 Task: Time Shift Tool.
Action: Mouse moved to (428, 533)
Screenshot: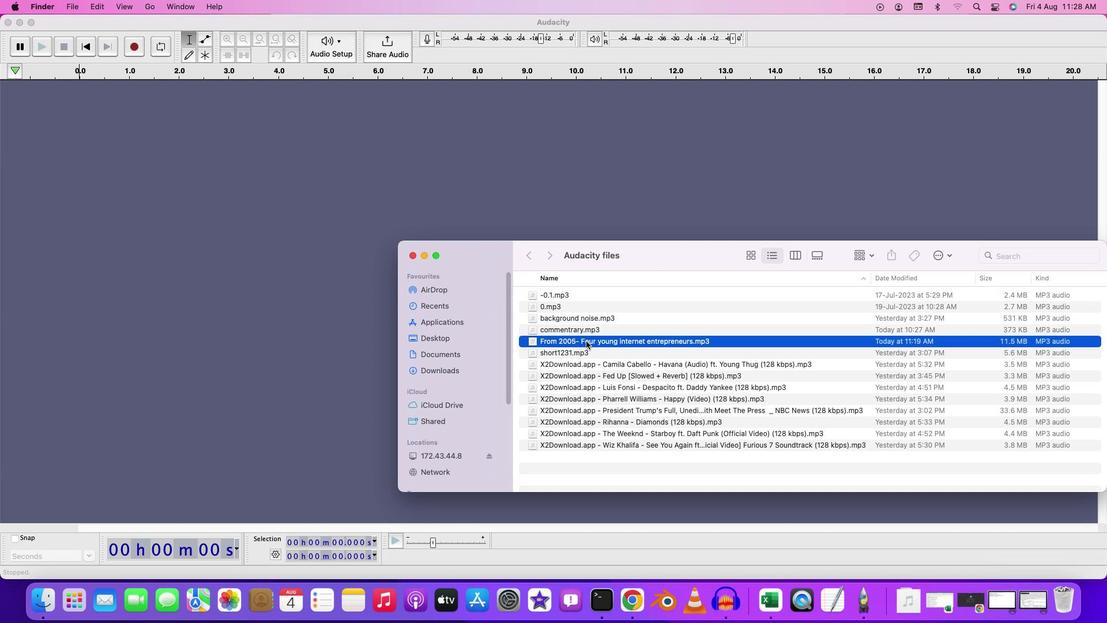 
Action: Mouse pressed left at (428, 533)
Screenshot: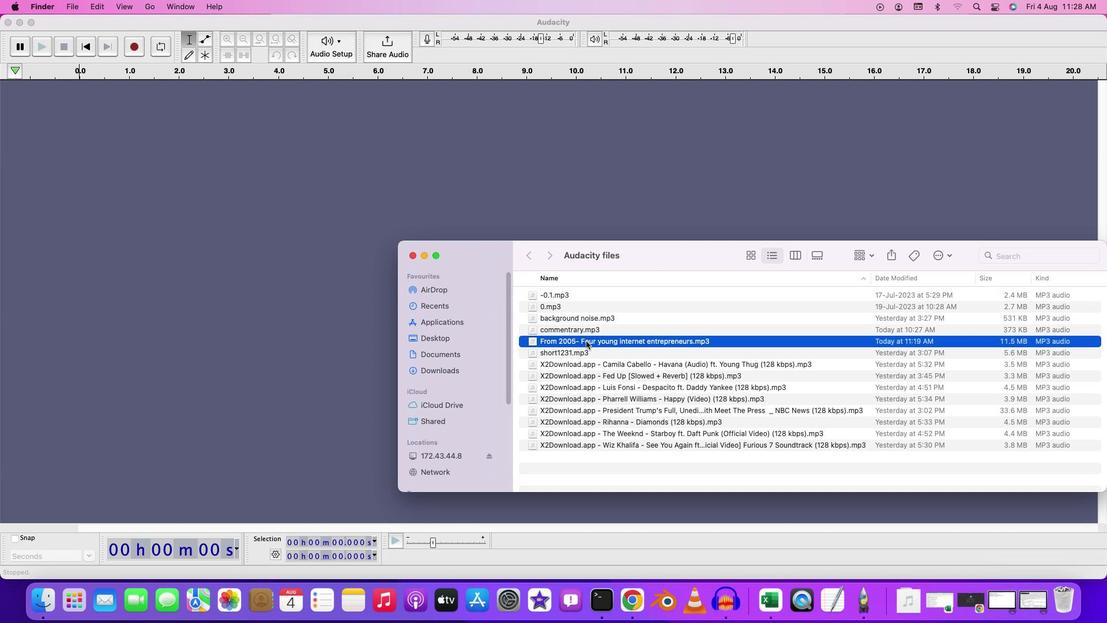 
Action: Mouse moved to (428, 533)
Screenshot: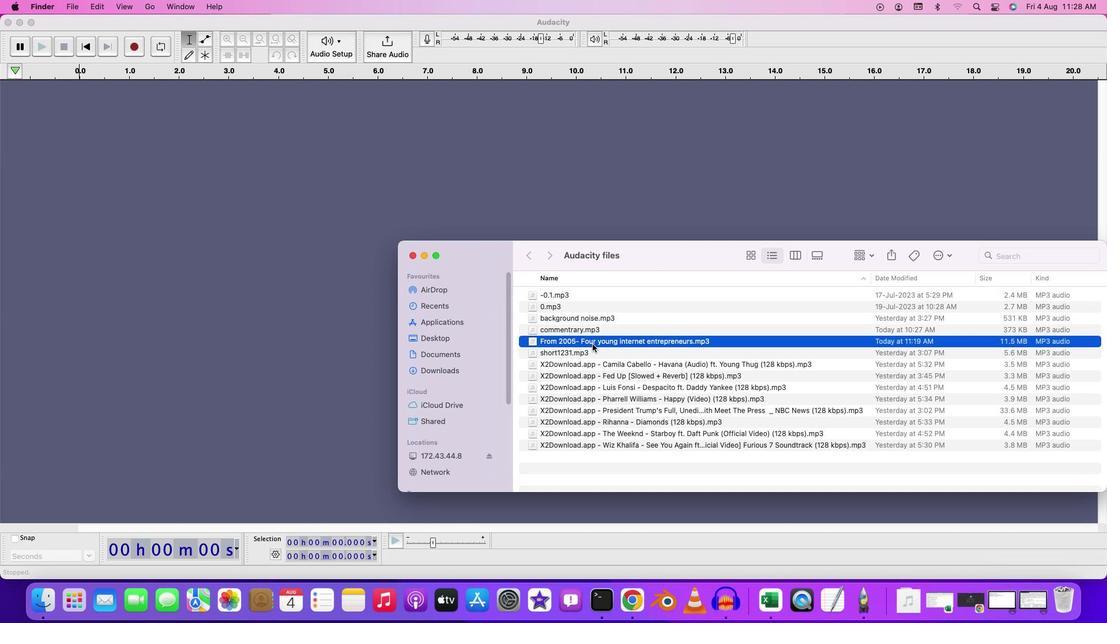 
Action: Mouse pressed left at (428, 533)
Screenshot: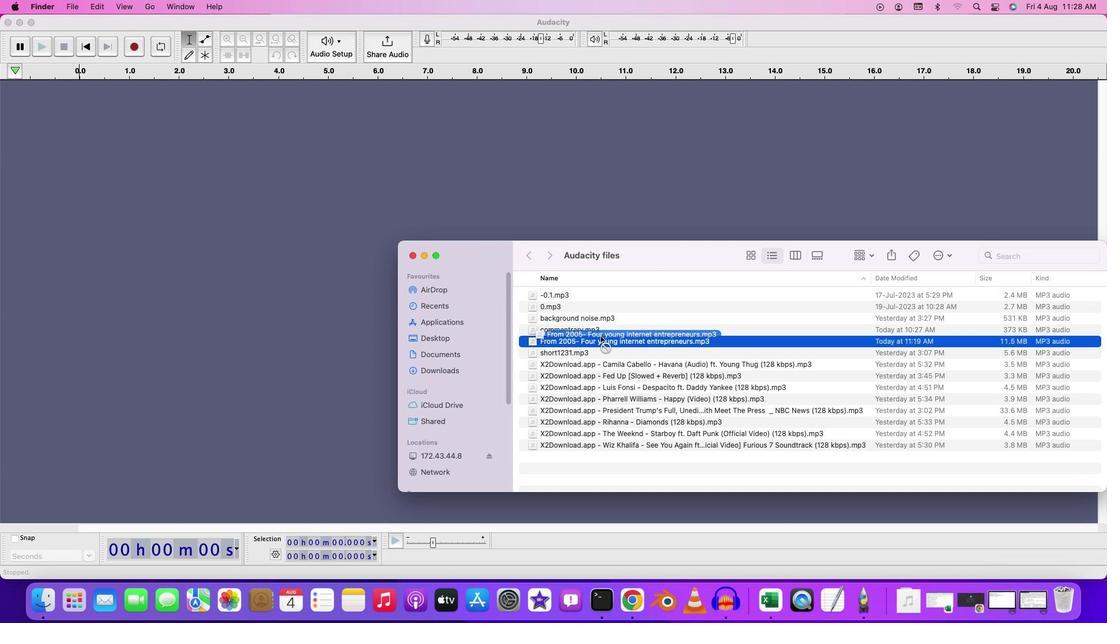 
Action: Mouse moved to (428, 535)
Screenshot: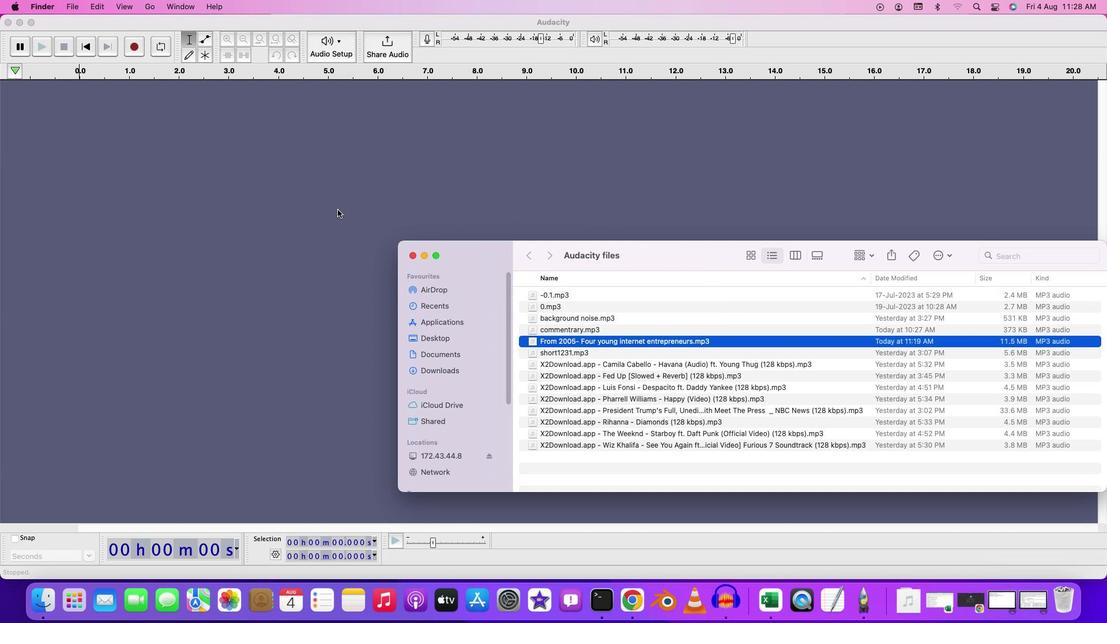 
Action: Mouse pressed left at (428, 535)
Screenshot: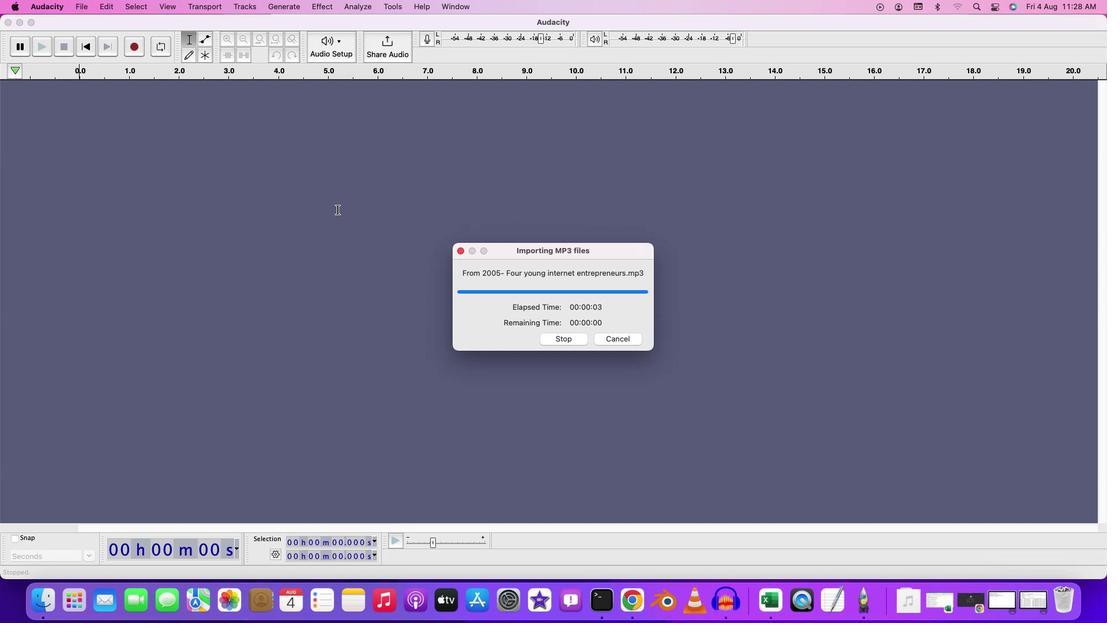 
Action: Mouse moved to (428, 536)
Screenshot: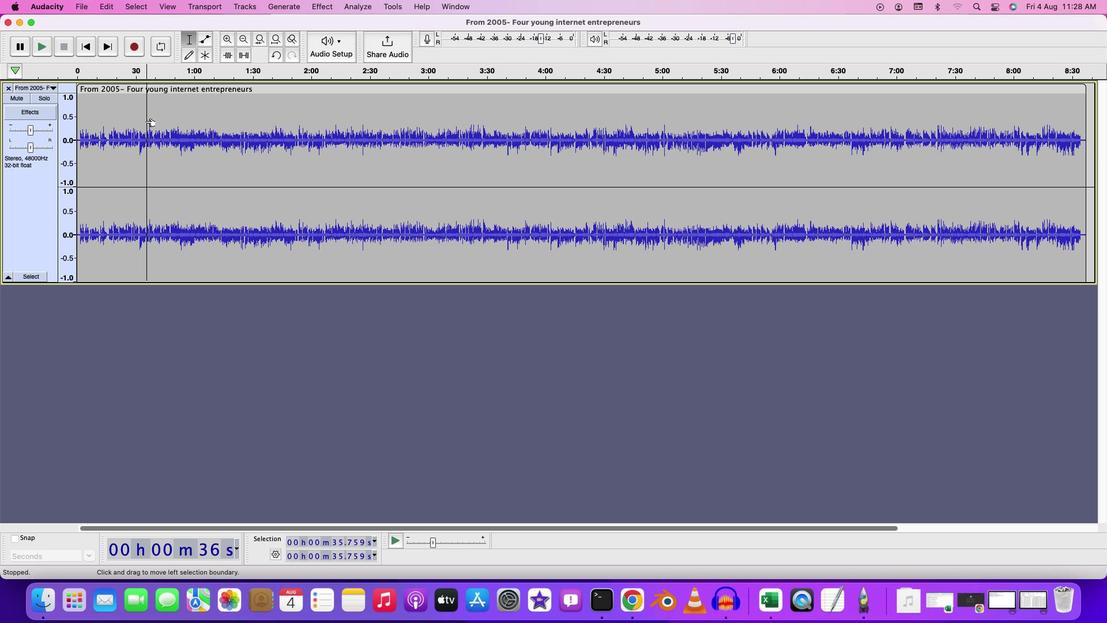 
Action: Mouse pressed left at (428, 536)
Screenshot: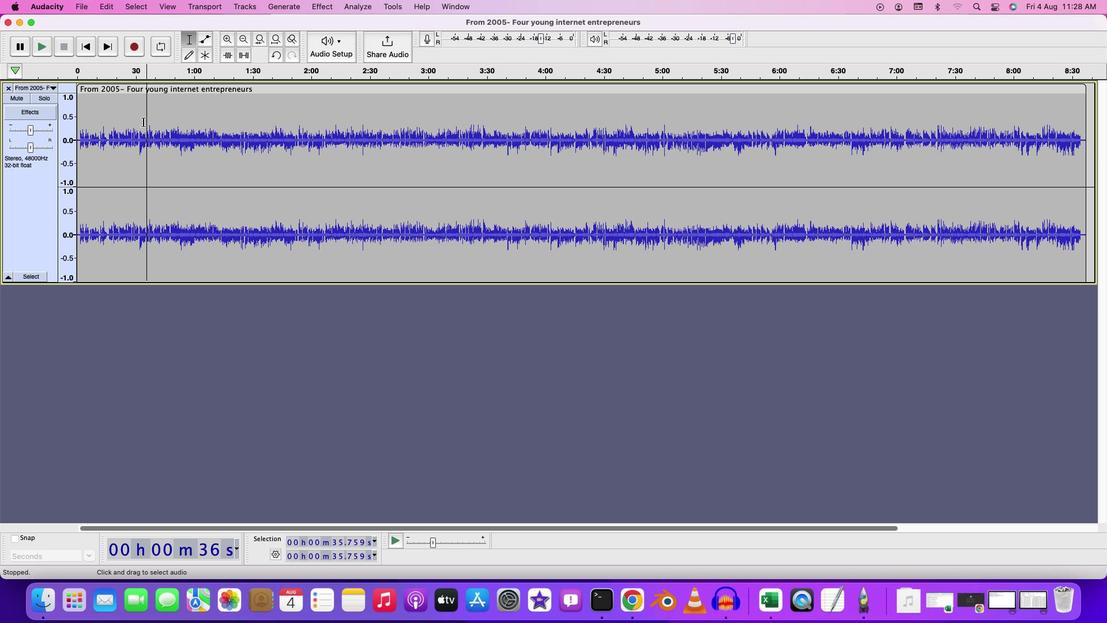
Action: Mouse moved to (428, 536)
Screenshot: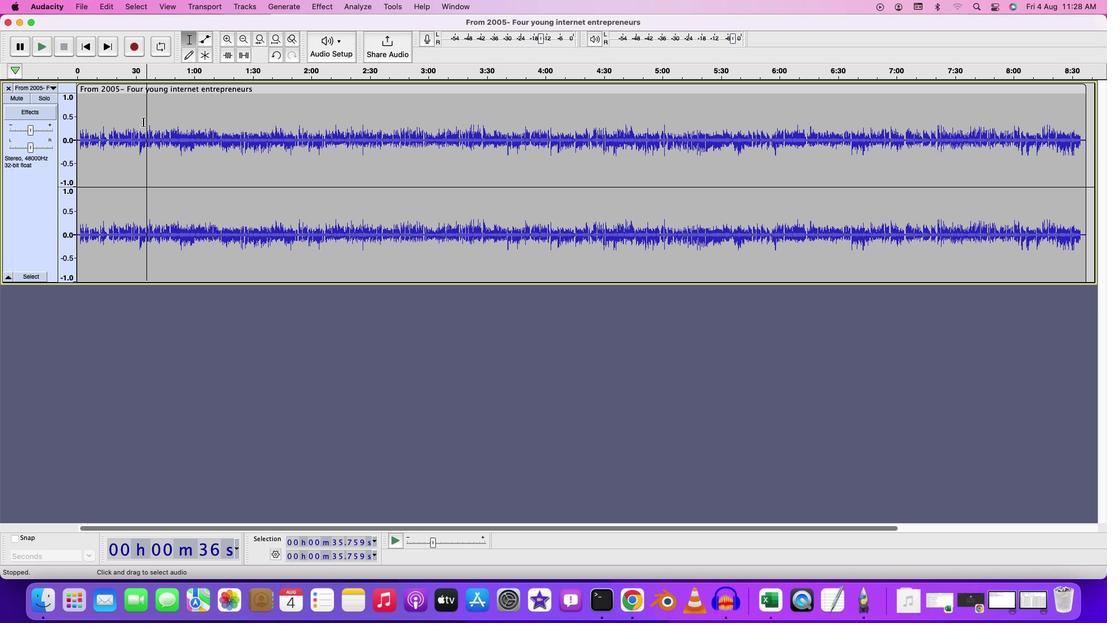 
Action: Key pressed Key.space
Screenshot: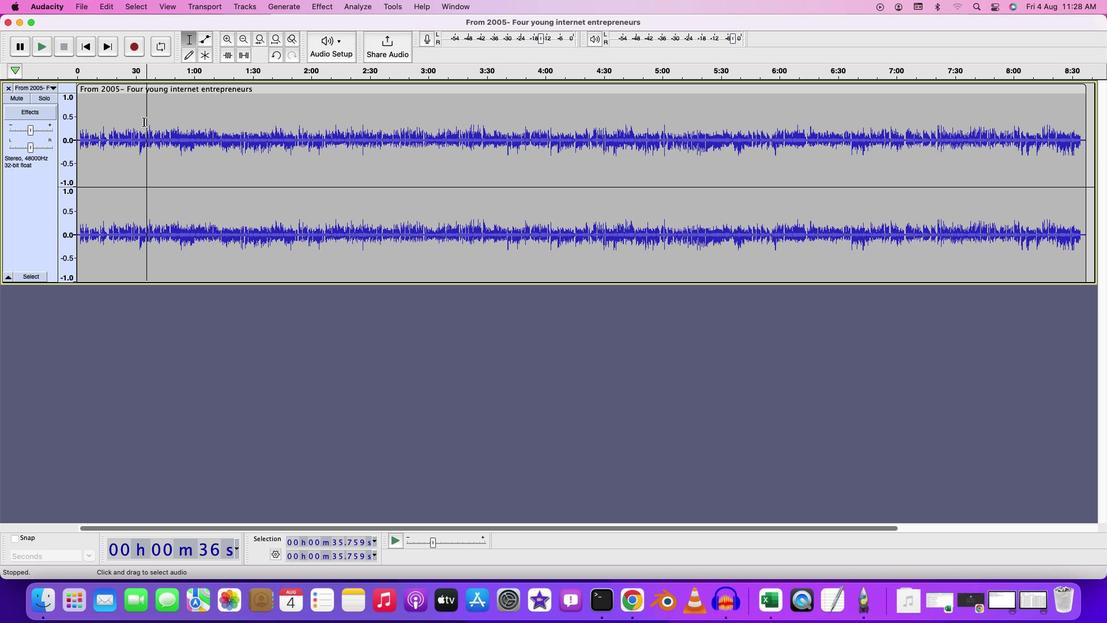 
Action: Mouse moved to (428, 537)
Screenshot: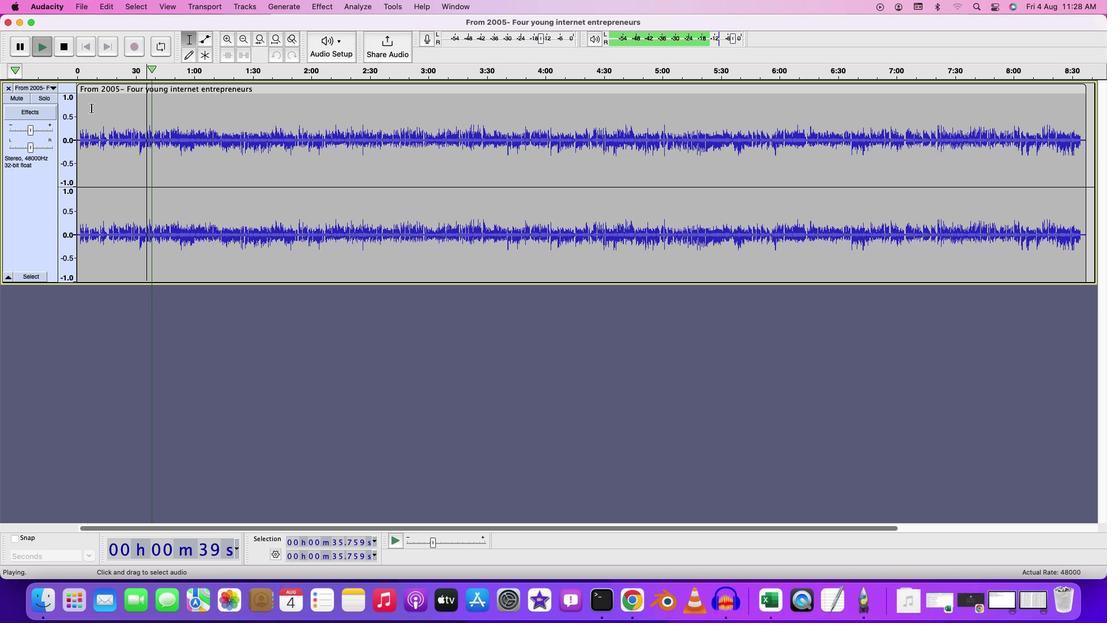 
Action: Mouse pressed left at (428, 537)
Screenshot: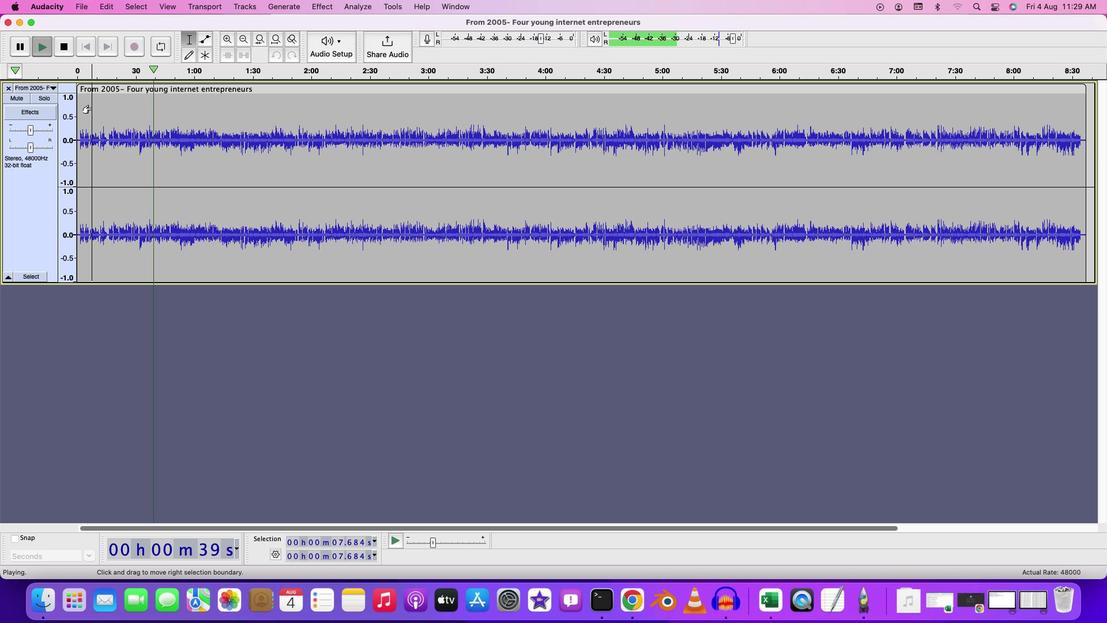 
Action: Mouse moved to (428, 536)
Screenshot: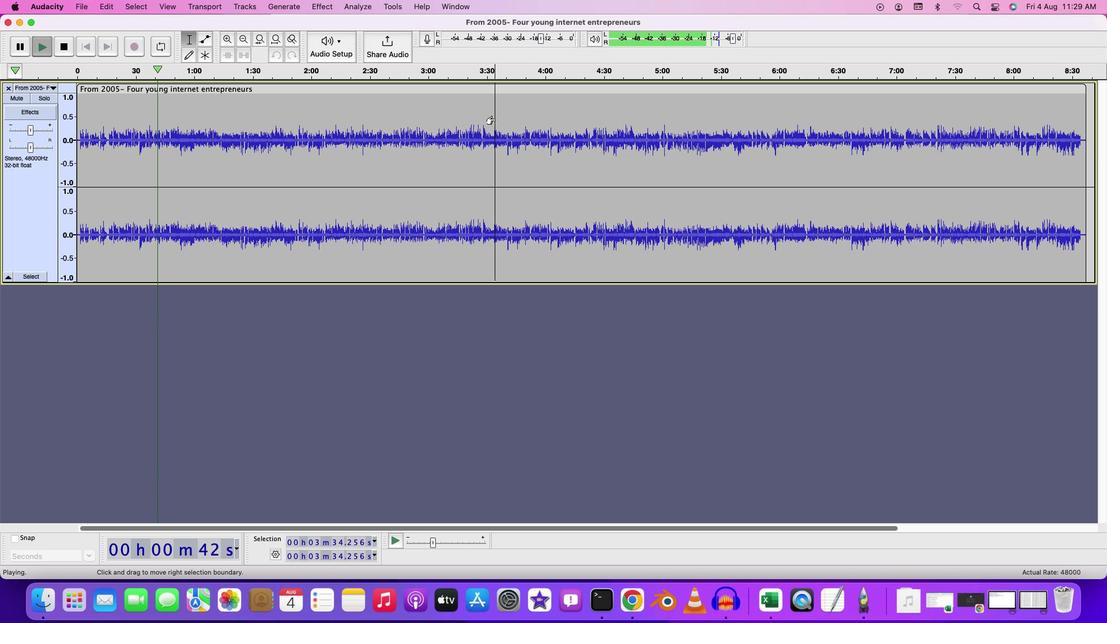 
Action: Mouse pressed left at (428, 536)
Screenshot: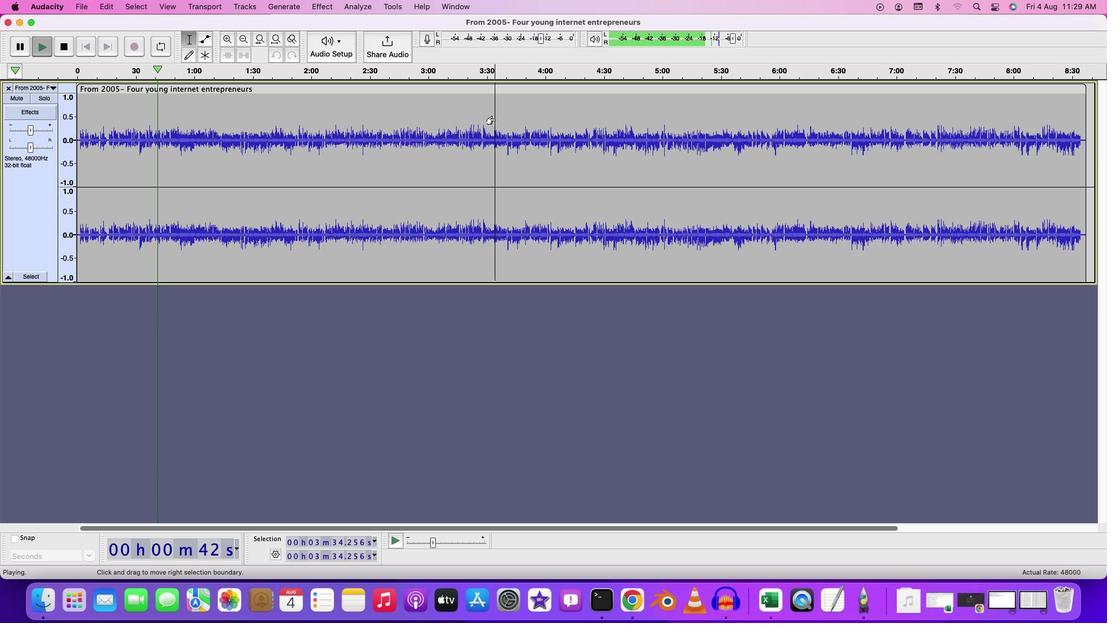 
Action: Key pressed Key.space
Screenshot: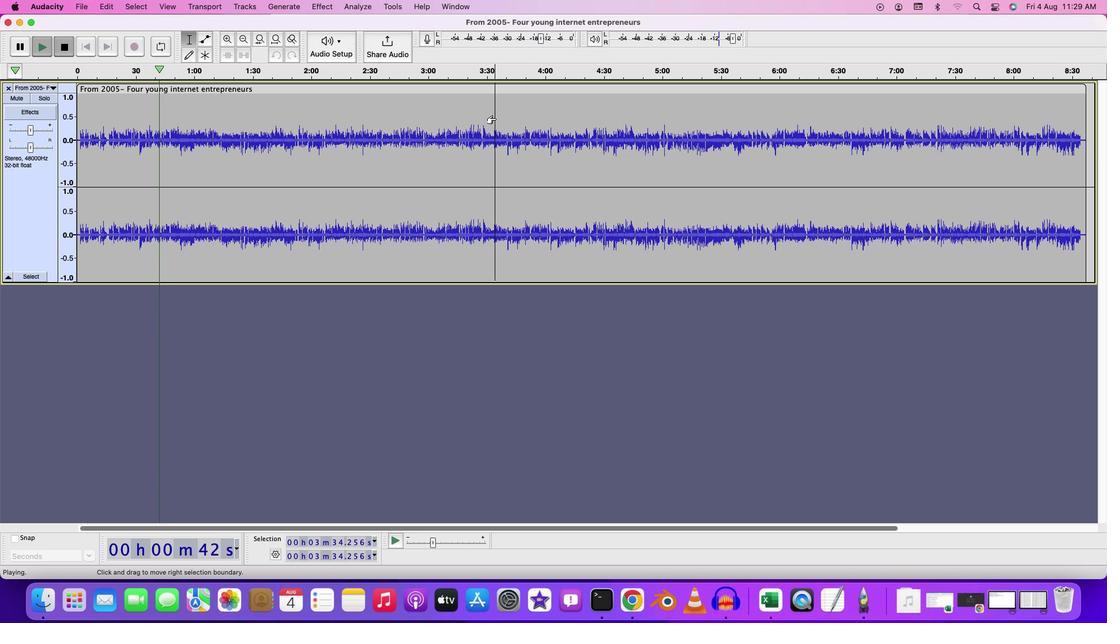 
Action: Mouse moved to (428, 537)
Screenshot: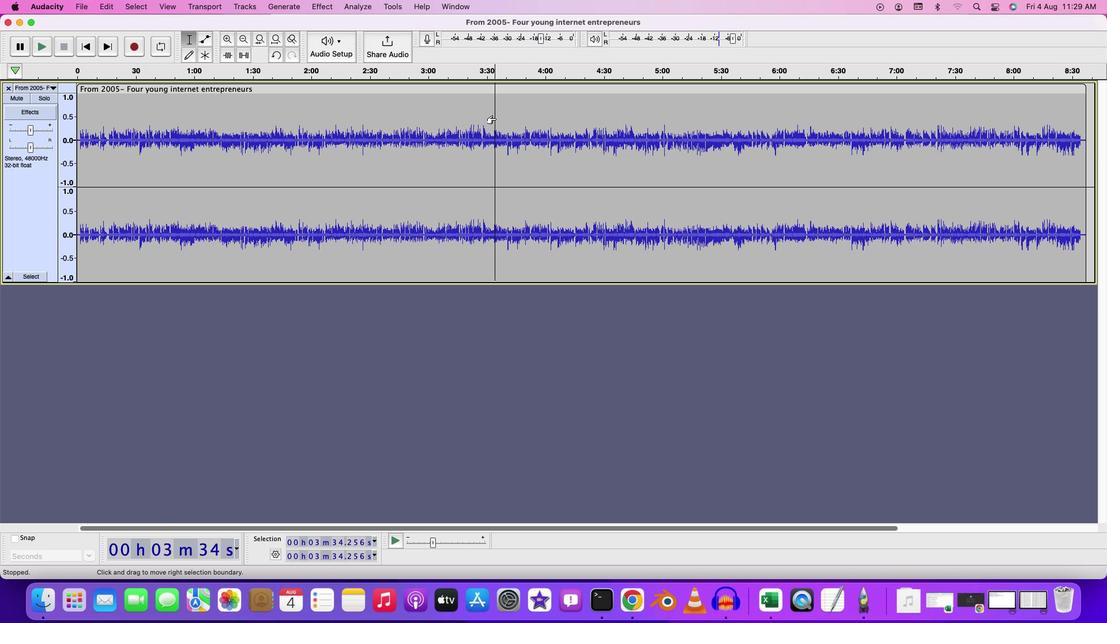 
Action: Key pressed Key.space
Screenshot: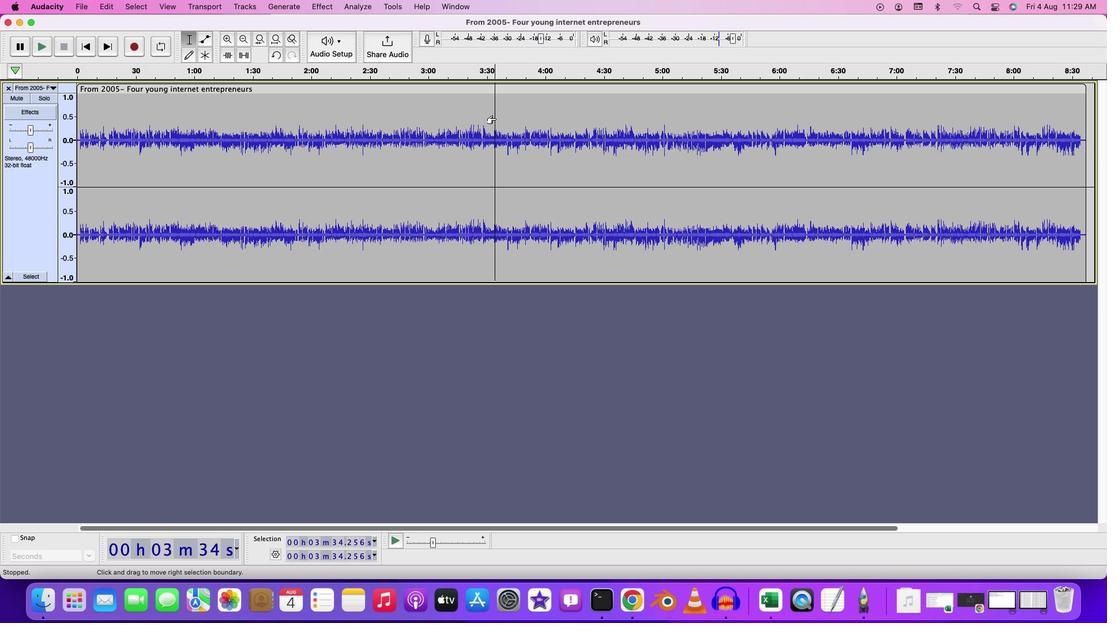 
Action: Mouse moved to (428, 536)
Screenshot: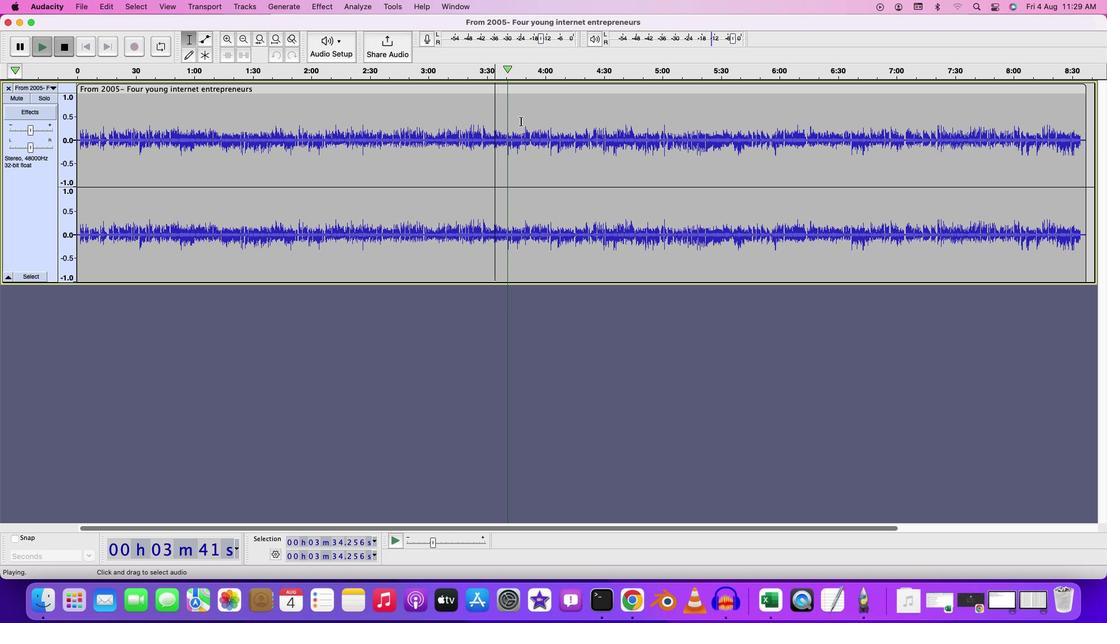 
Action: Key pressed Key.space
Screenshot: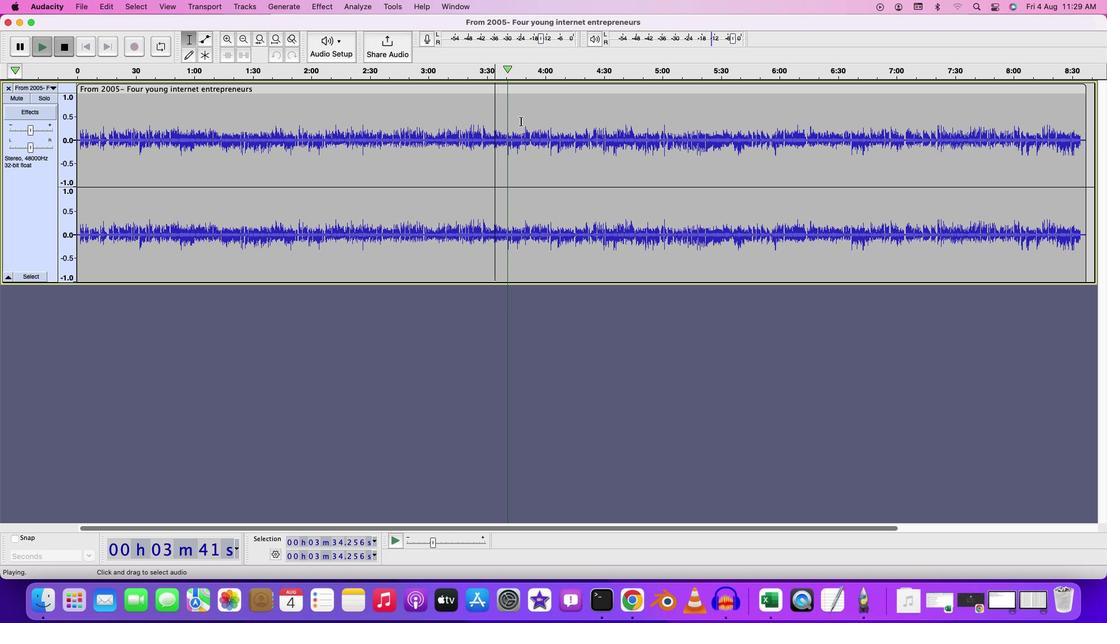 
Action: Mouse moved to (428, 537)
Screenshot: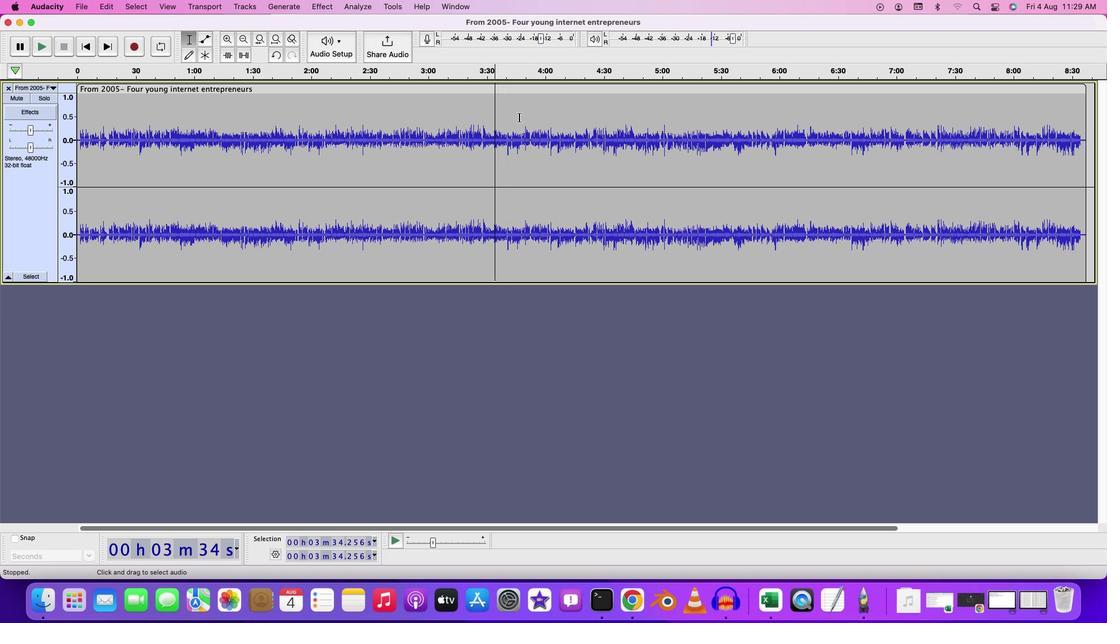 
Action: Key pressed Key.space
Screenshot: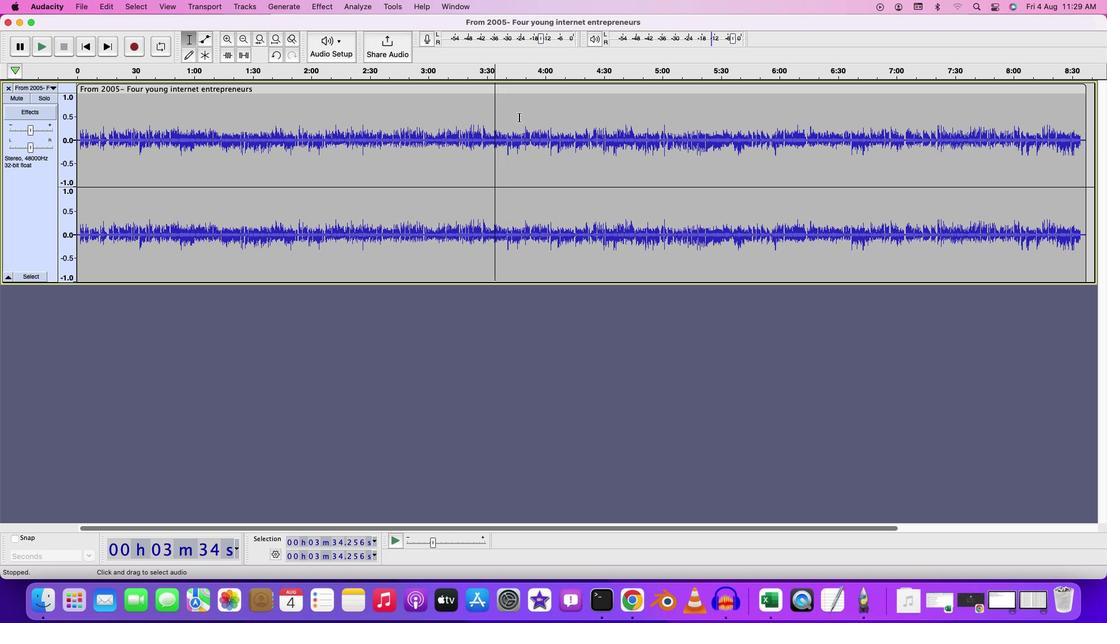 
Action: Mouse moved to (428, 537)
Screenshot: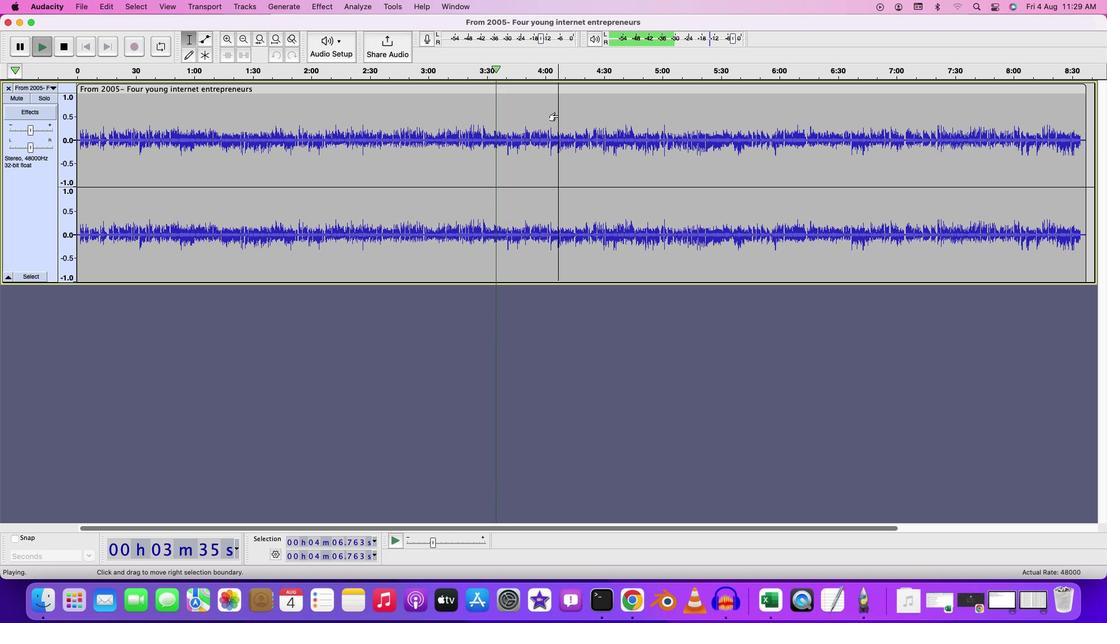 
Action: Mouse pressed left at (428, 537)
Screenshot: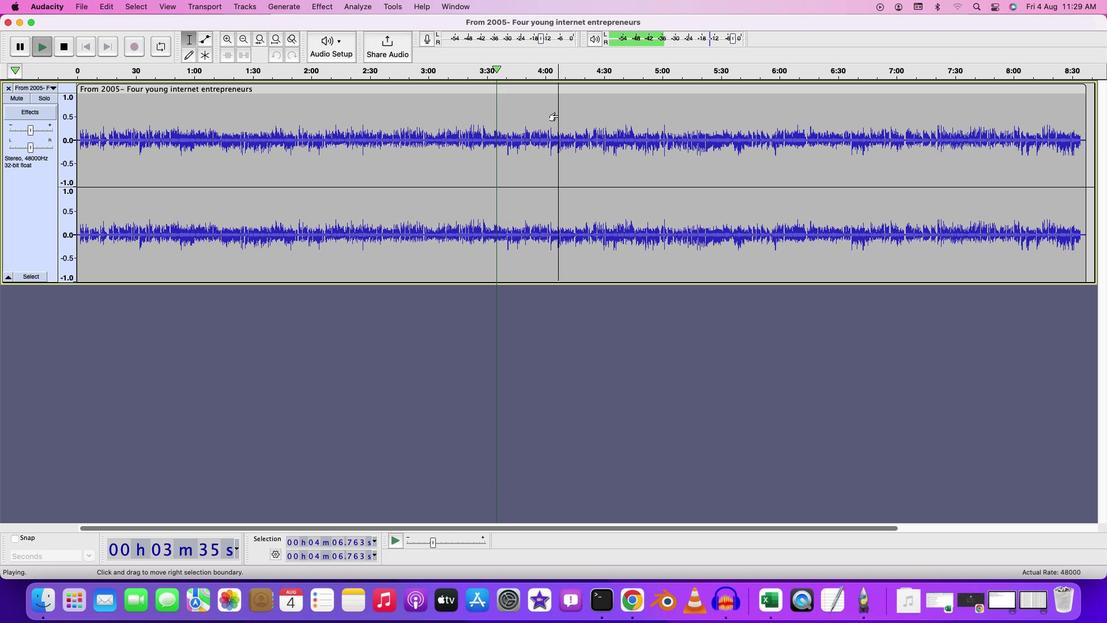
Action: Key pressed Key.space
Screenshot: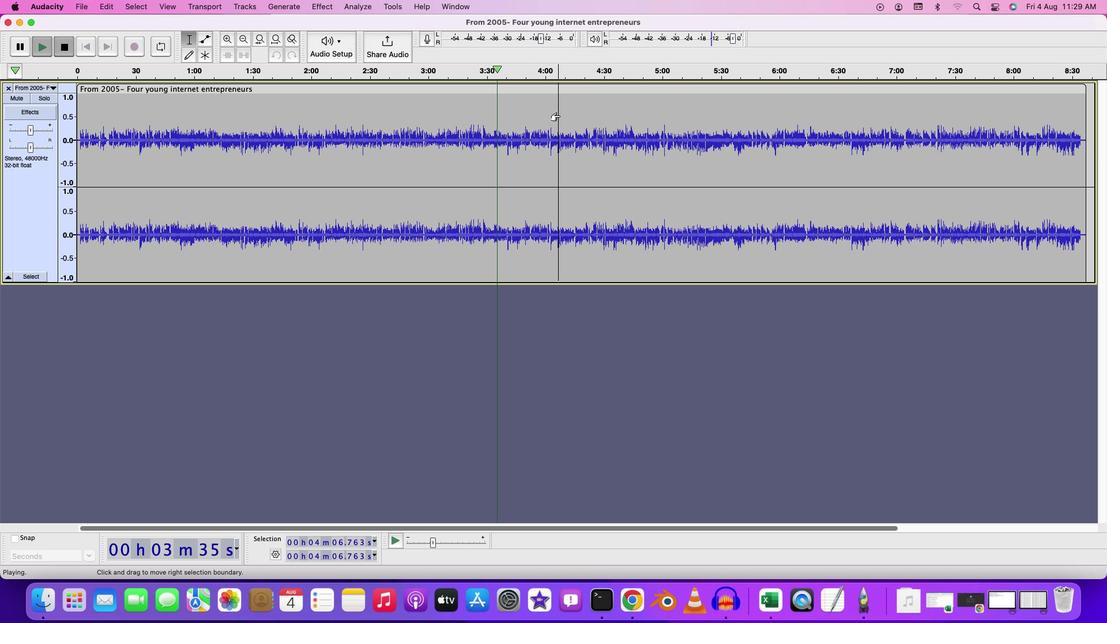 
Action: Mouse moved to (428, 536)
Screenshot: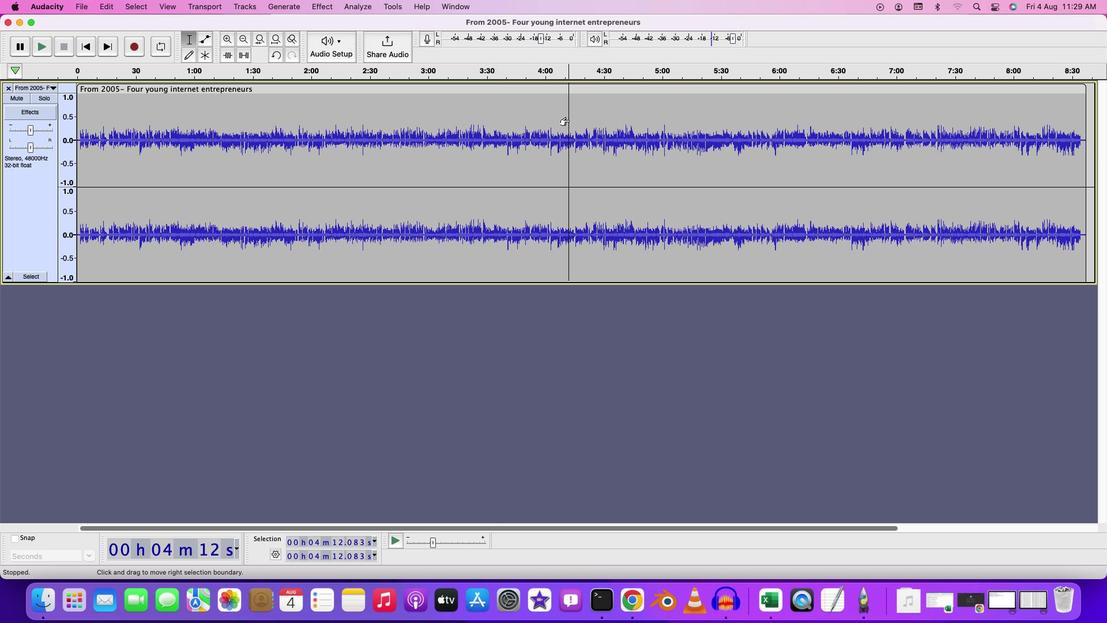 
Action: Mouse pressed left at (428, 536)
Screenshot: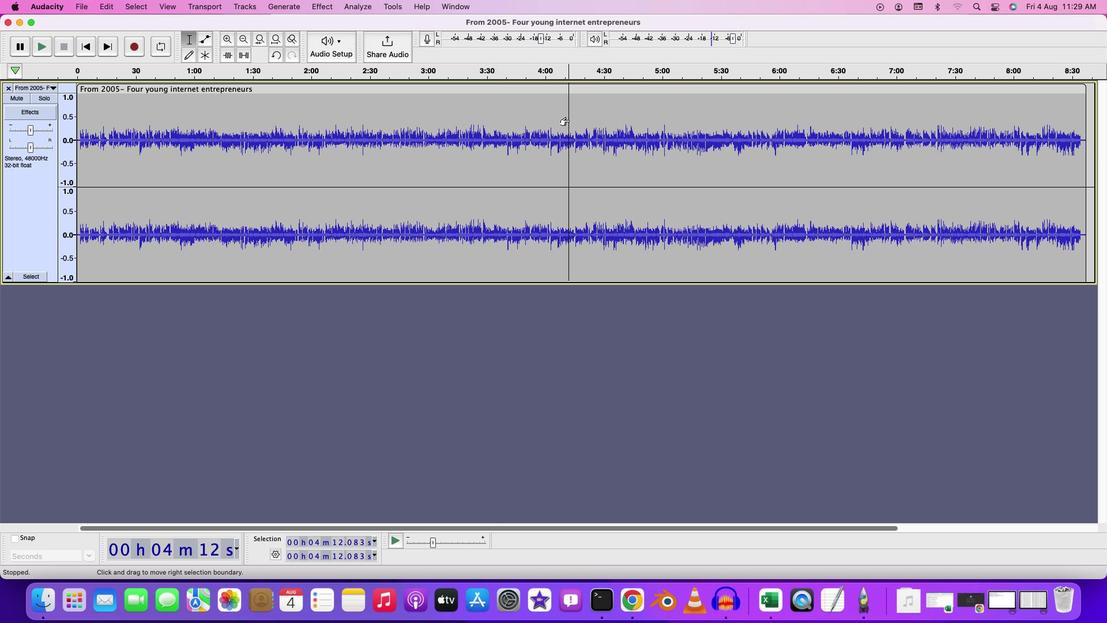 
Action: Key pressed Key.space
Screenshot: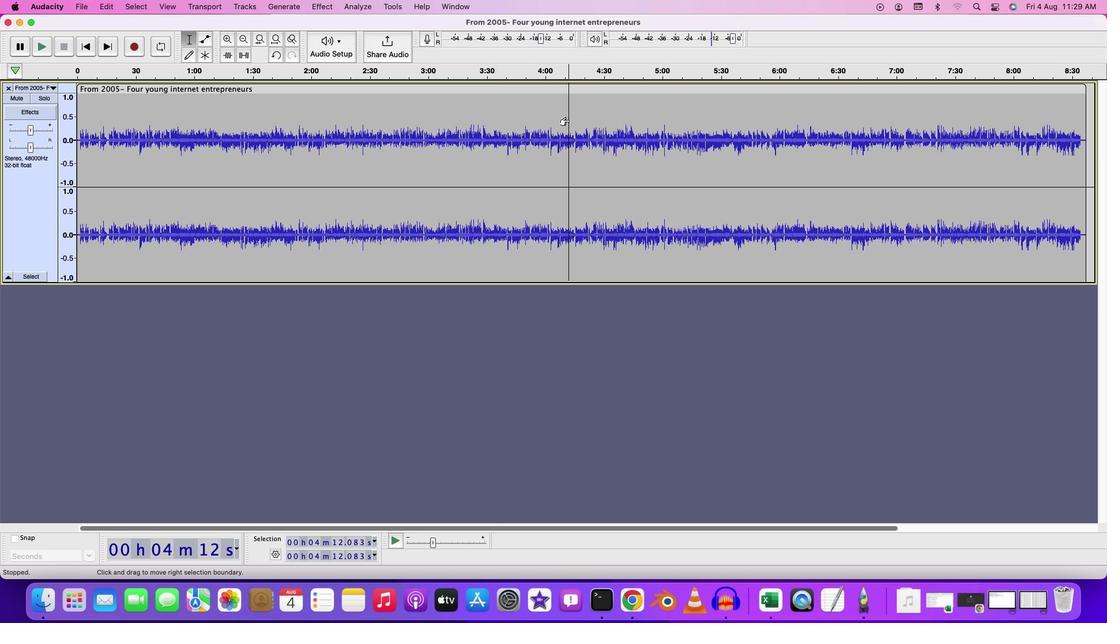 
Action: Mouse moved to (428, 536)
Screenshot: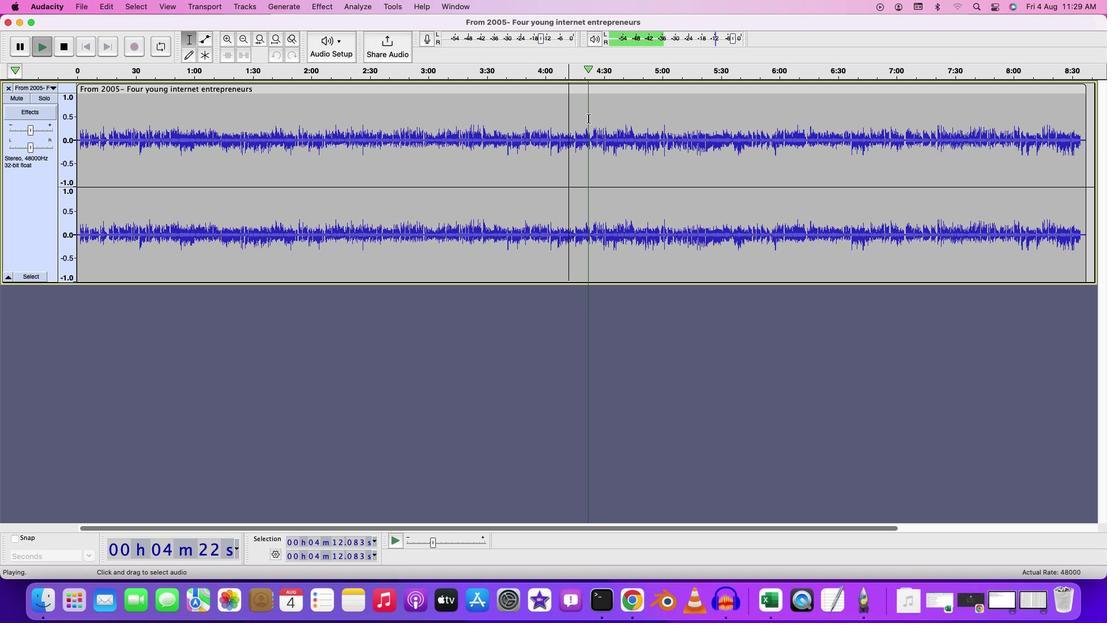 
Action: Mouse pressed left at (428, 536)
Screenshot: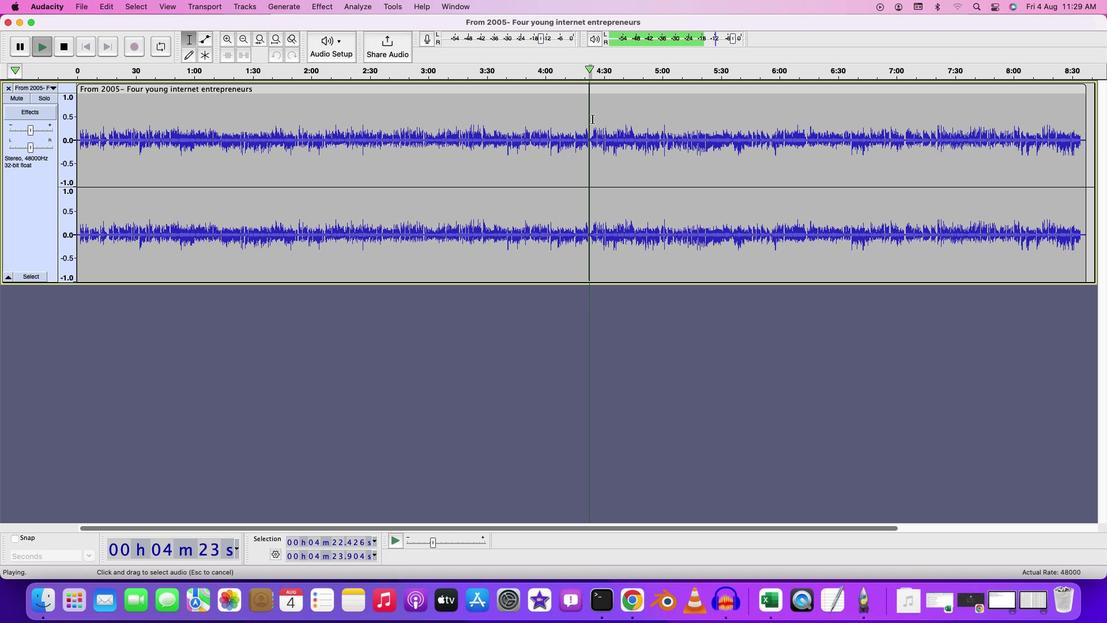
Action: Mouse moved to (428, 536)
Screenshot: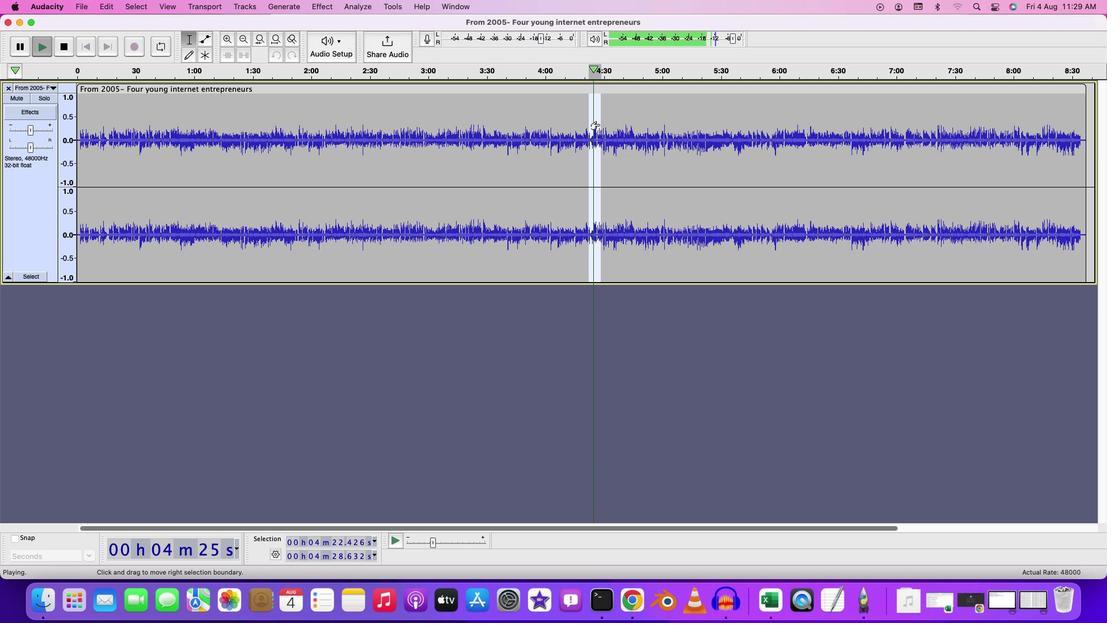 
Action: Key pressed Key.spaceKey.cmd'x'
Screenshot: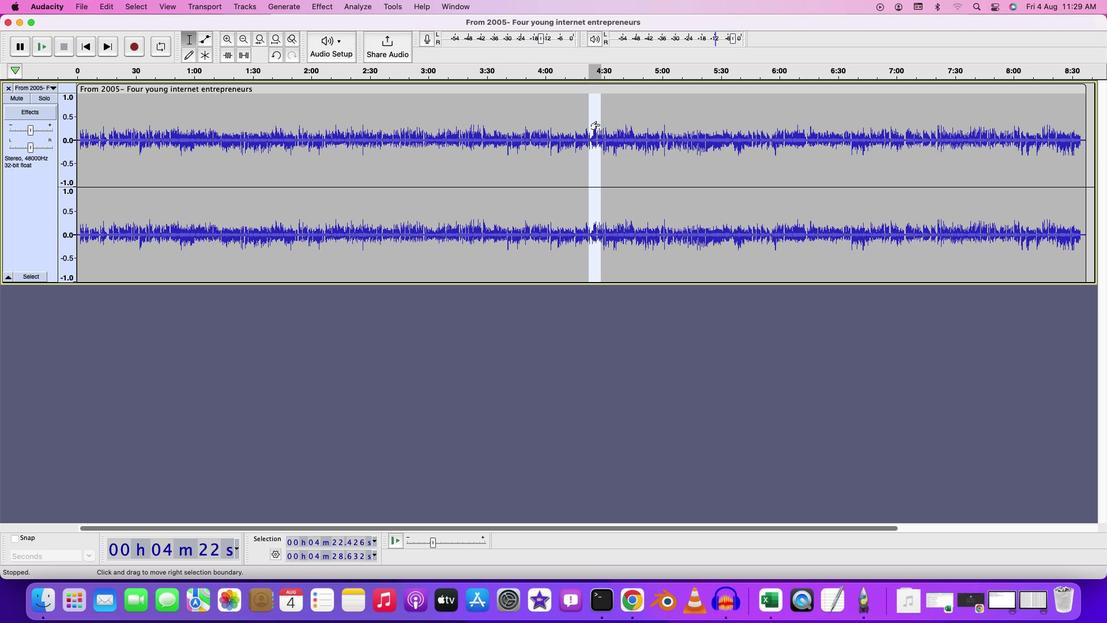 
Action: Mouse moved to (428, 537)
Screenshot: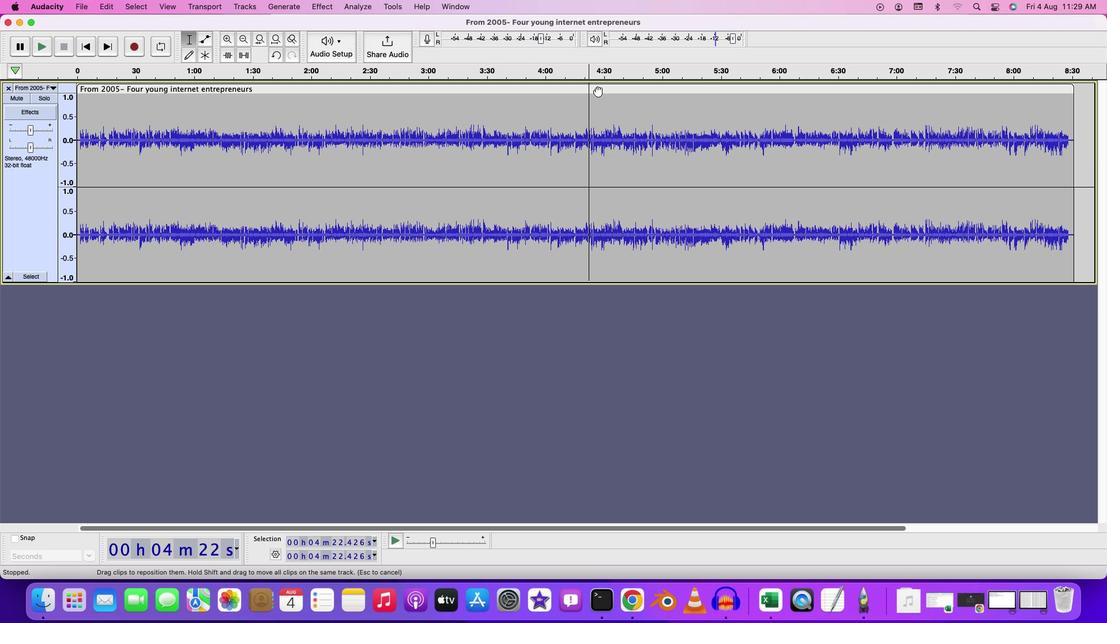 
Action: Mouse pressed left at (428, 537)
Screenshot: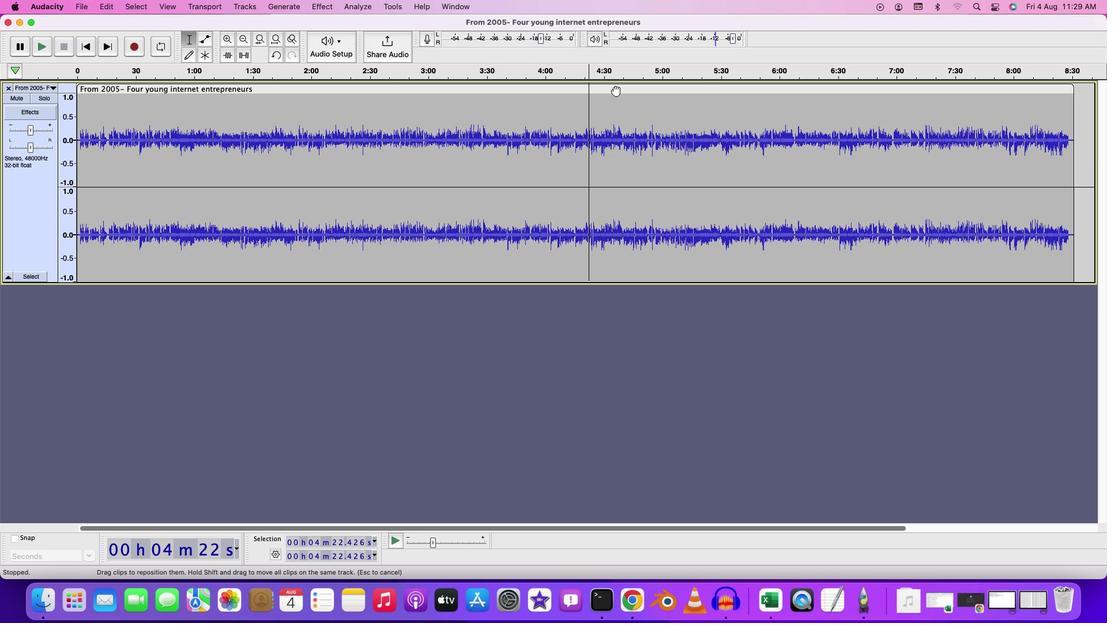
Action: Mouse moved to (429, 537)
Screenshot: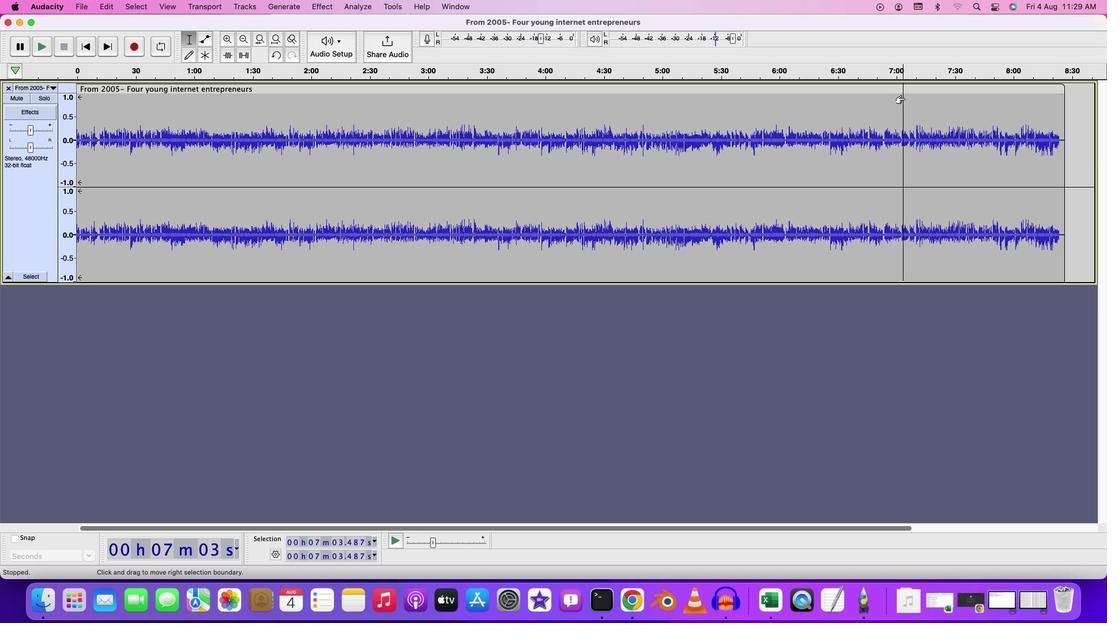 
Action: Mouse pressed left at (429, 537)
Screenshot: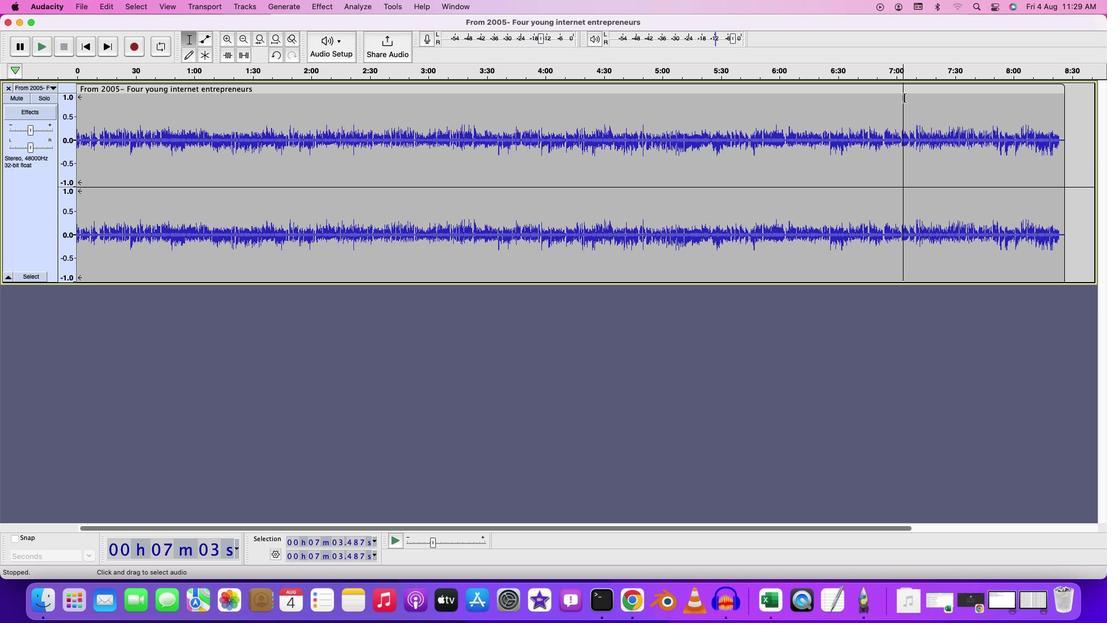 
Action: Mouse moved to (429, 537)
Screenshot: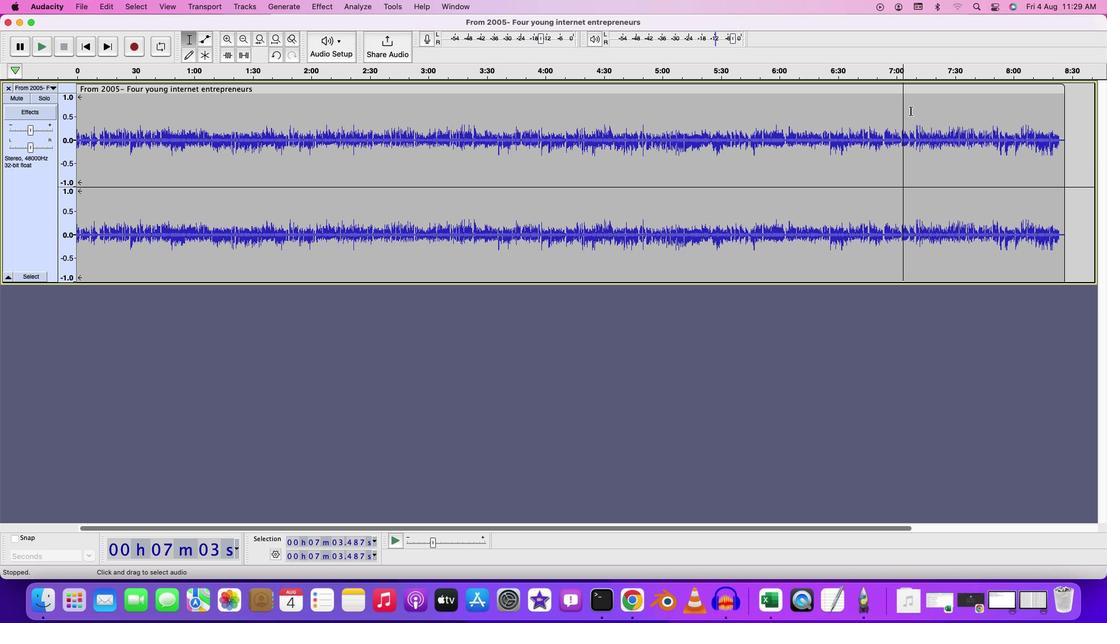 
Action: Key pressed 'x'
Screenshot: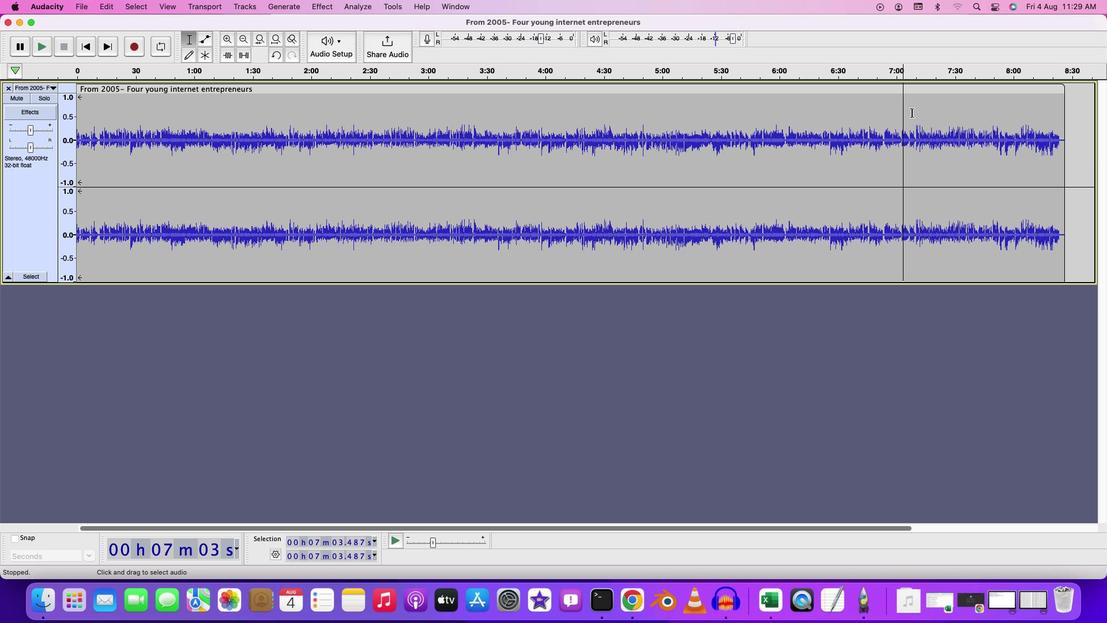 
Action: Mouse moved to (429, 537)
Screenshot: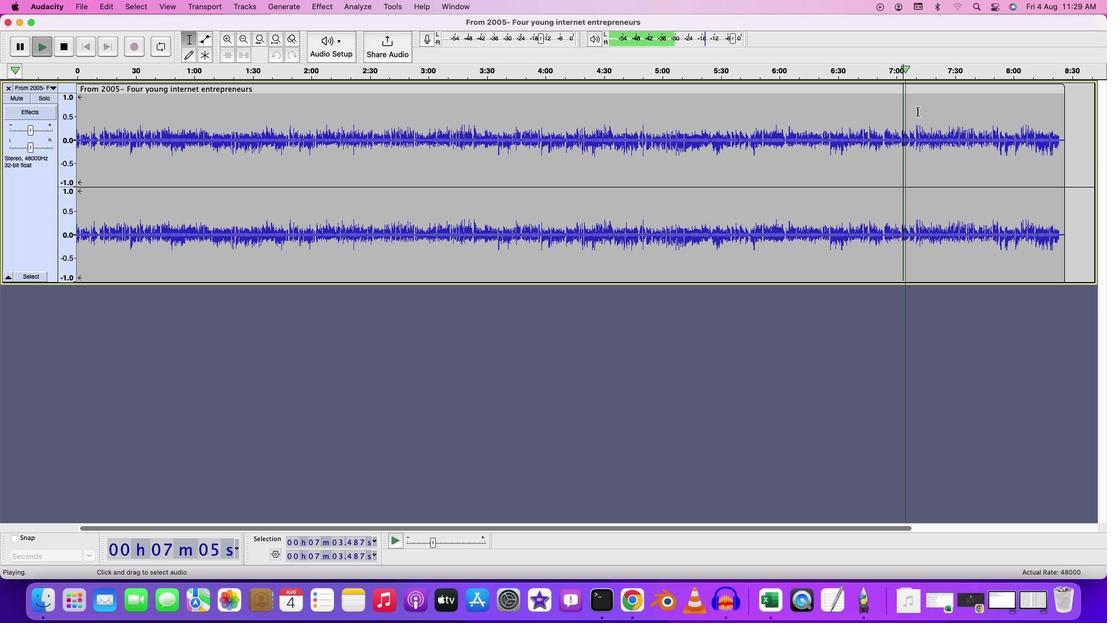 
Action: Key pressed 'x'
Screenshot: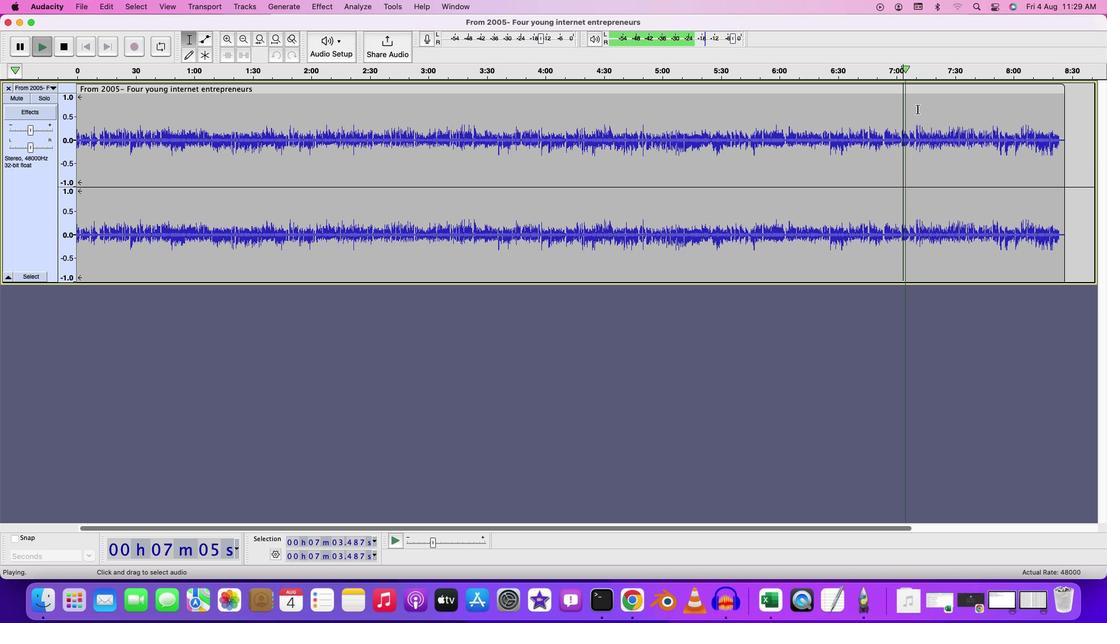 
Action: Mouse moved to (428, 537)
Screenshot: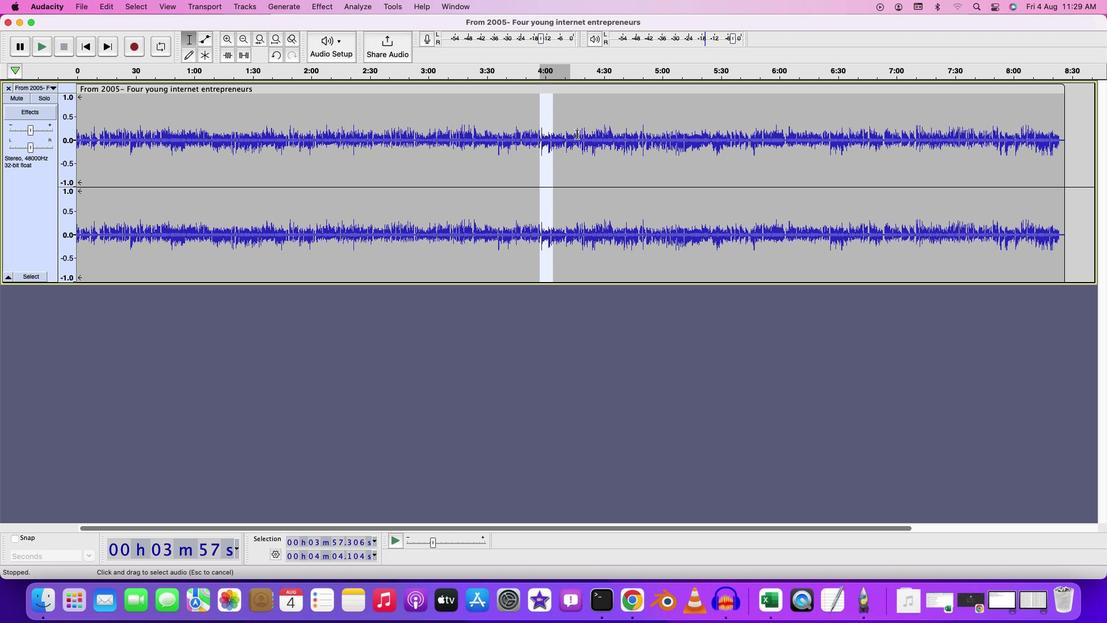 
Action: Mouse pressed left at (428, 537)
Screenshot: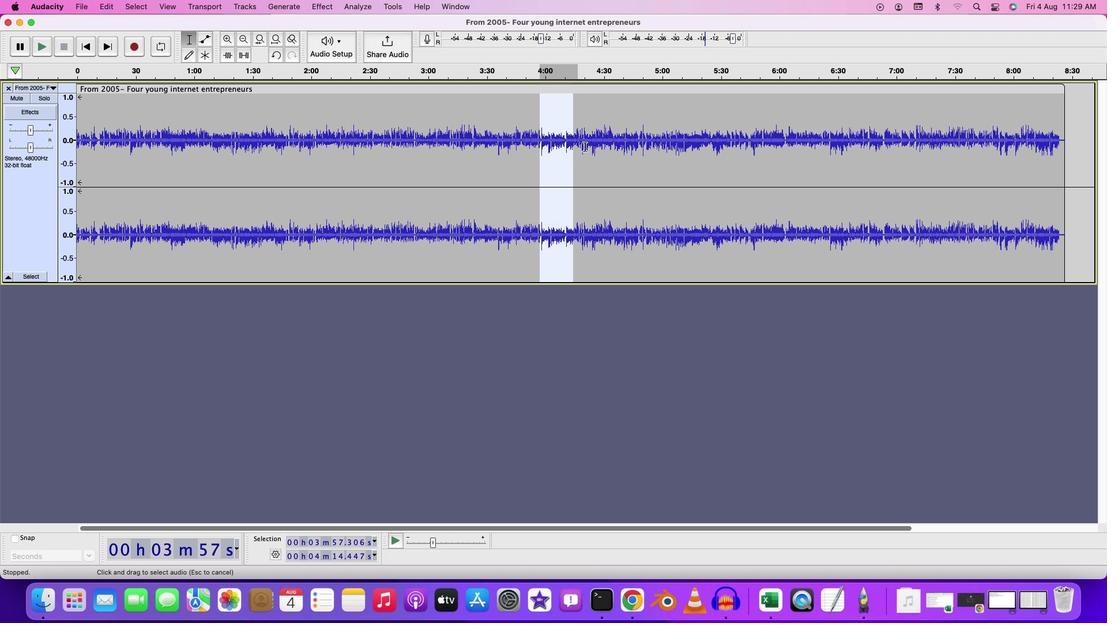 
Action: Mouse moved to (428, 535)
Screenshot: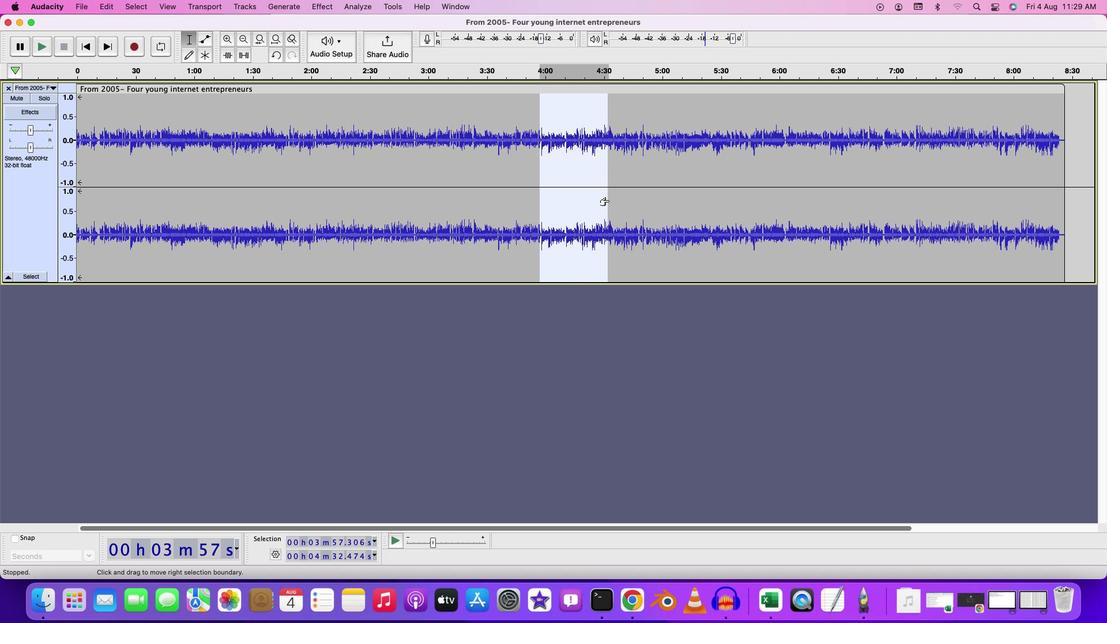 
Action: Key pressed Key.cmd'c'
Screenshot: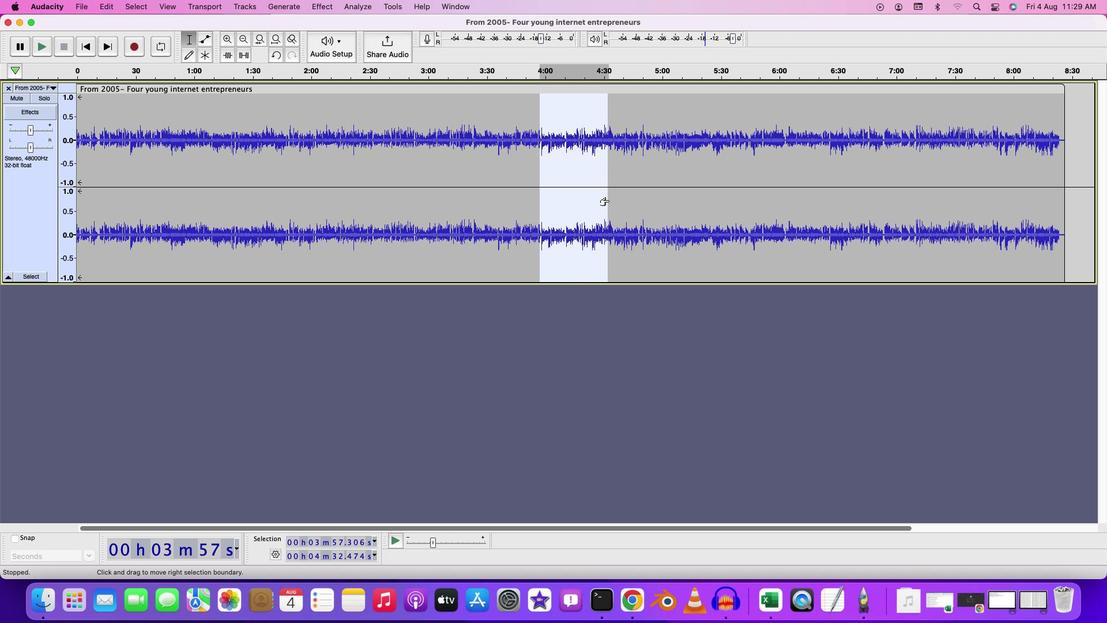 
Action: Mouse moved to (429, 536)
Screenshot: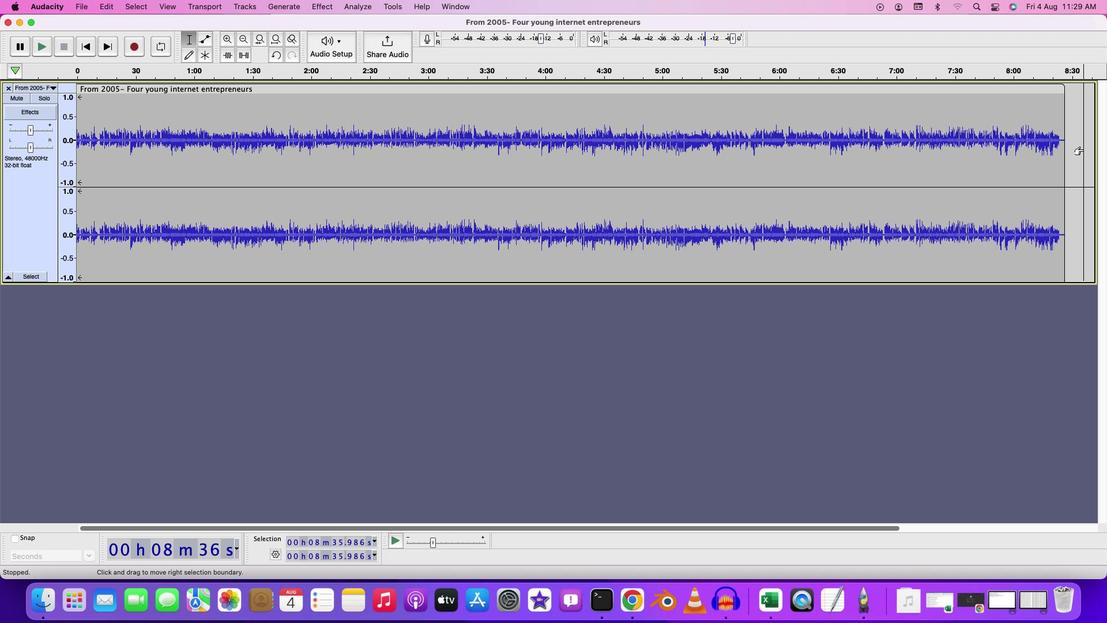 
Action: Mouse pressed left at (429, 536)
Screenshot: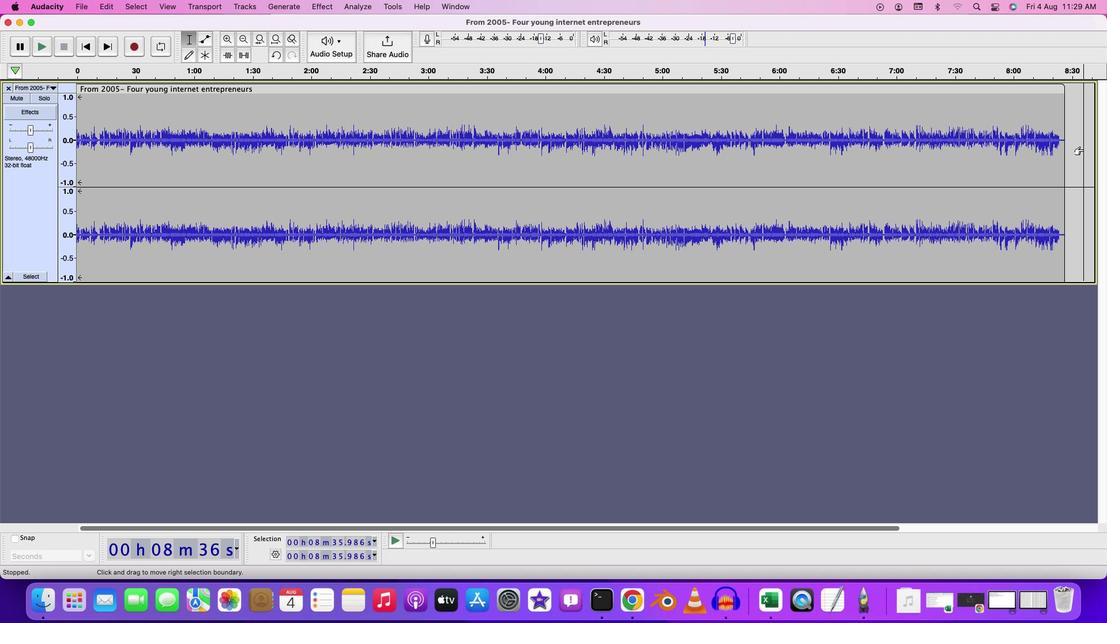 
Action: Key pressed Key.cmd'v'
Screenshot: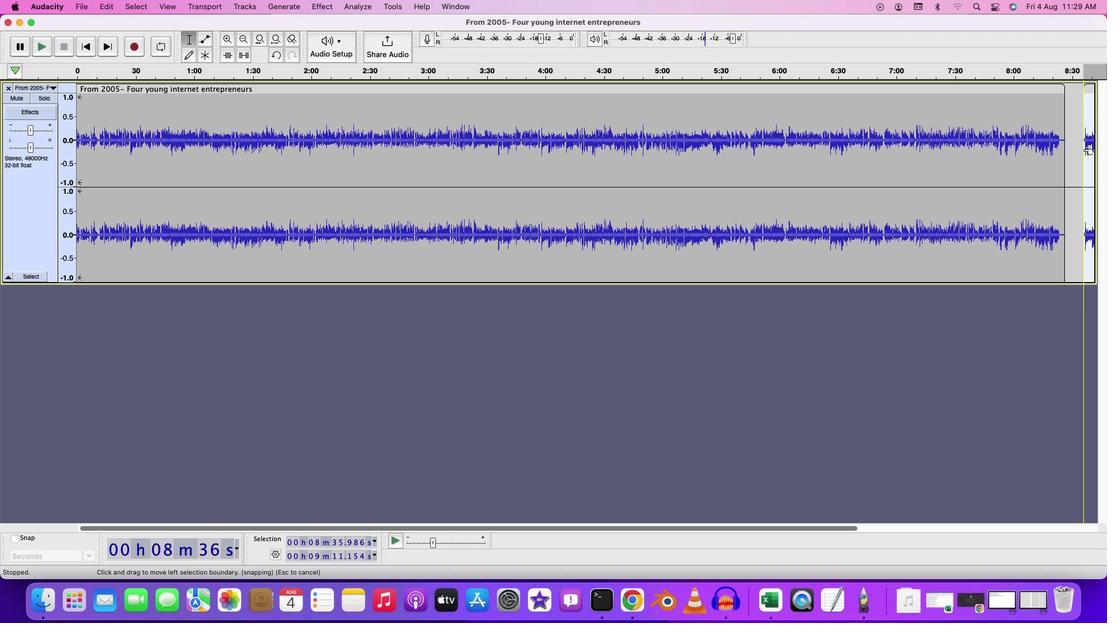 
Action: Mouse moved to (428, 530)
Screenshot: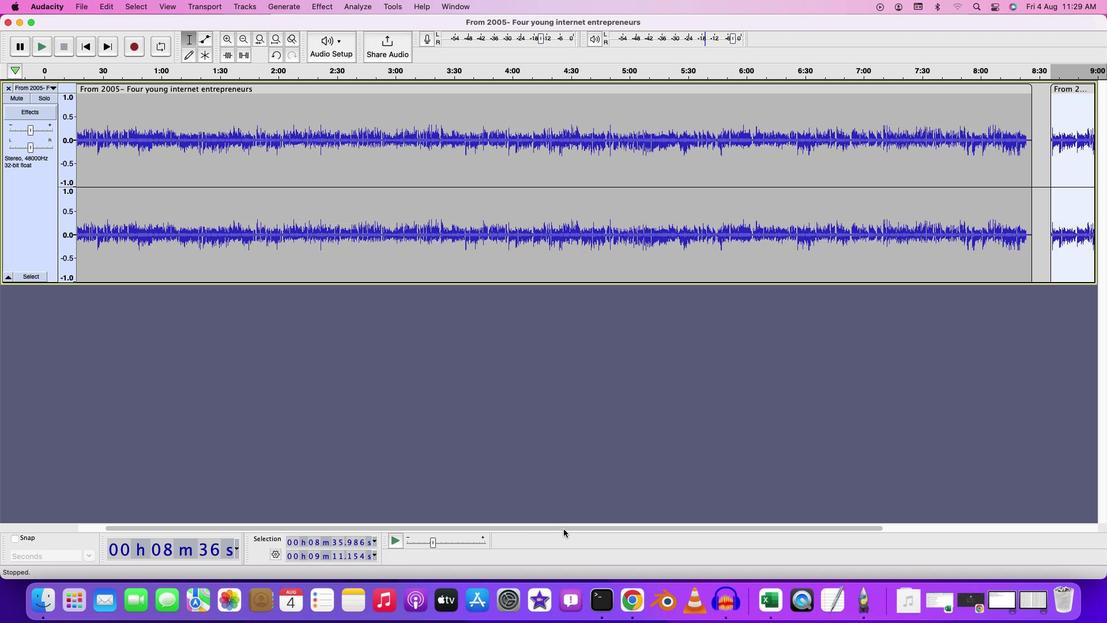 
Action: Mouse pressed left at (428, 530)
Screenshot: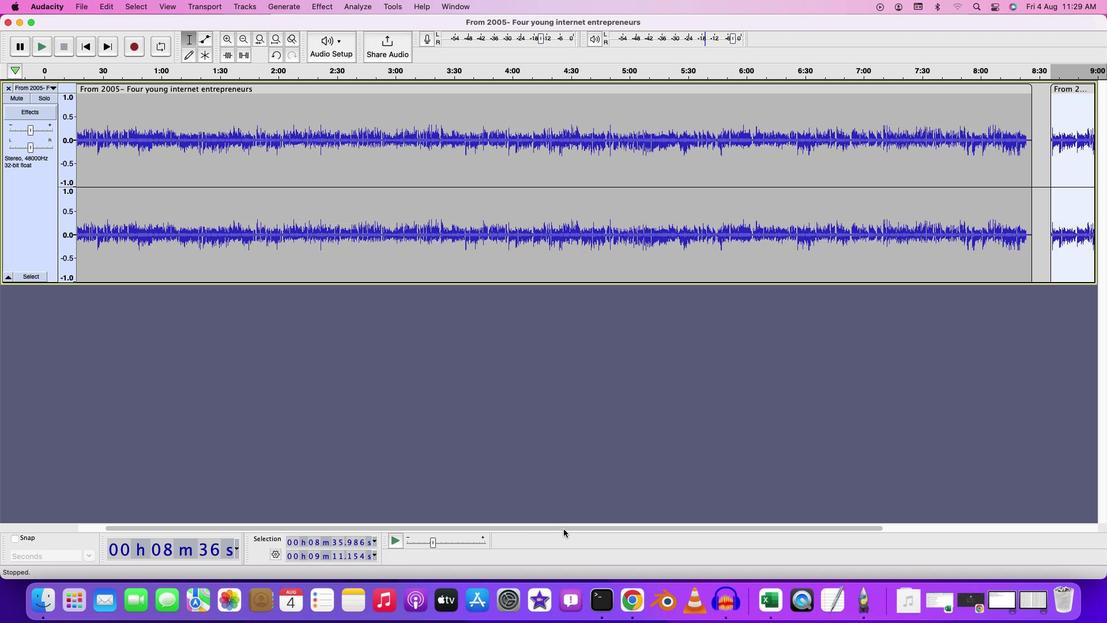 
Action: Mouse moved to (428, 537)
Screenshot: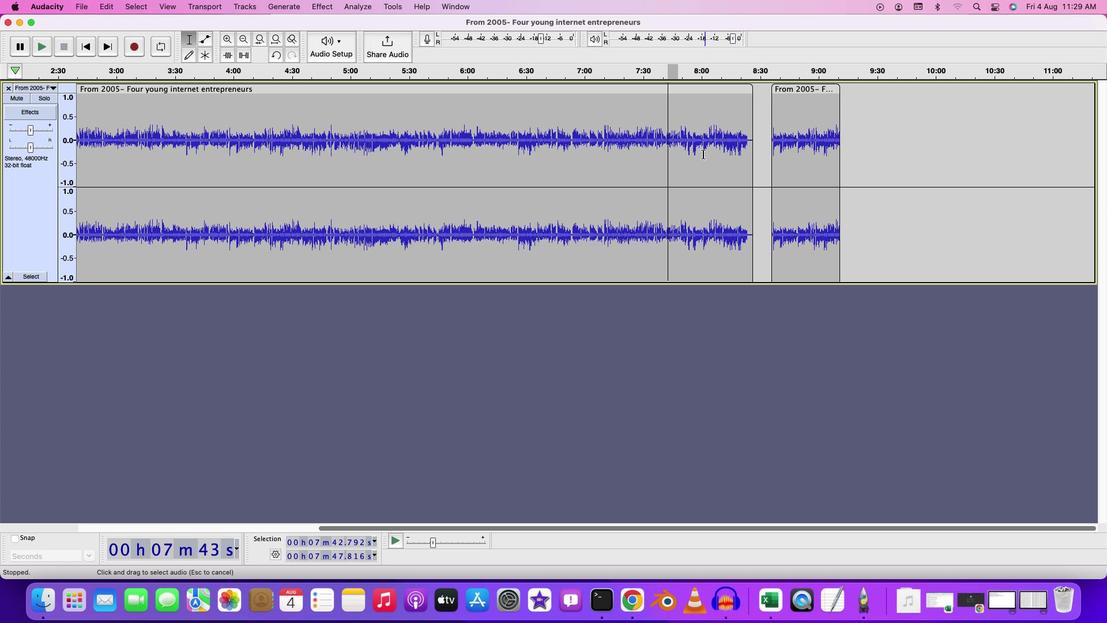 
Action: Mouse pressed left at (428, 537)
Screenshot: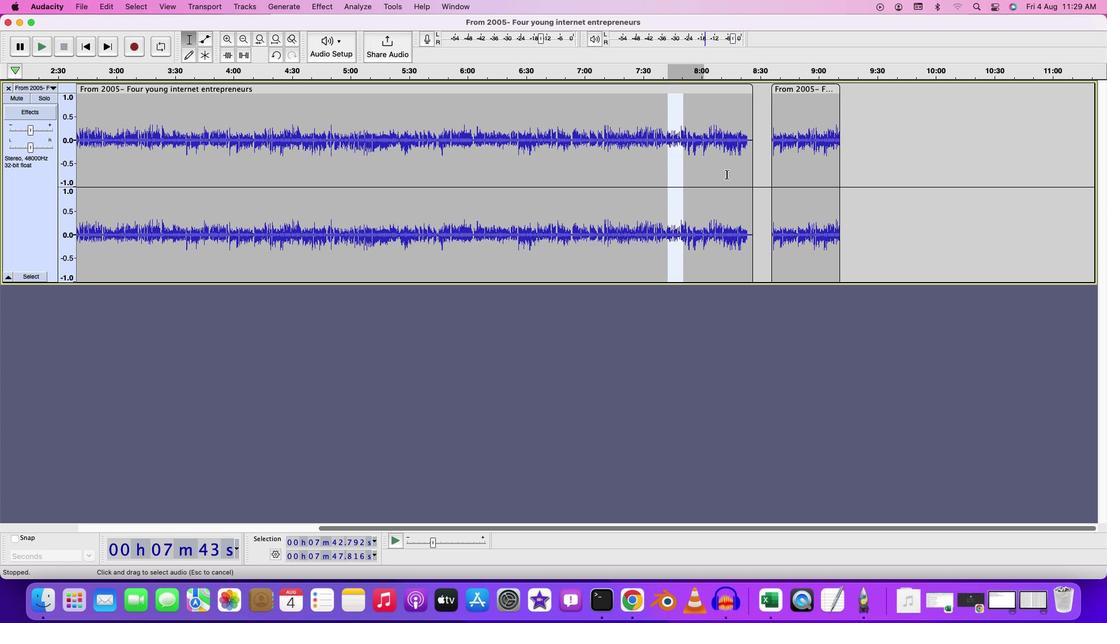 
Action: Mouse moved to (428, 536)
Screenshot: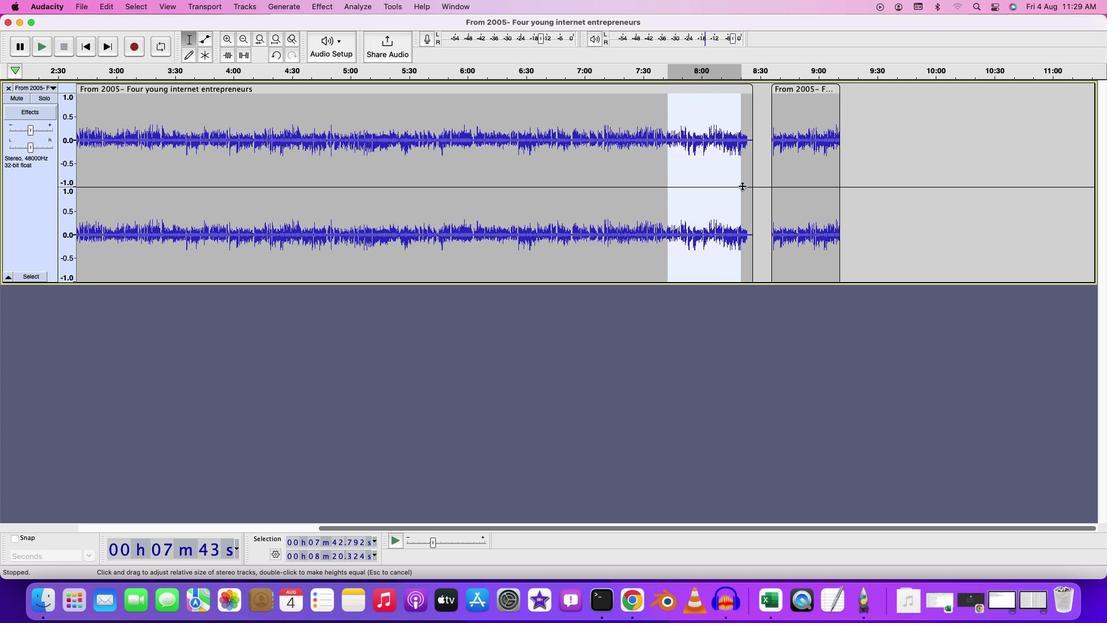 
Action: Key pressed Key.cmd'c'
Screenshot: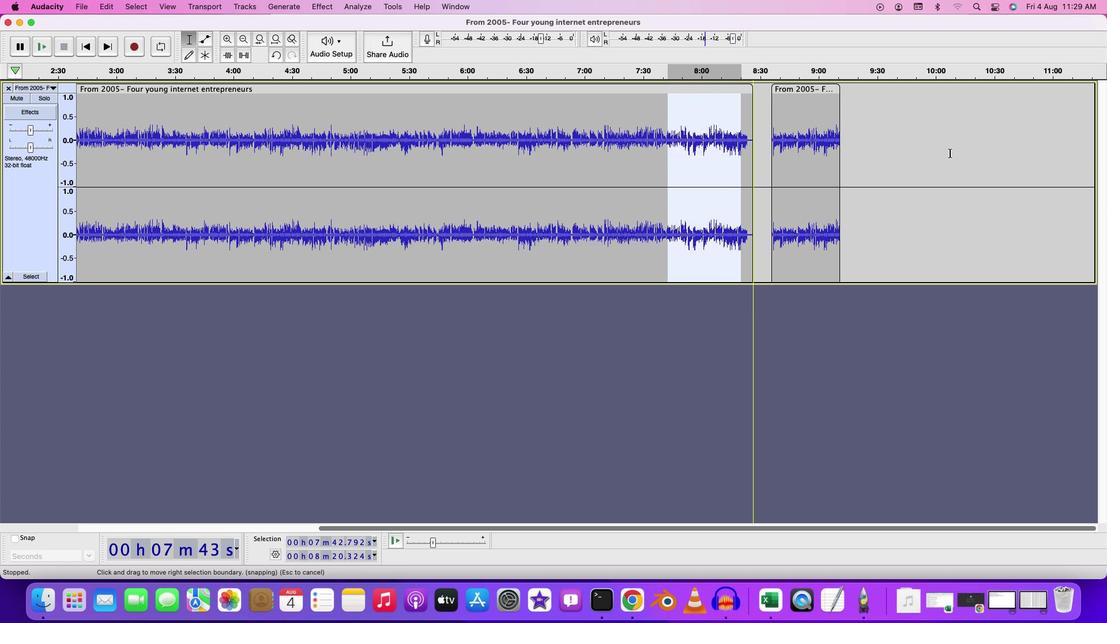 
Action: Mouse moved to (429, 537)
Screenshot: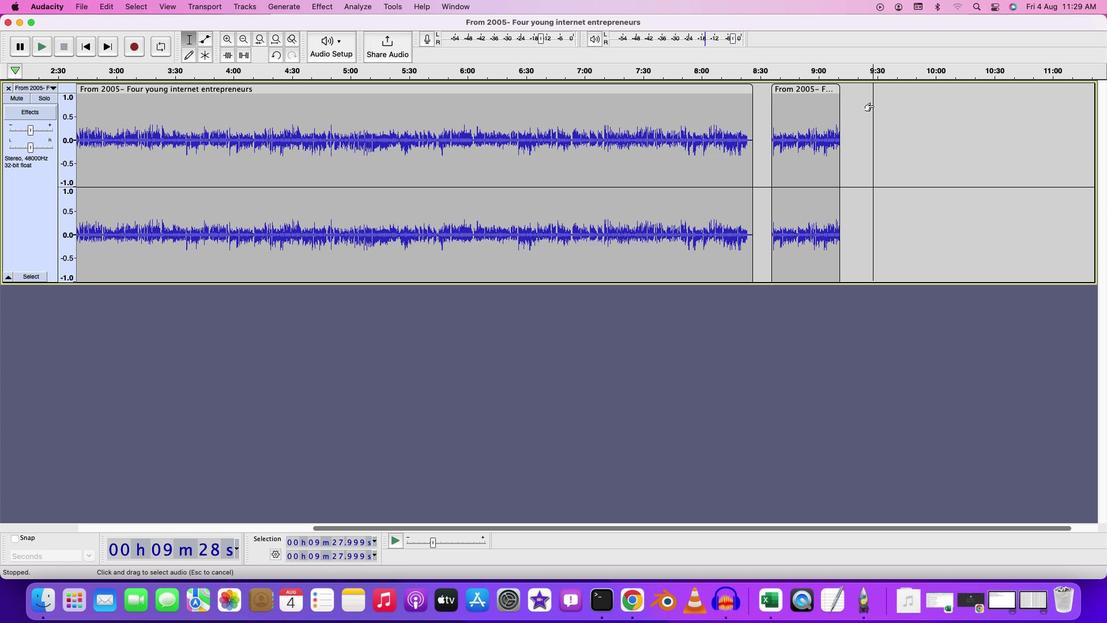 
Action: Mouse pressed left at (429, 537)
Screenshot: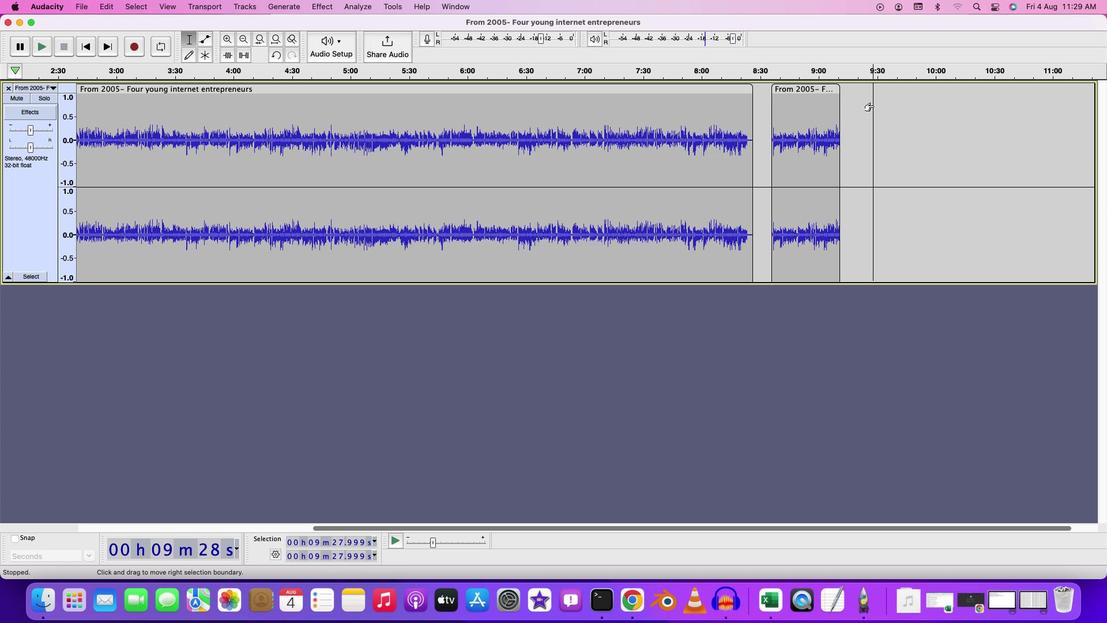 
Action: Key pressed Key.cmd'v'
Screenshot: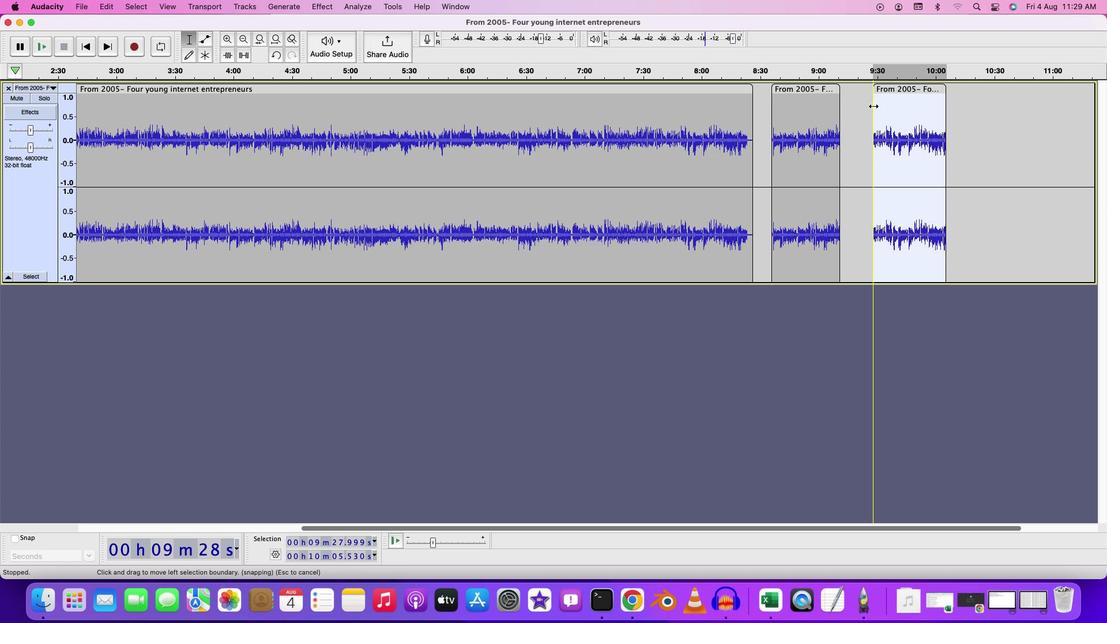 
Action: Mouse moved to (428, 530)
Screenshot: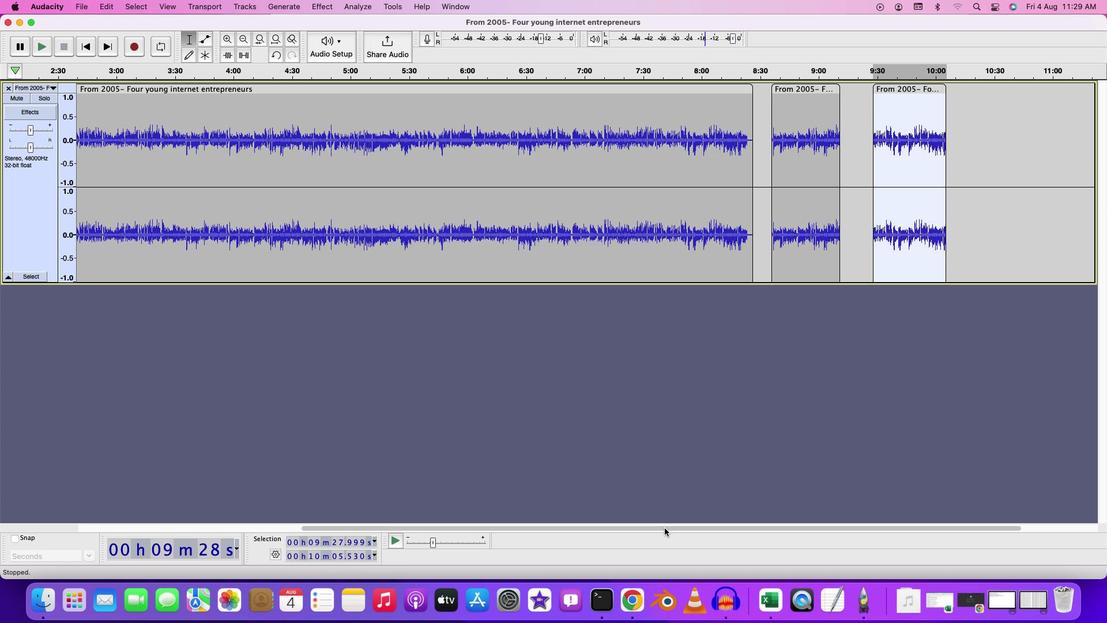 
Action: Mouse pressed left at (428, 530)
Screenshot: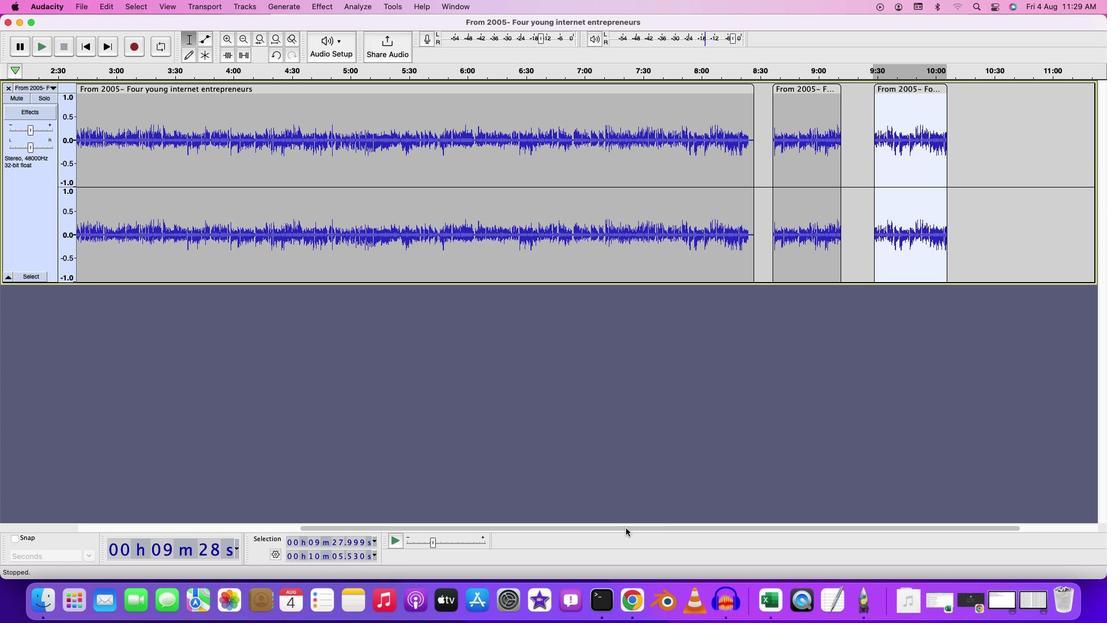 
Action: Mouse moved to (428, 537)
Screenshot: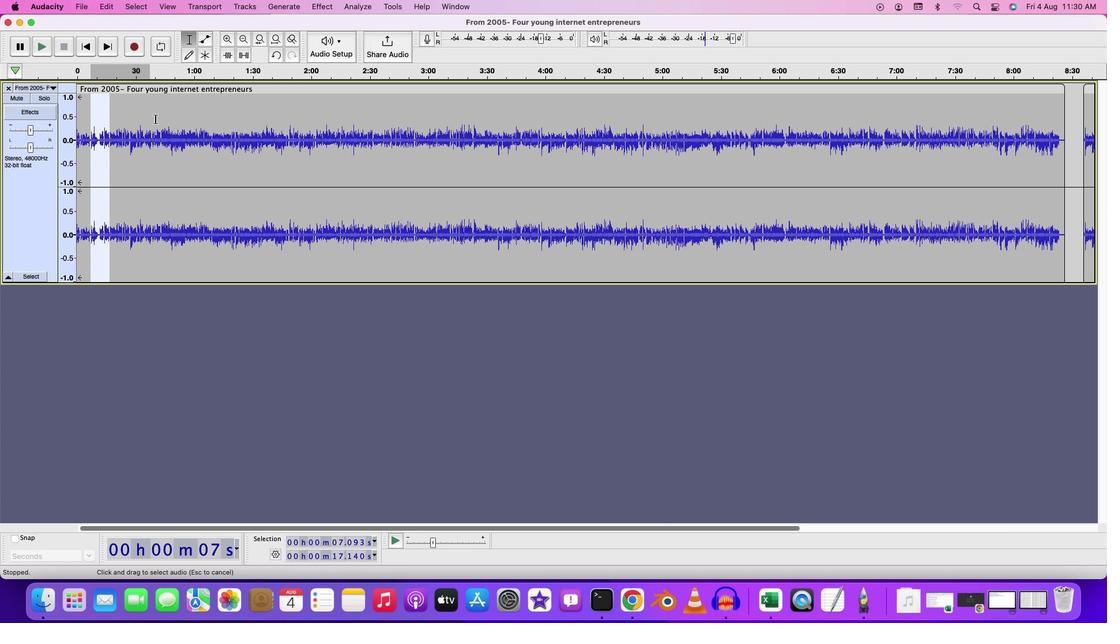 
Action: Mouse pressed left at (428, 537)
Screenshot: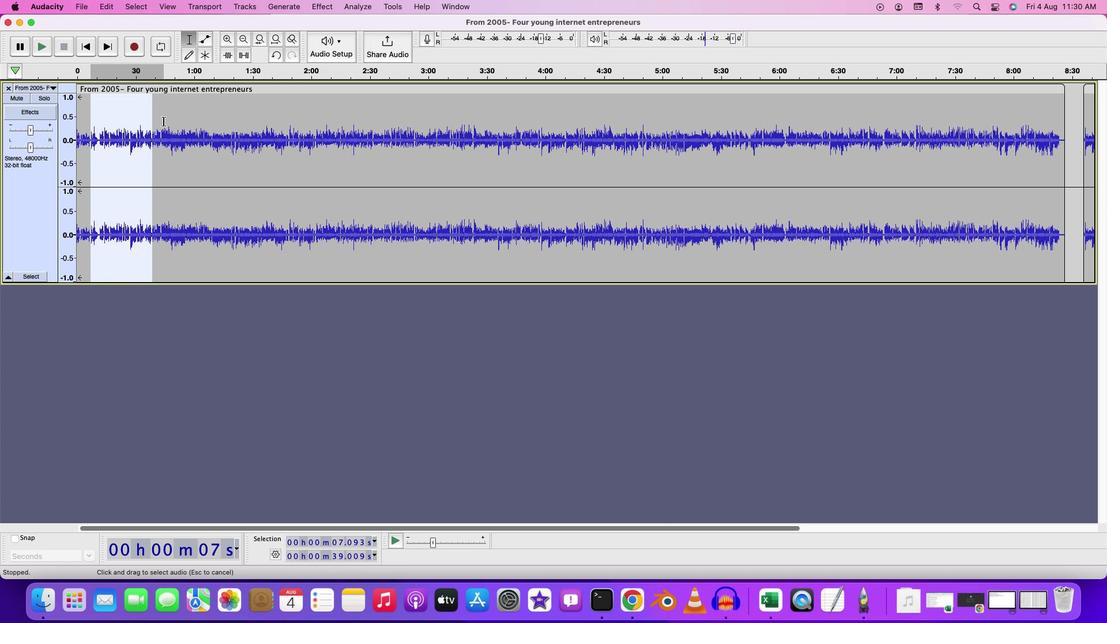 
Action: Mouse moved to (428, 536)
Screenshot: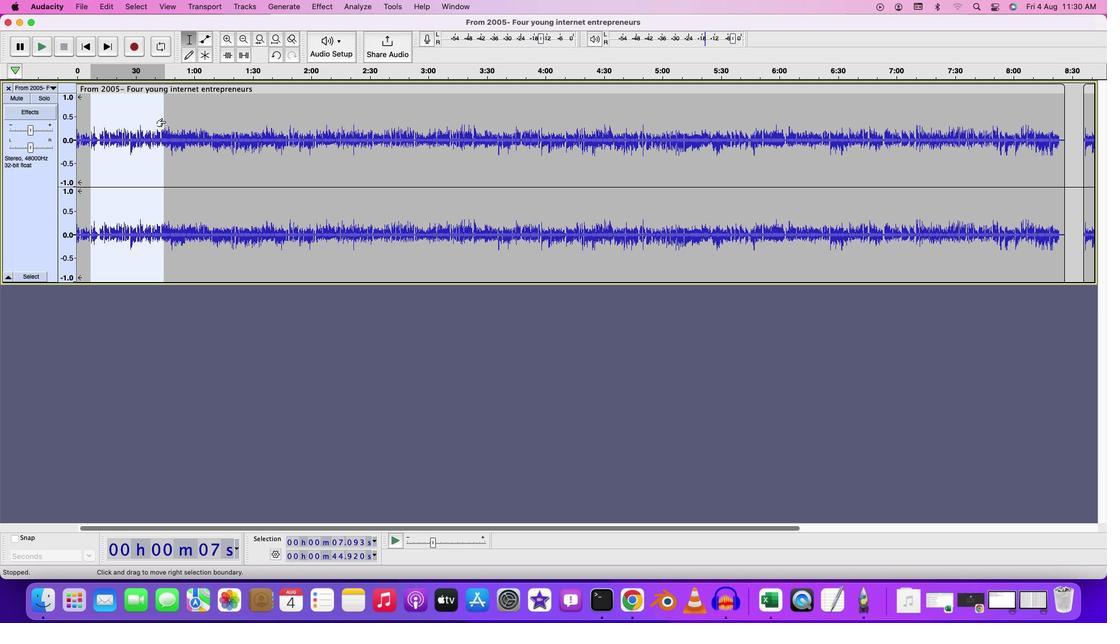 
Action: Key pressed Key.cmd
Screenshot: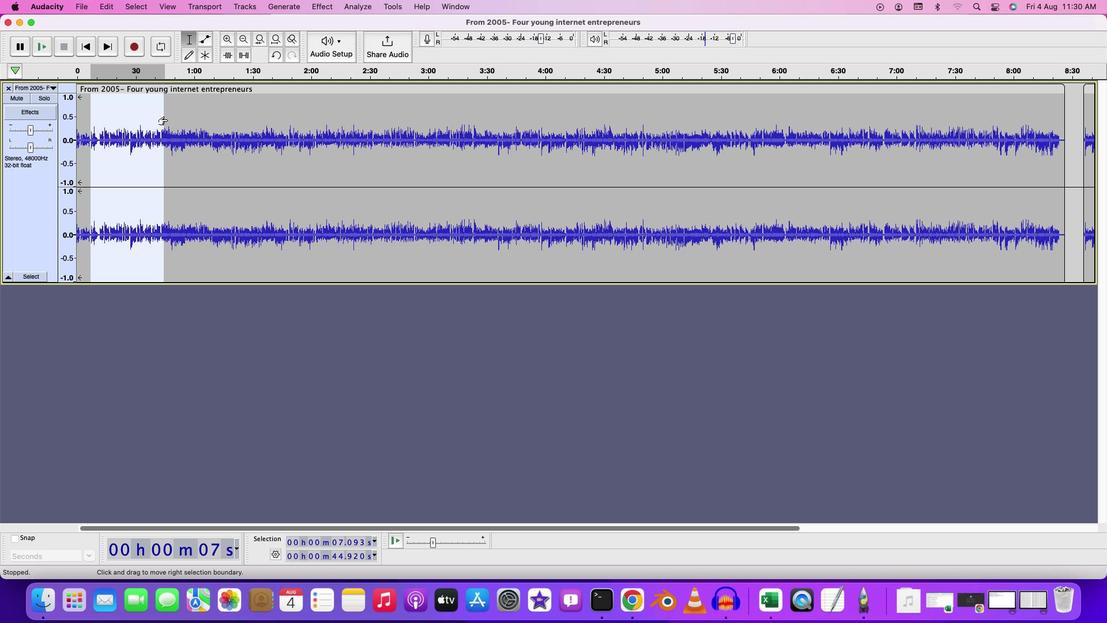 
Action: Mouse moved to (428, 536)
Screenshot: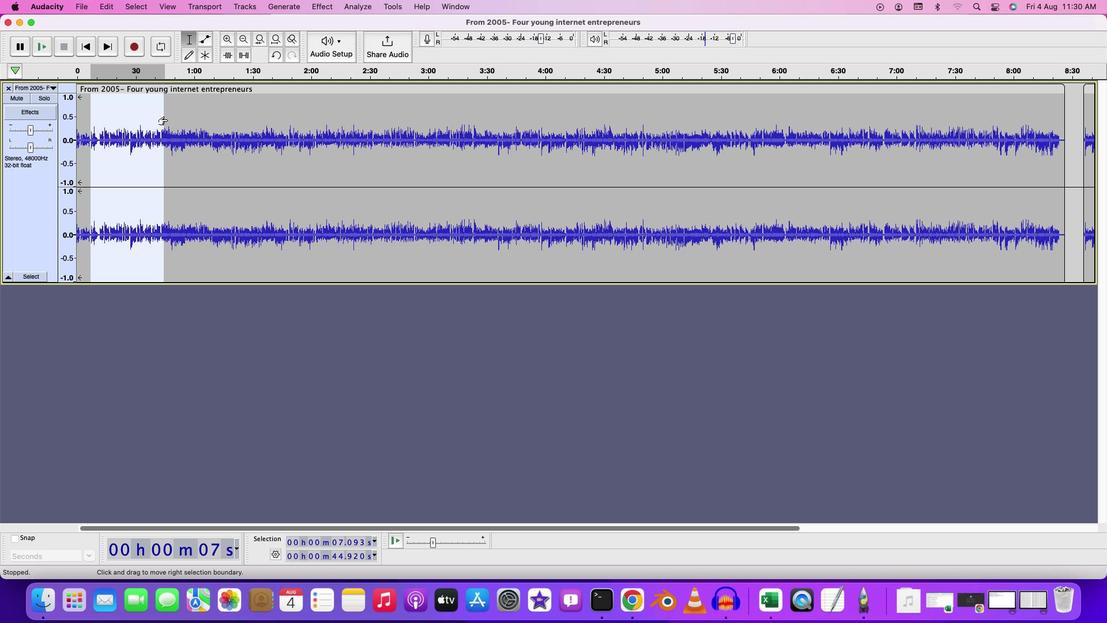 
Action: Key pressed 'c'
Screenshot: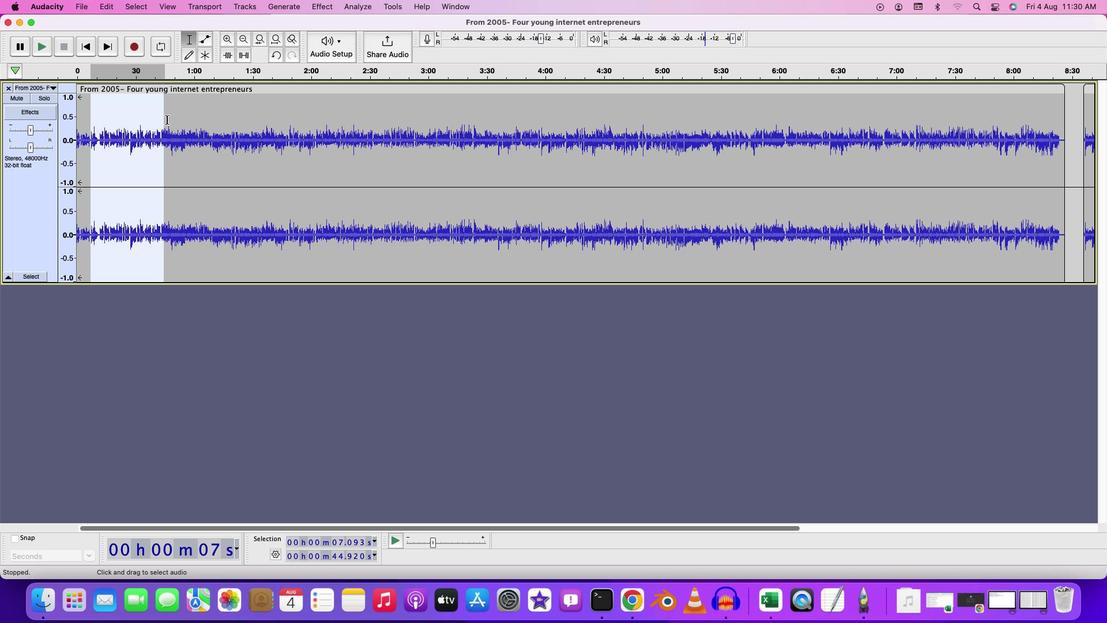 
Action: Mouse moved to (428, 530)
Screenshot: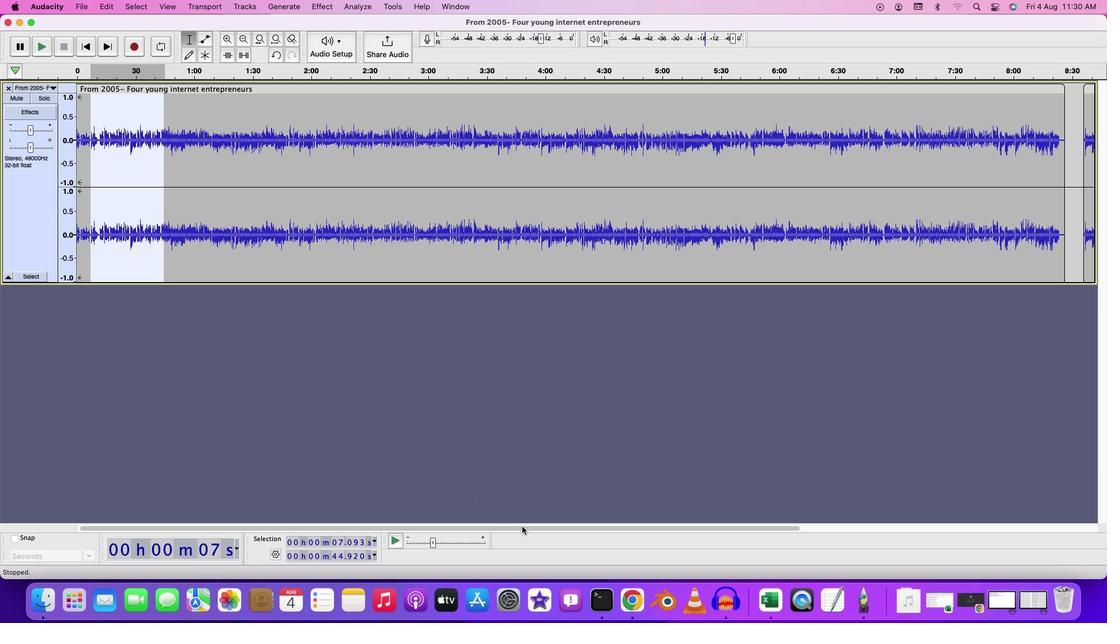 
Action: Mouse pressed left at (428, 530)
Screenshot: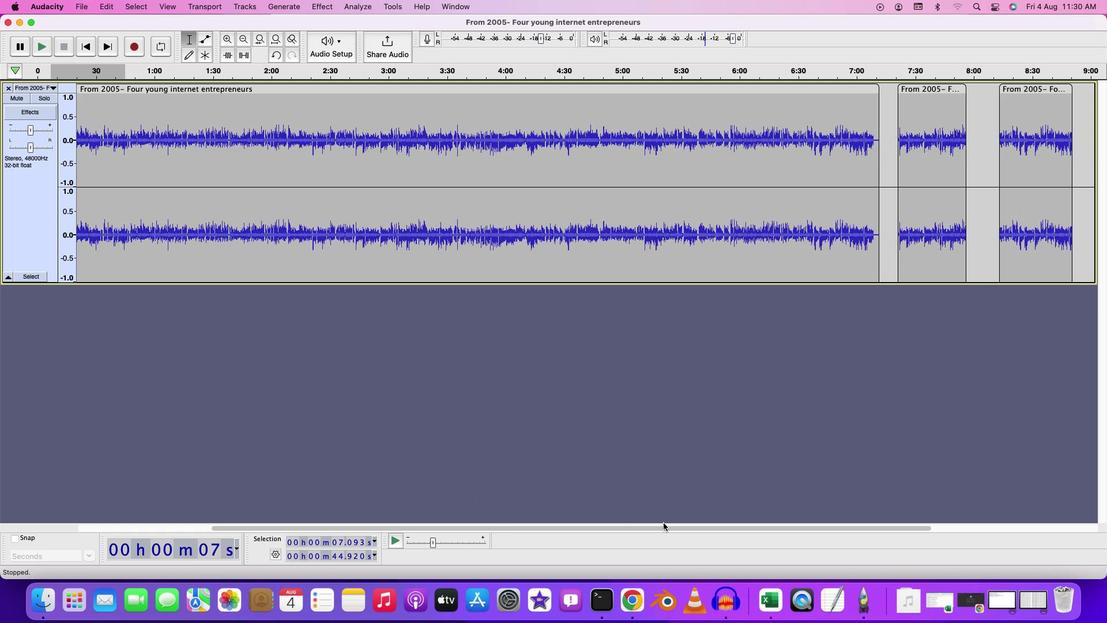 
Action: Mouse moved to (429, 537)
Screenshot: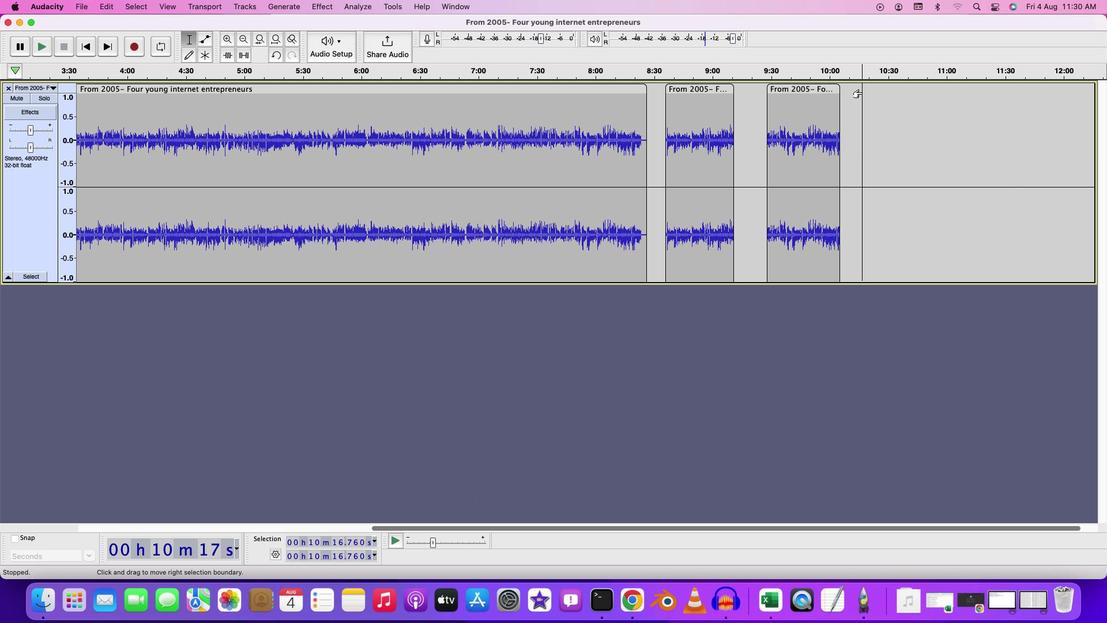 
Action: Mouse pressed left at (429, 537)
Screenshot: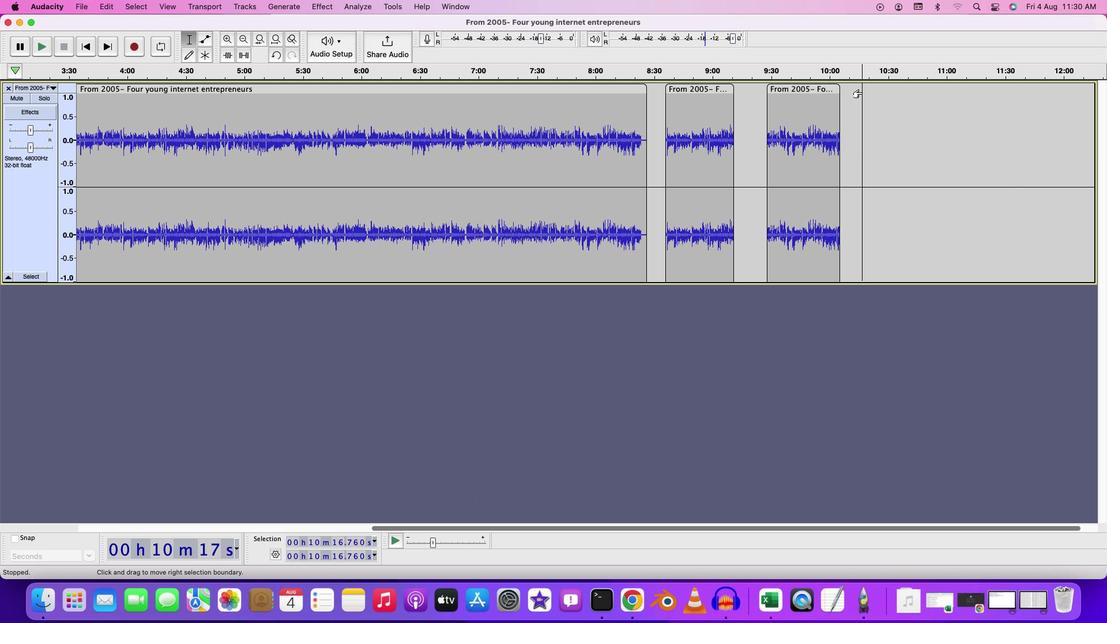 
Action: Key pressed Key.cmd'v'
Screenshot: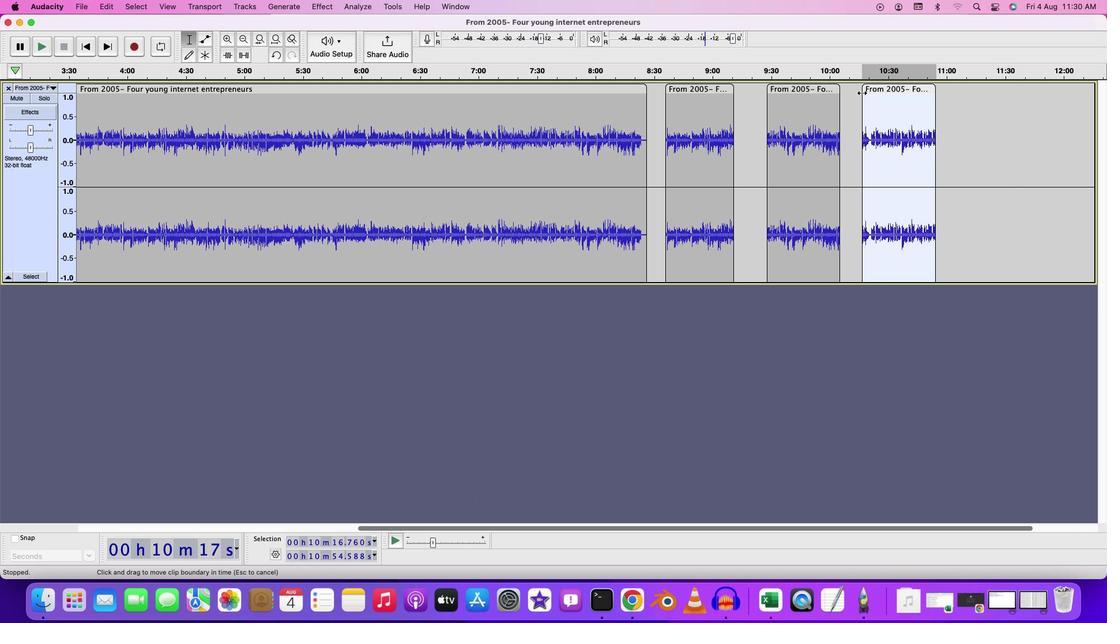
Action: Mouse moved to (428, 537)
Screenshot: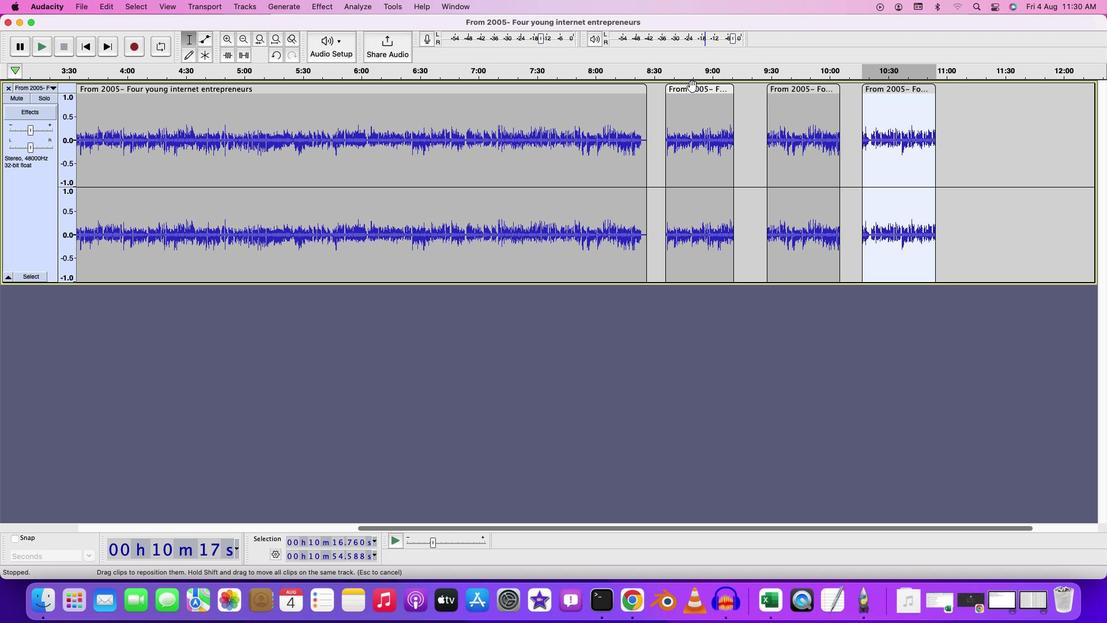 
Action: Mouse pressed left at (428, 537)
Screenshot: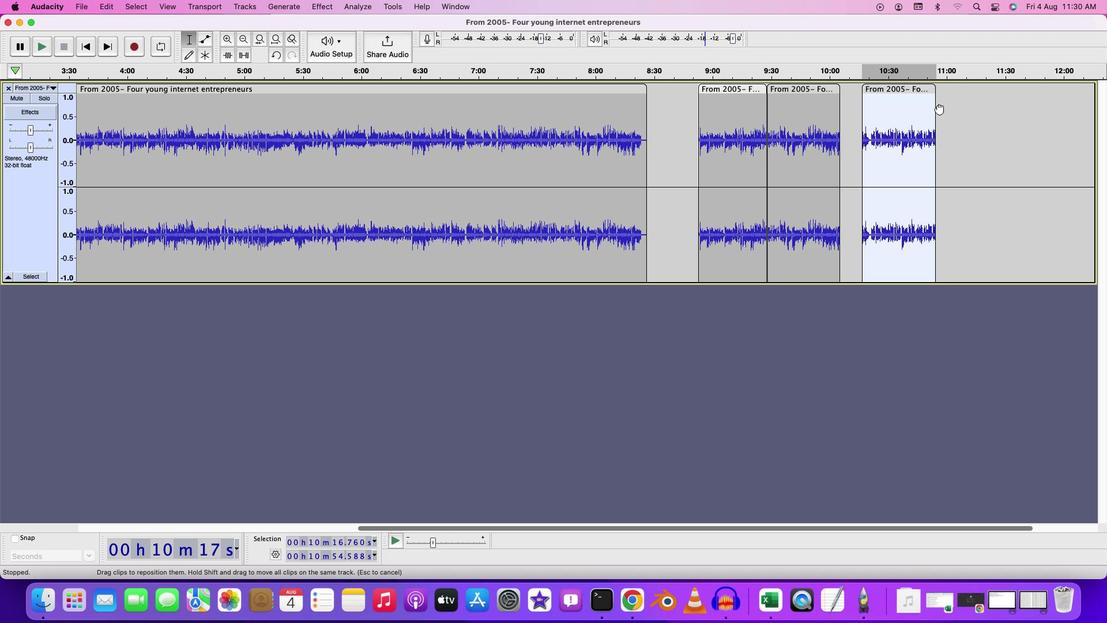
Action: Mouse moved to (428, 537)
Screenshot: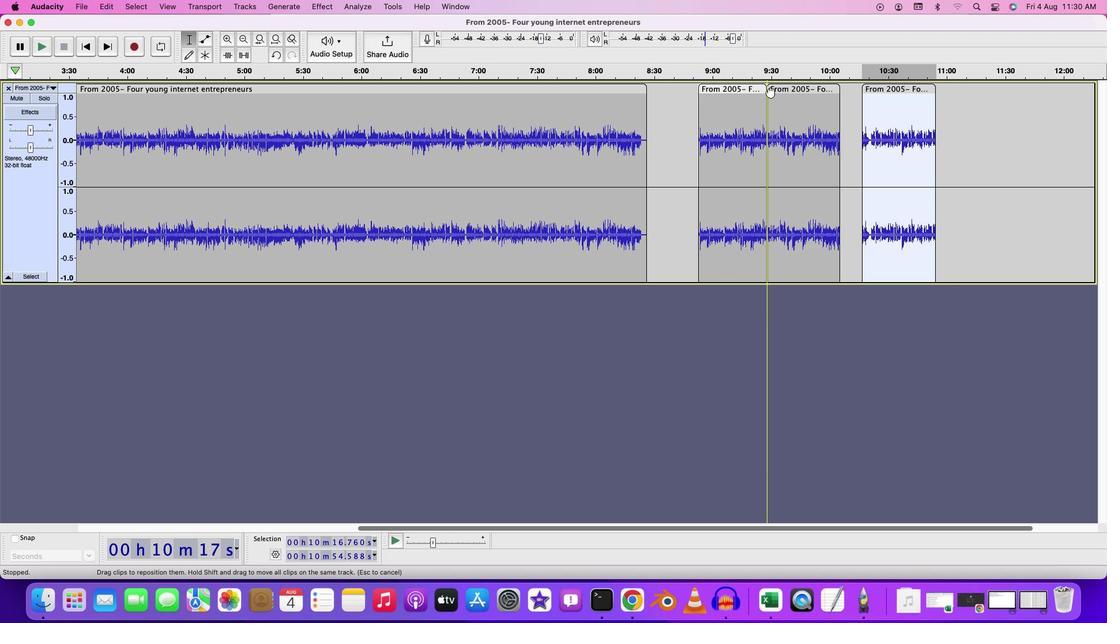 
Action: Mouse pressed left at (428, 537)
Screenshot: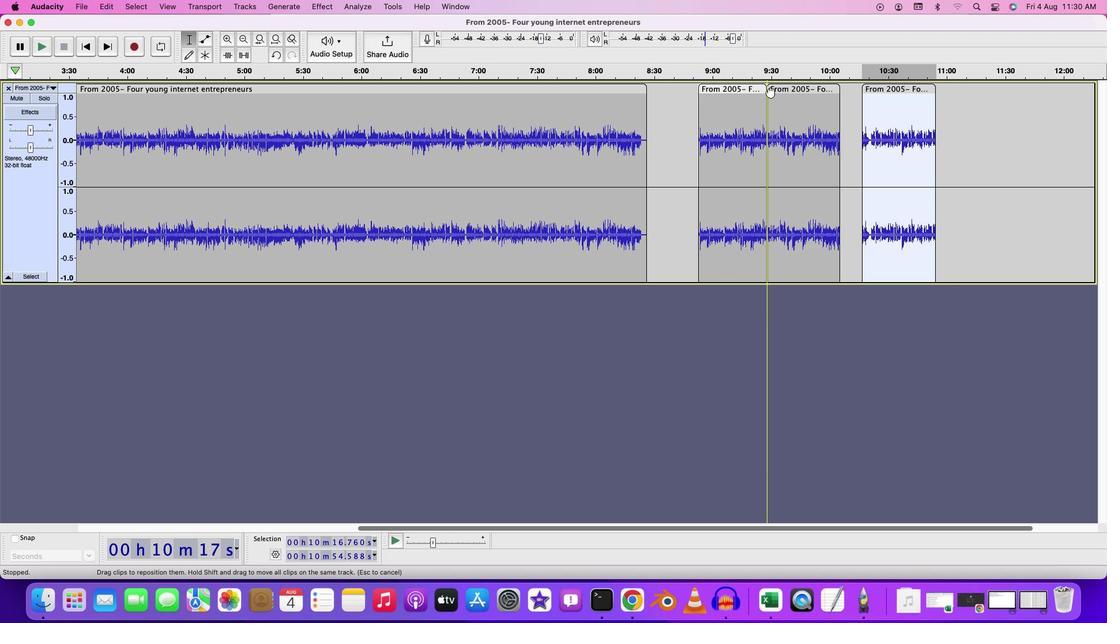 
Action: Mouse moved to (429, 537)
Screenshot: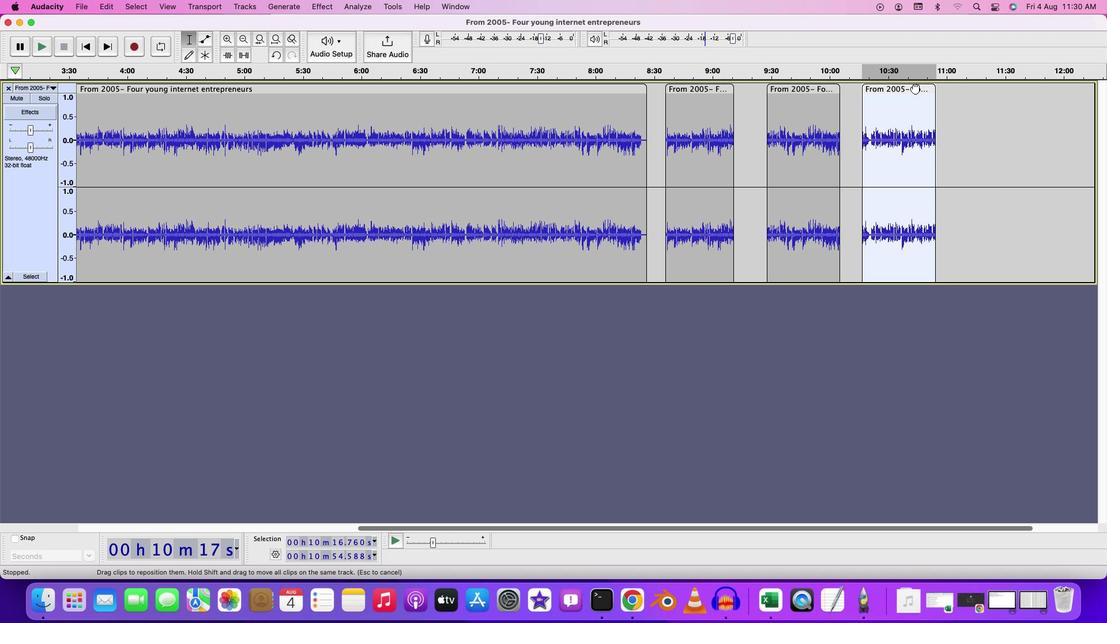 
Action: Mouse pressed left at (429, 537)
Screenshot: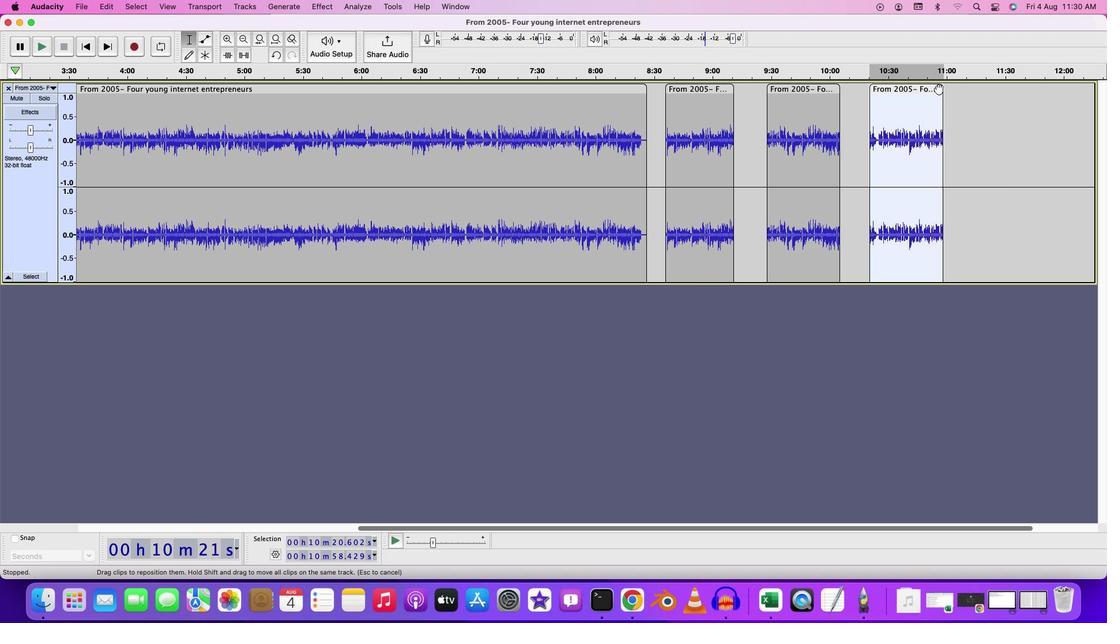 
Action: Mouse moved to (429, 537)
Screenshot: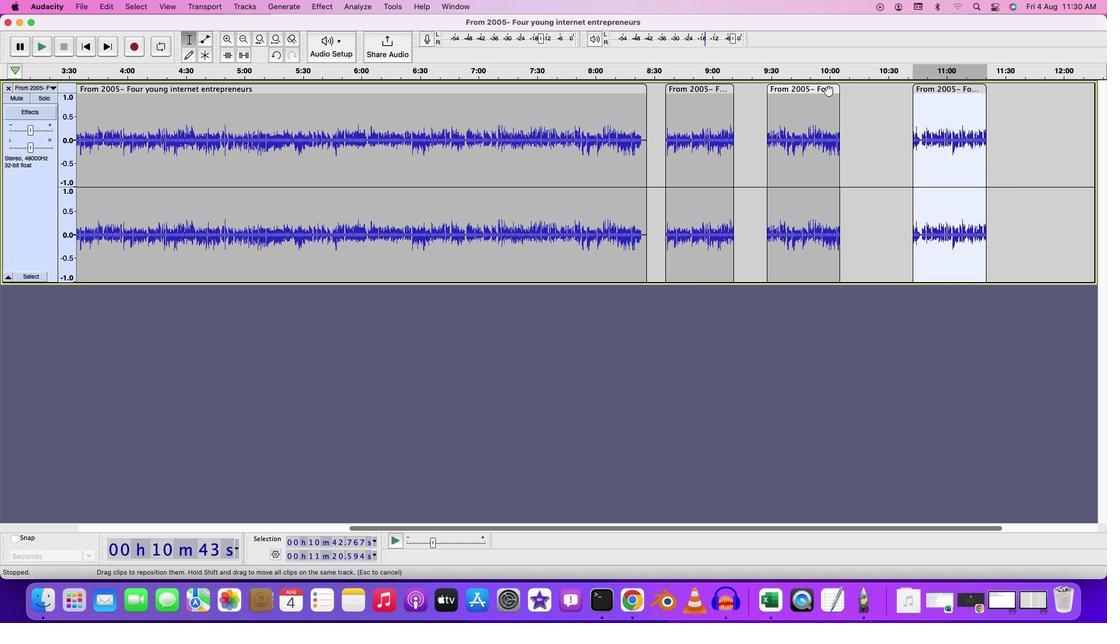 
Action: Mouse pressed left at (429, 537)
Screenshot: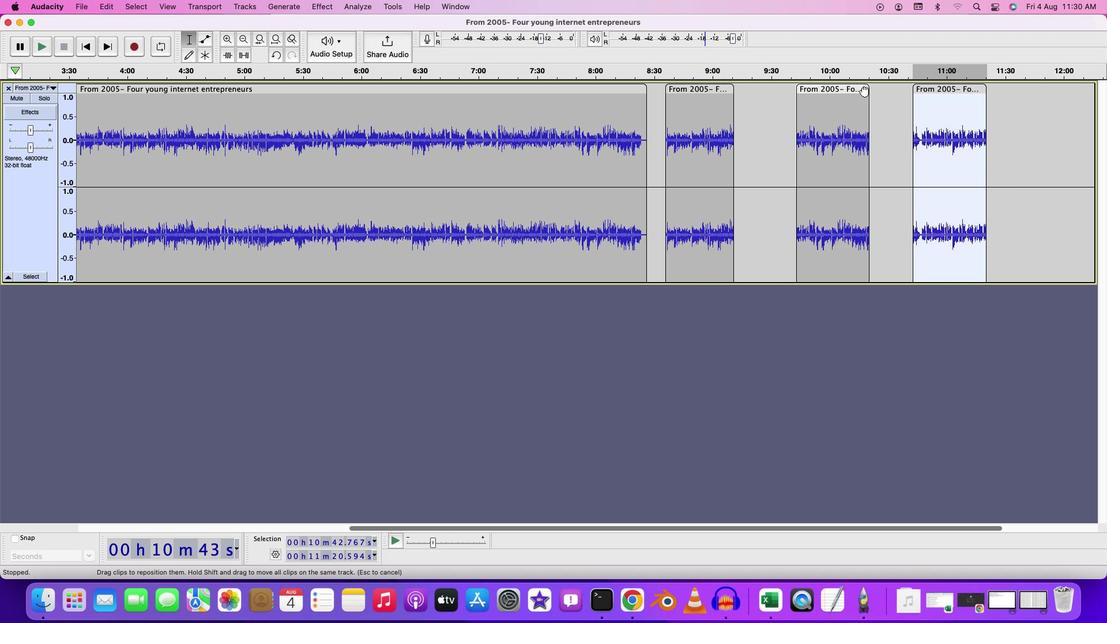 
Action: Mouse moved to (428, 537)
Screenshot: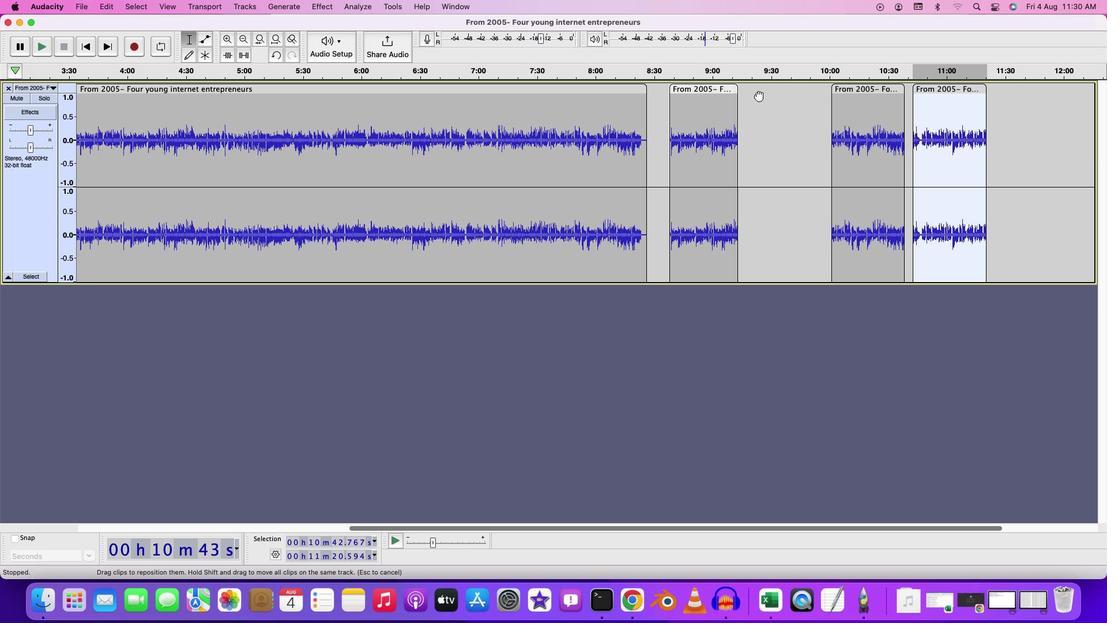
Action: Mouse pressed left at (428, 537)
Screenshot: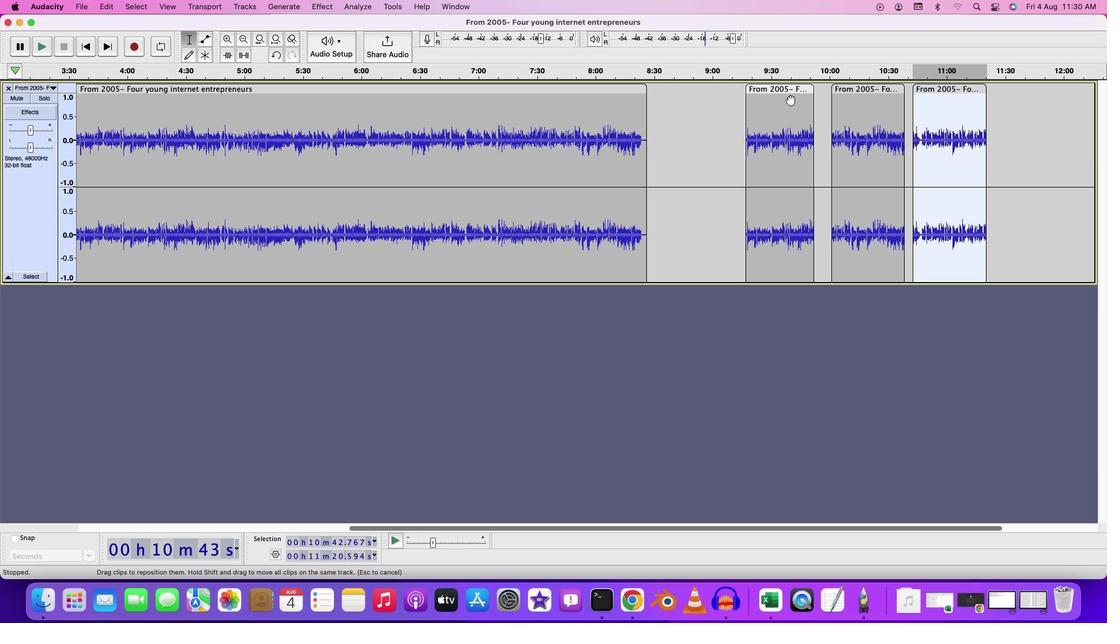 
Action: Mouse moved to (429, 537)
Screenshot: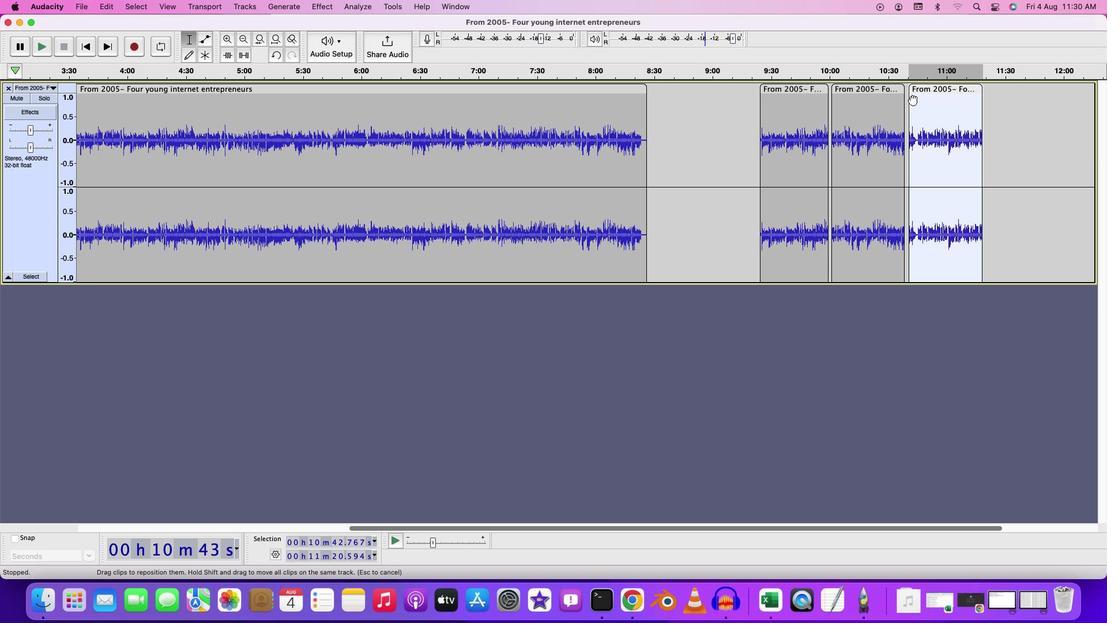 
Action: Mouse pressed left at (429, 537)
Screenshot: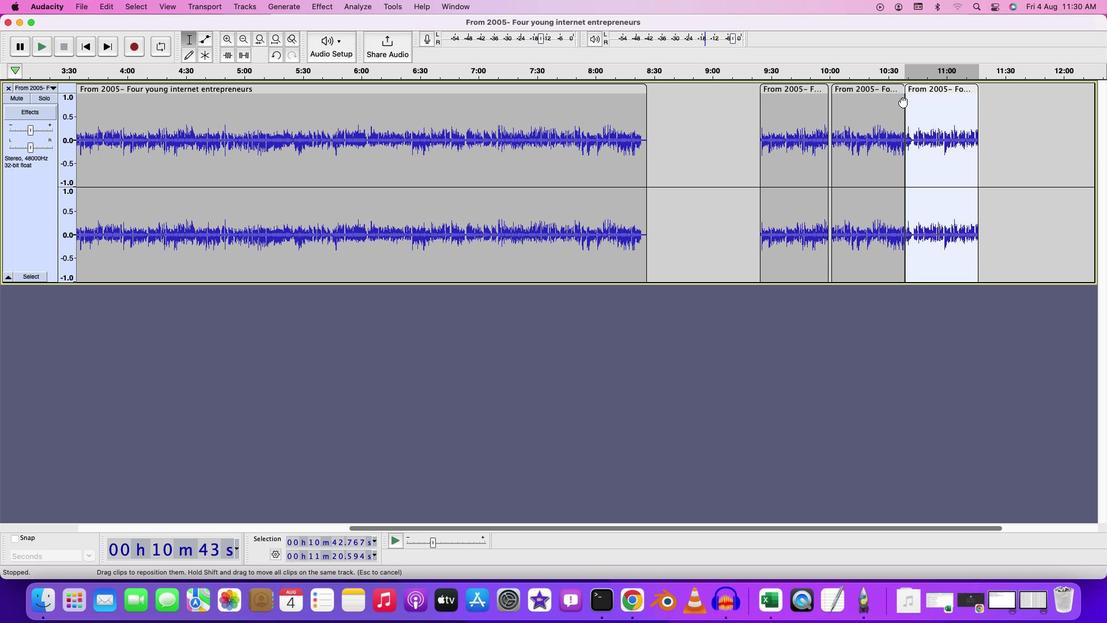 
Action: Mouse moved to (428, 537)
Screenshot: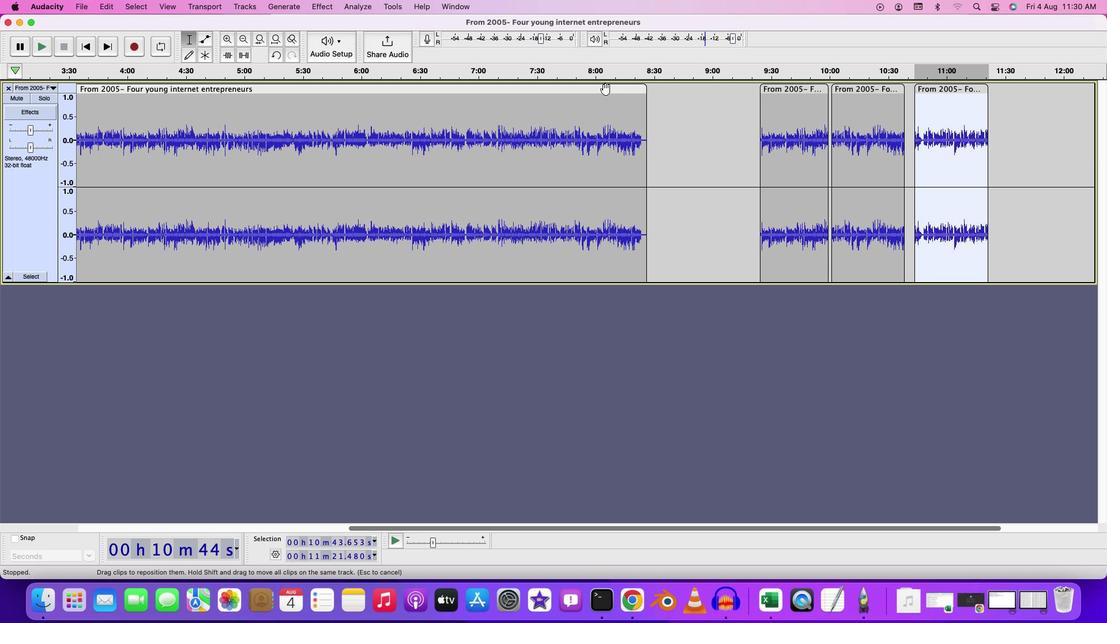 
Action: Mouse pressed left at (428, 537)
Screenshot: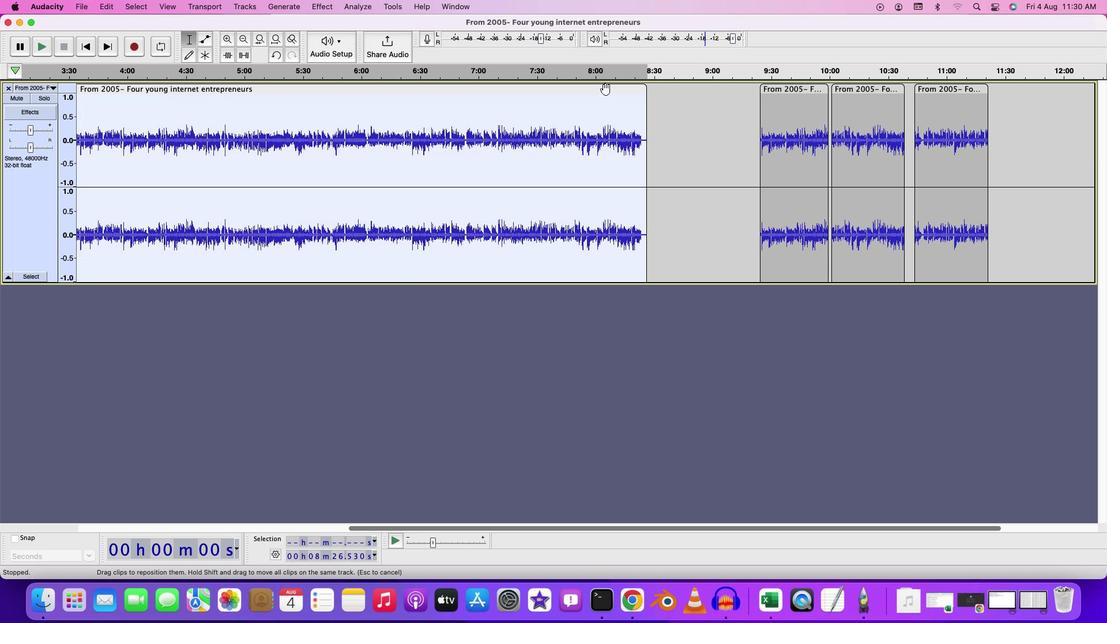 
Action: Mouse moved to (428, 535)
Screenshot: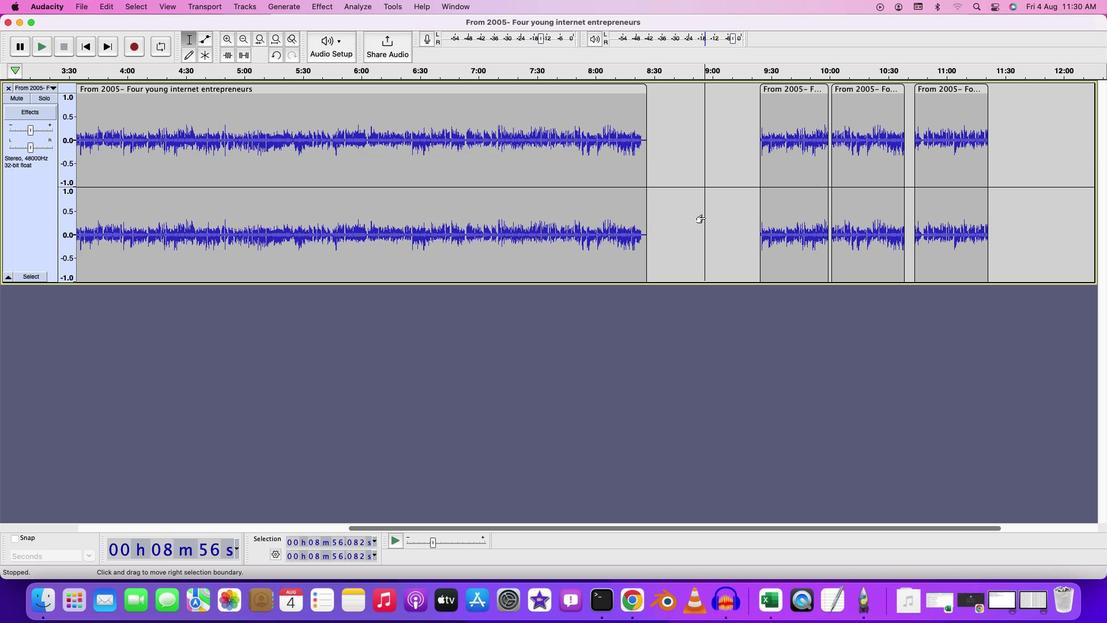 
Action: Mouse pressed left at (428, 535)
Screenshot: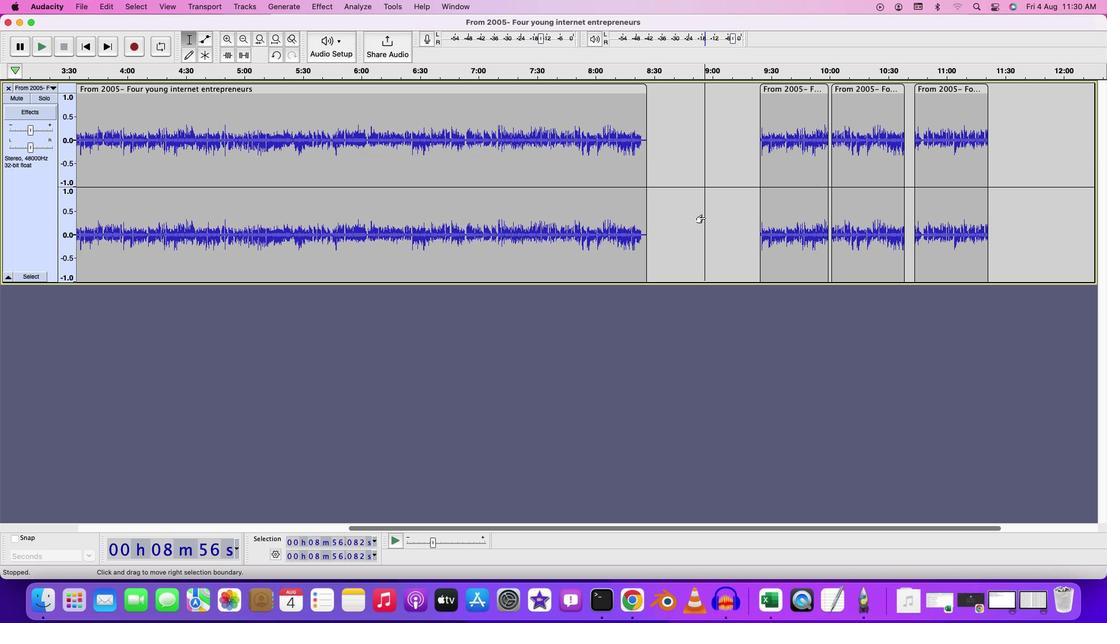 
Action: Mouse moved to (428, 532)
Screenshot: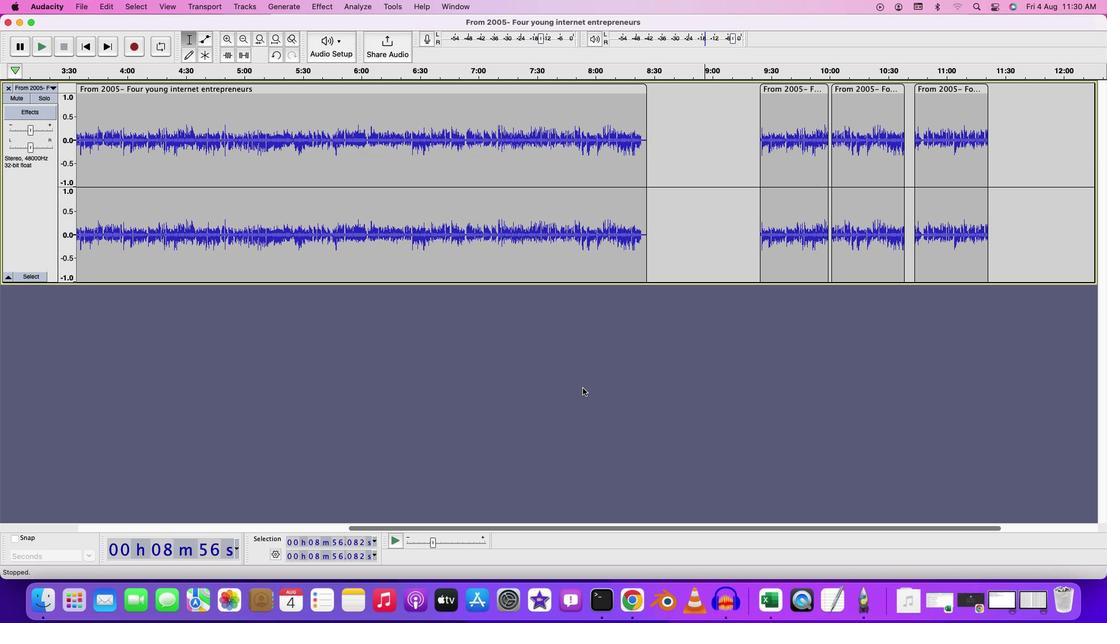 
Action: Mouse pressed left at (428, 532)
Screenshot: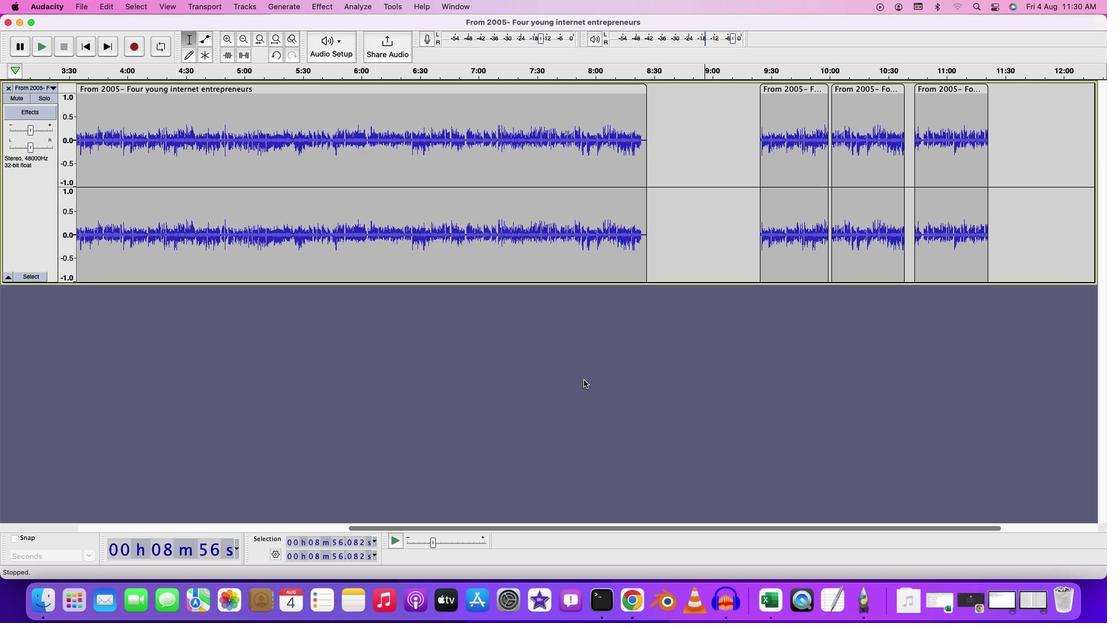 
Action: Mouse moved to (429, 537)
Screenshot: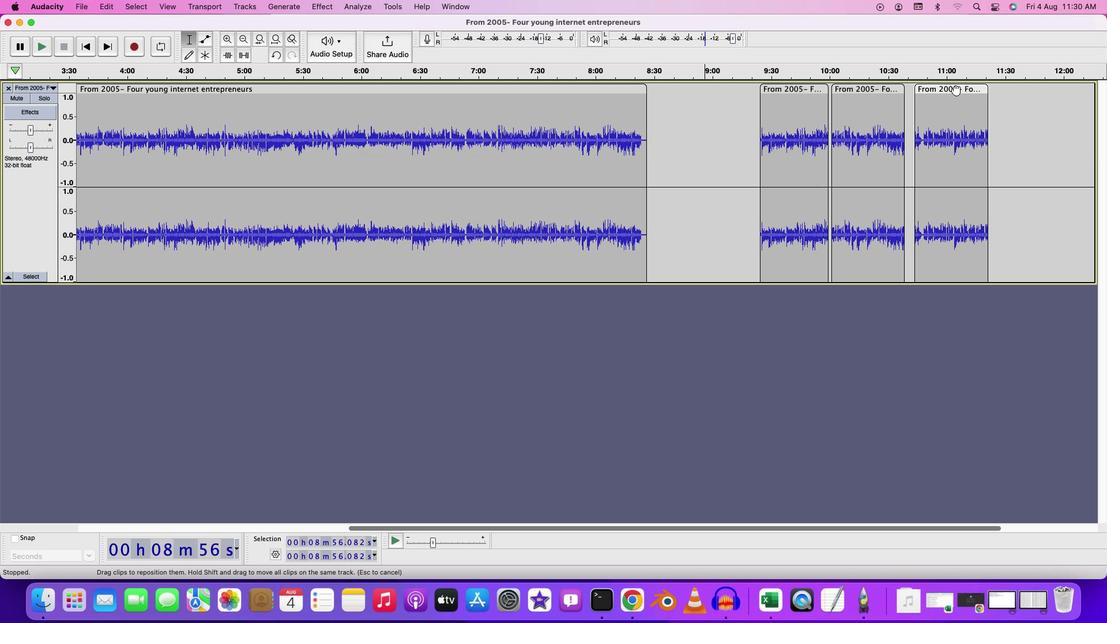 
Action: Mouse pressed left at (429, 537)
Screenshot: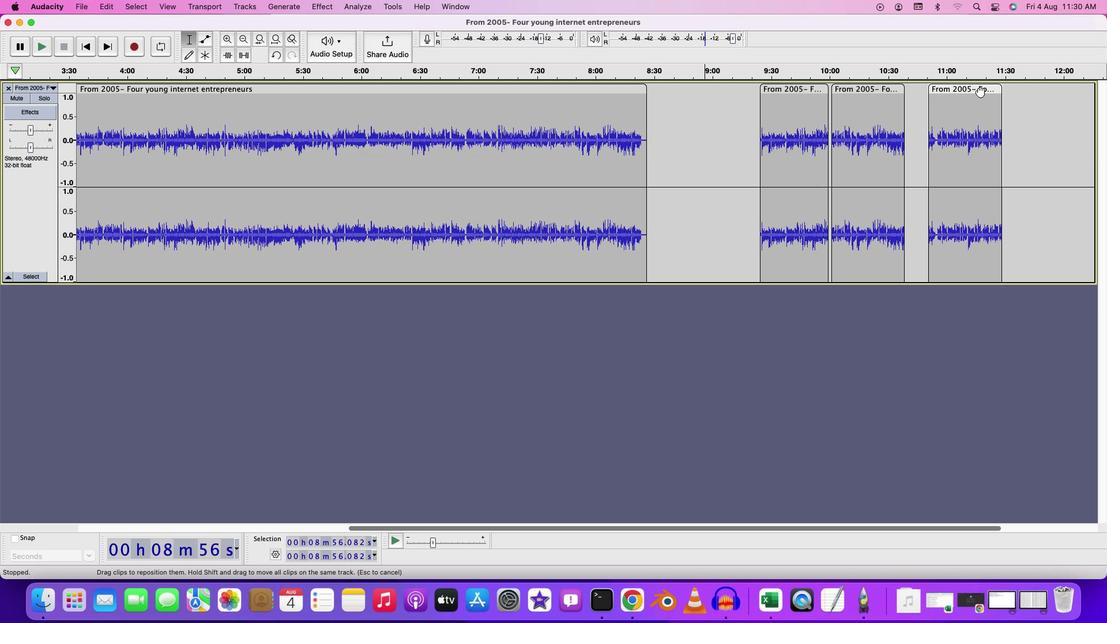 
Action: Mouse moved to (429, 537)
Screenshot: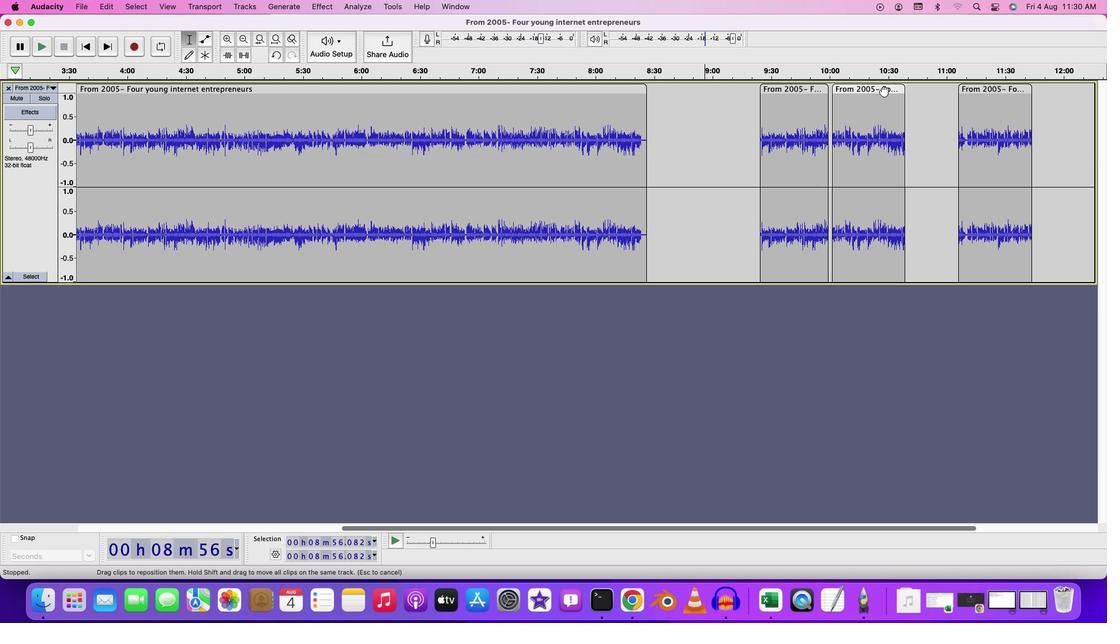 
Action: Mouse pressed left at (429, 537)
Screenshot: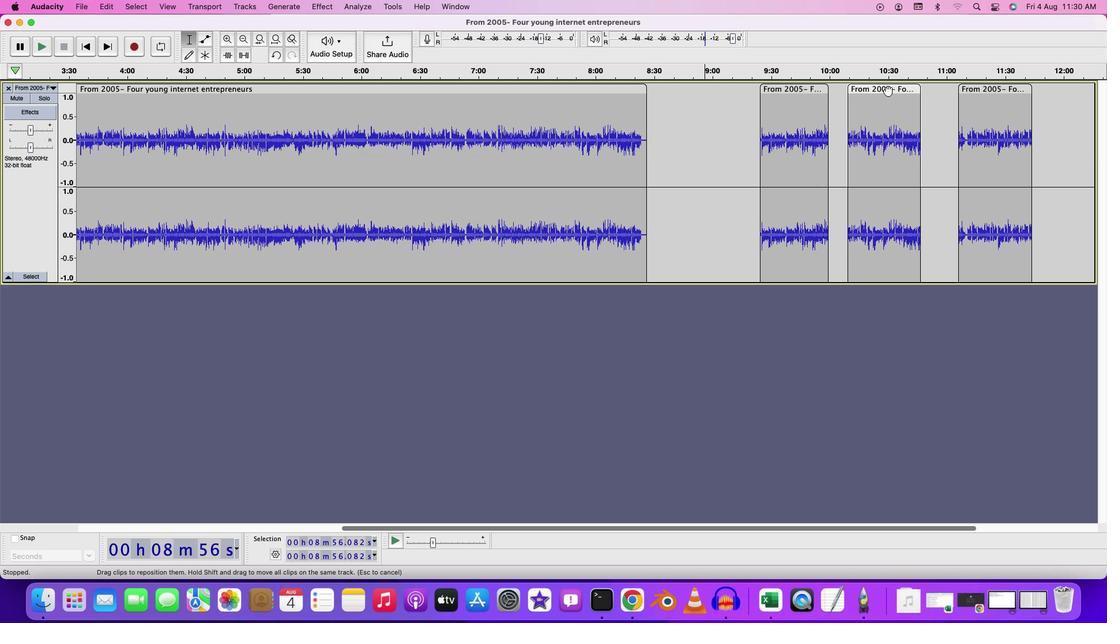 
Action: Mouse moved to (428, 537)
Screenshot: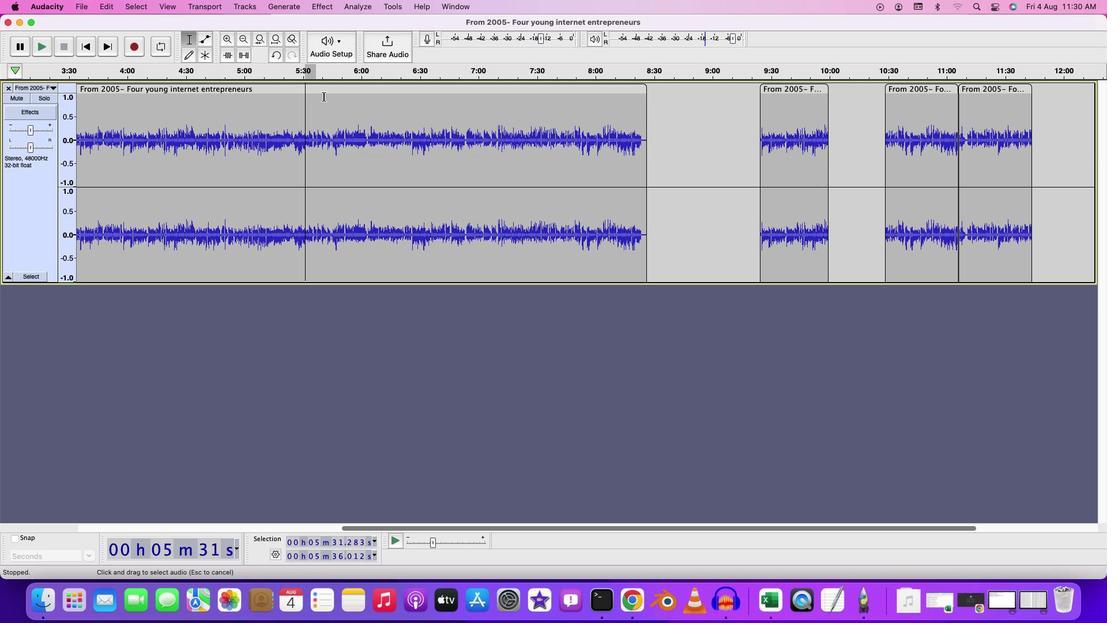 
Action: Mouse pressed left at (428, 537)
Screenshot: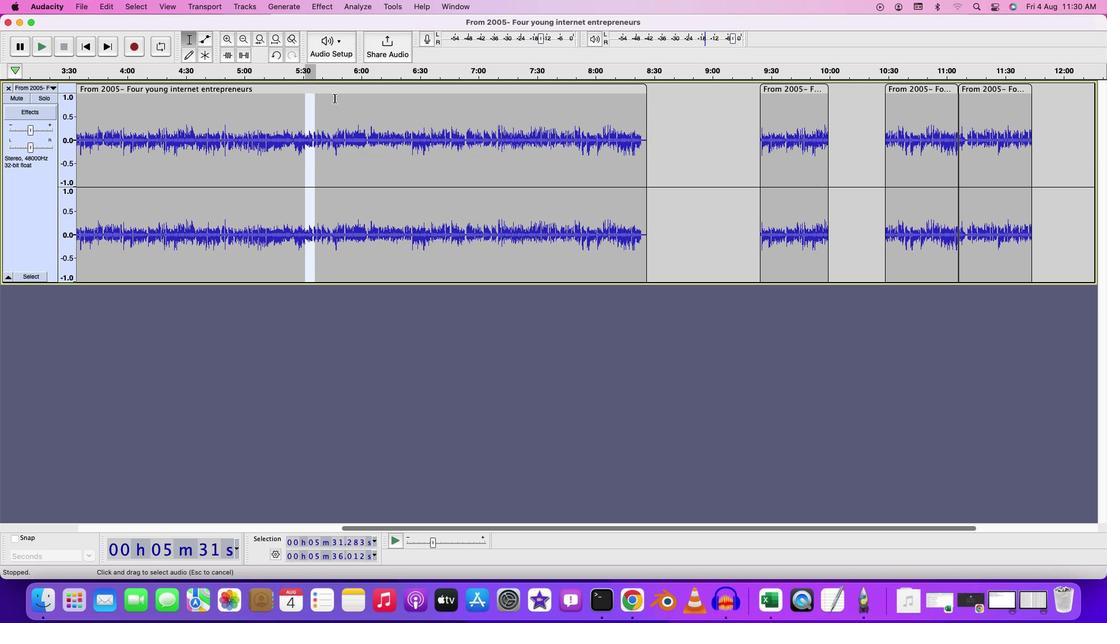 
Action: Mouse moved to (428, 537)
Screenshot: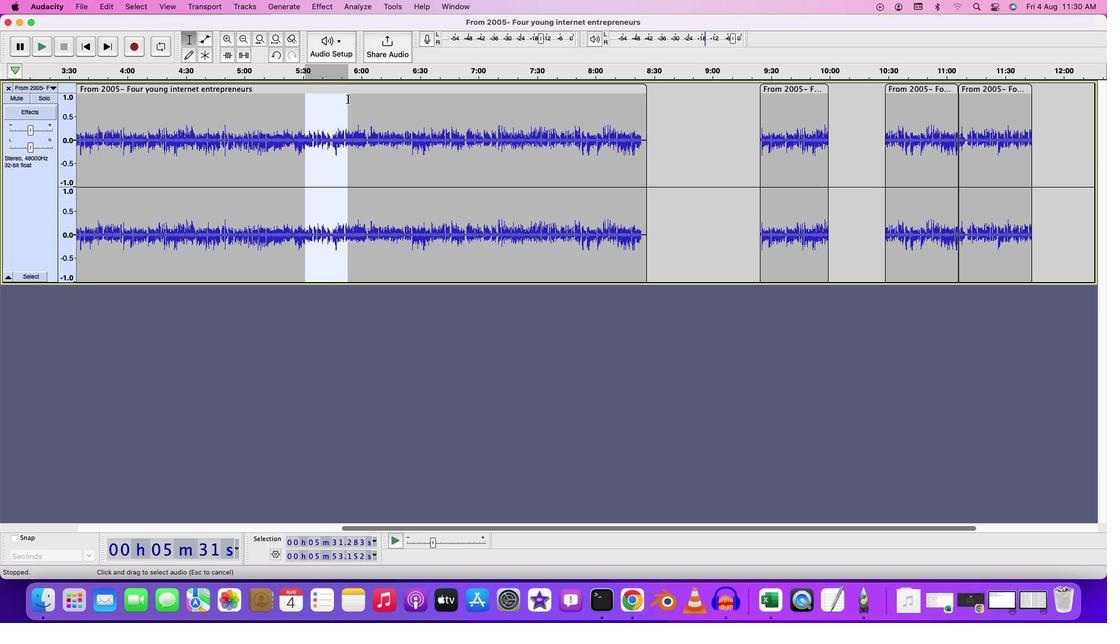 
Action: Key pressed Key.cmd'c'
Screenshot: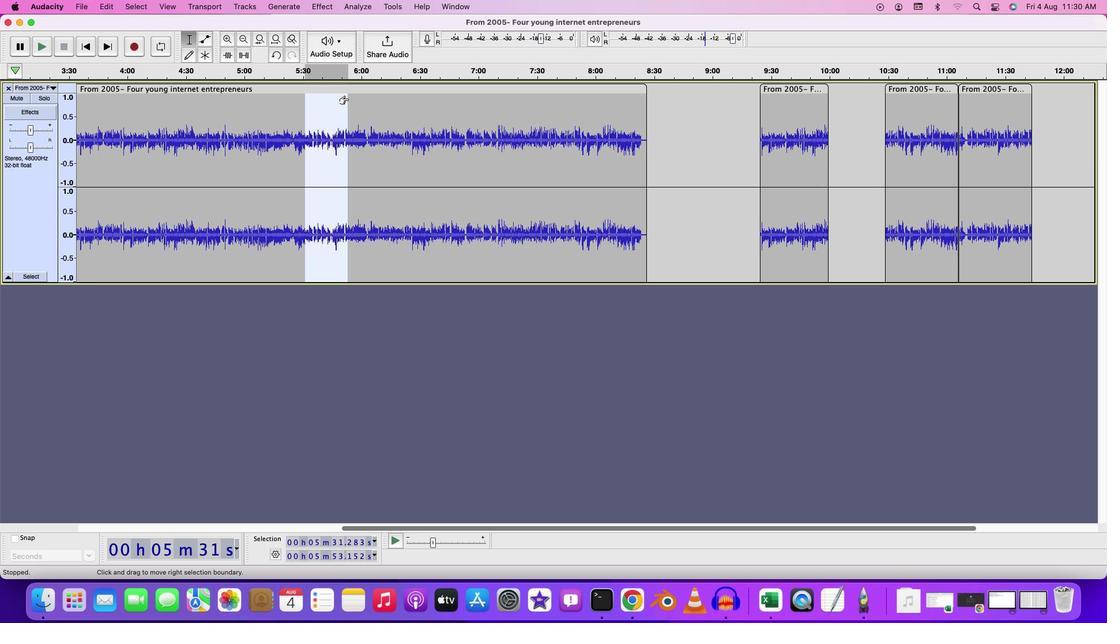 
Action: Mouse moved to (428, 536)
Screenshot: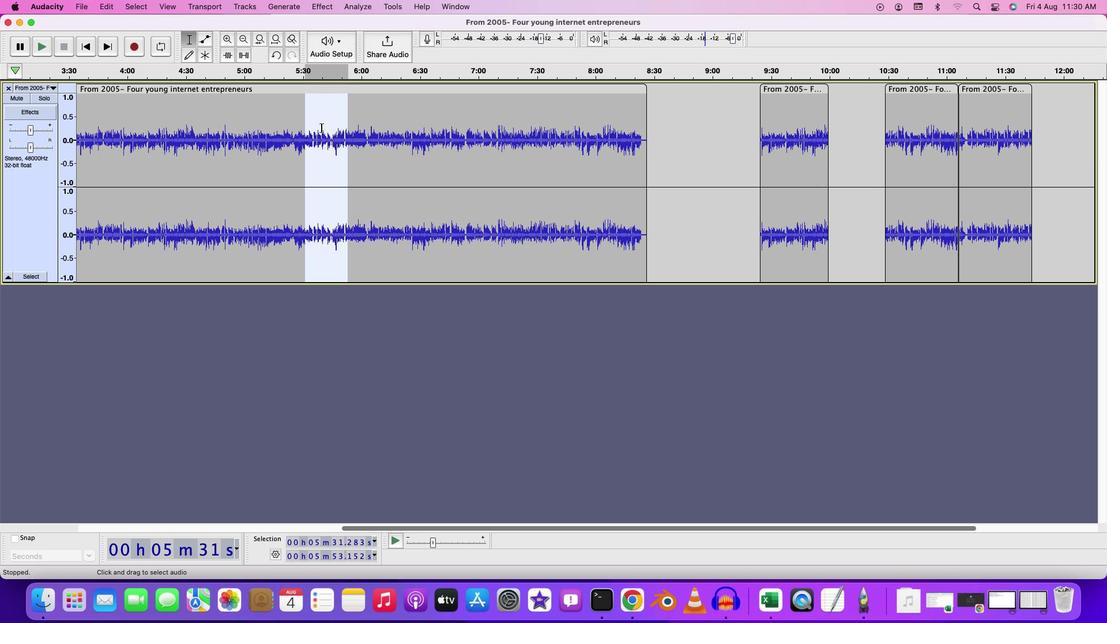 
Action: Key pressed Key.cmd'x'
Screenshot: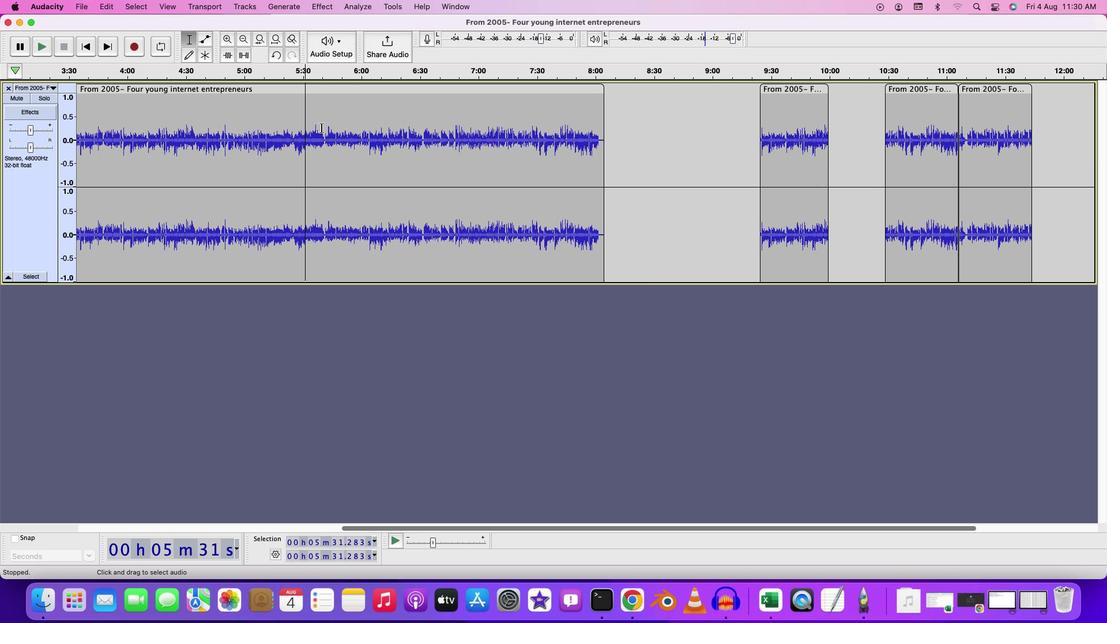 
Action: Mouse moved to (428, 537)
Screenshot: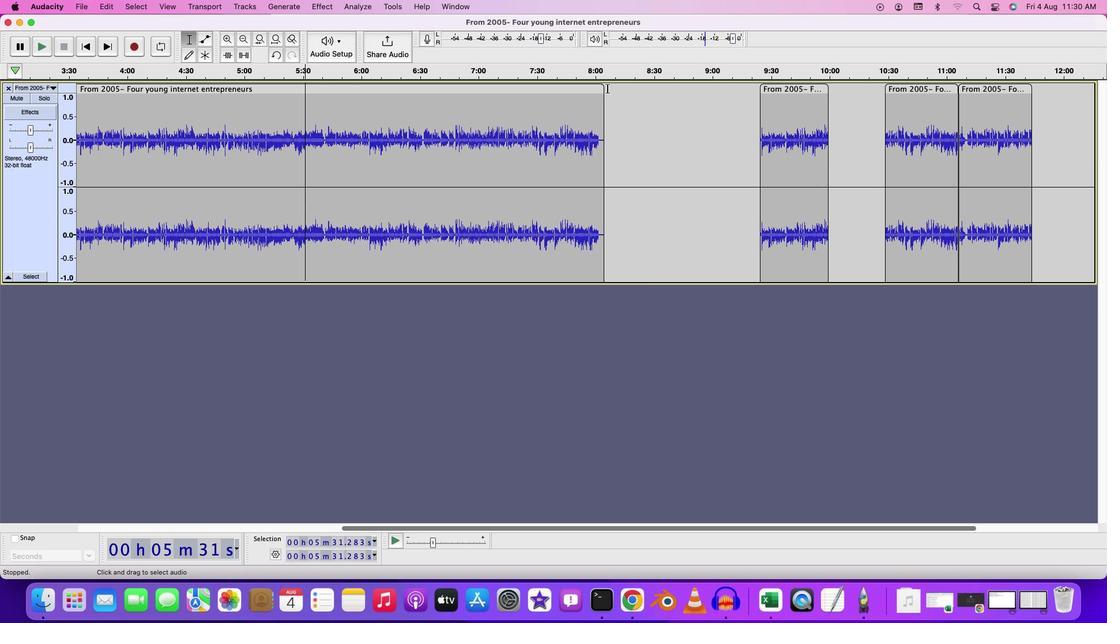 
Action: Mouse pressed left at (428, 537)
Screenshot: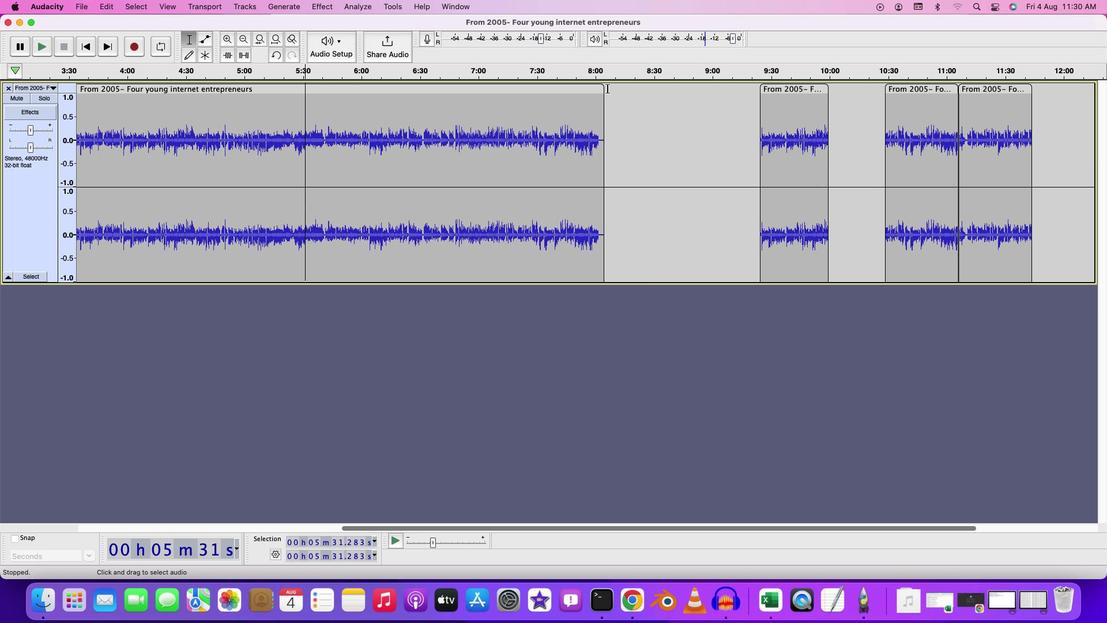 
Action: Mouse moved to (428, 537)
Screenshot: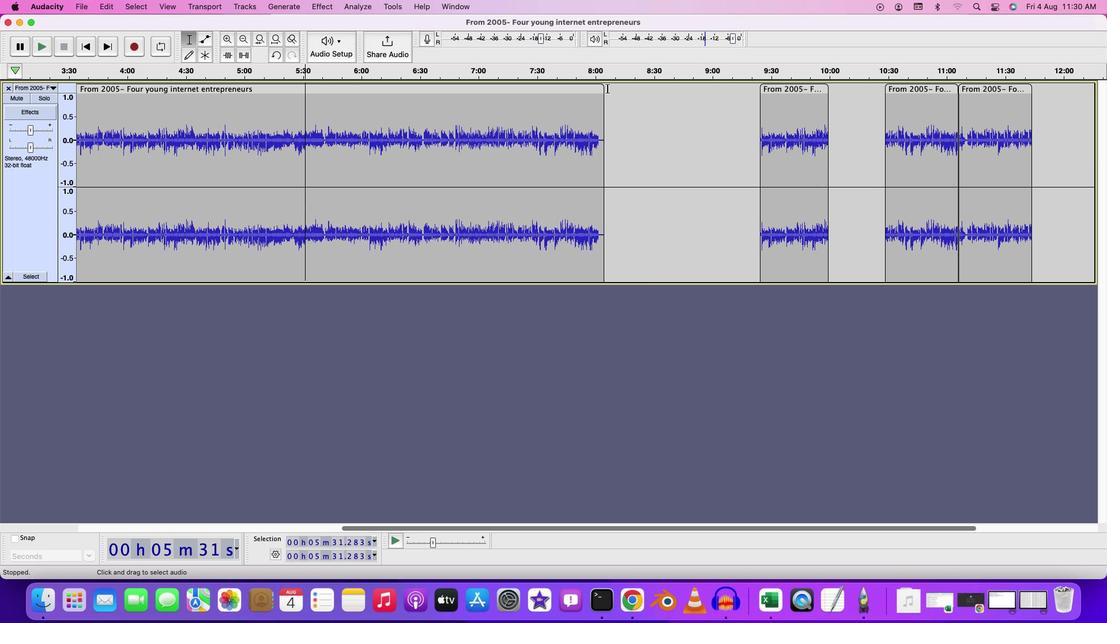 
Action: Mouse pressed left at (428, 537)
Screenshot: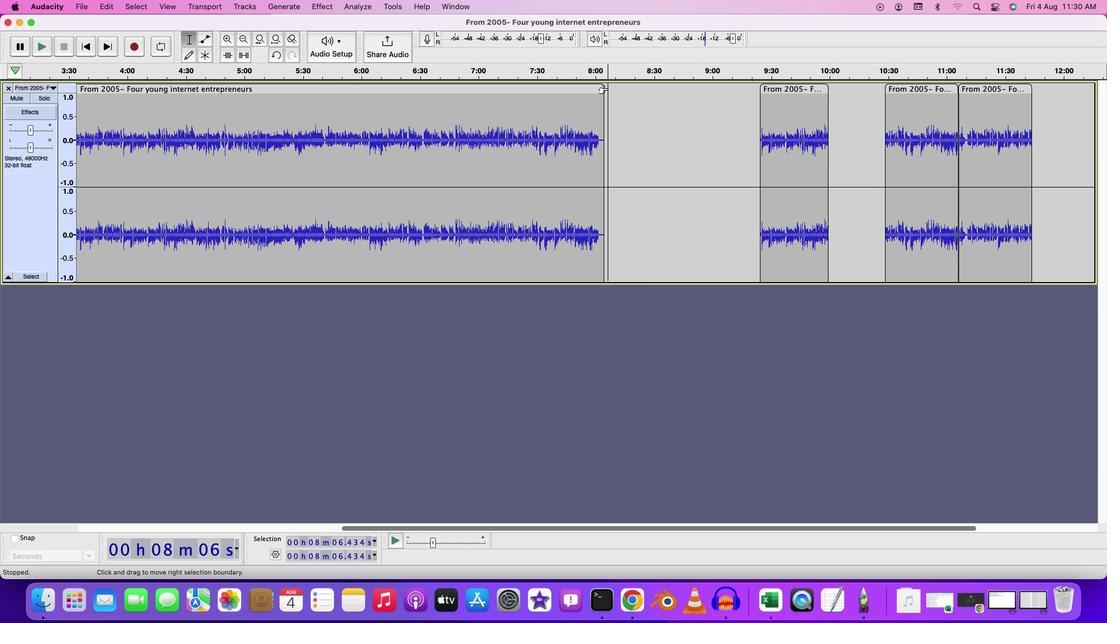 
Action: Mouse moved to (428, 537)
Screenshot: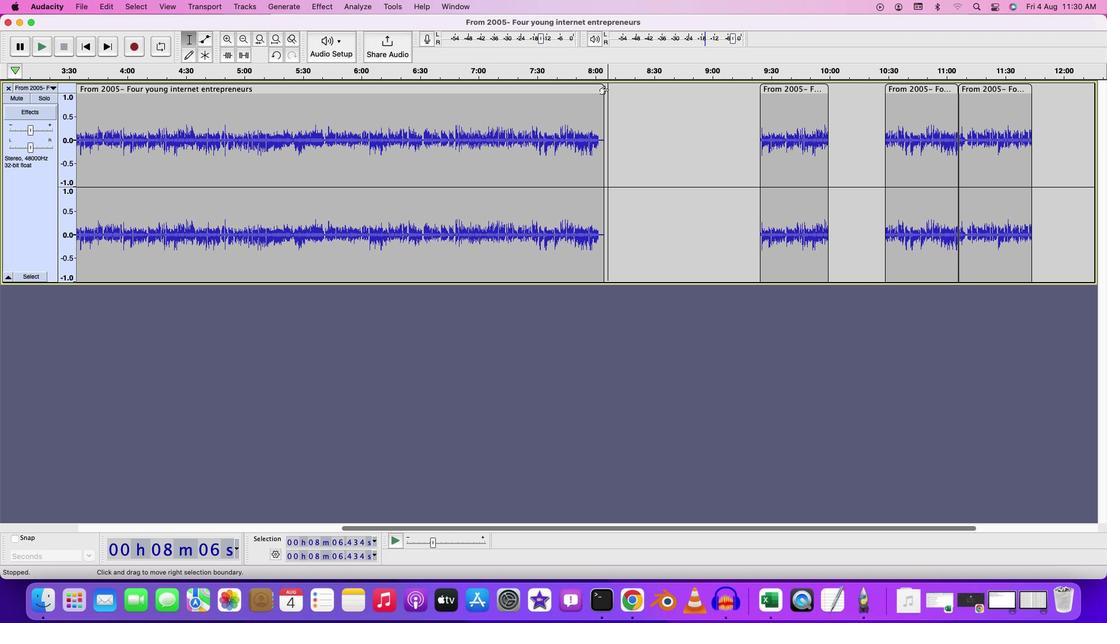 
Action: Key pressed Key.cmd'v'
Screenshot: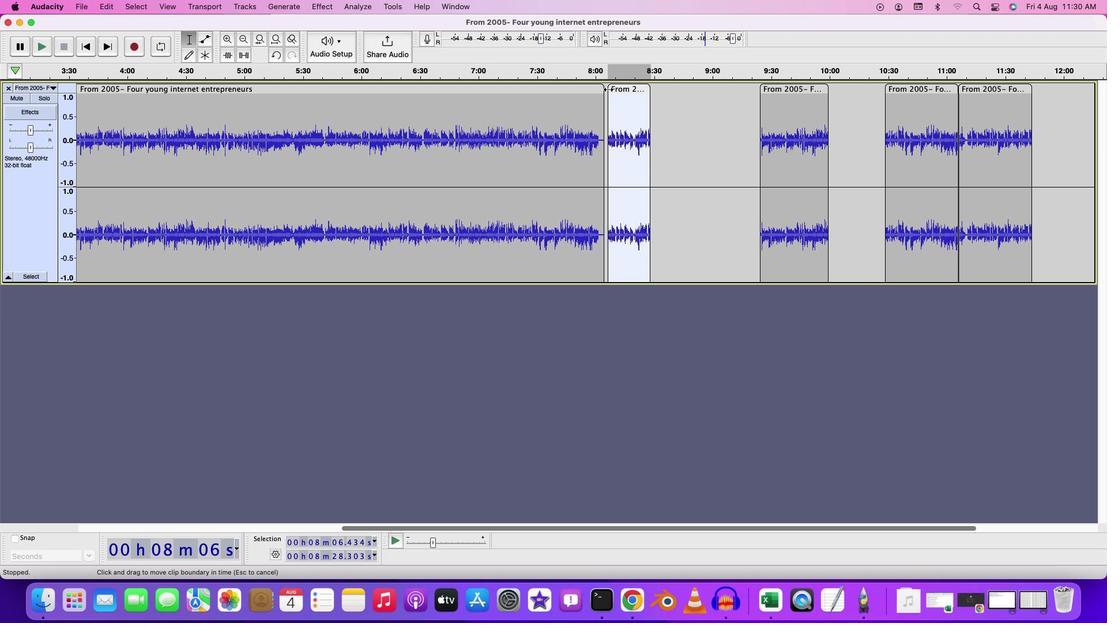 
Action: Mouse moved to (428, 537)
Screenshot: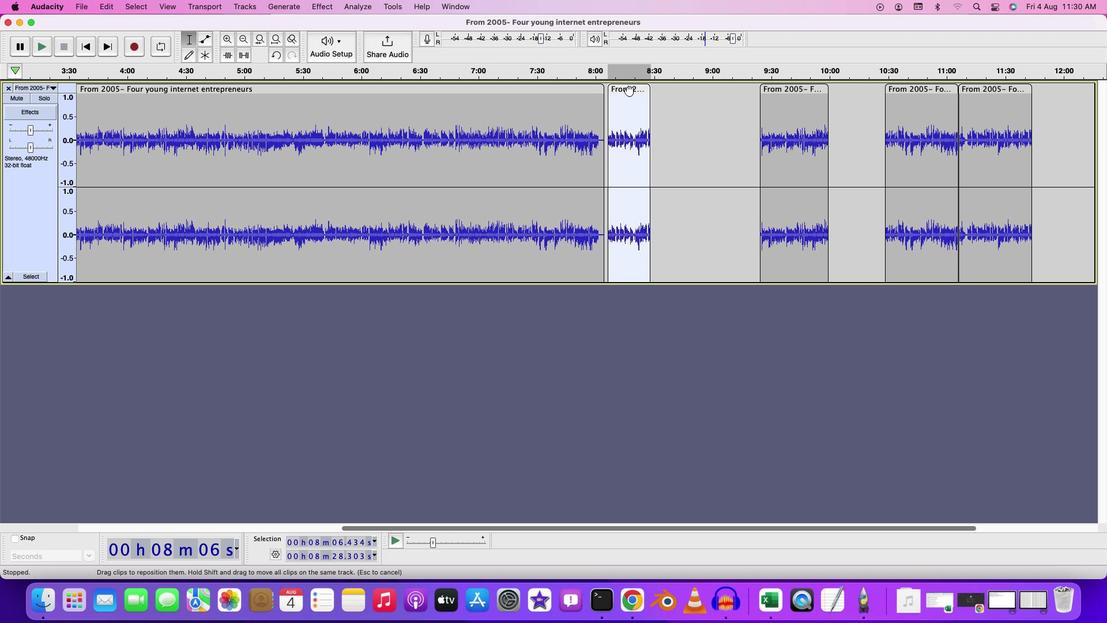 
Action: Mouse pressed left at (428, 537)
Screenshot: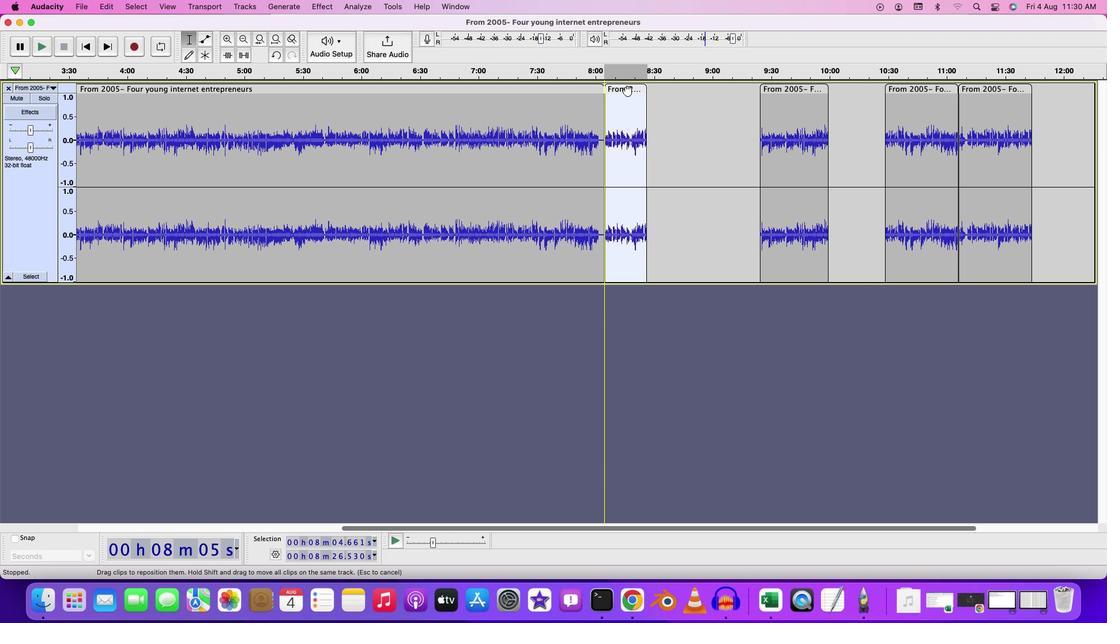 
Action: Mouse moved to (429, 537)
Screenshot: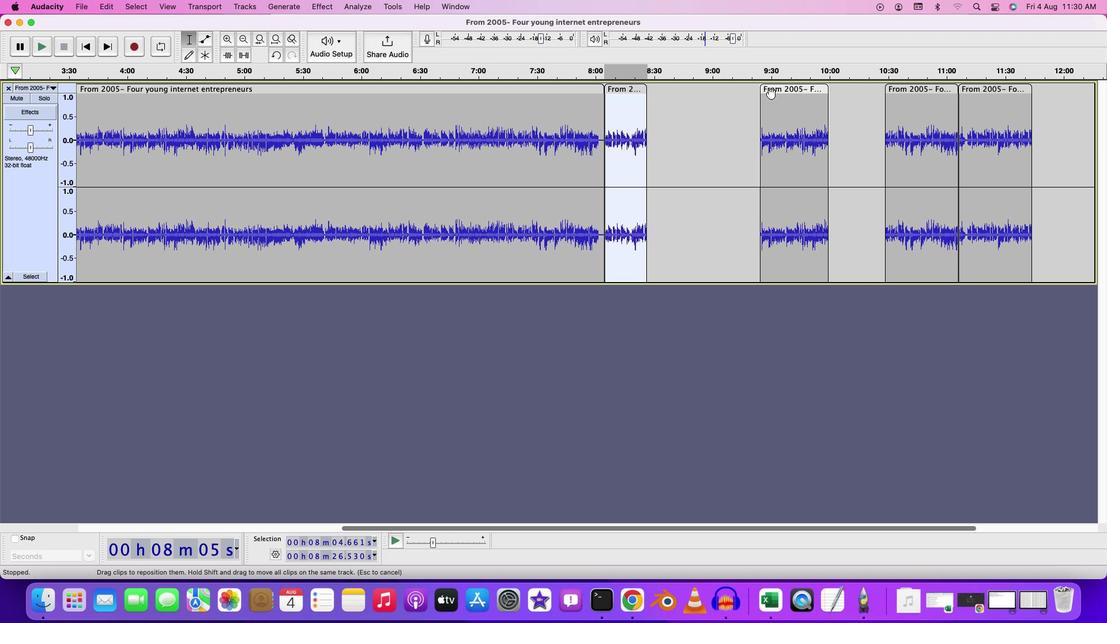 
Action: Mouse pressed left at (429, 537)
Screenshot: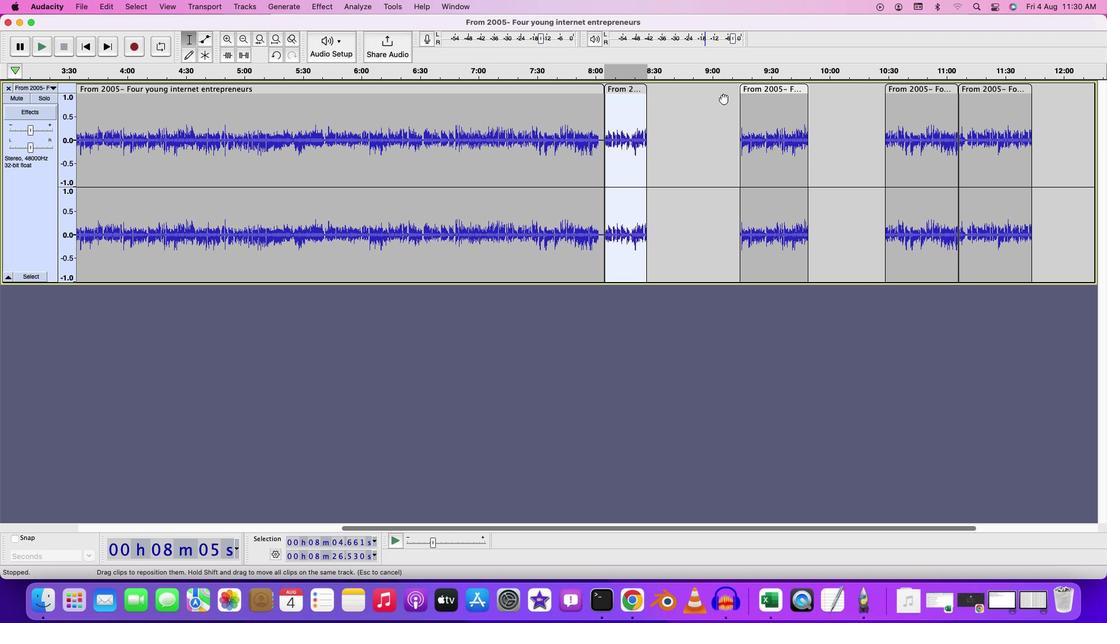
Action: Mouse moved to (429, 537)
Screenshot: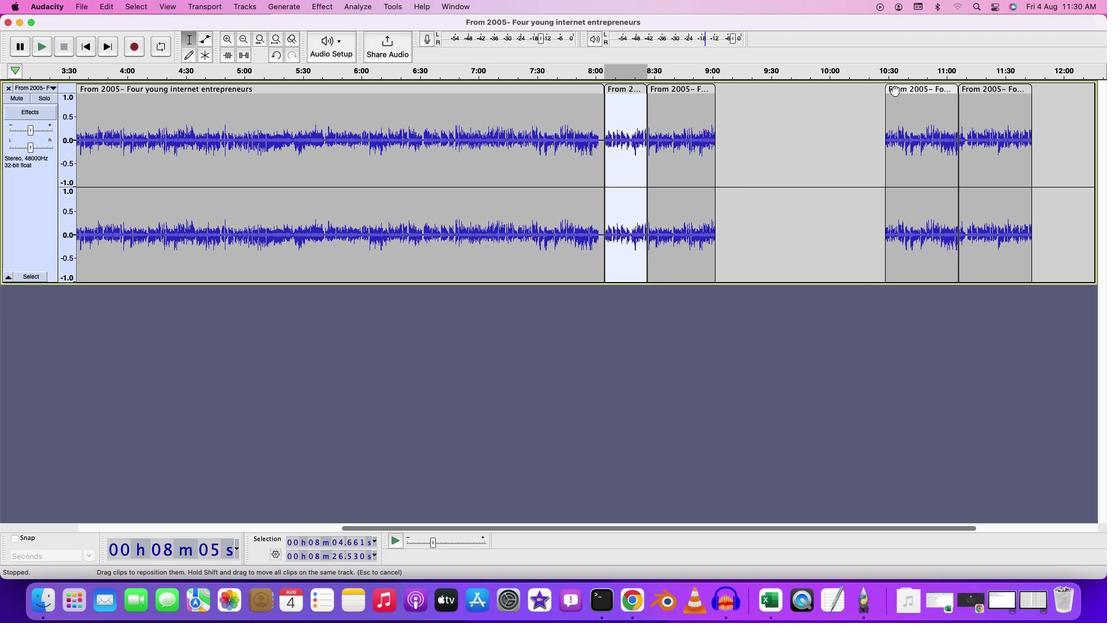 
Action: Mouse pressed left at (429, 537)
Screenshot: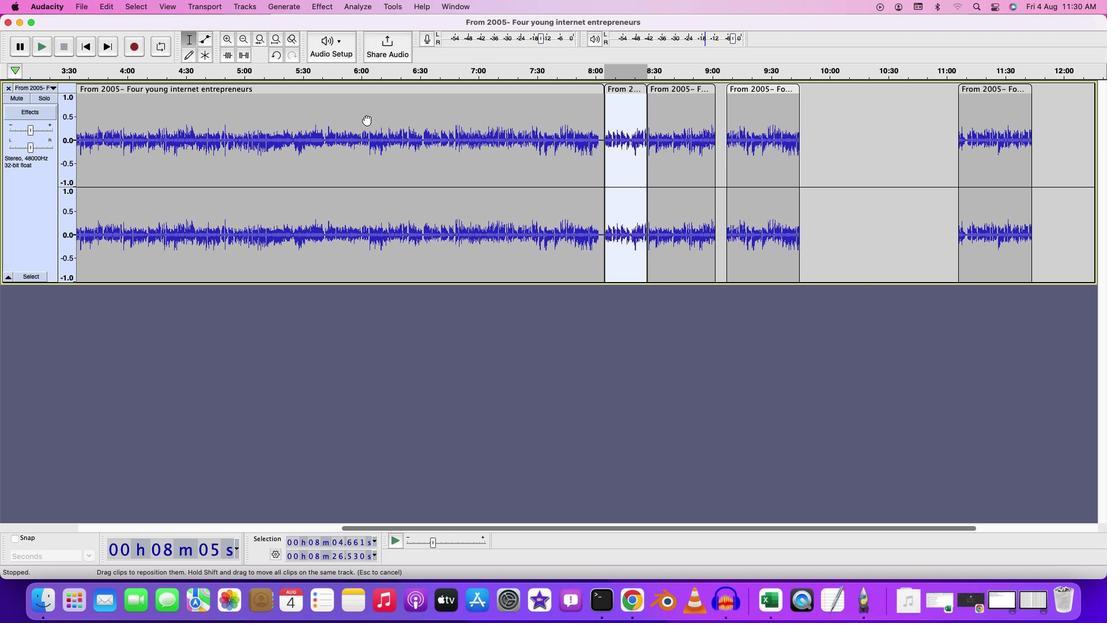 
Action: Mouse moved to (429, 537)
Screenshot: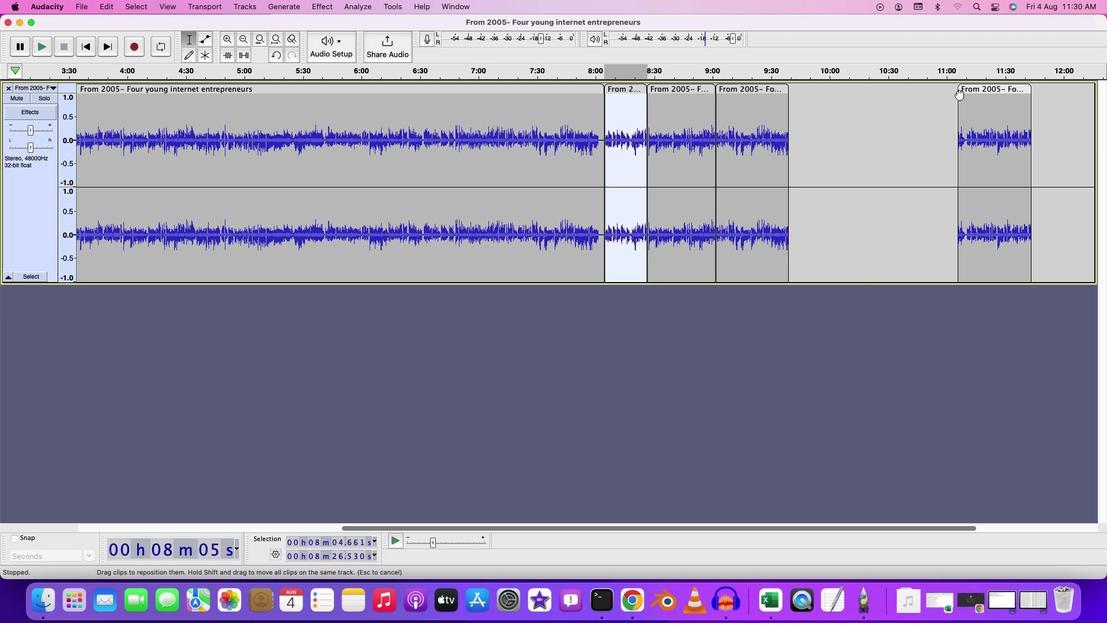 
Action: Mouse pressed left at (429, 537)
Screenshot: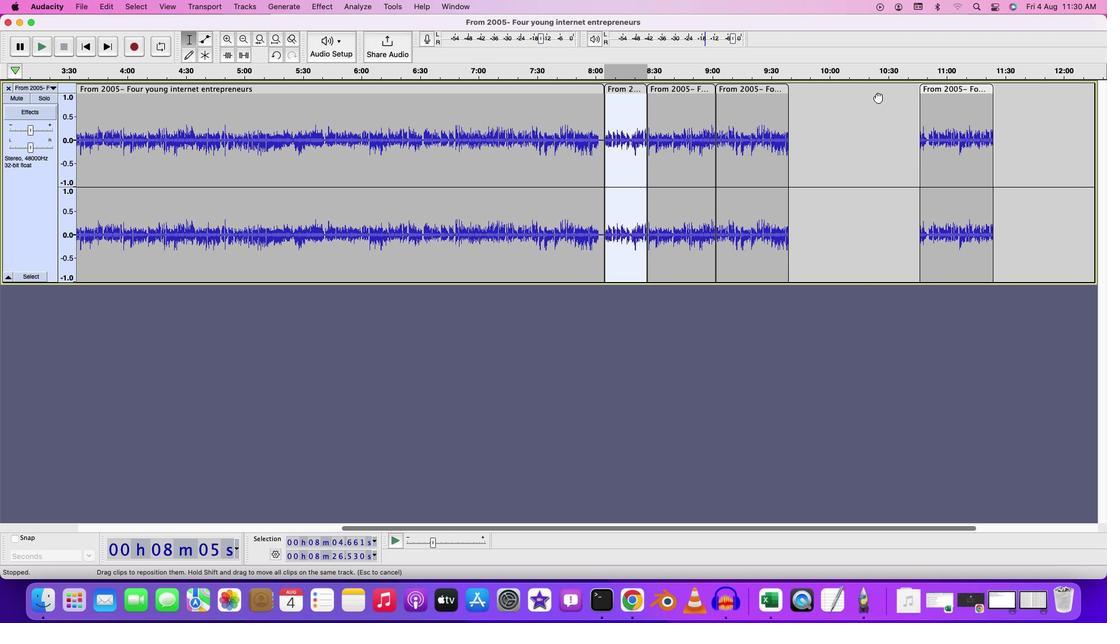 
Action: Mouse moved to (428, 530)
Screenshot: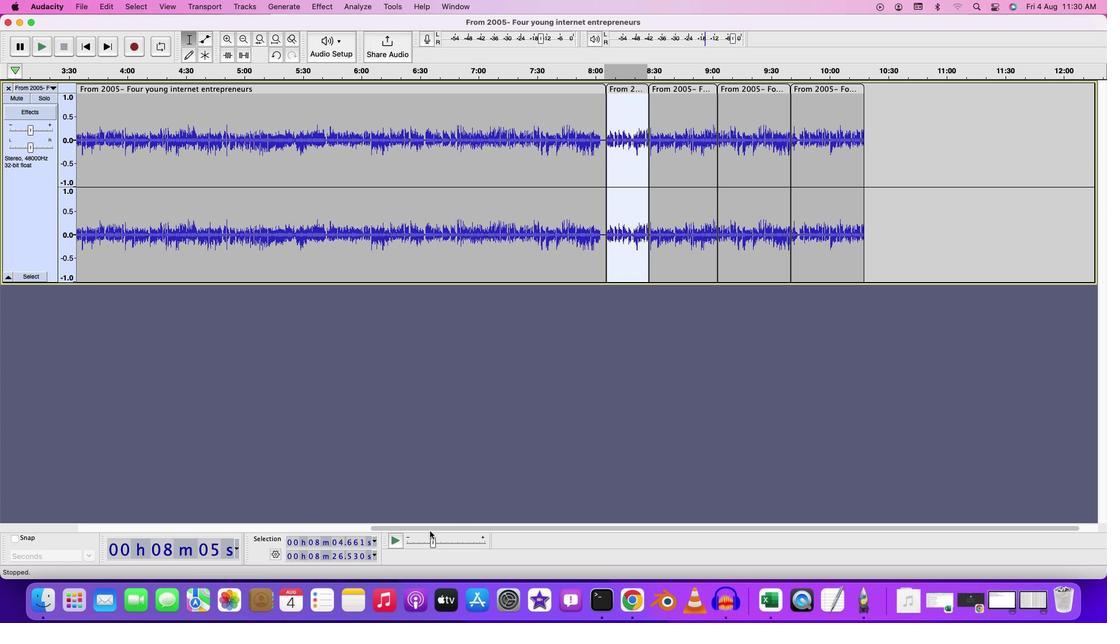 
Action: Mouse pressed left at (428, 530)
Screenshot: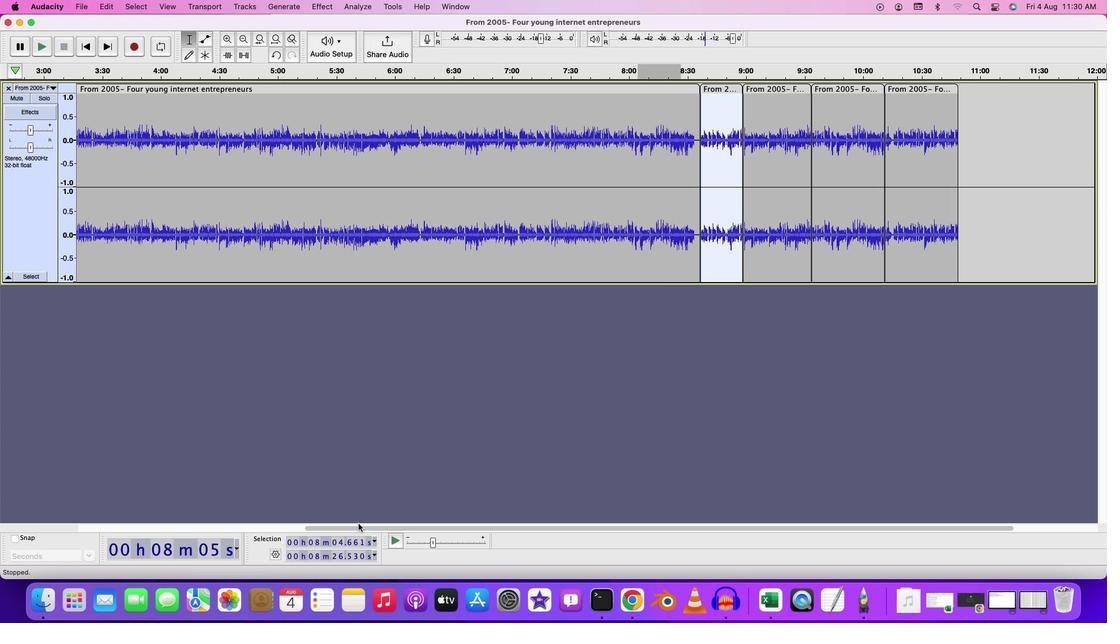 
Action: Mouse moved to (428, 537)
Screenshot: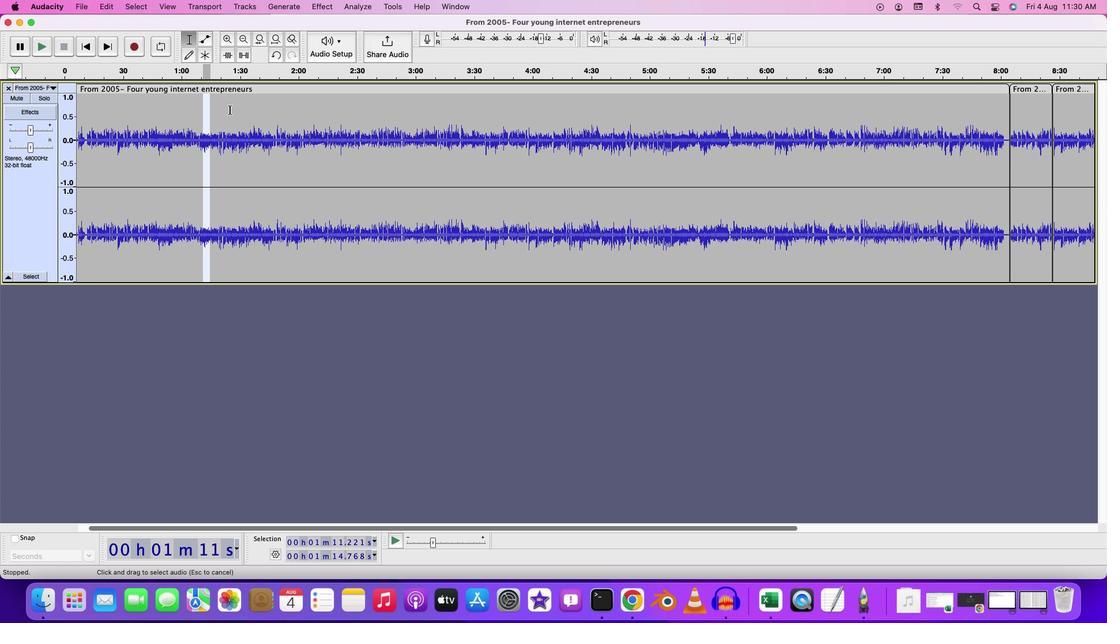 
Action: Mouse pressed left at (428, 537)
Screenshot: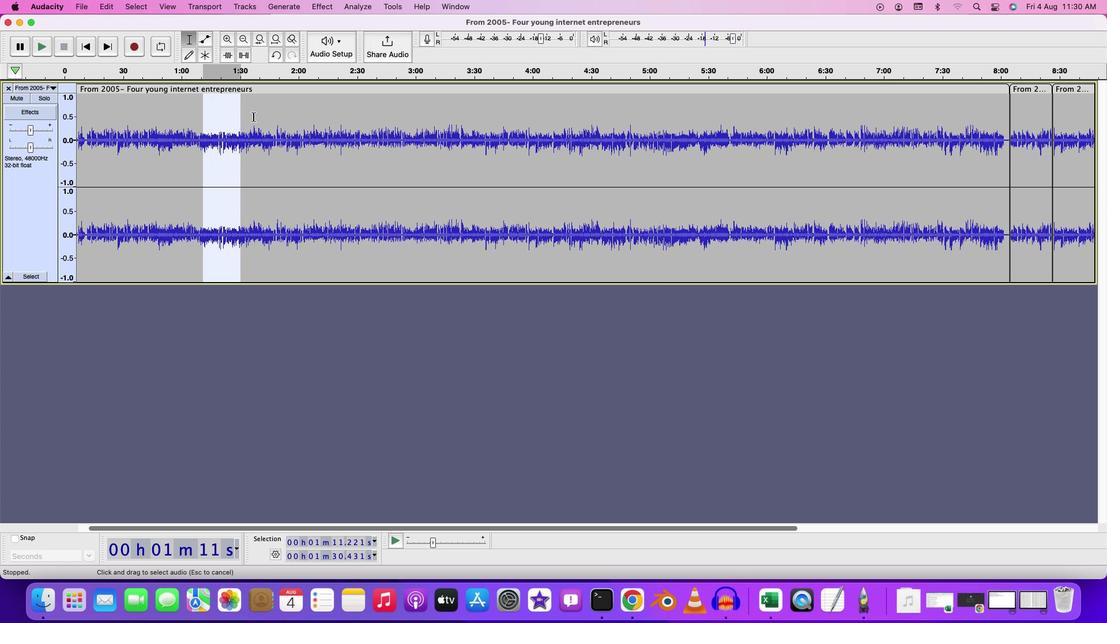 
Action: Mouse moved to (428, 536)
Screenshot: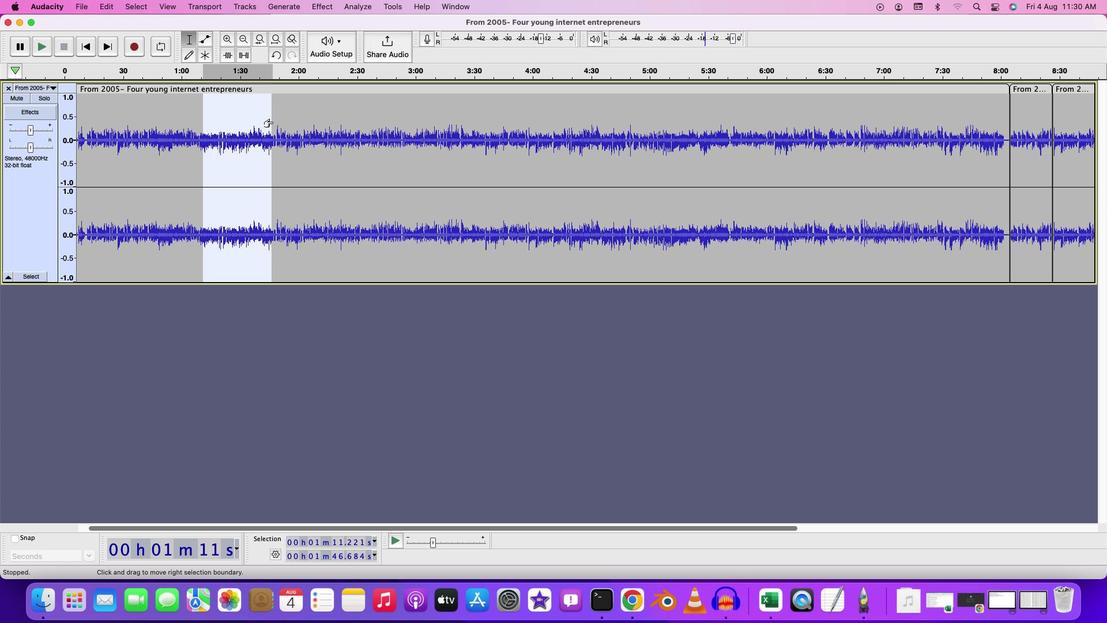 
Action: Key pressed Key.cmd'x'
Screenshot: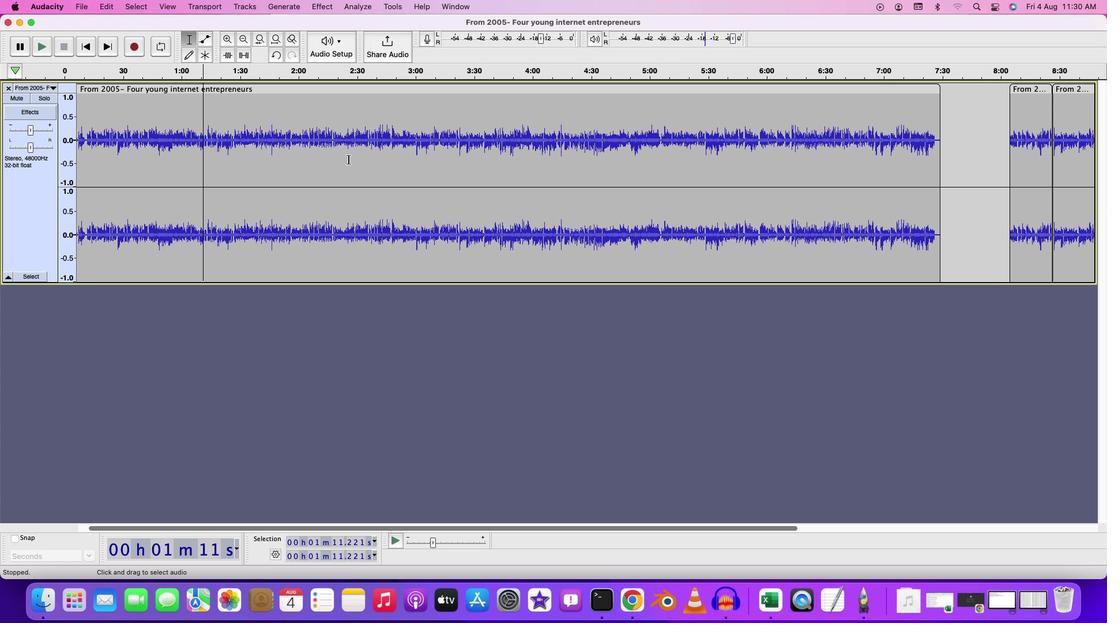 
Action: Mouse moved to (428, 530)
Screenshot: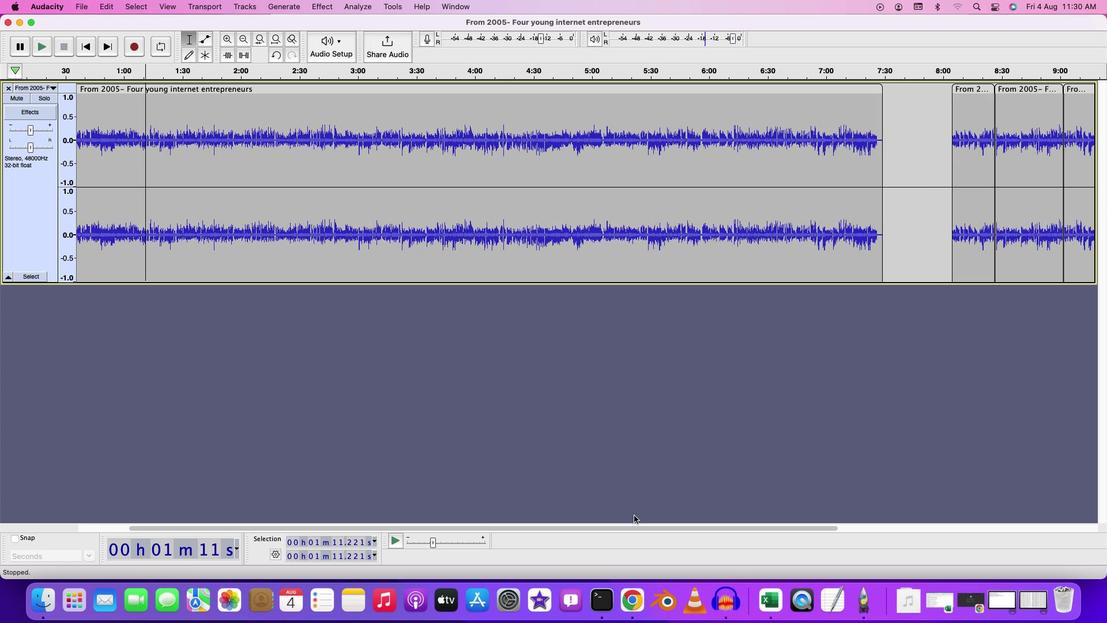 
Action: Mouse pressed left at (428, 530)
Screenshot: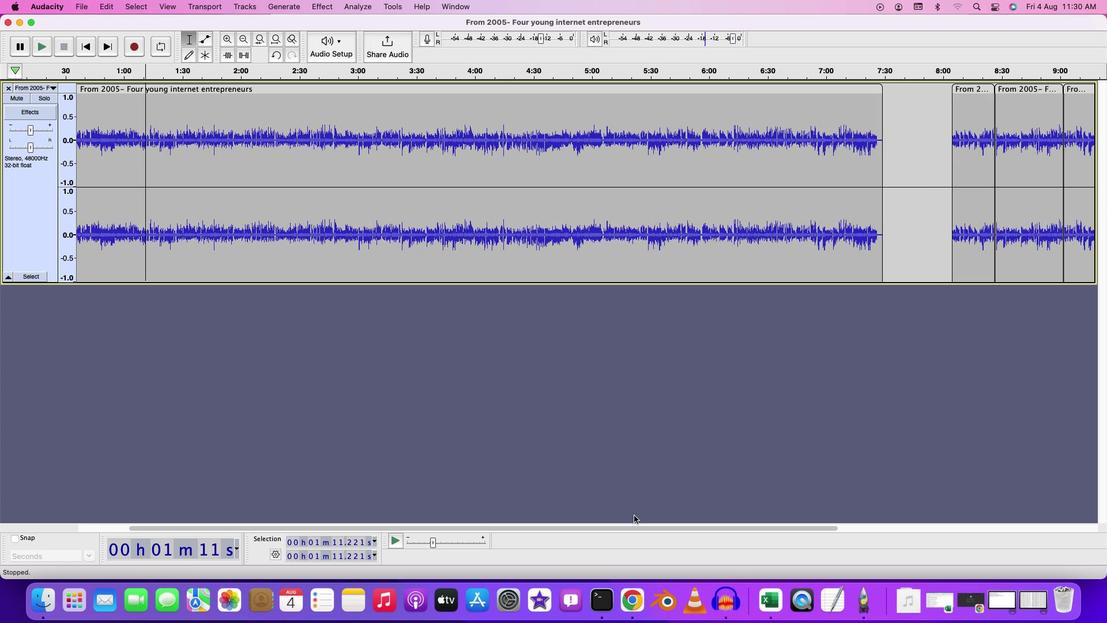 
Action: Mouse moved to (428, 537)
Screenshot: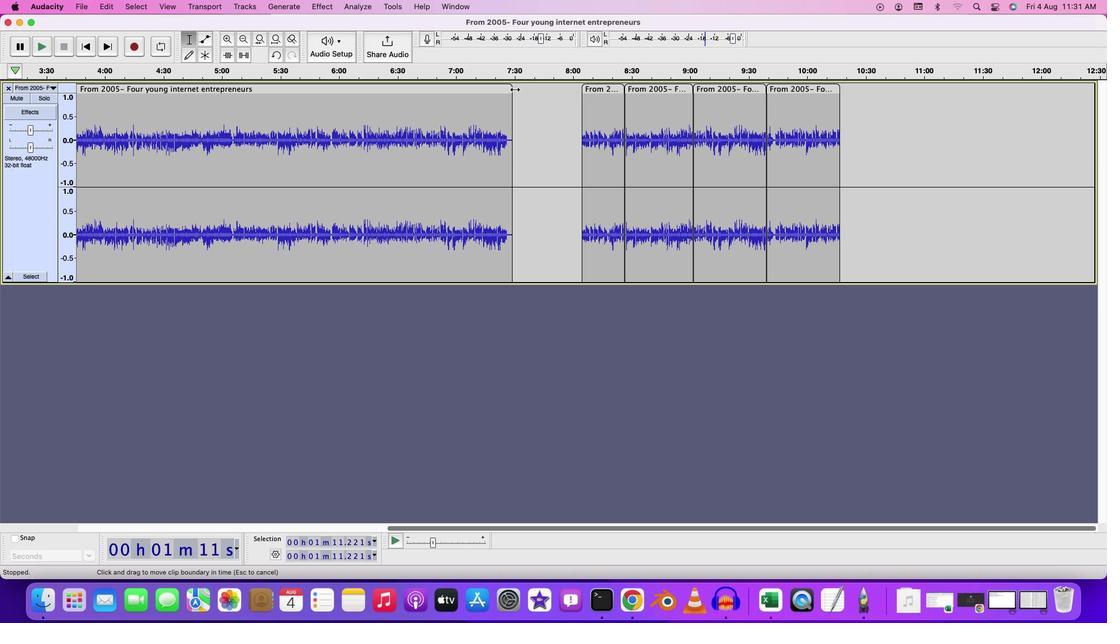 
Action: Mouse pressed left at (428, 537)
Screenshot: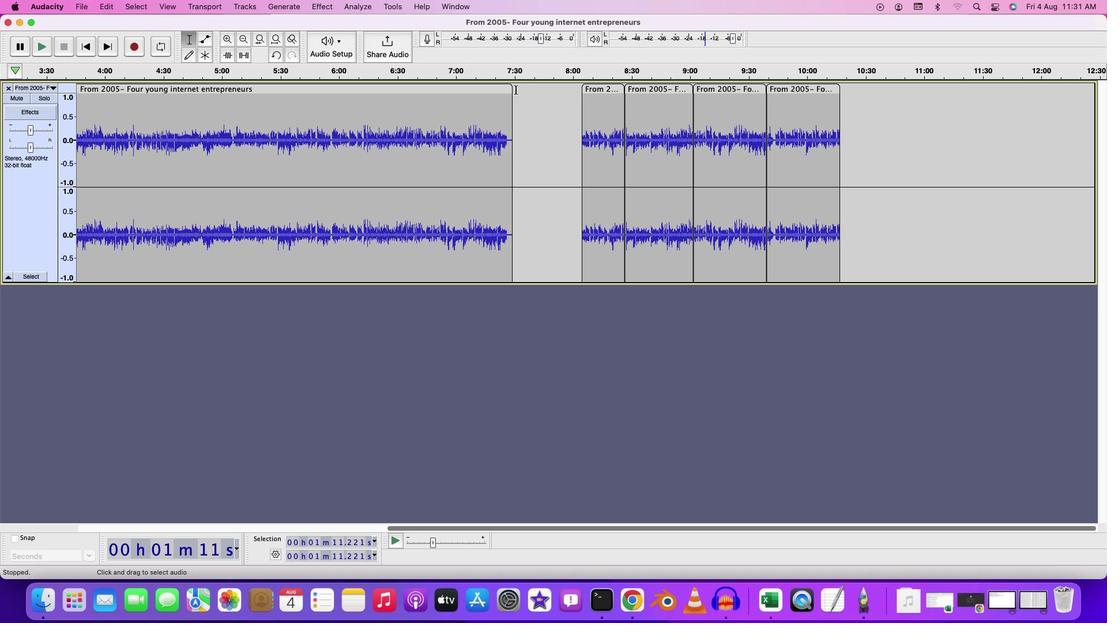 
Action: Mouse moved to (428, 537)
Screenshot: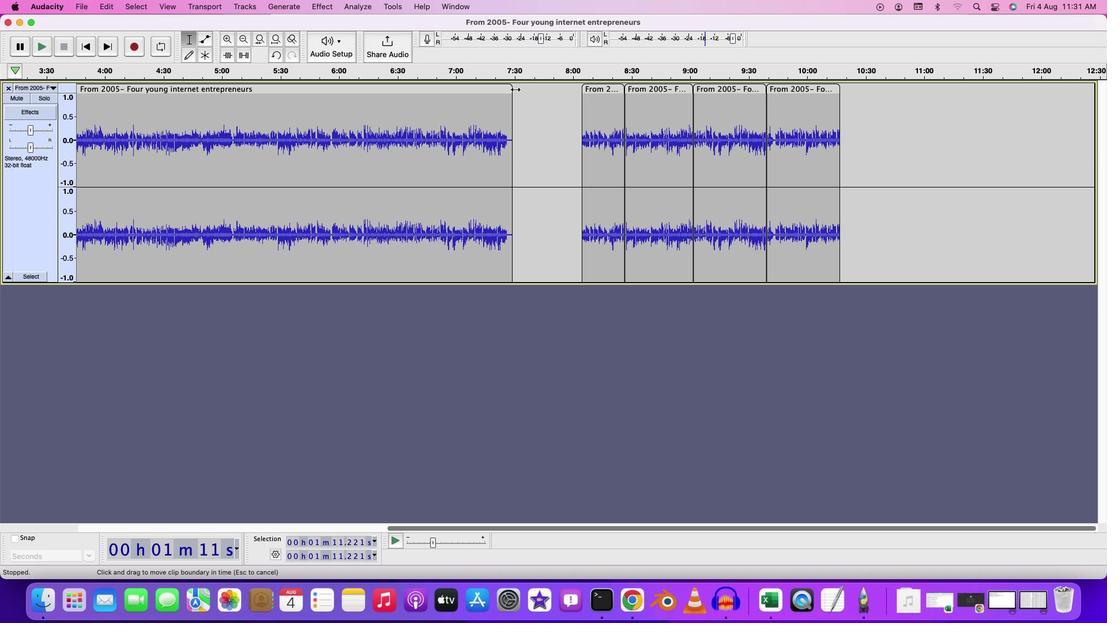 
Action: Mouse pressed left at (428, 537)
Screenshot: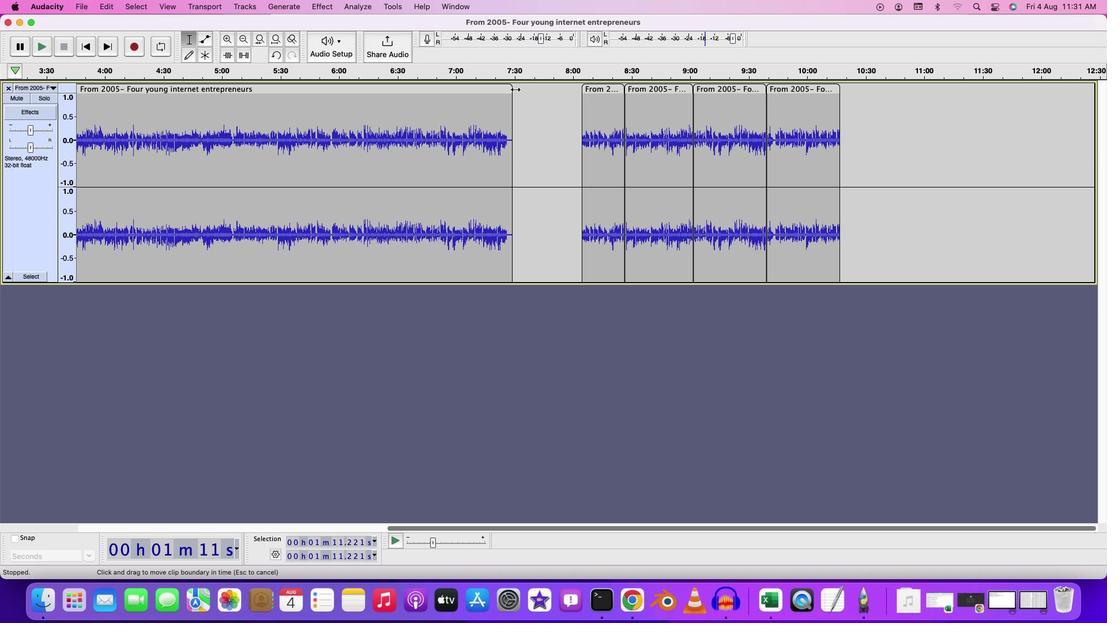 
Action: Mouse moved to (428, 537)
Screenshot: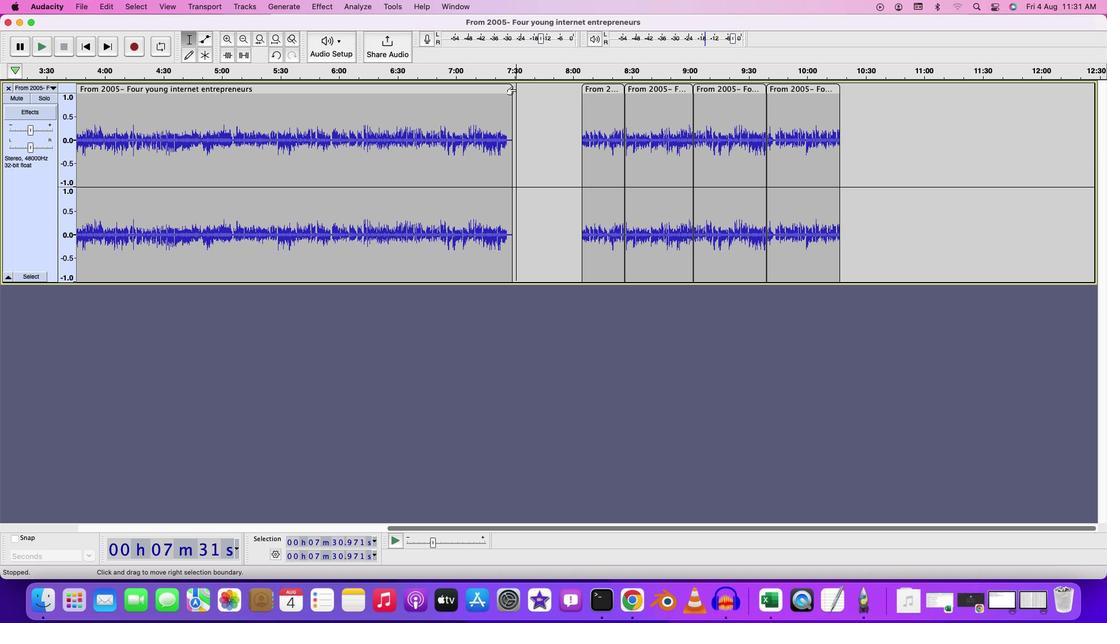 
Action: Mouse pressed left at (428, 537)
Screenshot: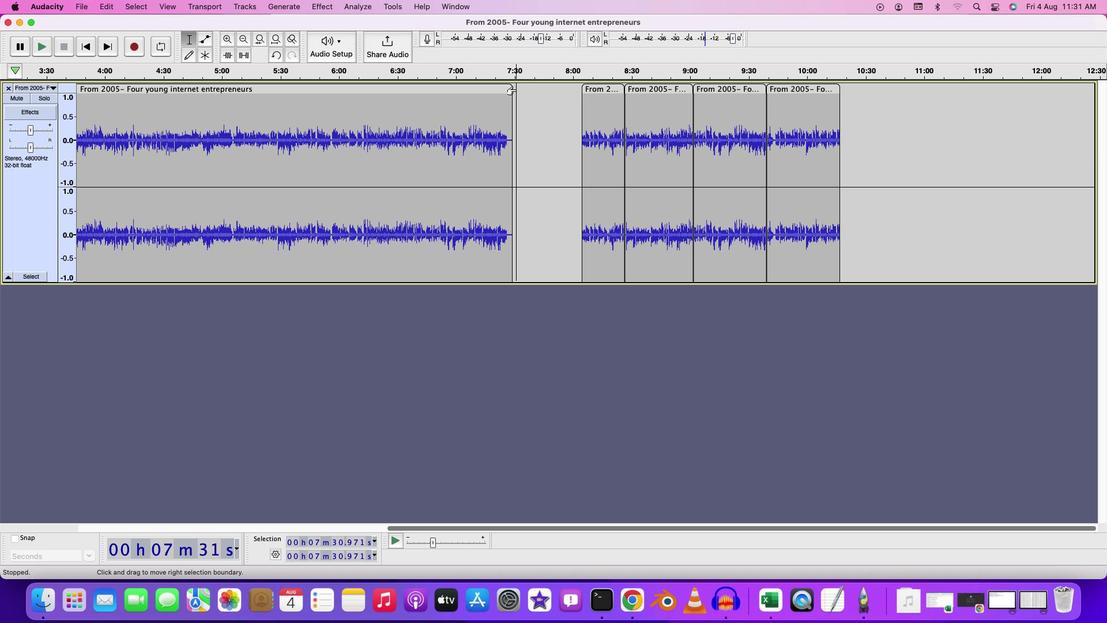 
Action: Mouse moved to (428, 537)
Screenshot: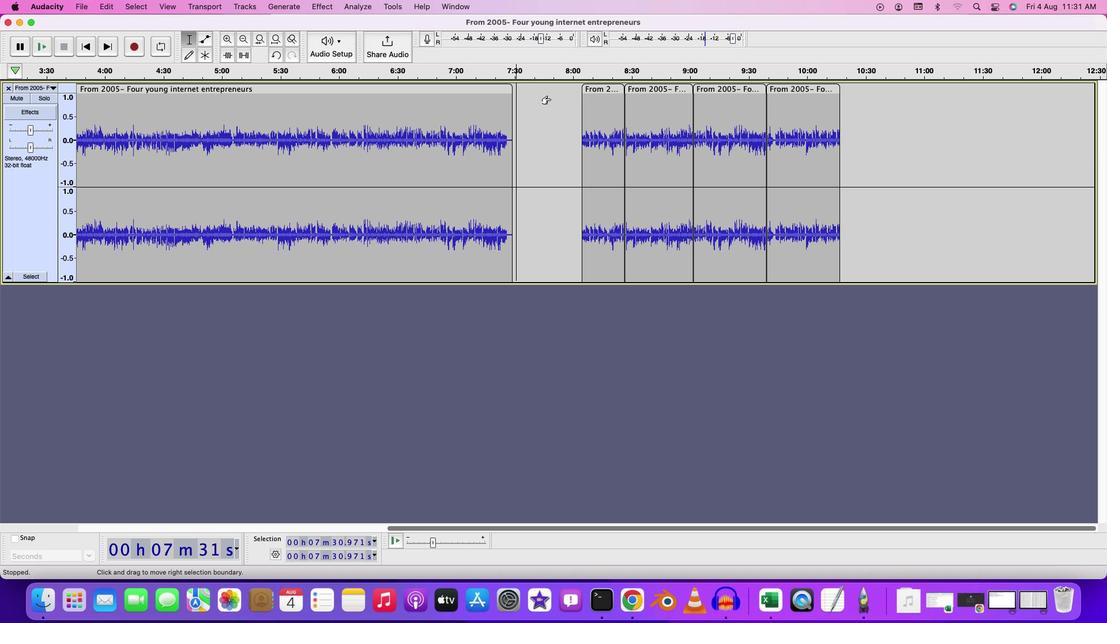 
Action: Key pressed Key.cmd'v'
Screenshot: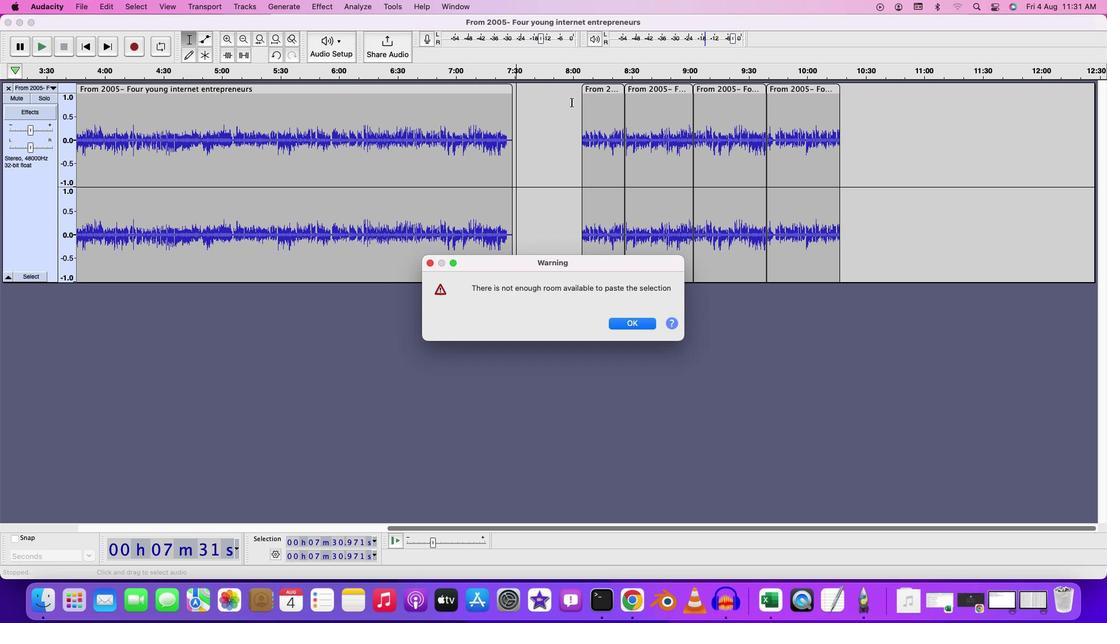 
Action: Mouse moved to (428, 533)
Screenshot: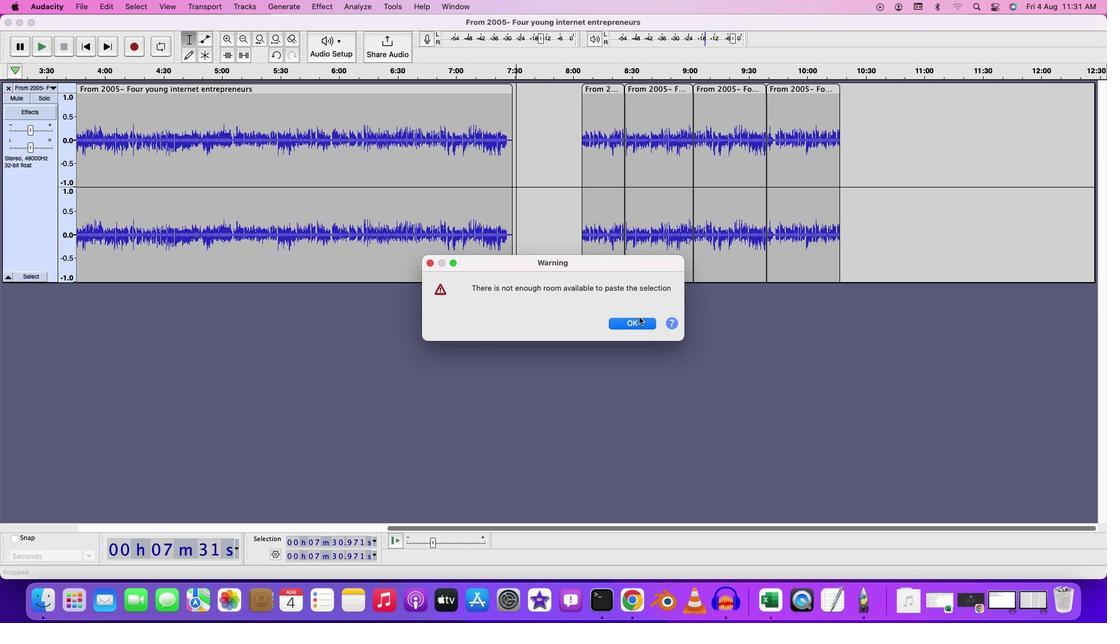 
Action: Mouse pressed left at (428, 533)
Screenshot: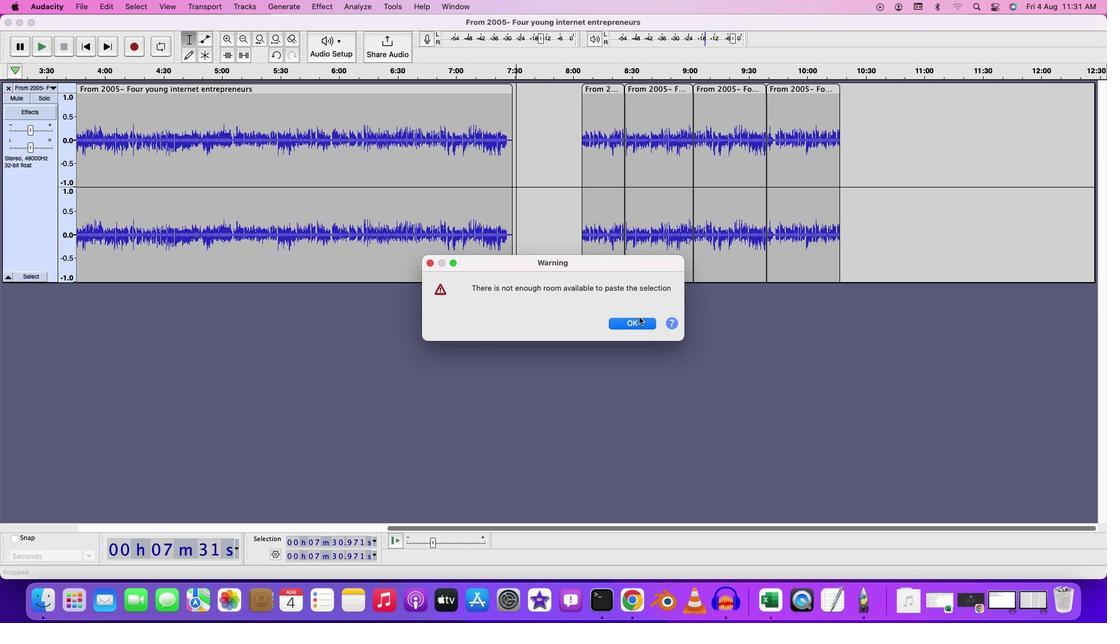 
Action: Mouse moved to (428, 533)
Screenshot: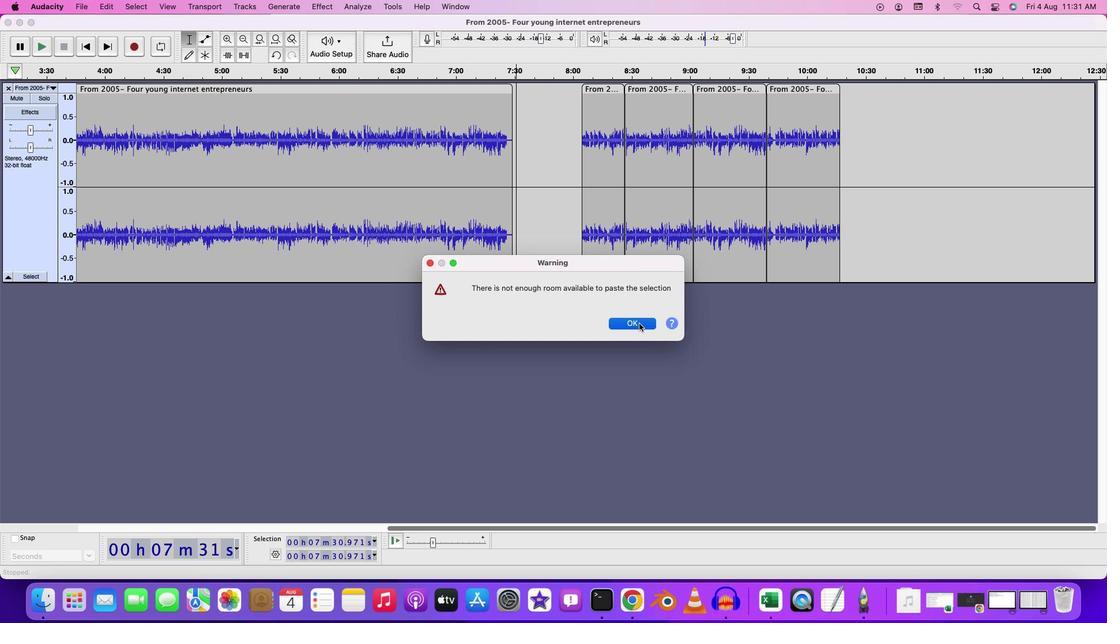 
Action: Mouse pressed left at (428, 533)
Screenshot: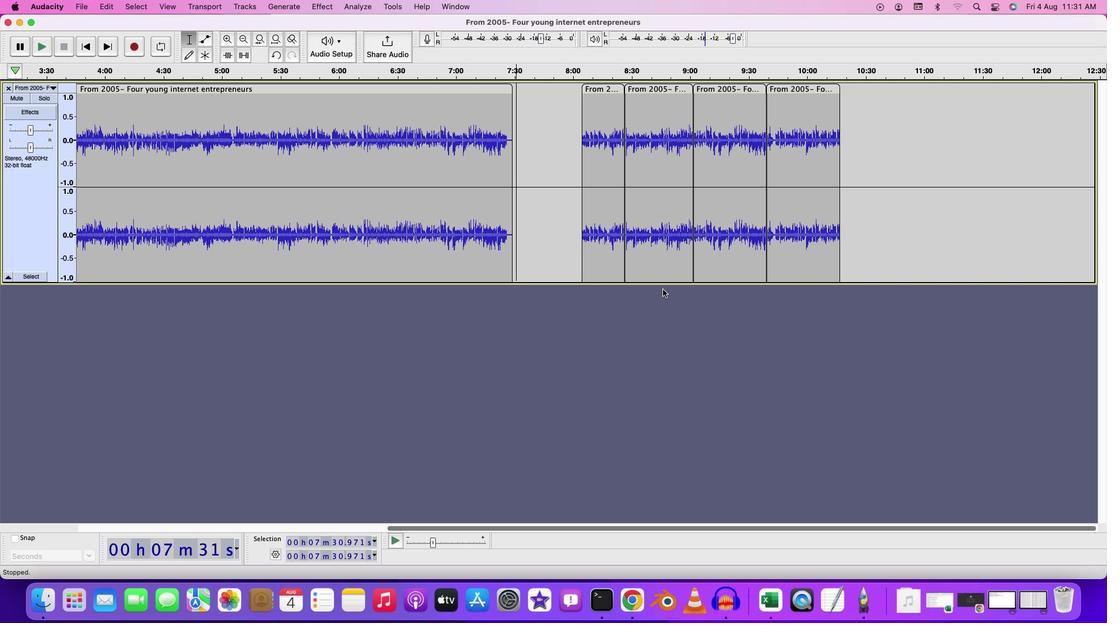 
Action: Mouse moved to (428, 537)
Screenshot: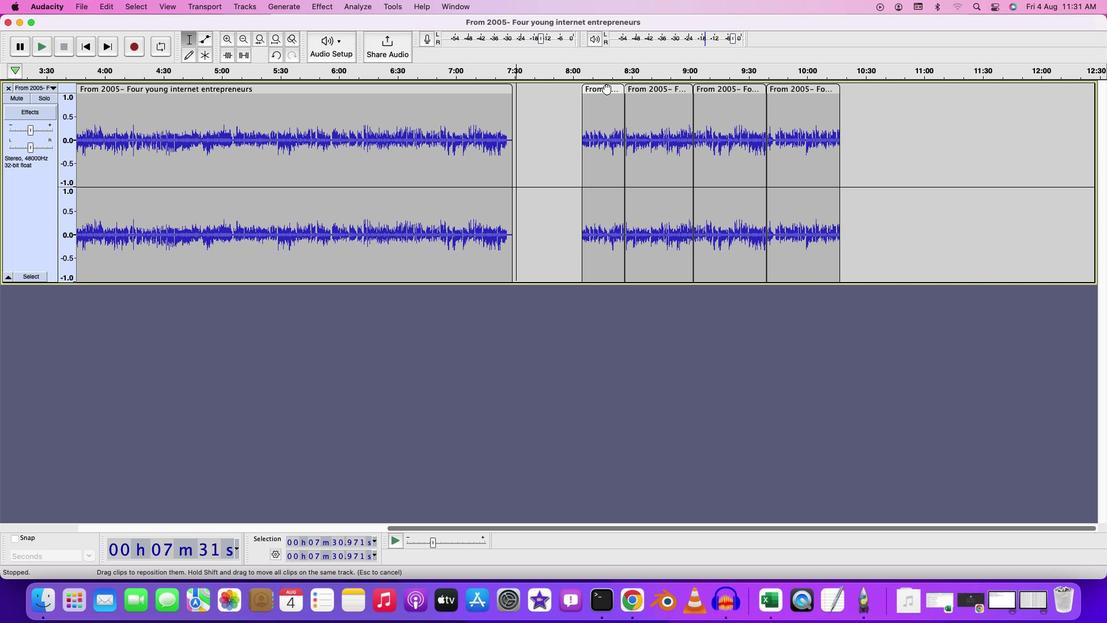 
Action: Mouse pressed left at (428, 537)
Screenshot: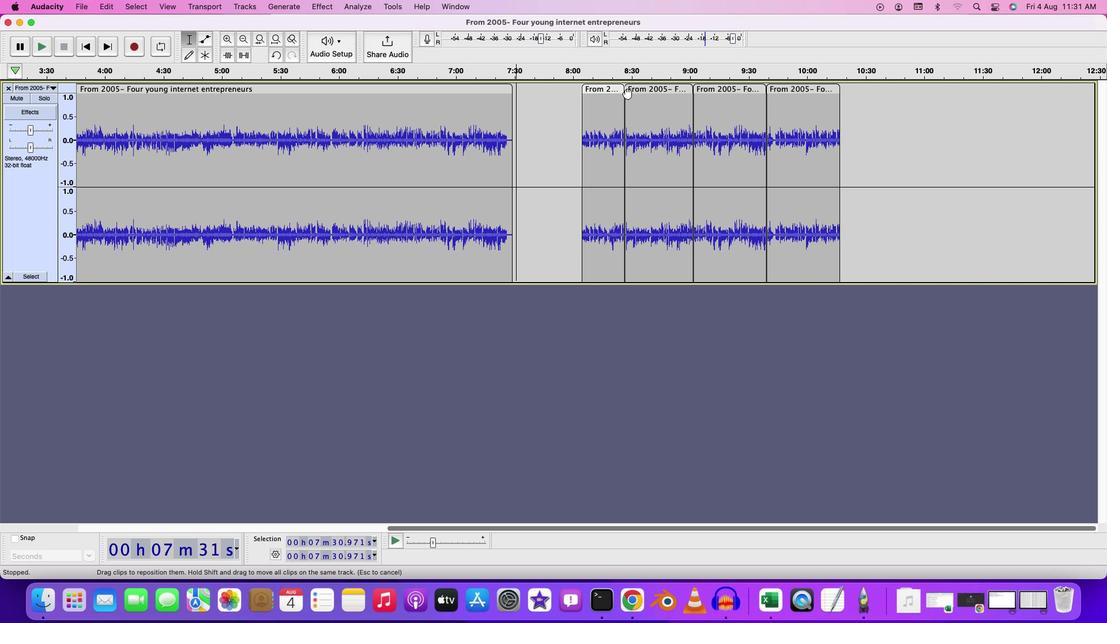 
Action: Mouse moved to (429, 537)
Screenshot: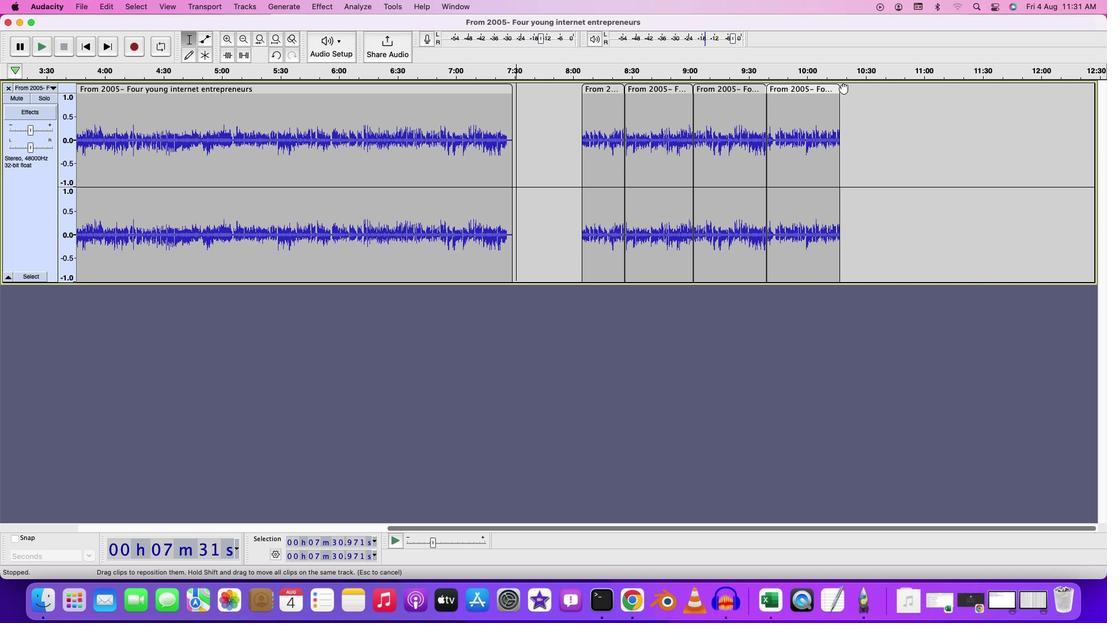 
Action: Mouse pressed left at (429, 537)
Screenshot: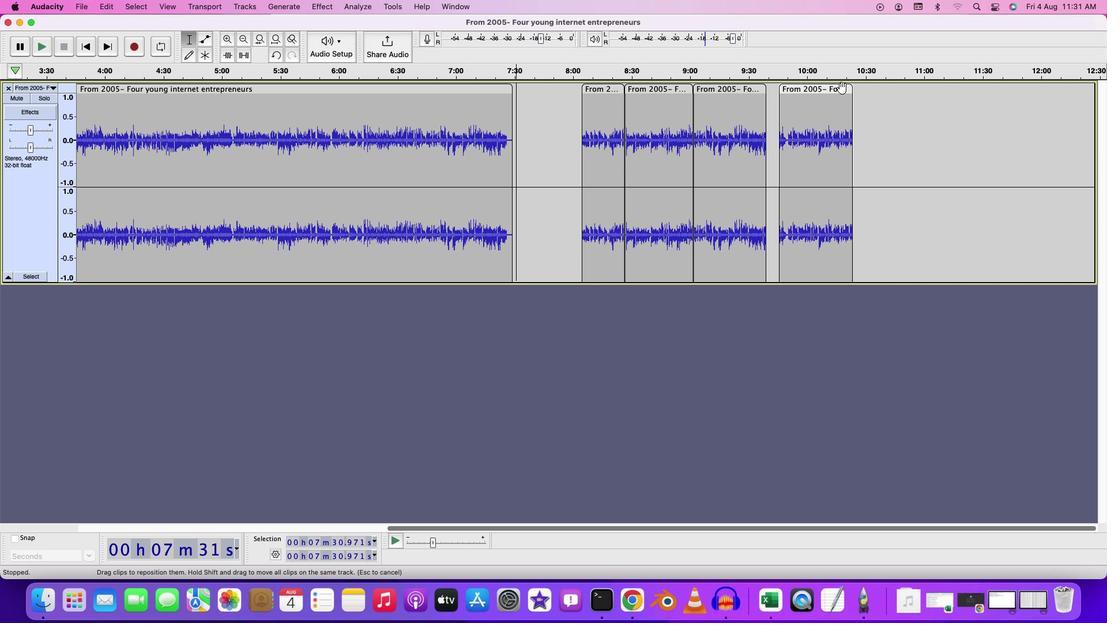 
Action: Mouse moved to (428, 537)
Screenshot: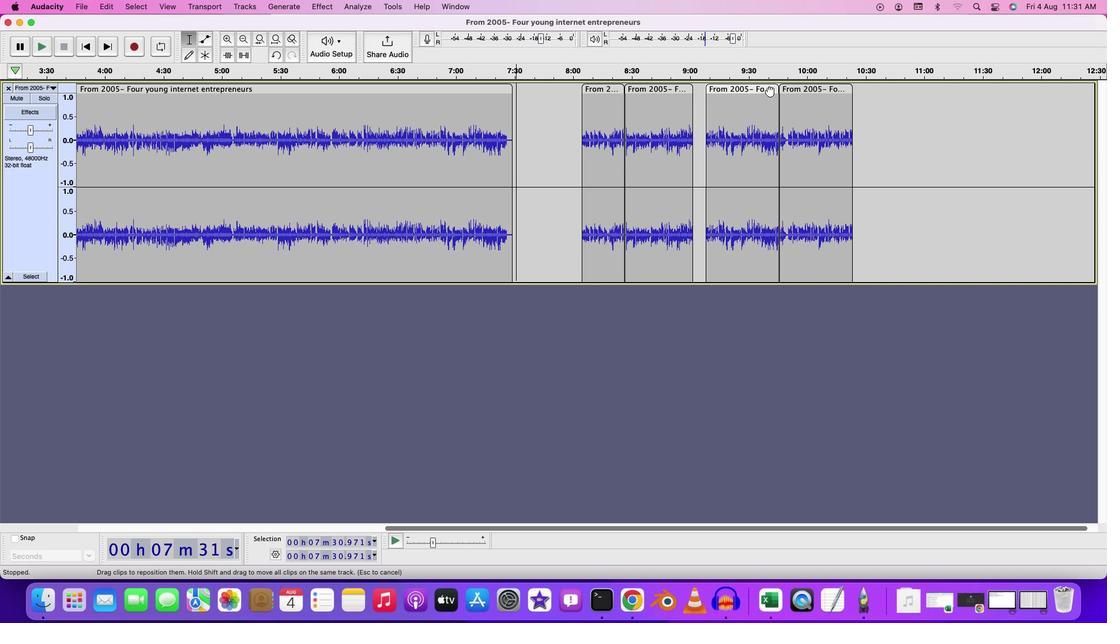 
Action: Mouse pressed left at (428, 537)
Screenshot: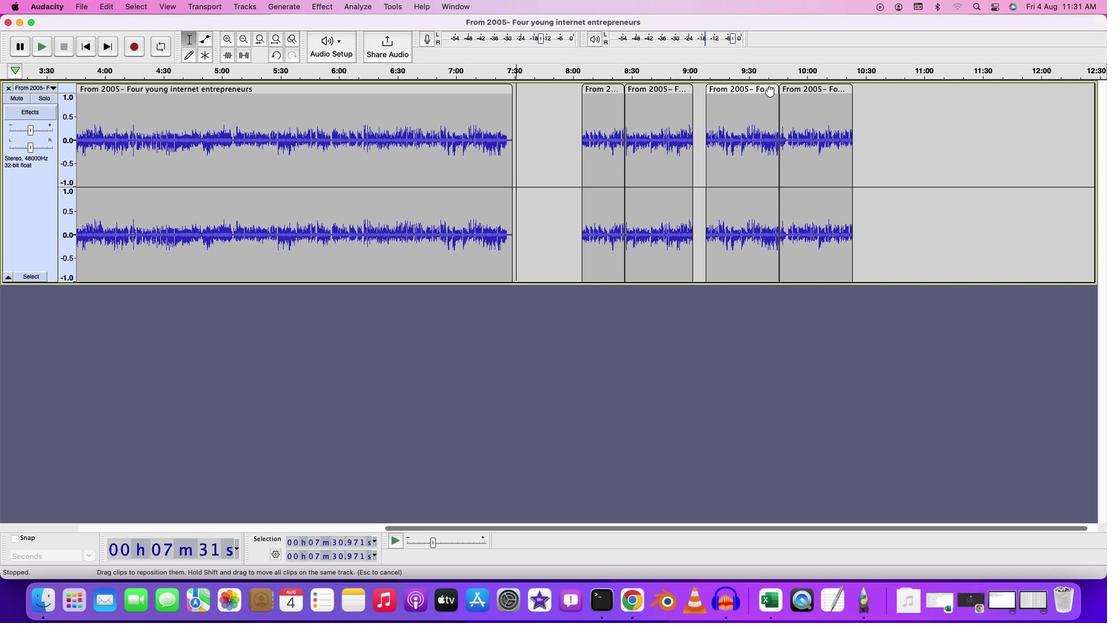 
Action: Mouse moved to (428, 537)
Screenshot: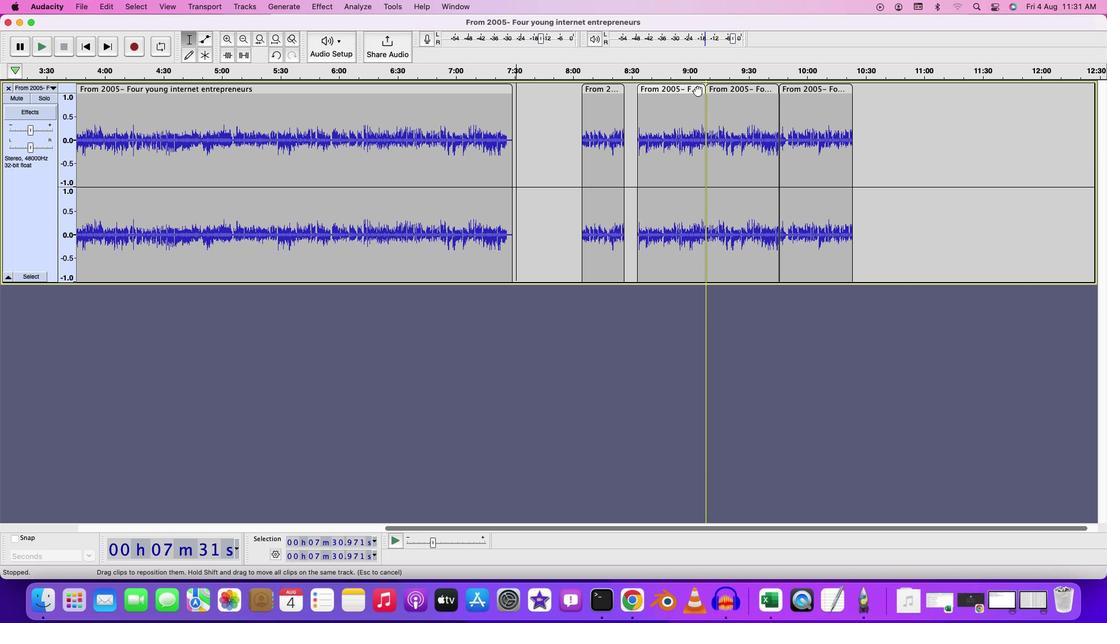 
Action: Mouse pressed left at (428, 537)
Screenshot: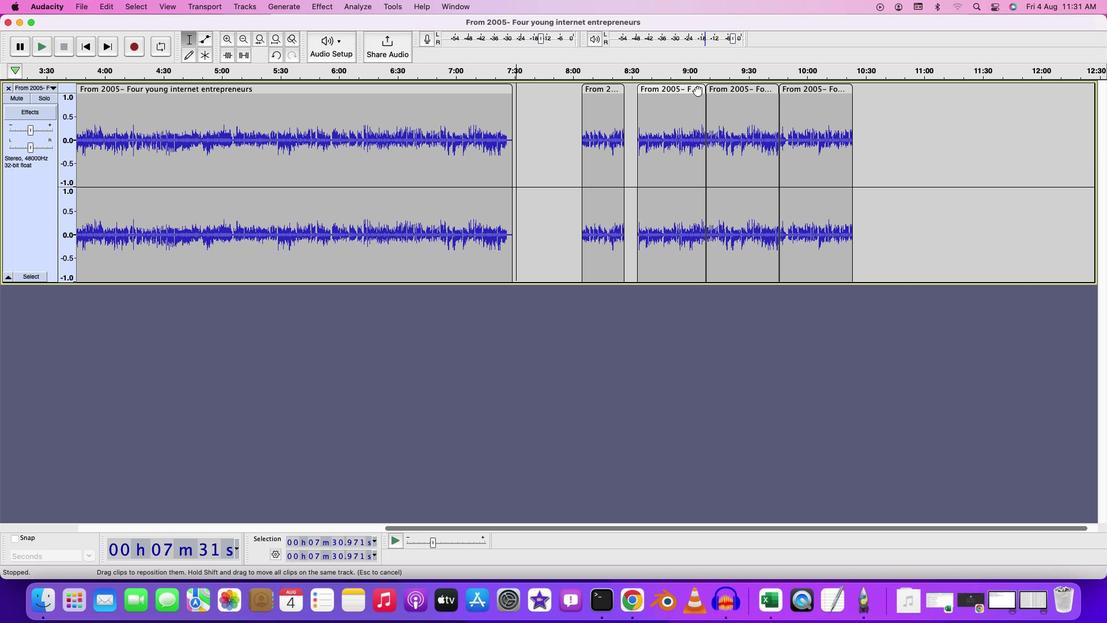 
Action: Mouse moved to (428, 537)
Screenshot: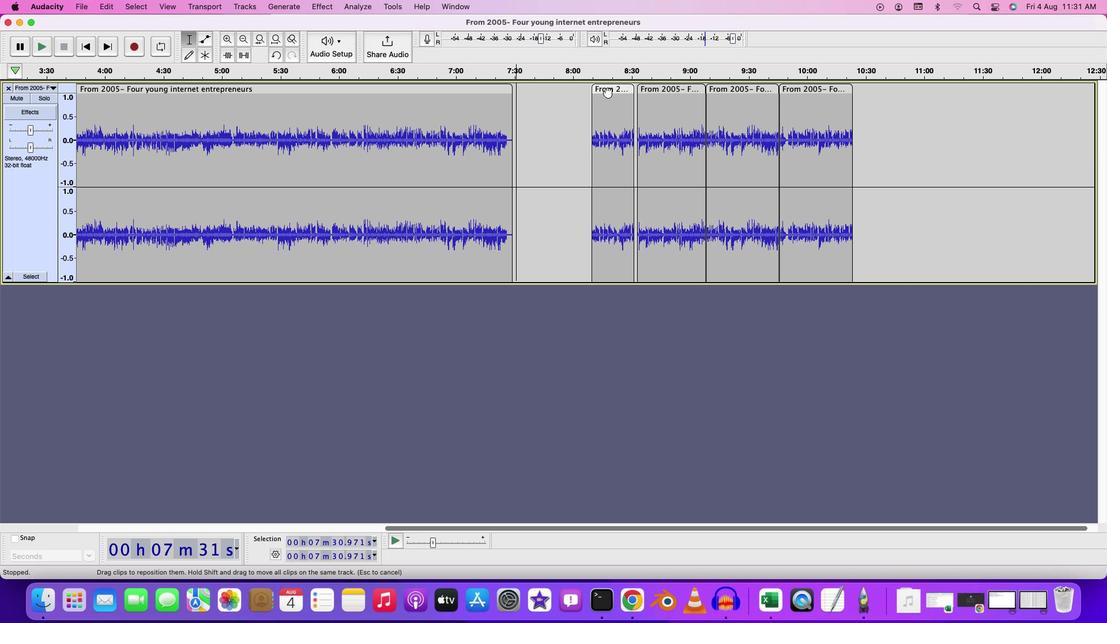 
Action: Mouse pressed left at (428, 537)
Screenshot: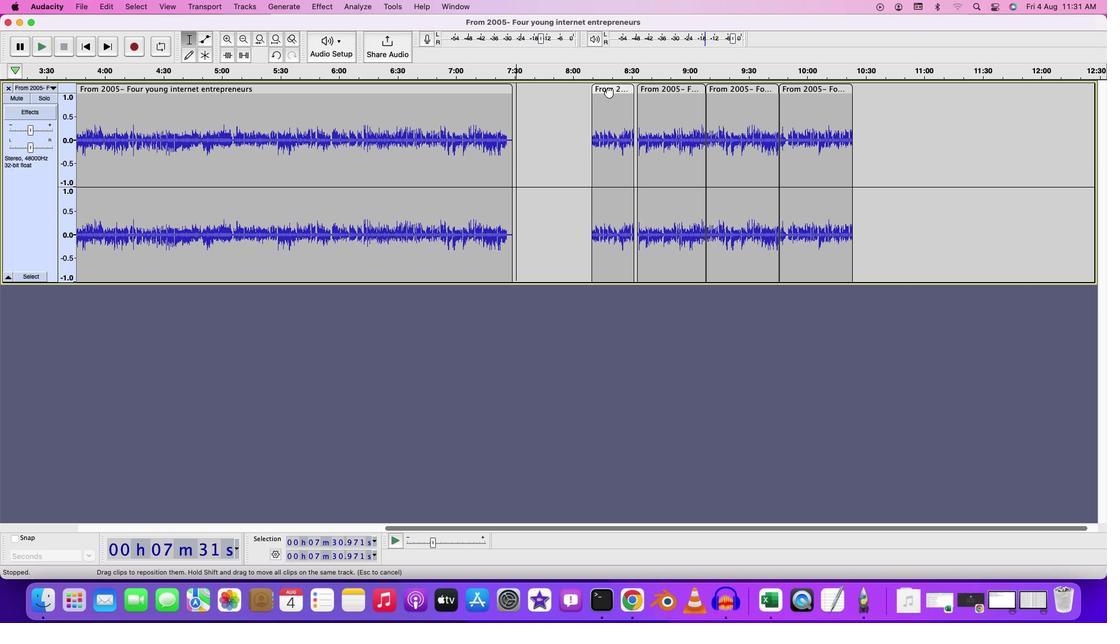 
Action: Mouse moved to (428, 537)
Screenshot: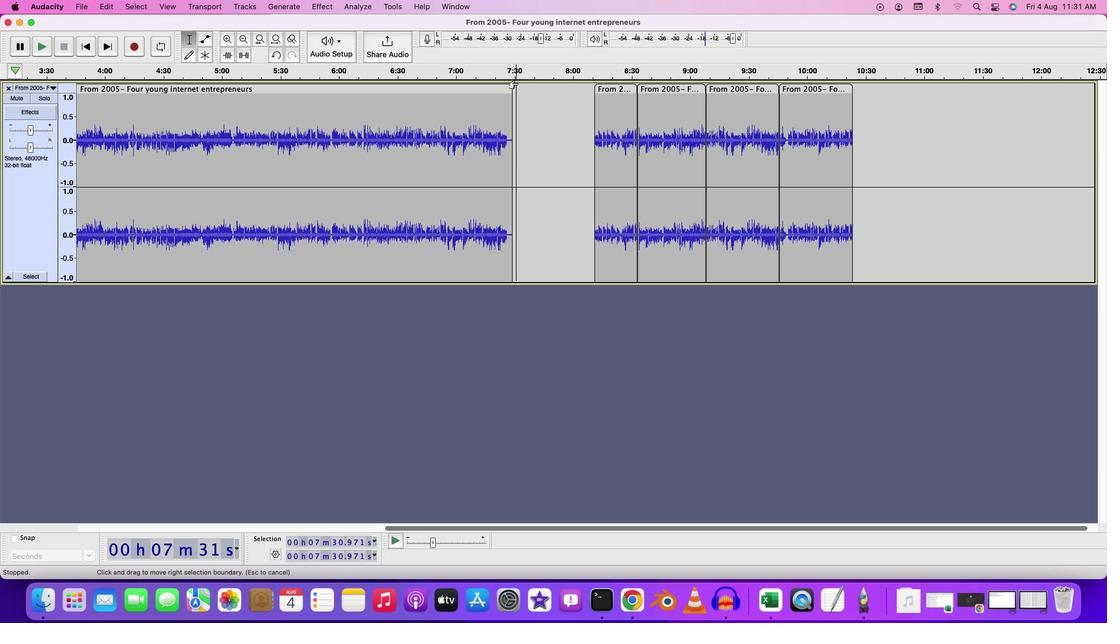 
Action: Mouse pressed left at (428, 537)
Screenshot: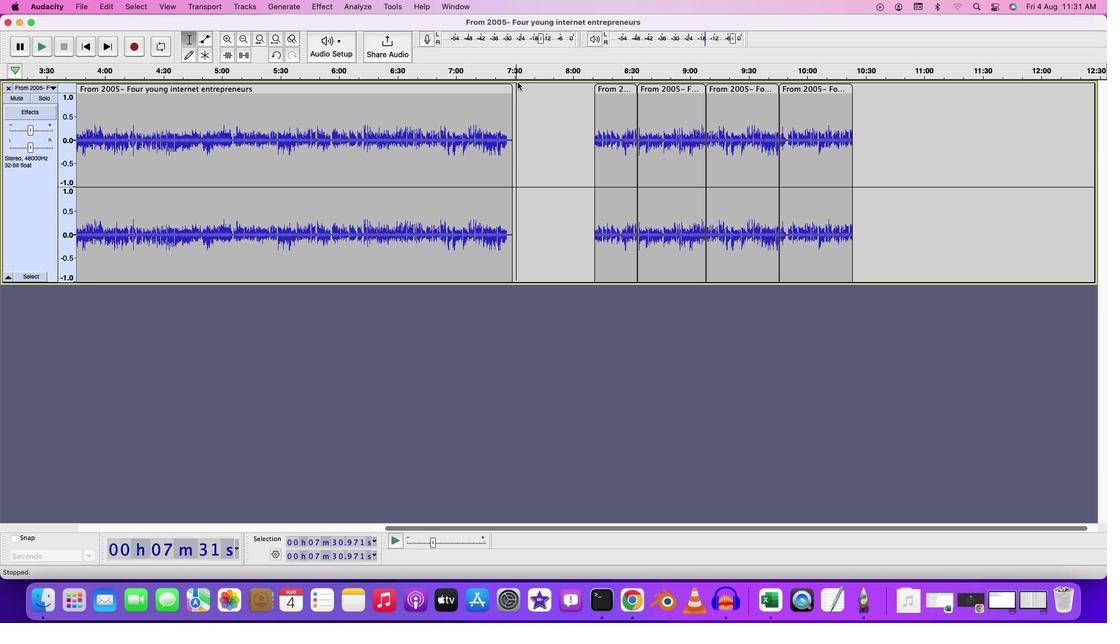 
Action: Mouse moved to (428, 537)
Screenshot: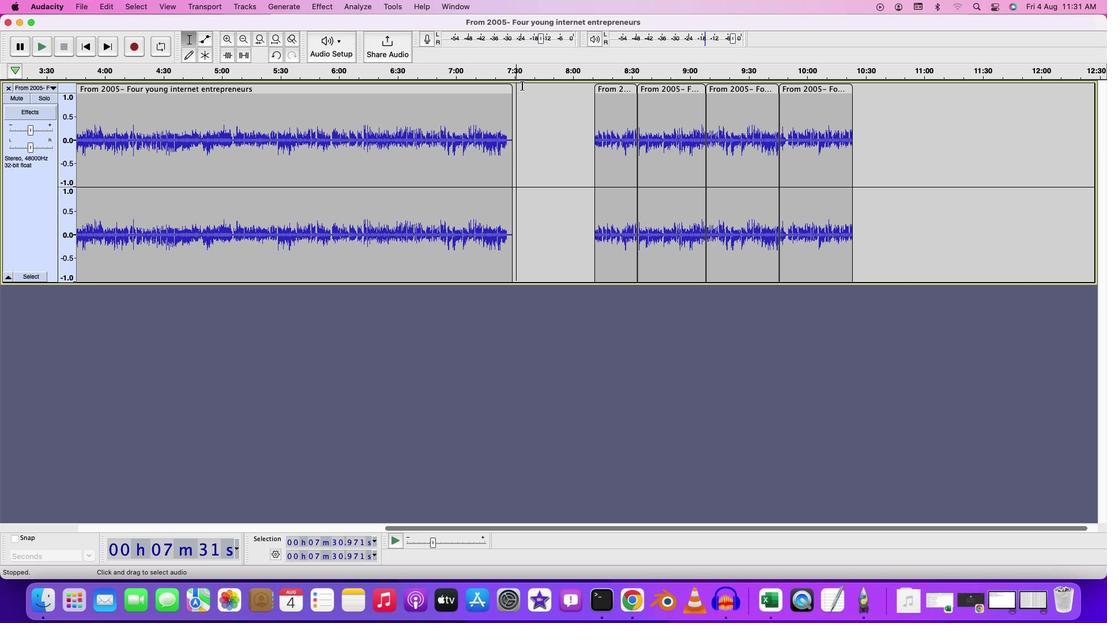 
Action: Mouse pressed left at (428, 537)
Screenshot: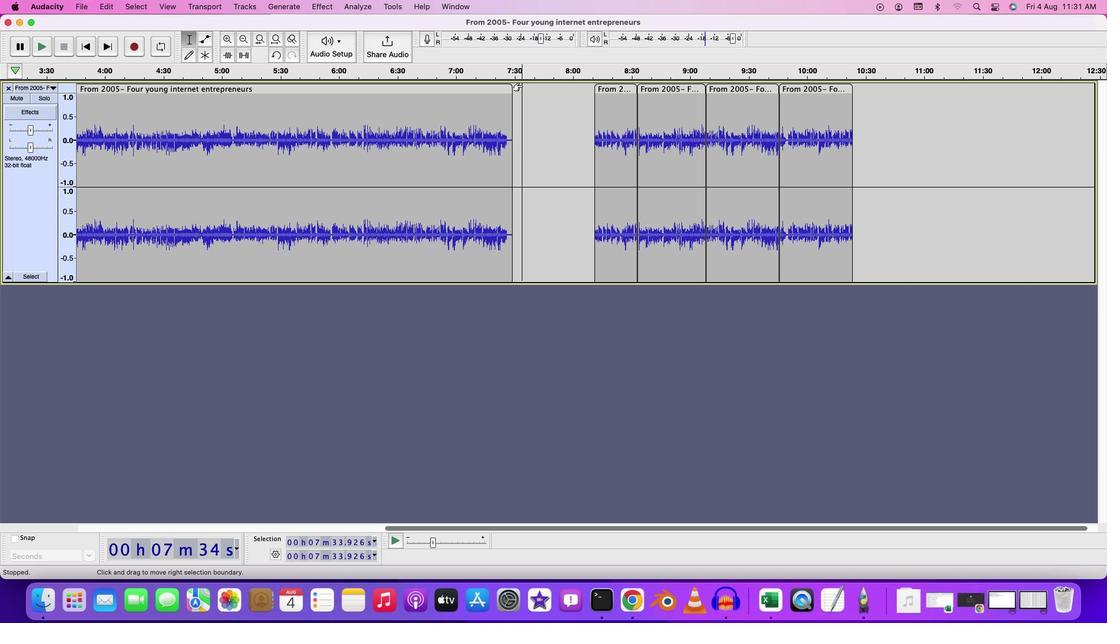 
Action: Key pressed Key.leftKey.leftKey.leftKey.leftKey.leftKey.leftKey.leftKey.leftKey.leftKey.leftKey.leftKey.leftKey.leftKey.leftKey.leftKey.leftKey.cmd'v'
Screenshot: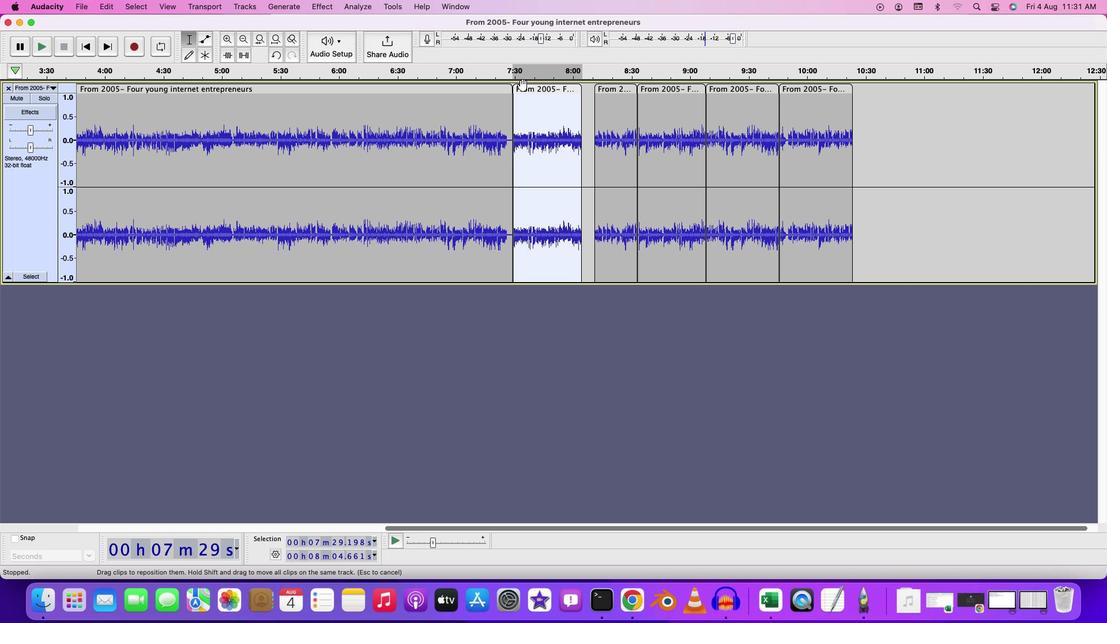 
Action: Mouse moved to (428, 537)
Screenshot: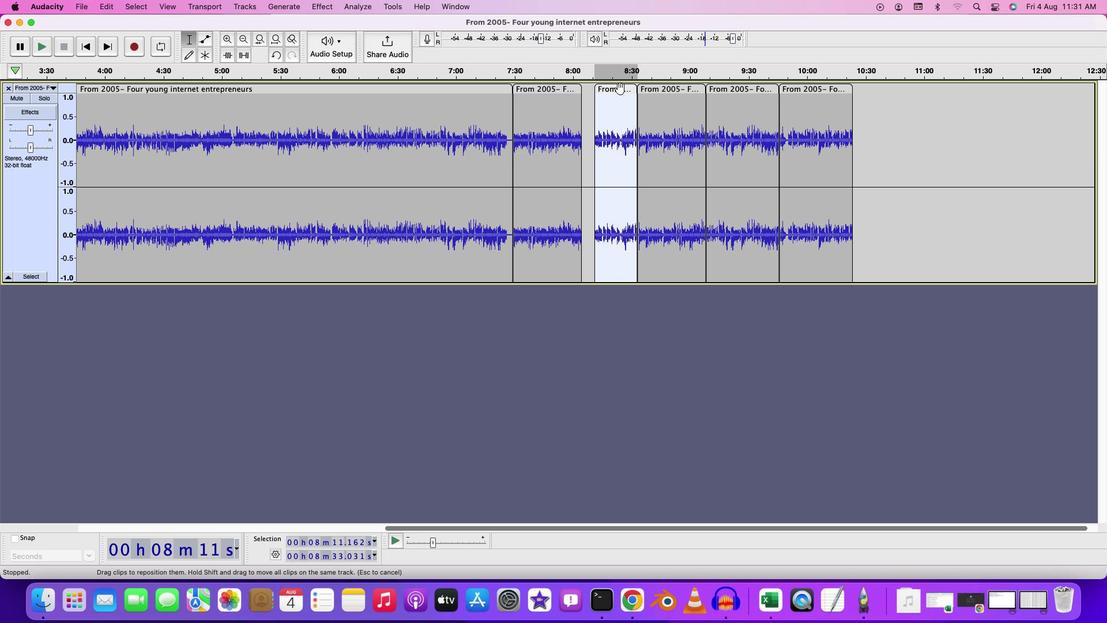 
Action: Mouse pressed left at (428, 537)
Screenshot: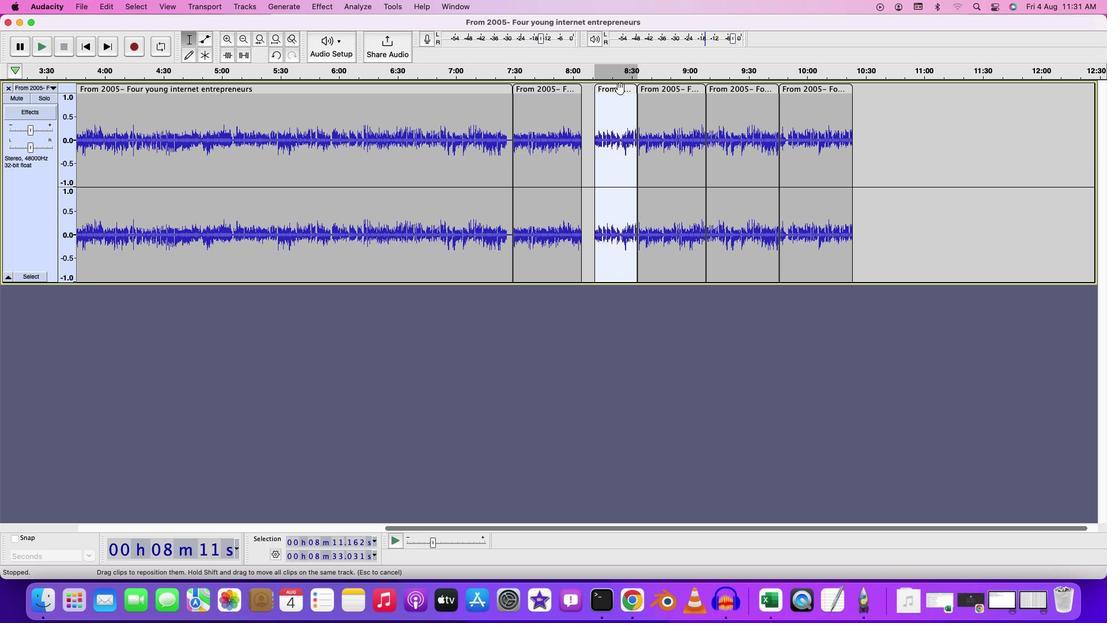 
Action: Mouse moved to (428, 537)
Screenshot: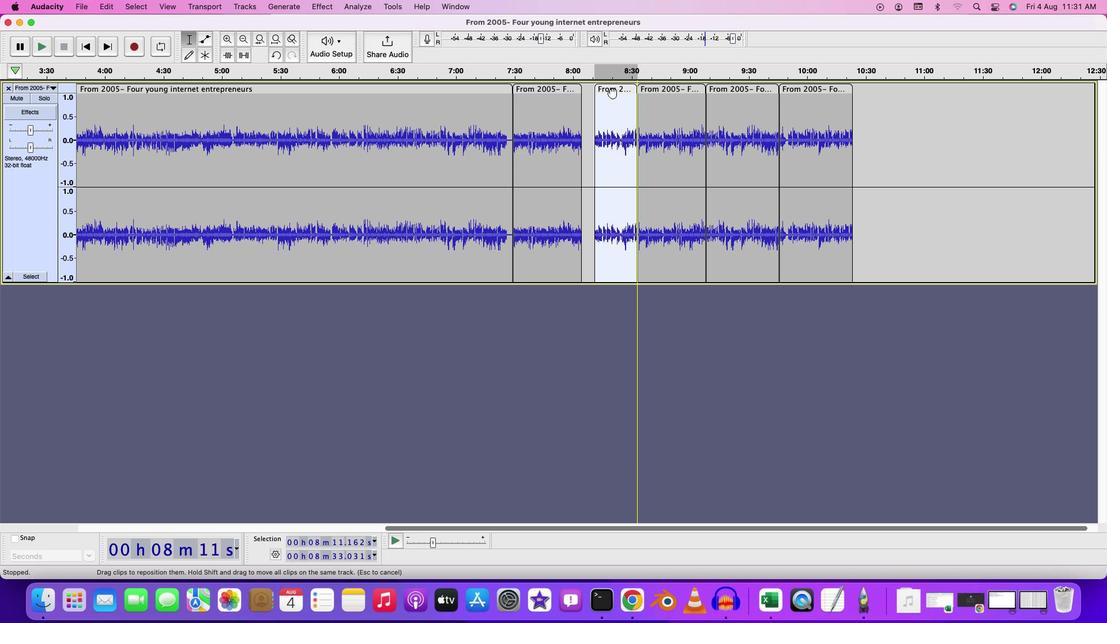 
Action: Mouse pressed left at (428, 537)
Screenshot: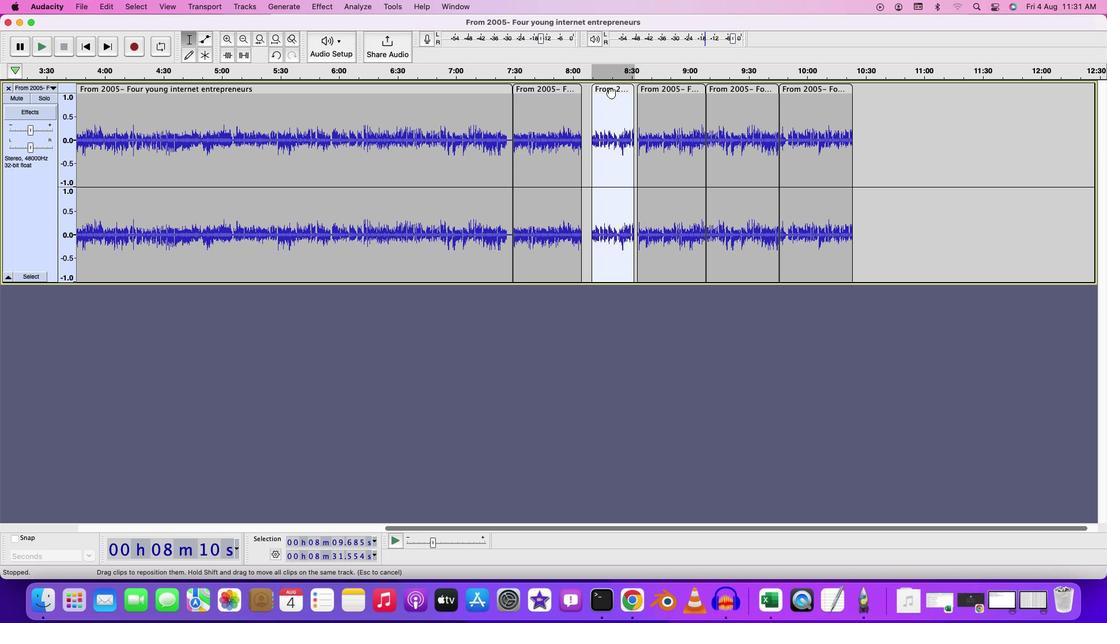 
Action: Mouse moved to (428, 537)
Screenshot: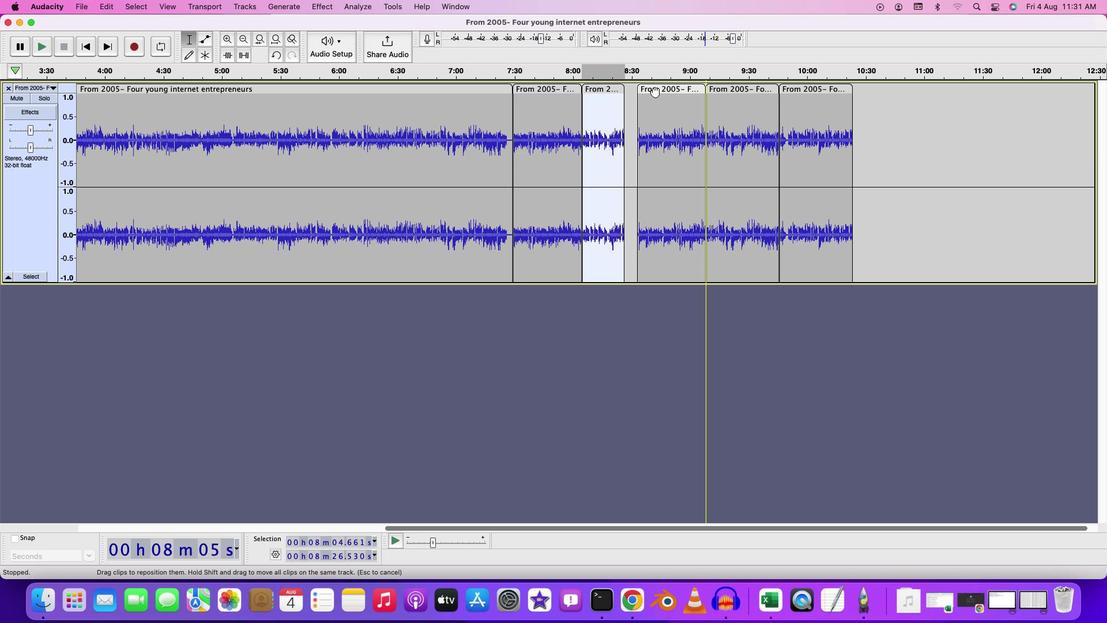 
Action: Mouse pressed left at (428, 537)
Screenshot: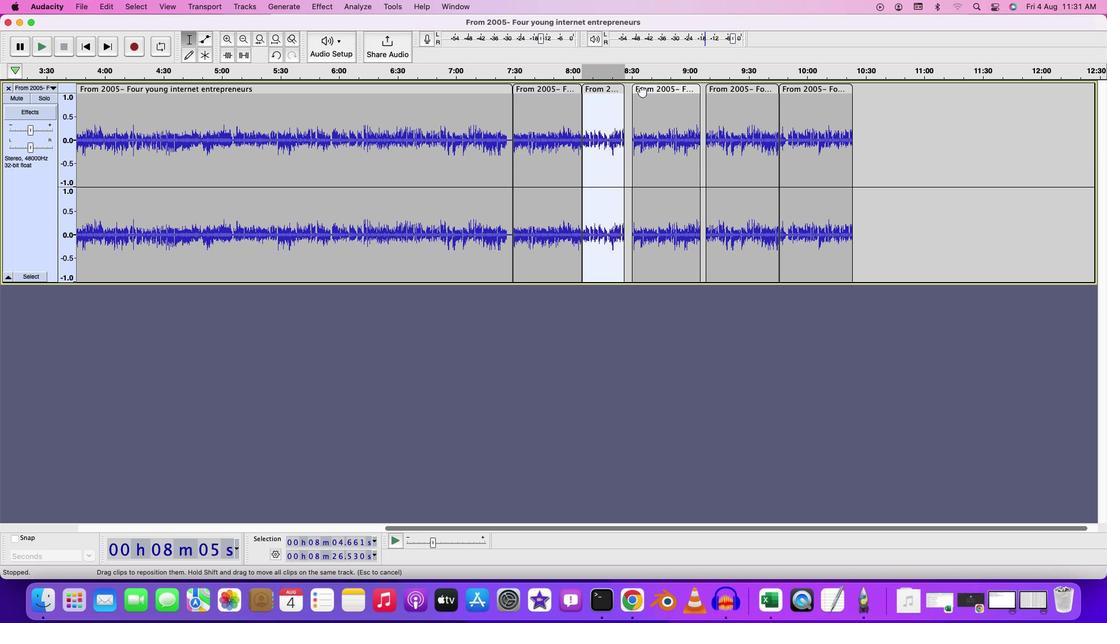 
Action: Mouse moved to (428, 537)
Screenshot: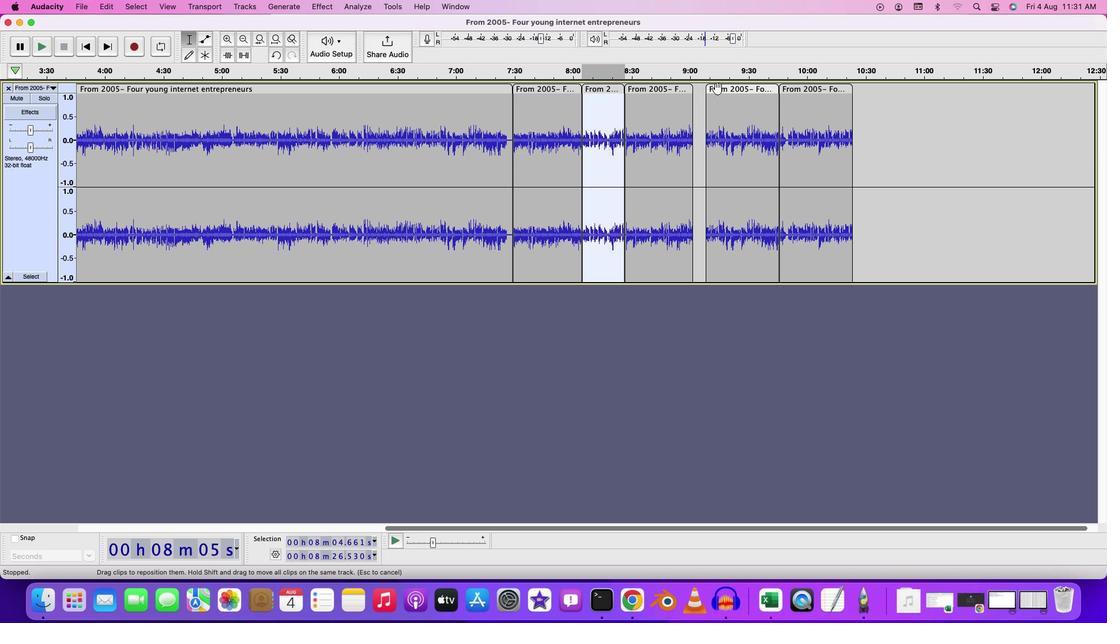 
Action: Mouse pressed left at (428, 537)
Screenshot: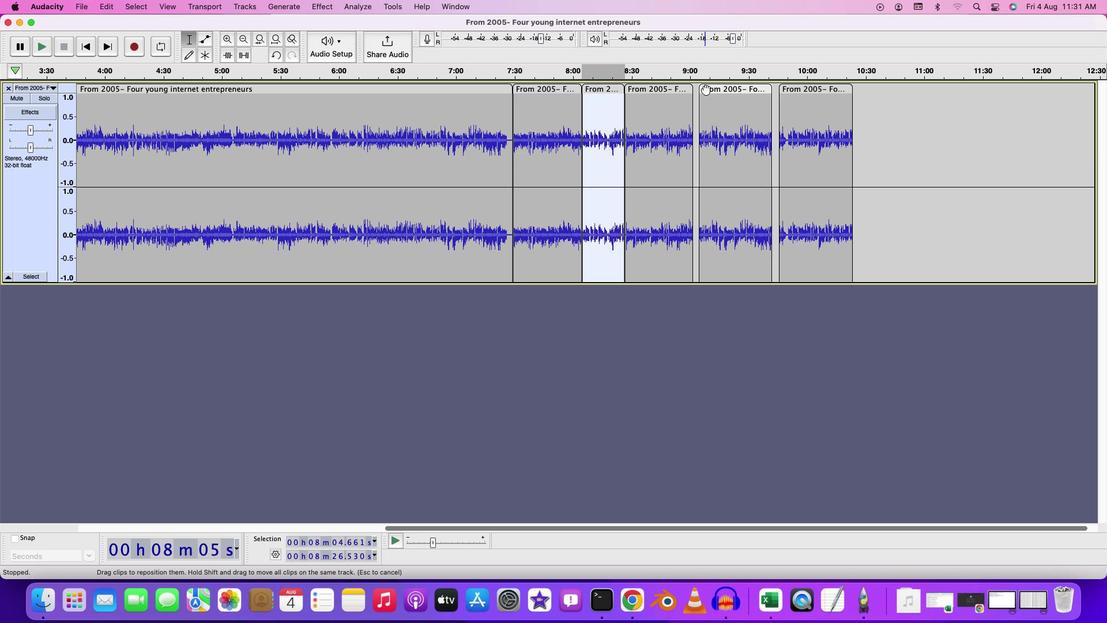
Action: Mouse moved to (429, 537)
Screenshot: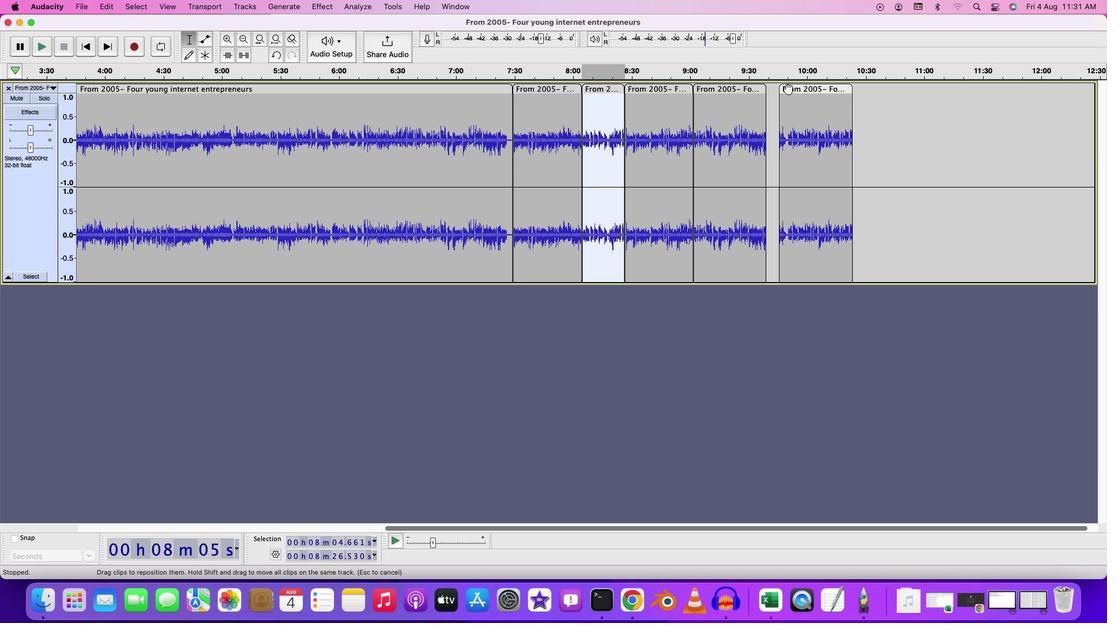 
Action: Mouse pressed left at (429, 537)
Screenshot: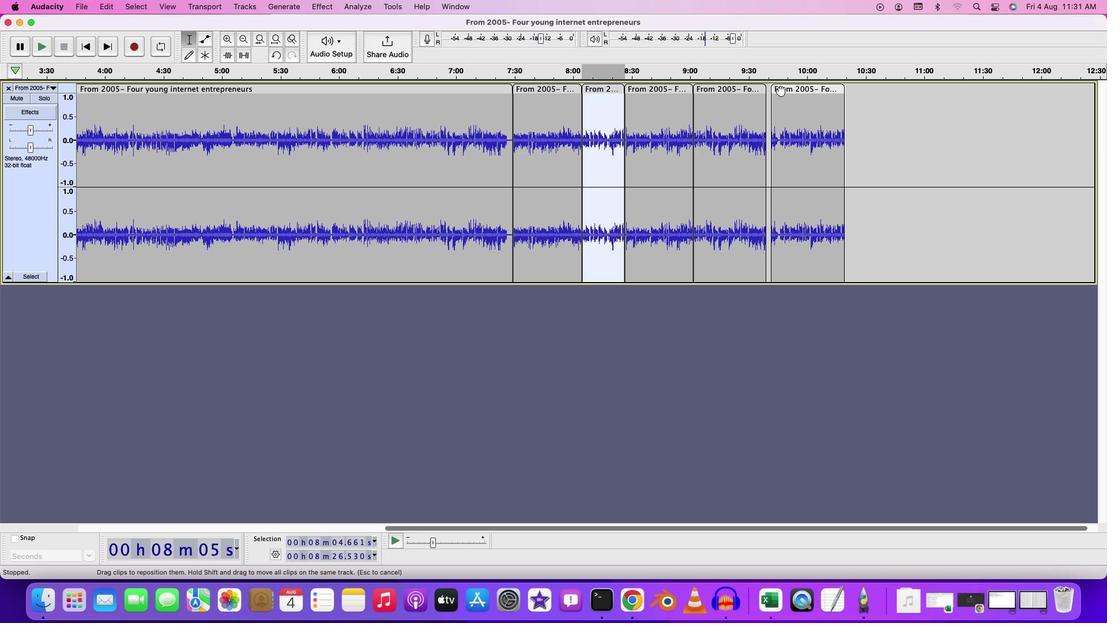 
Action: Mouse moved to (428, 537)
Screenshot: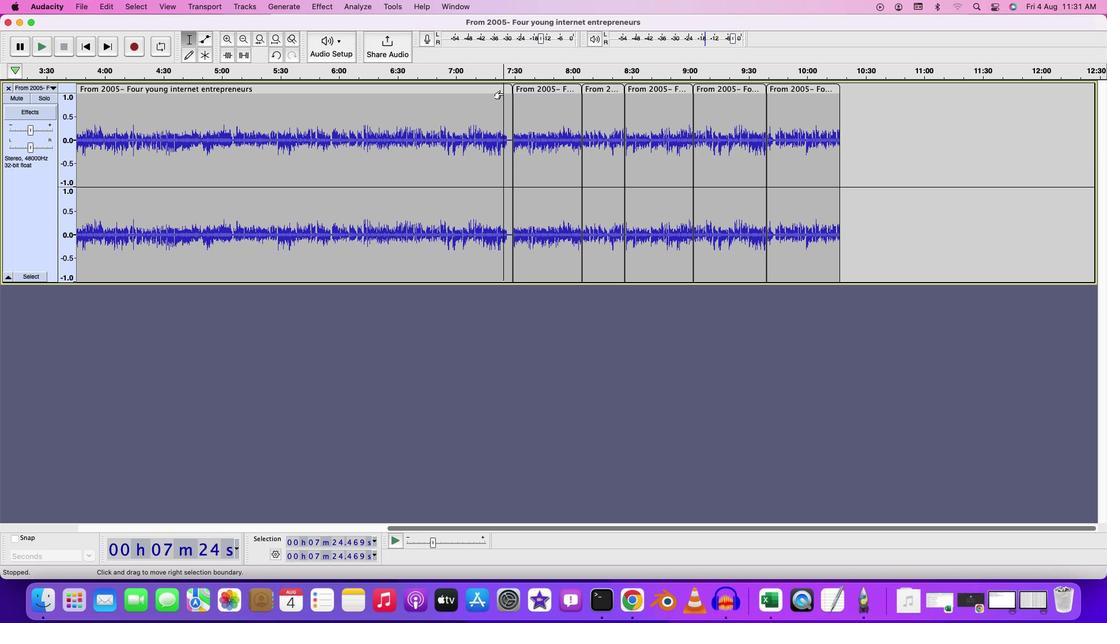 
Action: Mouse pressed left at (428, 537)
Screenshot: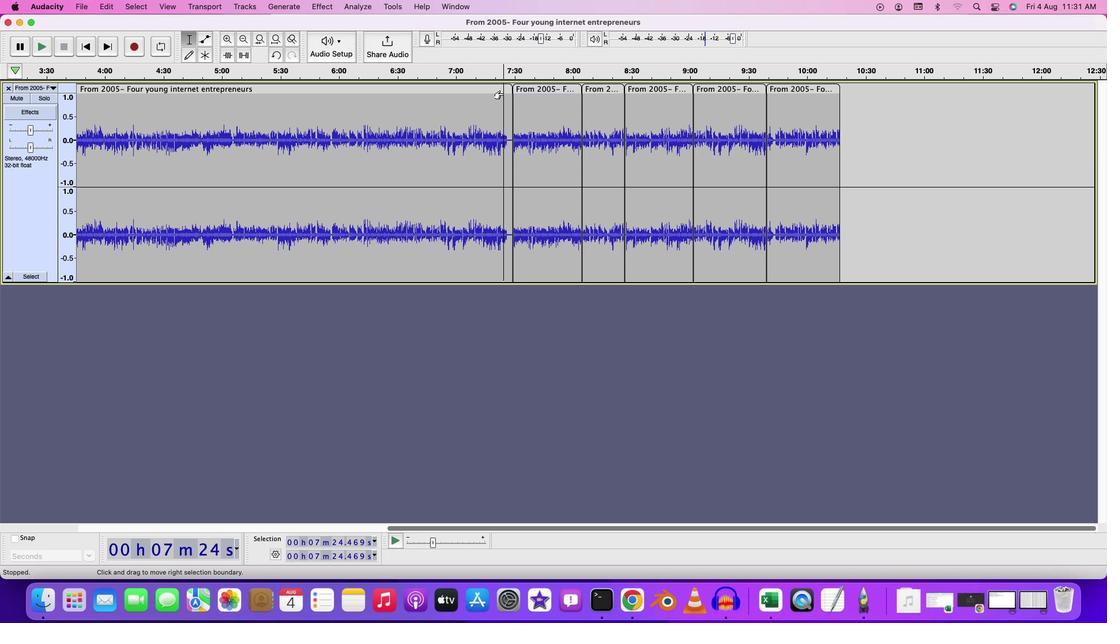
Action: Key pressed Key.space
Screenshot: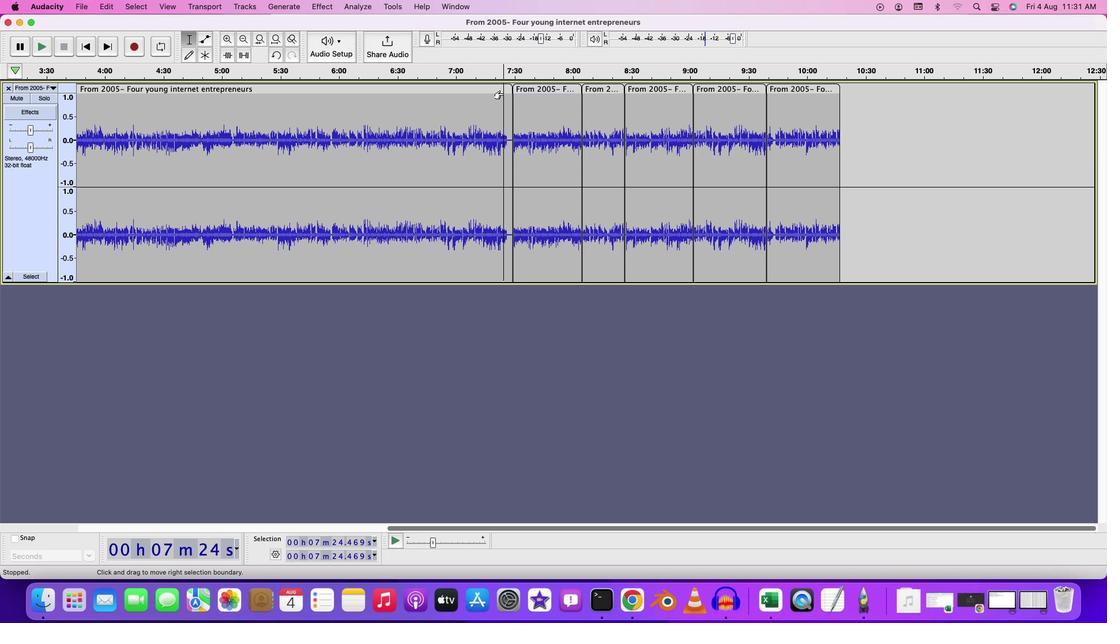 
Action: Mouse moved to (428, 537)
Screenshot: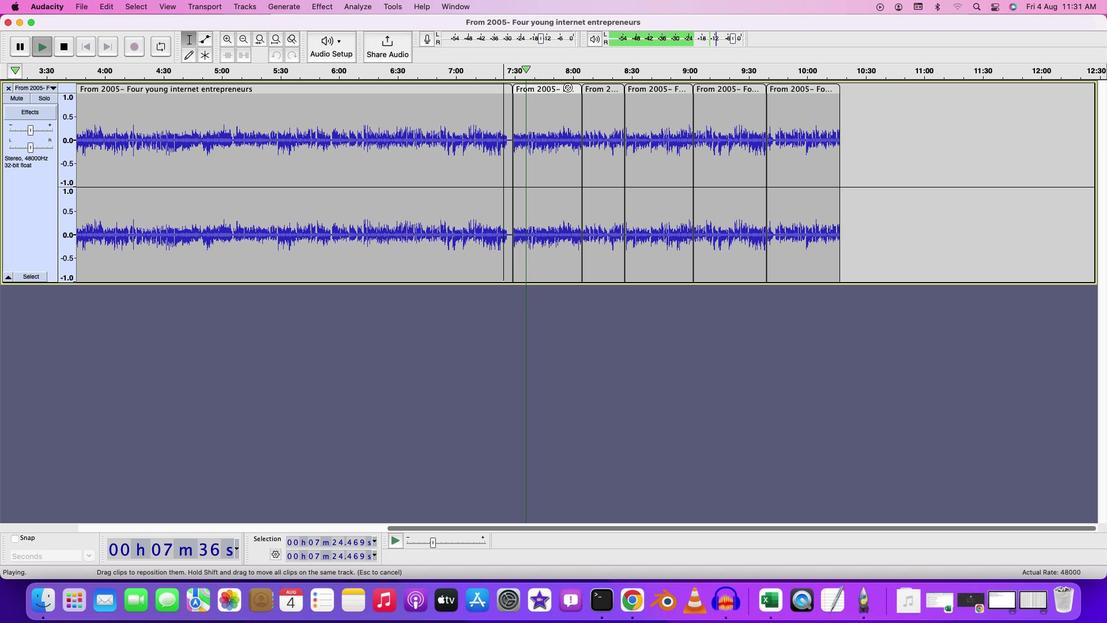 
Action: Mouse pressed left at (428, 537)
Screenshot: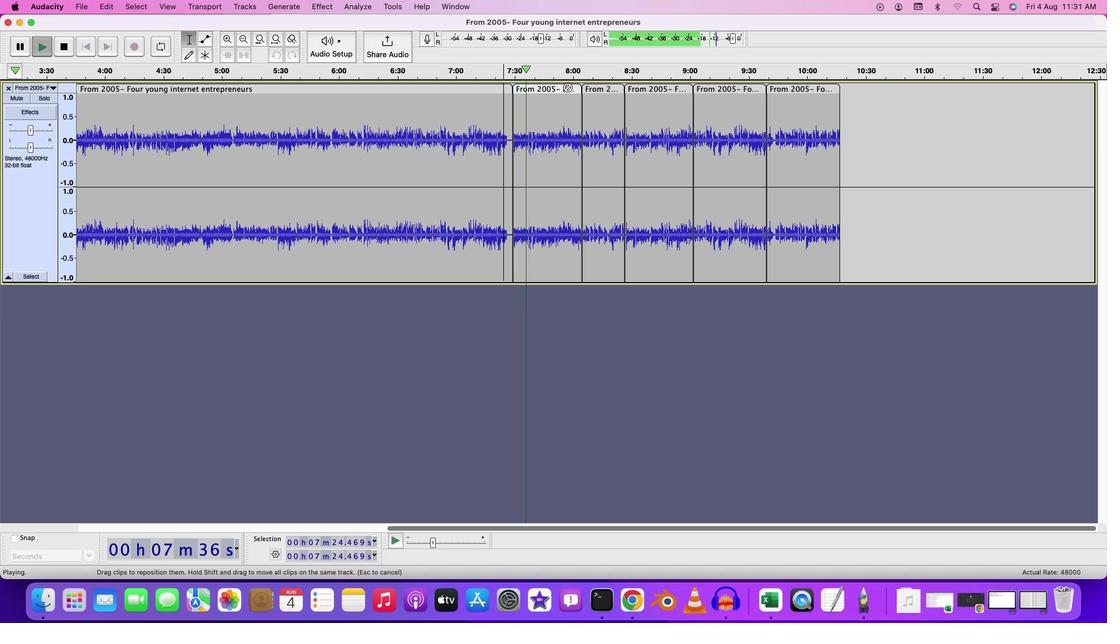 
Action: Mouse moved to (428, 537)
Screenshot: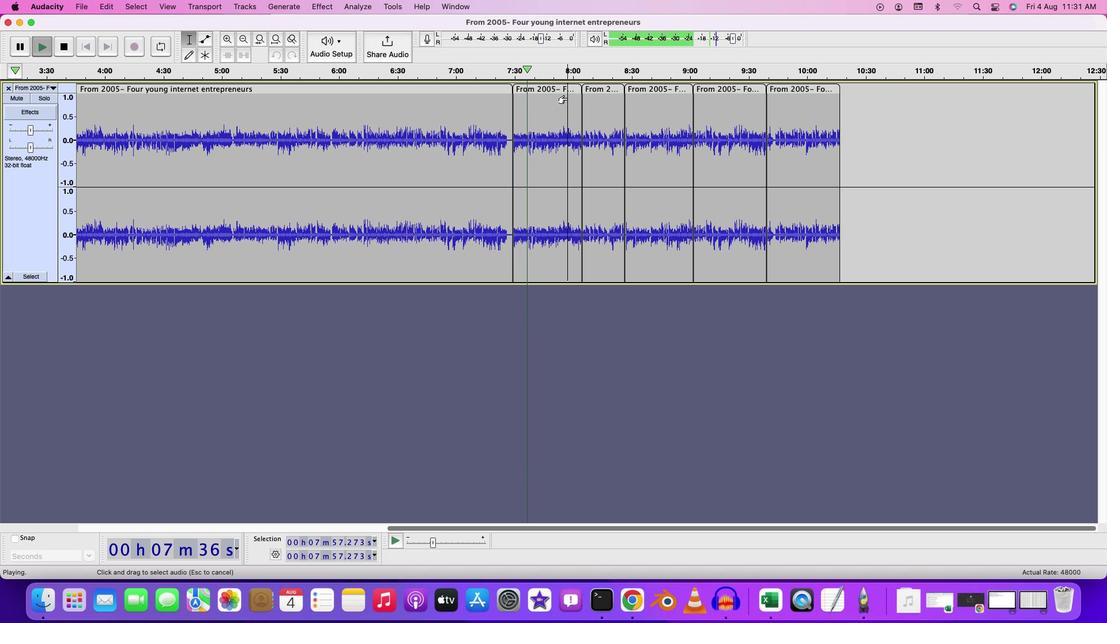 
Action: Mouse pressed left at (428, 537)
Screenshot: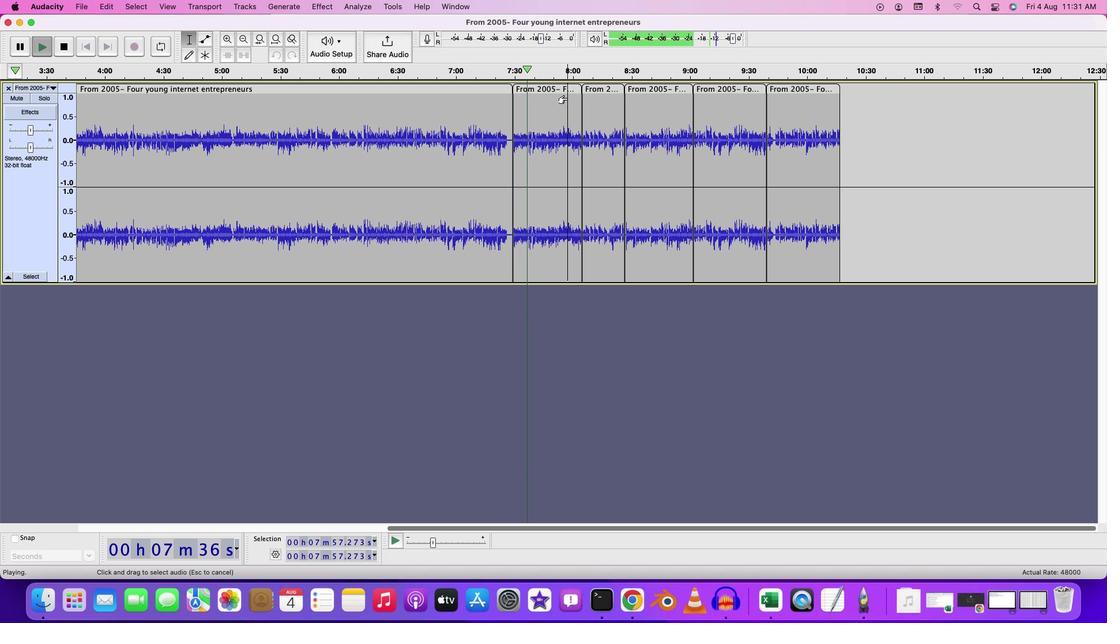 
Action: Key pressed Key.spaceKey.space
Screenshot: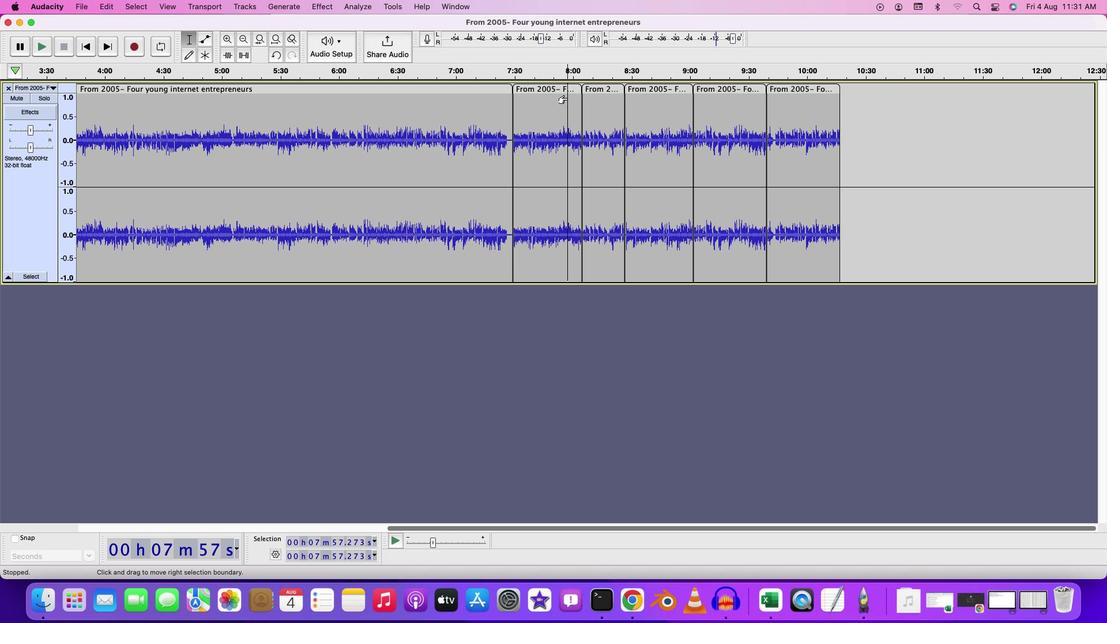 
Action: Mouse moved to (428, 533)
Screenshot: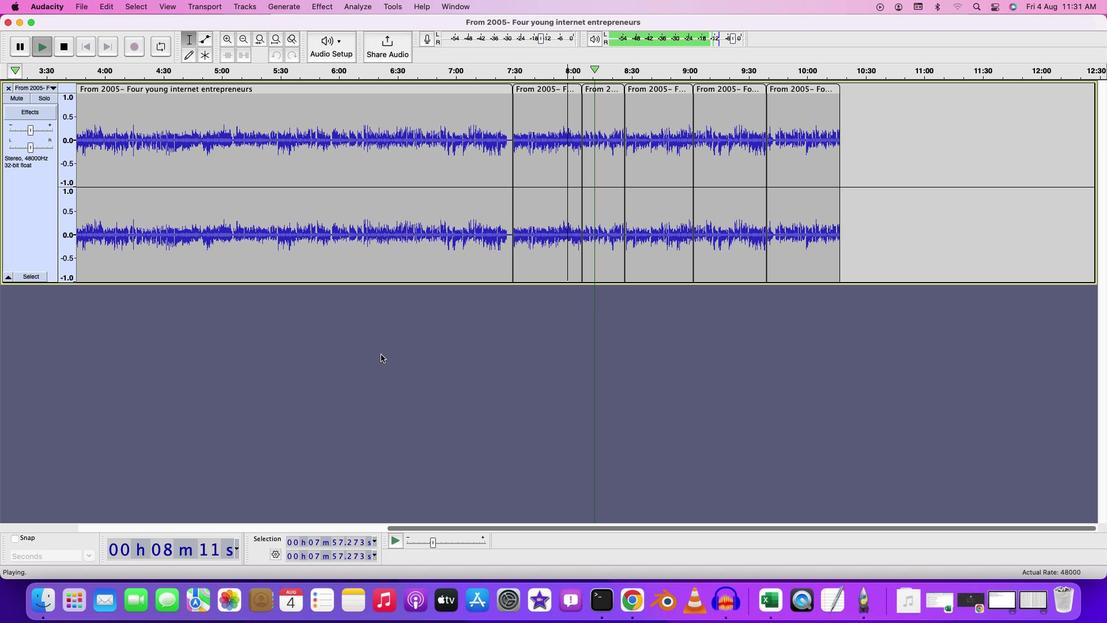 
Action: Key pressed Key.space
Screenshot: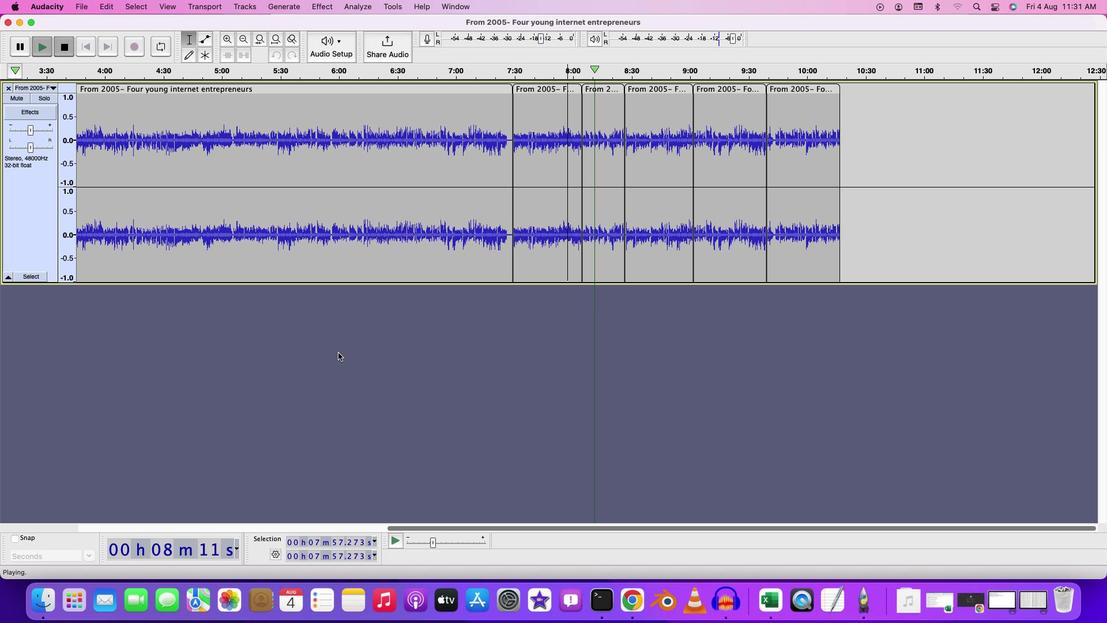 
Action: Mouse moved to (428, 533)
Screenshot: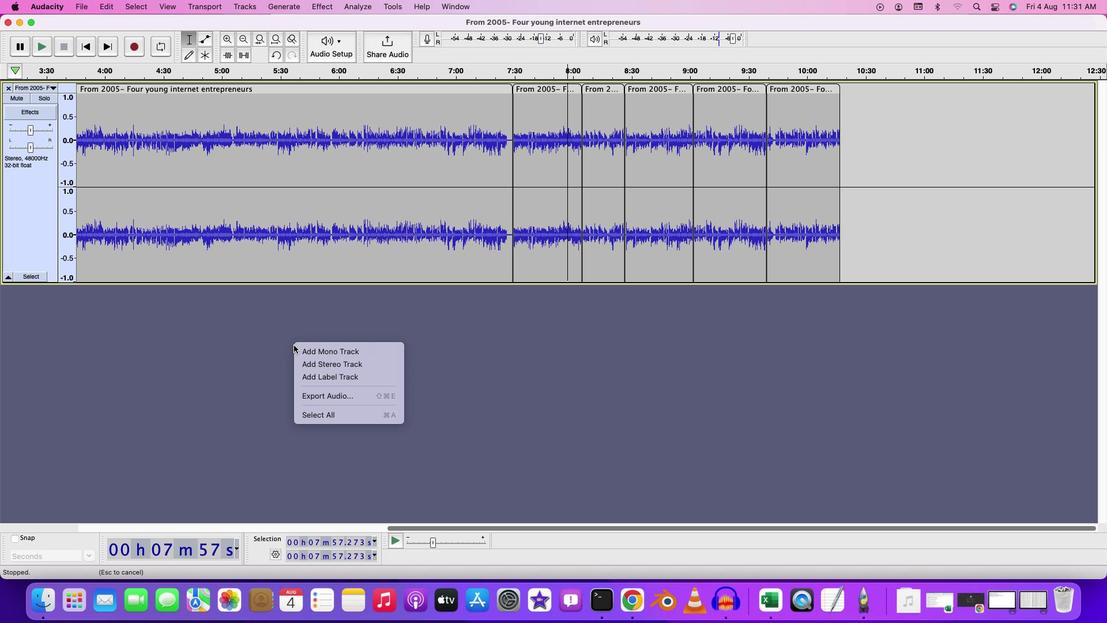 
Action: Mouse pressed right at (428, 533)
Screenshot: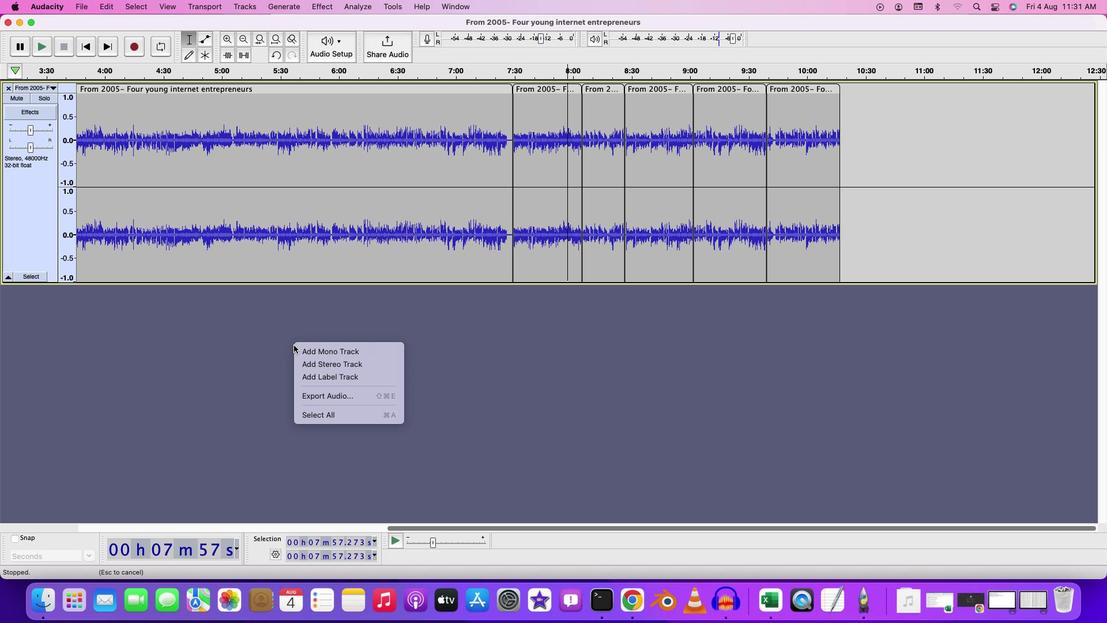 
Action: Mouse moved to (428, 533)
Screenshot: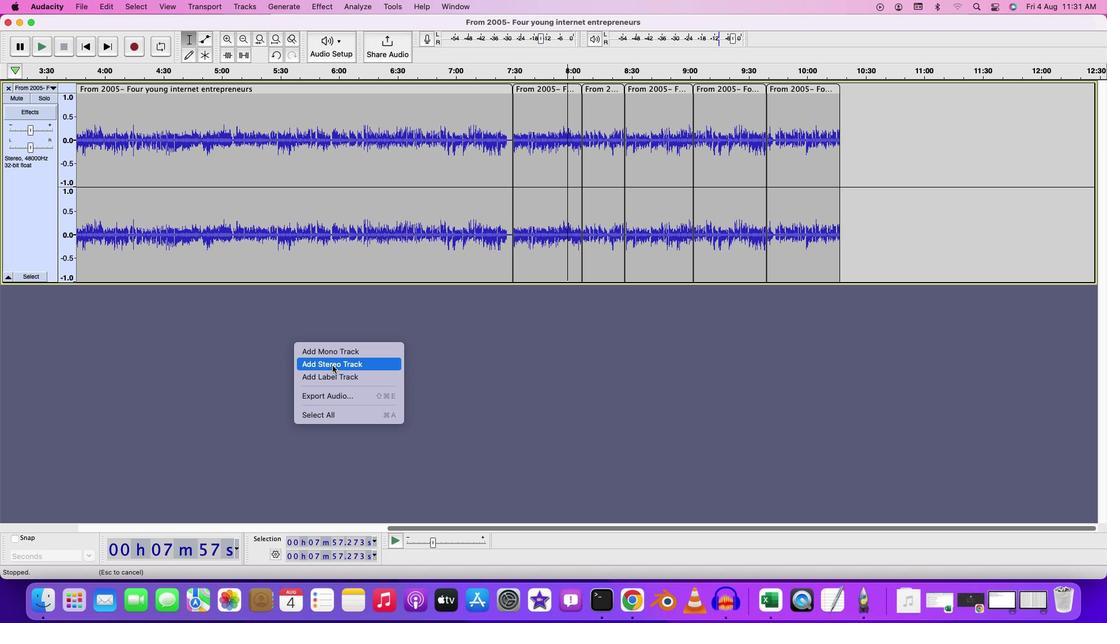 
Action: Mouse pressed left at (428, 533)
Screenshot: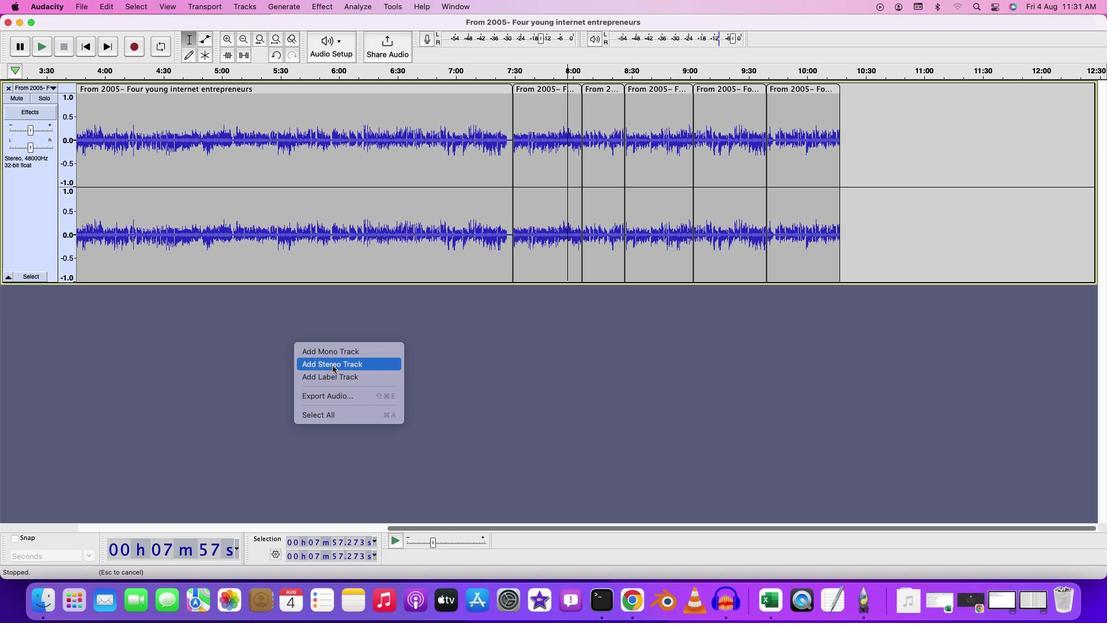 
Action: Mouse moved to (428, 537)
Screenshot: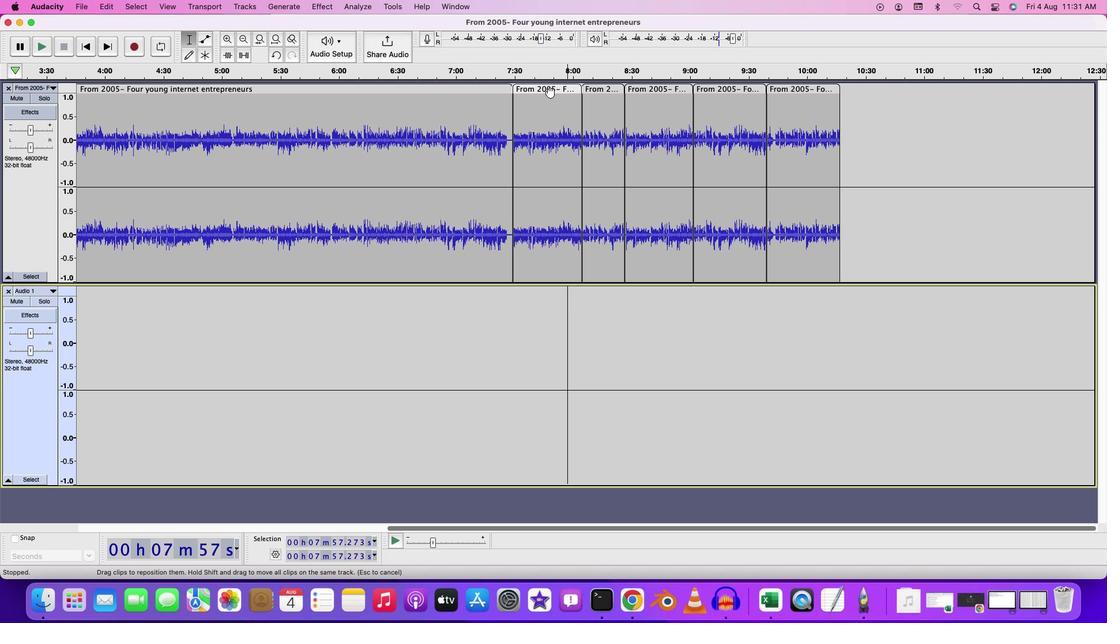 
Action: Mouse pressed left at (428, 537)
Screenshot: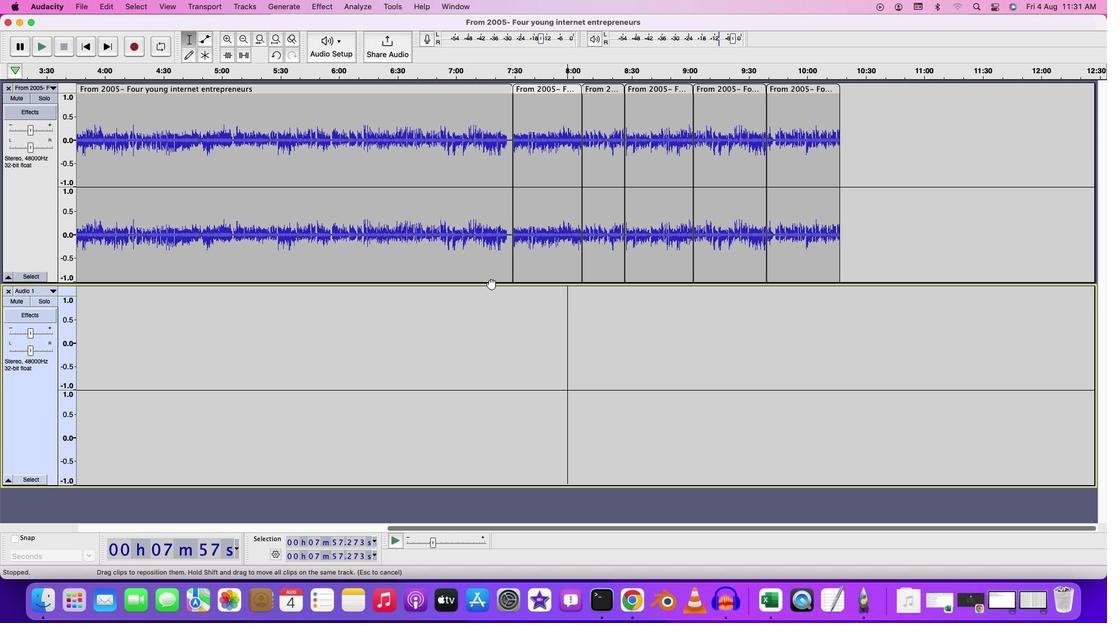 
Action: Mouse moved to (428, 537)
Screenshot: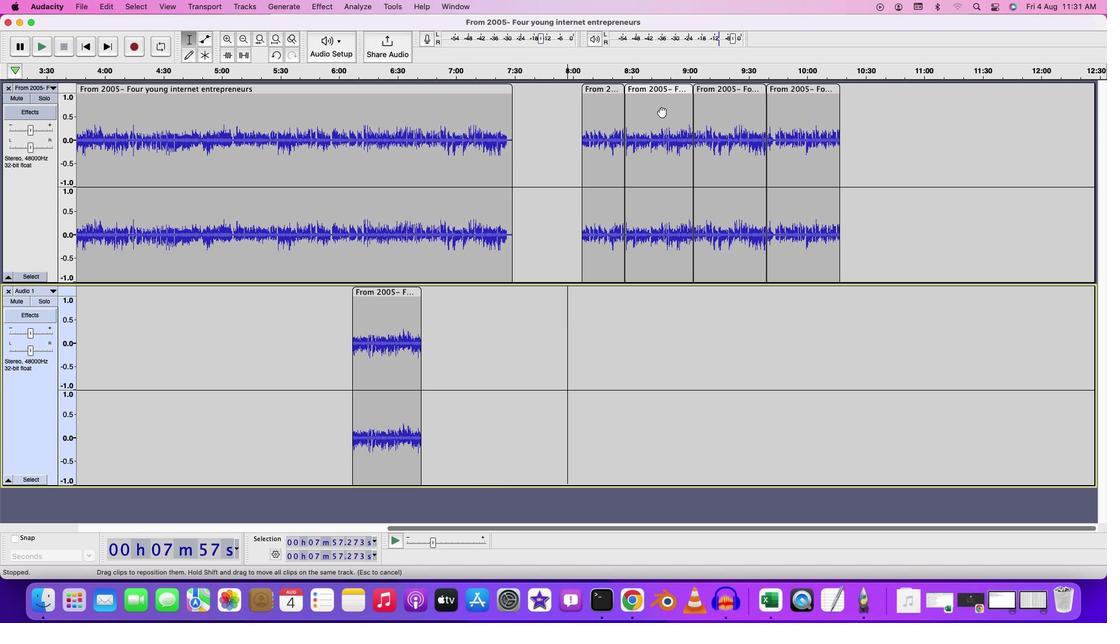 
Action: Mouse pressed left at (428, 537)
Screenshot: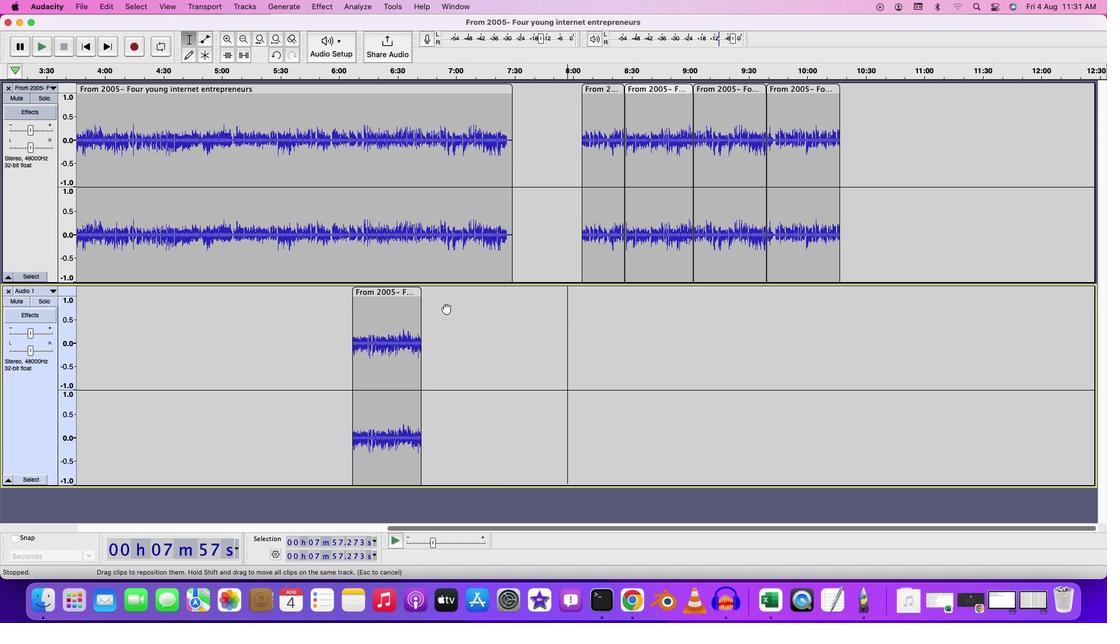 
Action: Mouse moved to (428, 537)
Screenshot: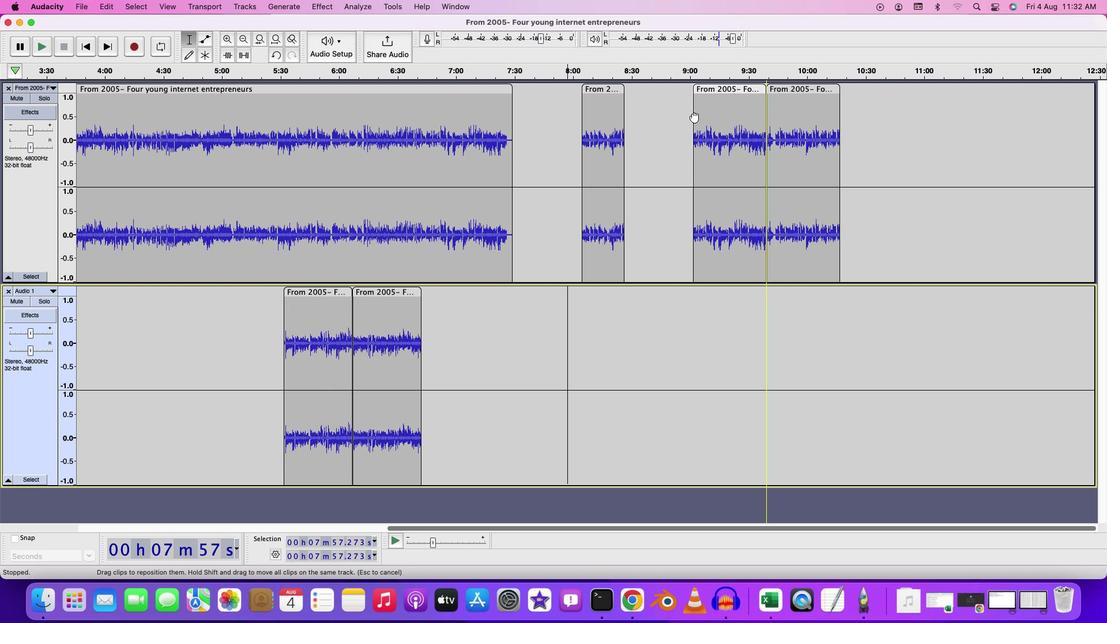 
Action: Mouse pressed left at (428, 537)
Screenshot: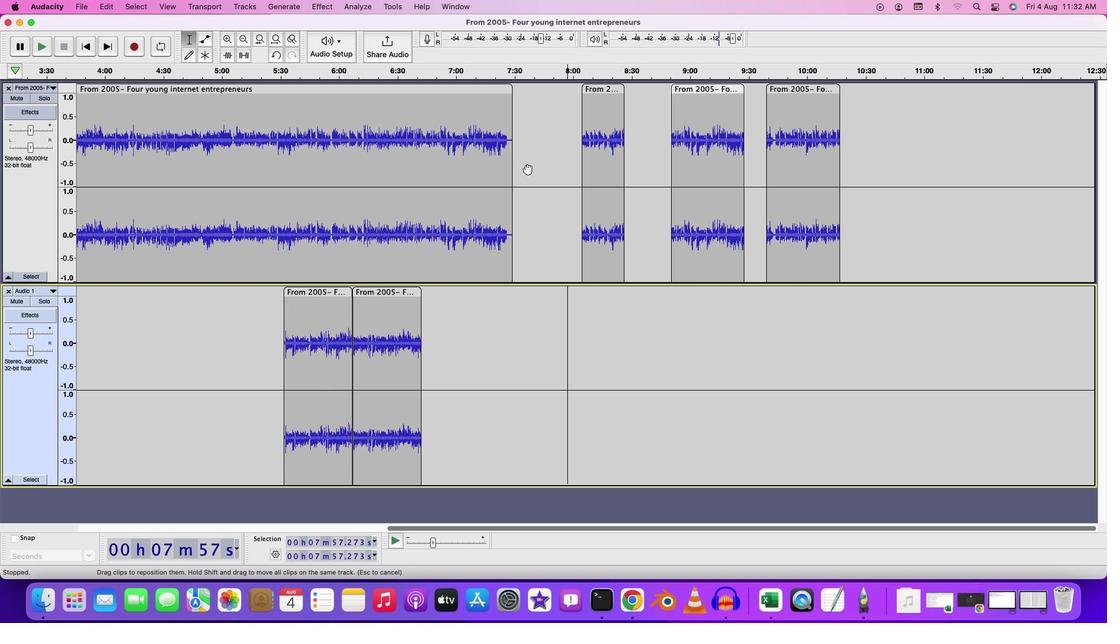 
Action: Mouse moved to (428, 534)
Screenshot: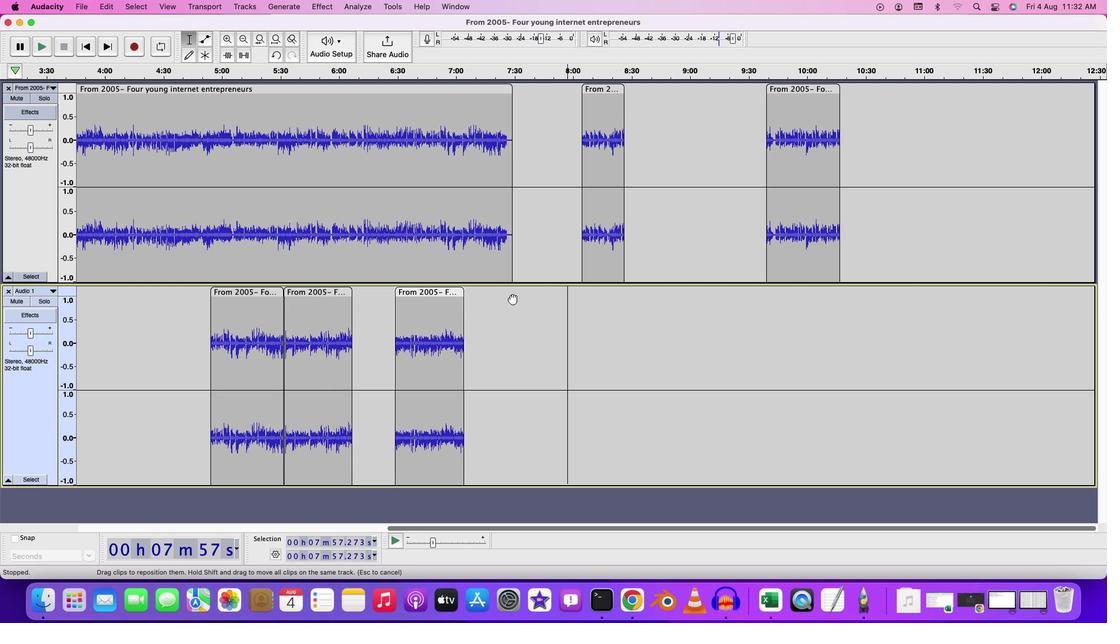 
Action: Mouse pressed left at (428, 534)
Screenshot: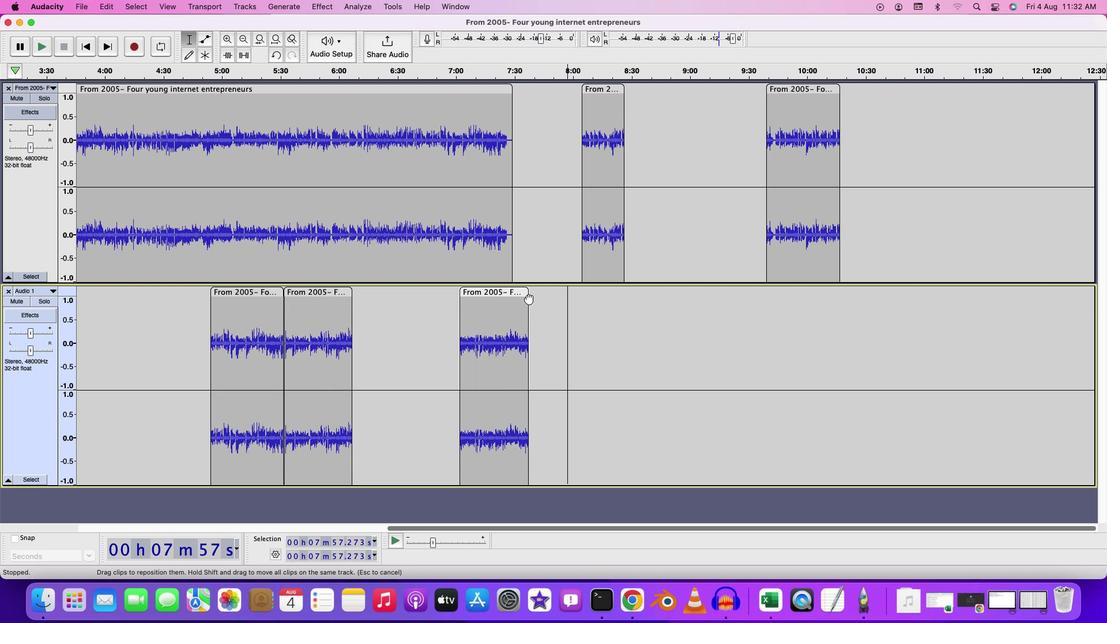 
Action: Mouse moved to (428, 537)
Screenshot: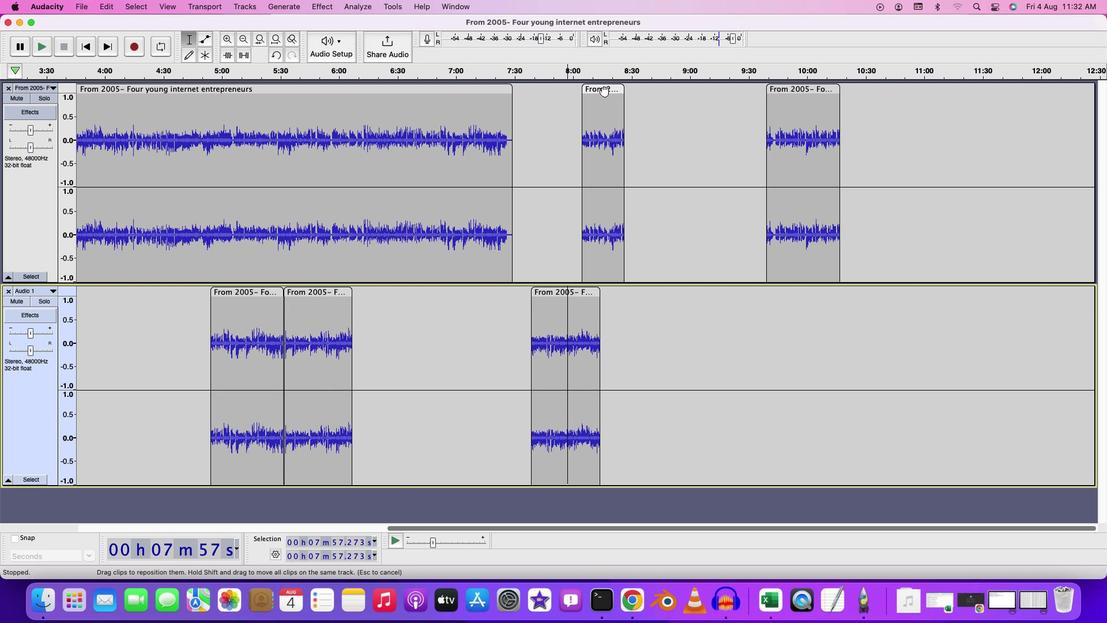 
Action: Mouse pressed left at (428, 537)
Screenshot: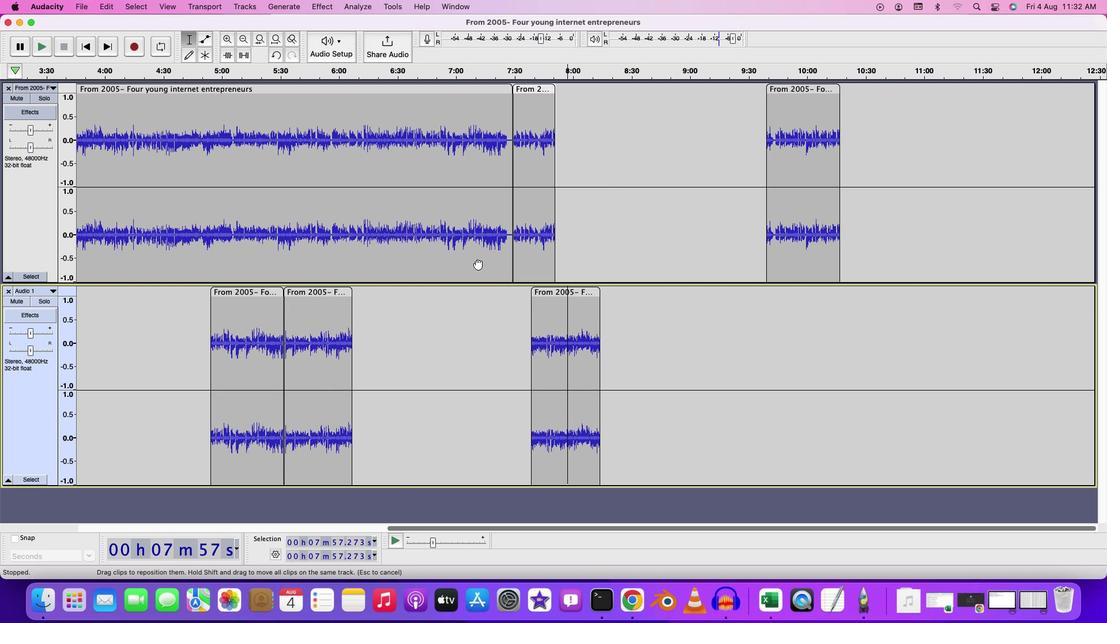 
Action: Mouse moved to (428, 534)
Screenshot: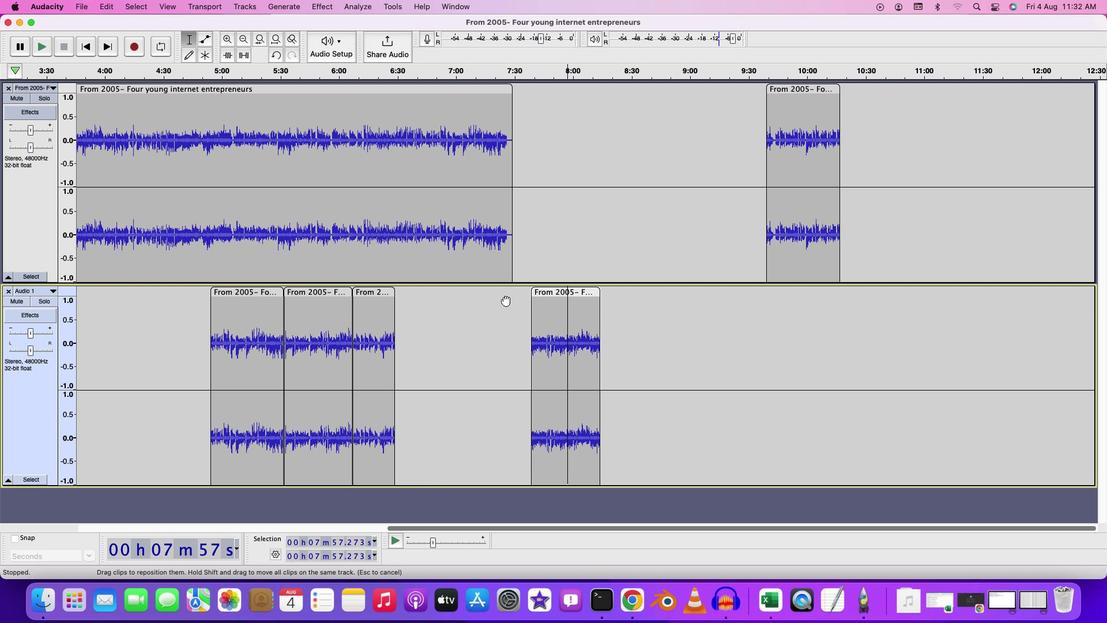 
Action: Mouse pressed left at (428, 534)
Screenshot: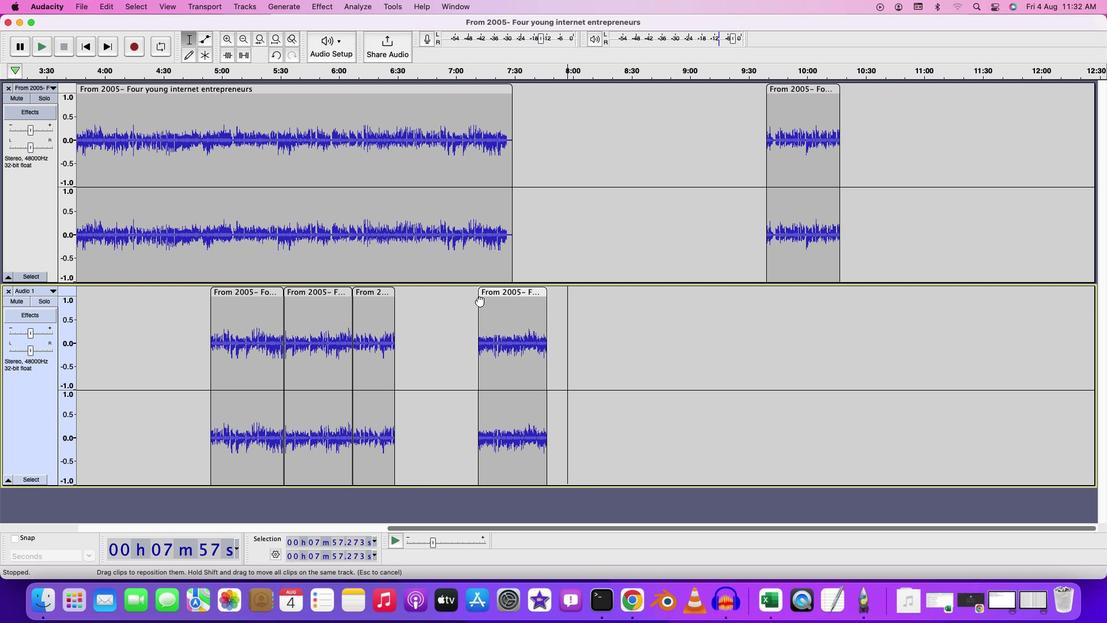 
Action: Mouse moved to (428, 533)
Screenshot: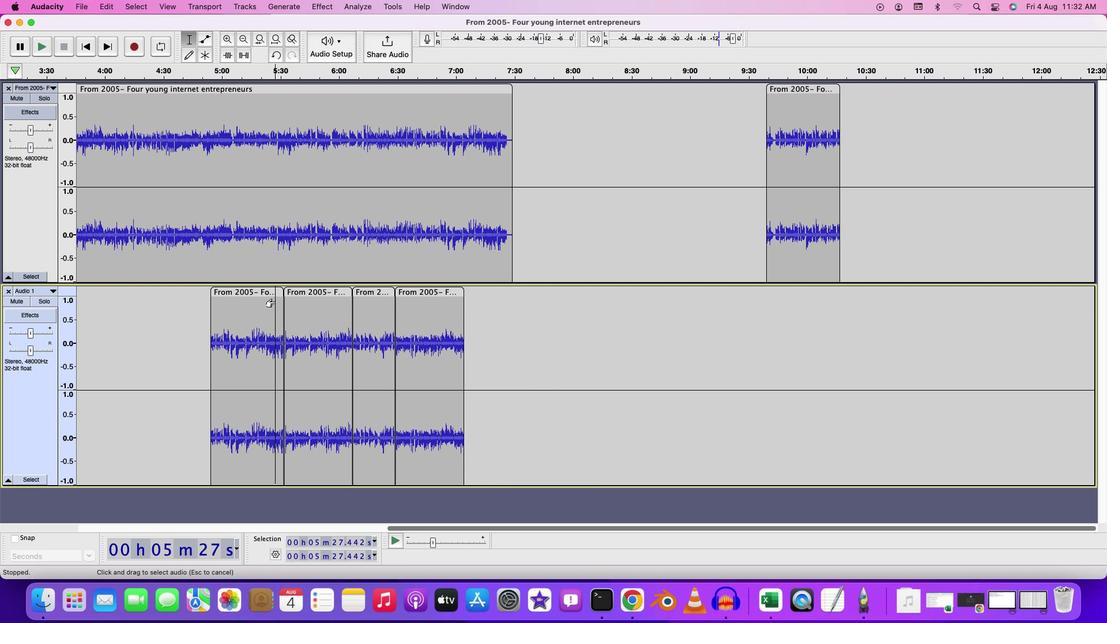 
Action: Mouse pressed left at (428, 533)
Screenshot: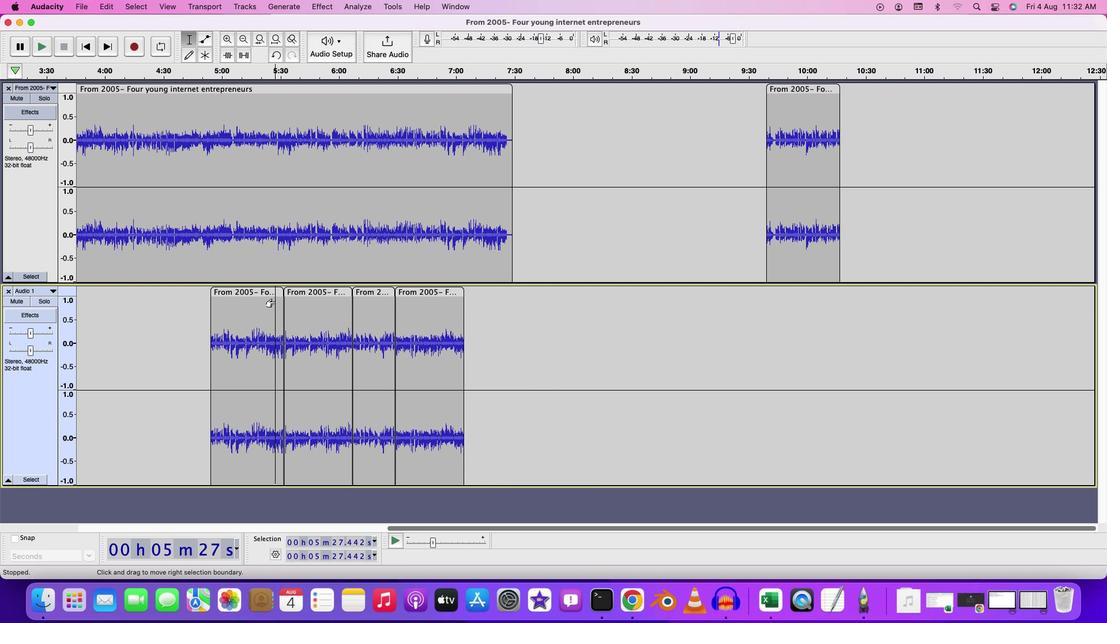
Action: Key pressed Key.space
Screenshot: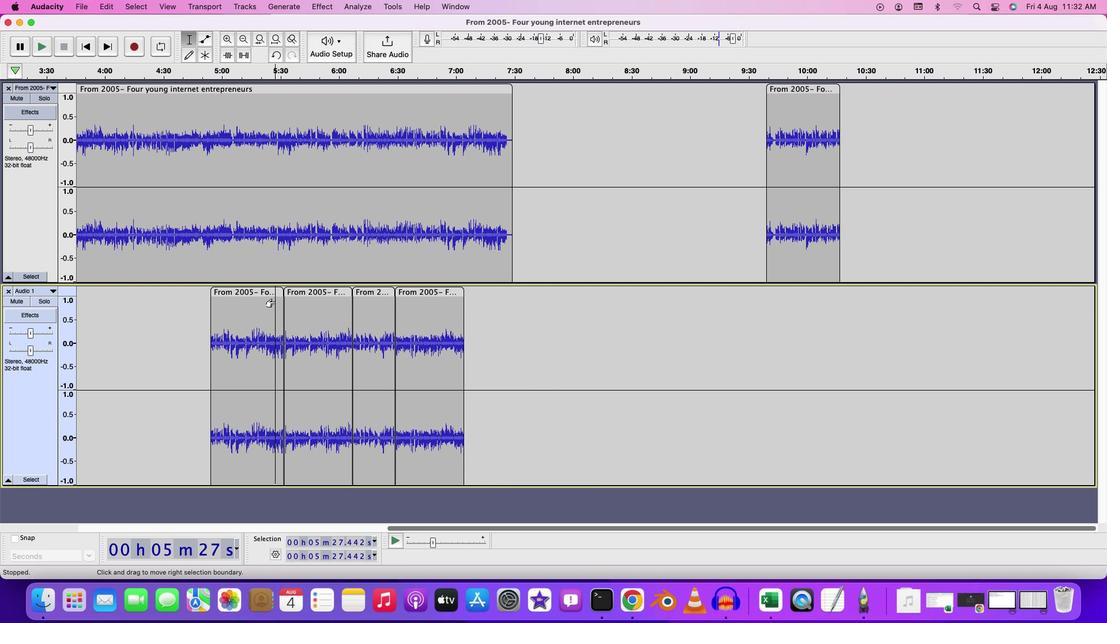 
Action: Mouse moved to (428, 537)
Screenshot: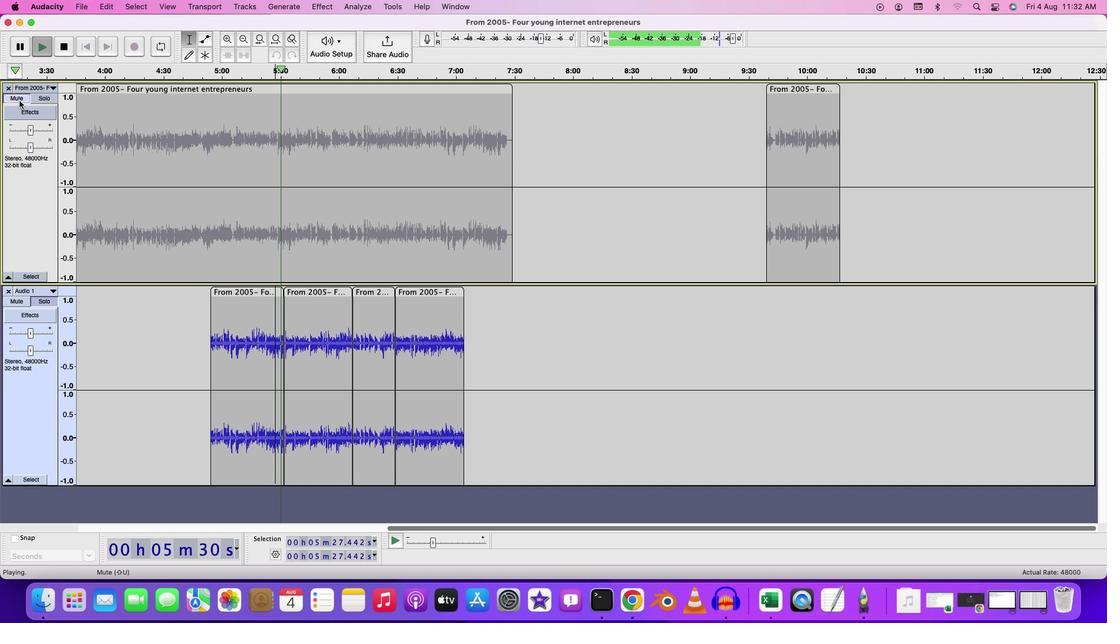 
Action: Mouse pressed left at (428, 537)
Screenshot: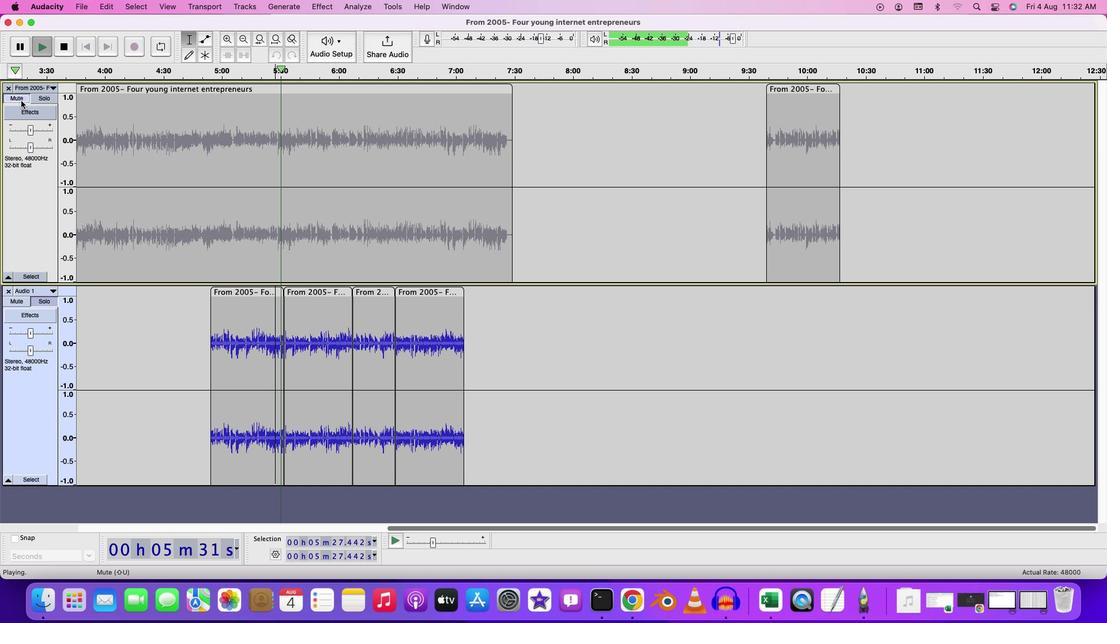 
Action: Mouse moved to (428, 537)
Screenshot: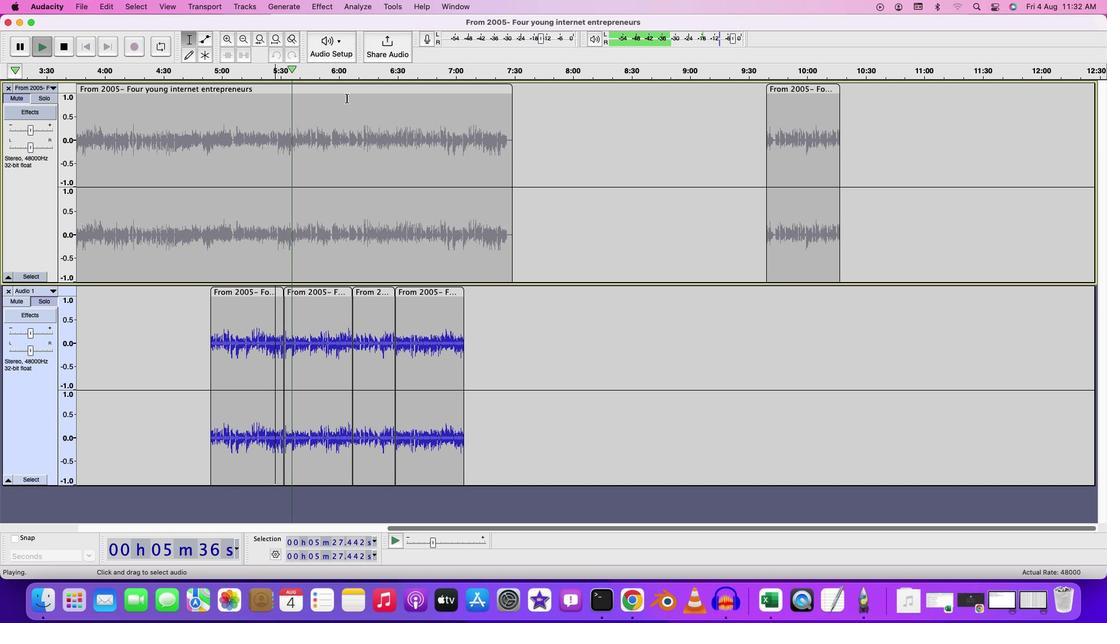 
Action: Mouse pressed left at (428, 537)
Screenshot: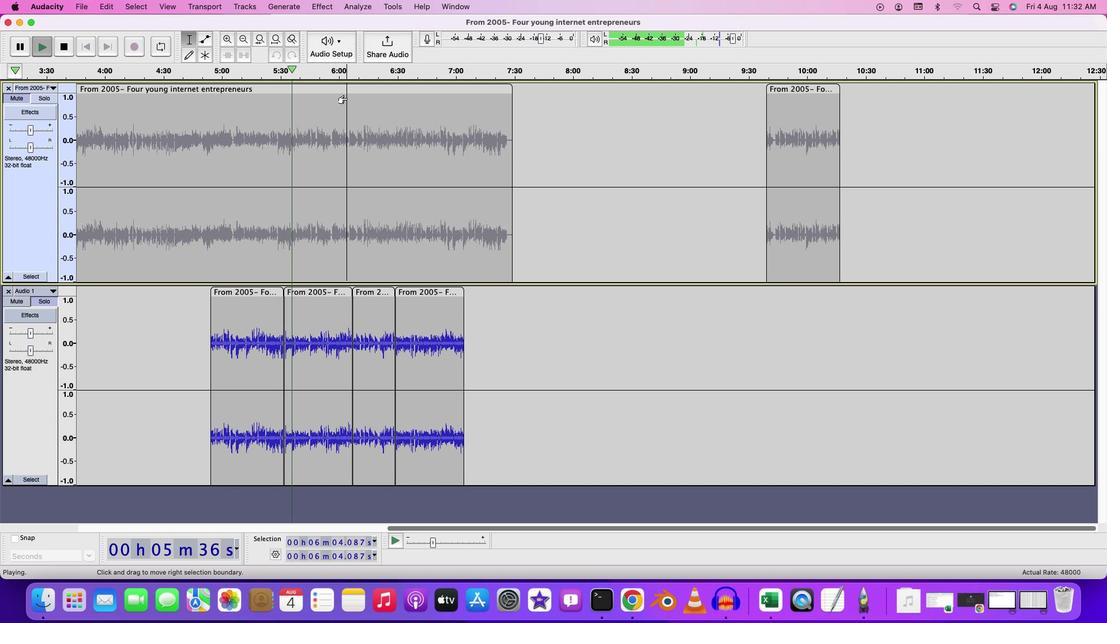 
Action: Key pressed Key.spaceKey.space
Screenshot: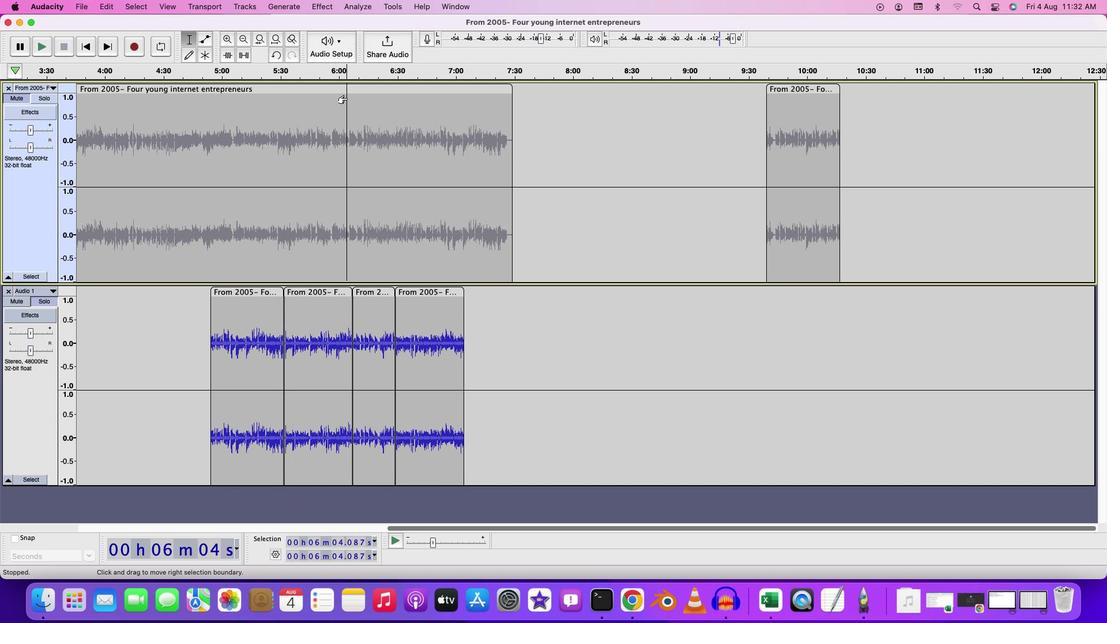 
Action: Mouse moved to (428, 536)
Screenshot: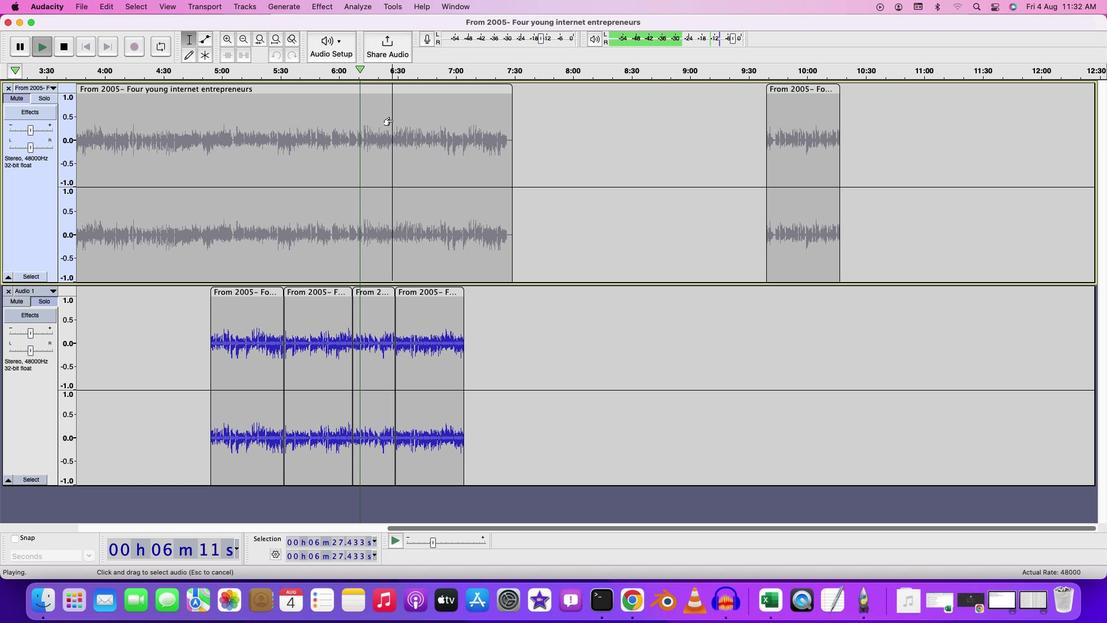 
Action: Mouse pressed left at (428, 536)
Screenshot: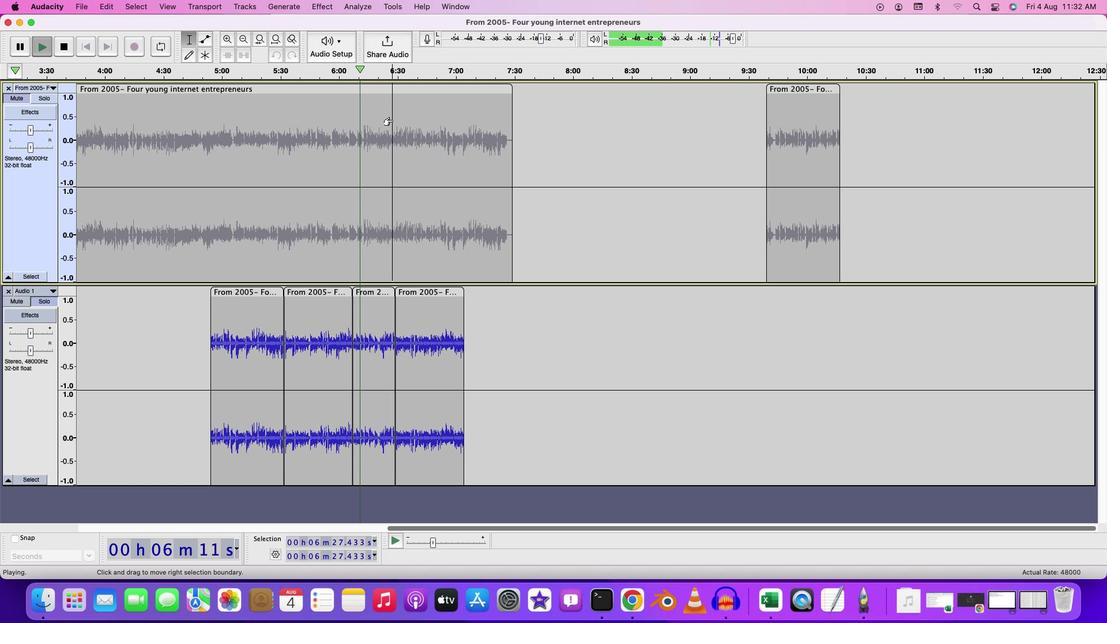 
Action: Mouse moved to (428, 536)
Screenshot: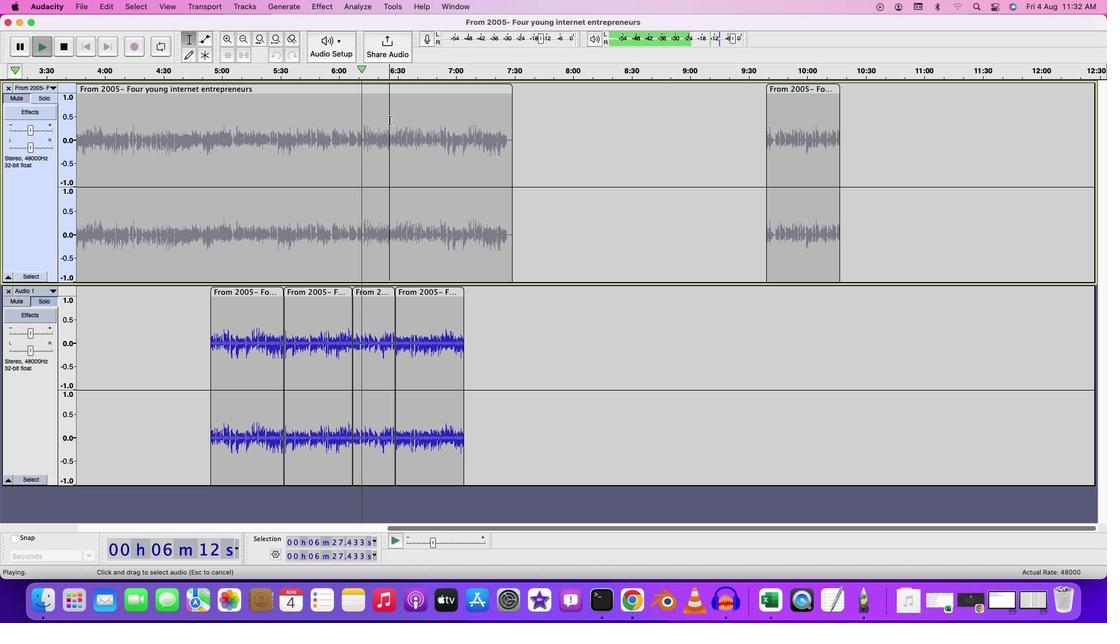 
Action: Mouse pressed left at (428, 536)
Screenshot: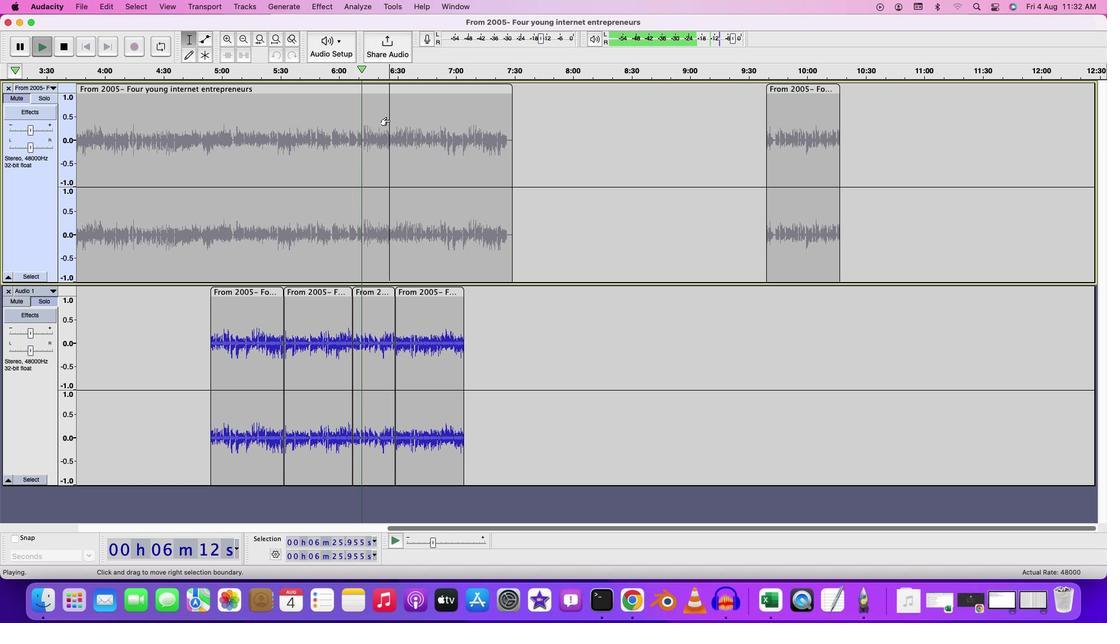 
Action: Key pressed Key.spaceKey.space
Screenshot: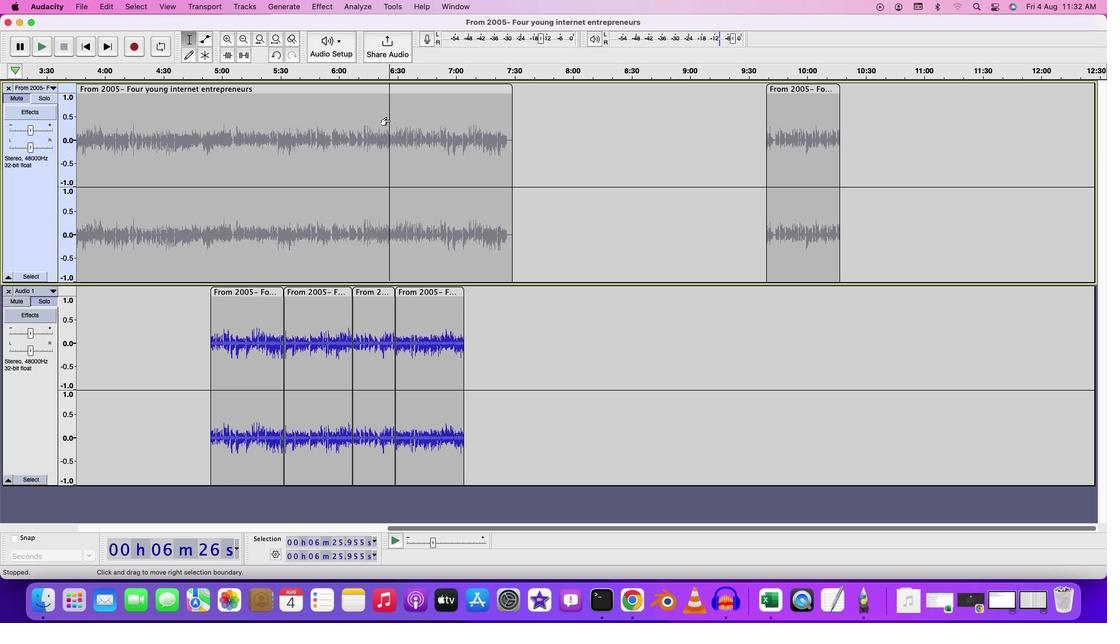 
Action: Mouse moved to (429, 537)
Screenshot: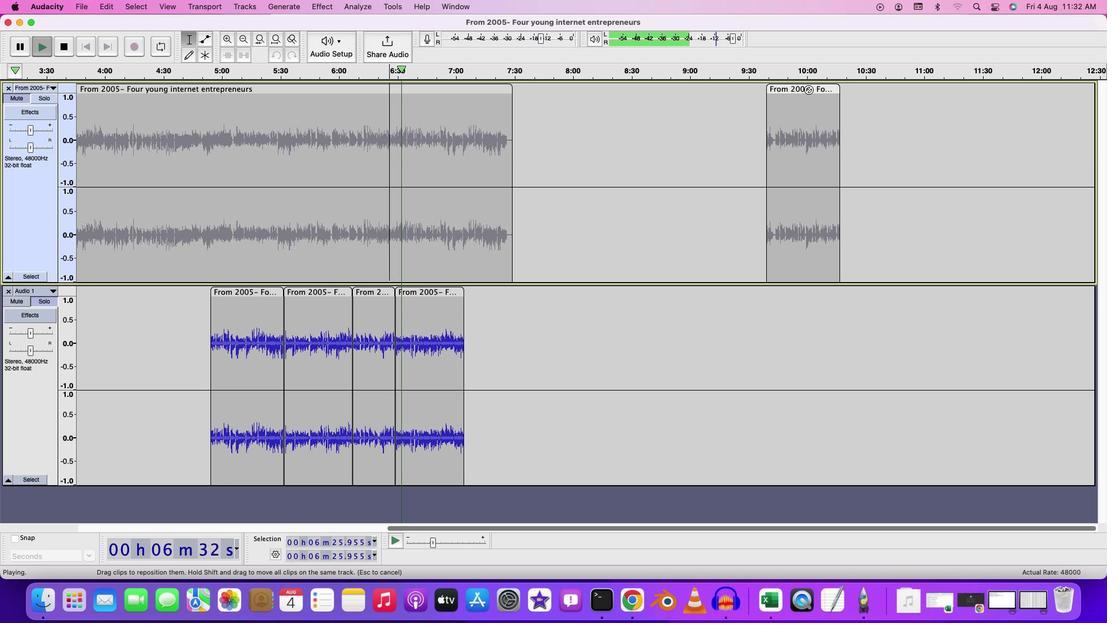 
Action: Mouse pressed left at (429, 537)
Screenshot: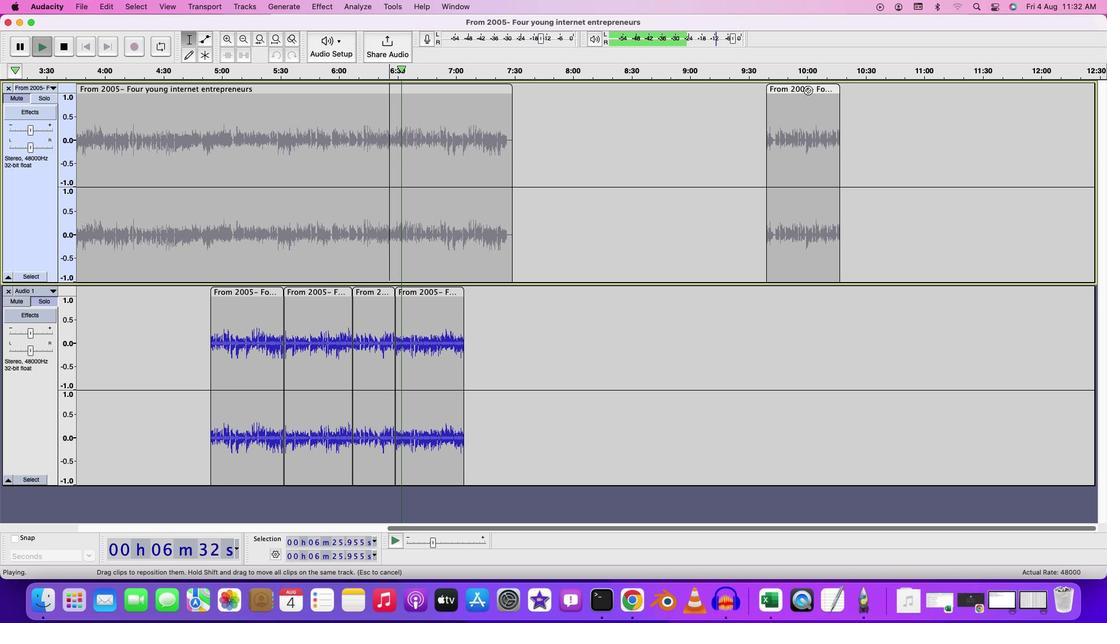 
Action: Mouse moved to (428, 533)
Screenshot: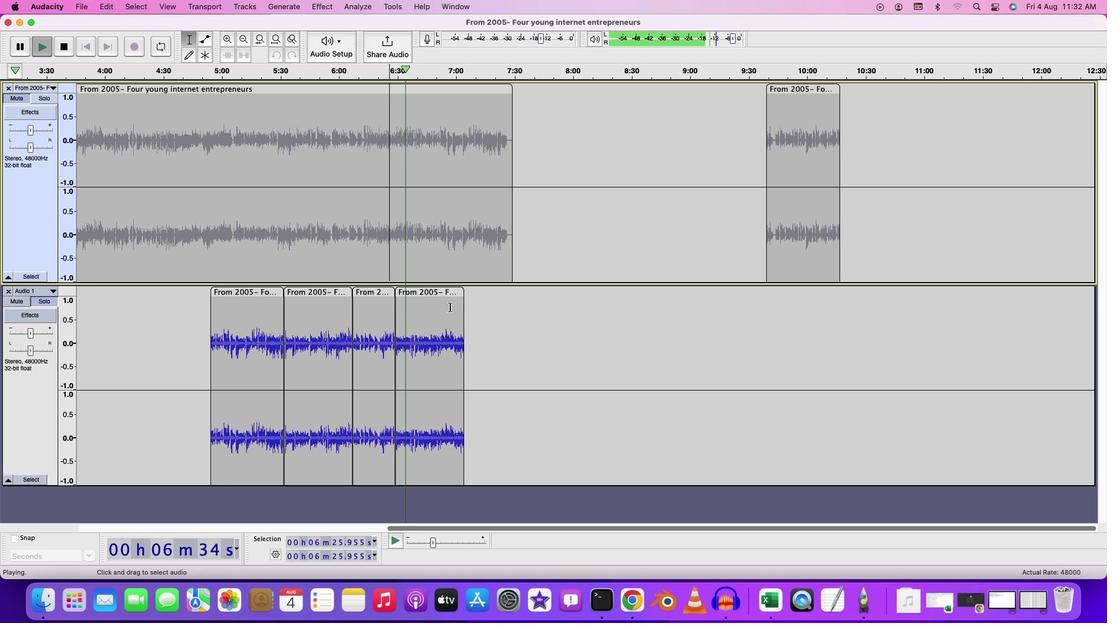 
Action: Mouse pressed left at (428, 533)
Screenshot: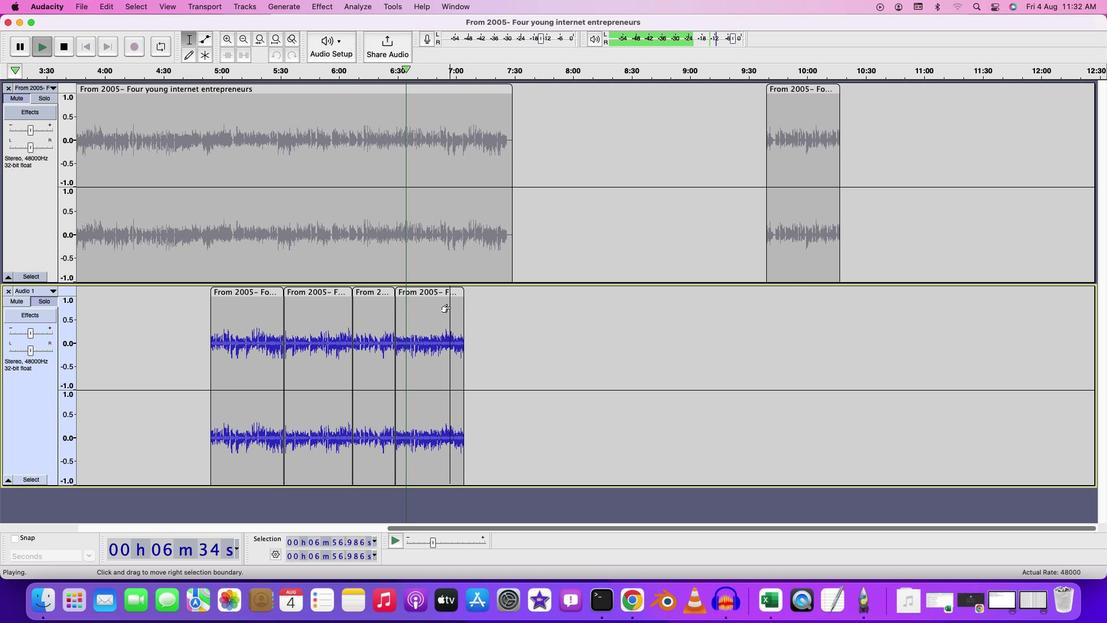 
Action: Mouse moved to (428, 536)
Screenshot: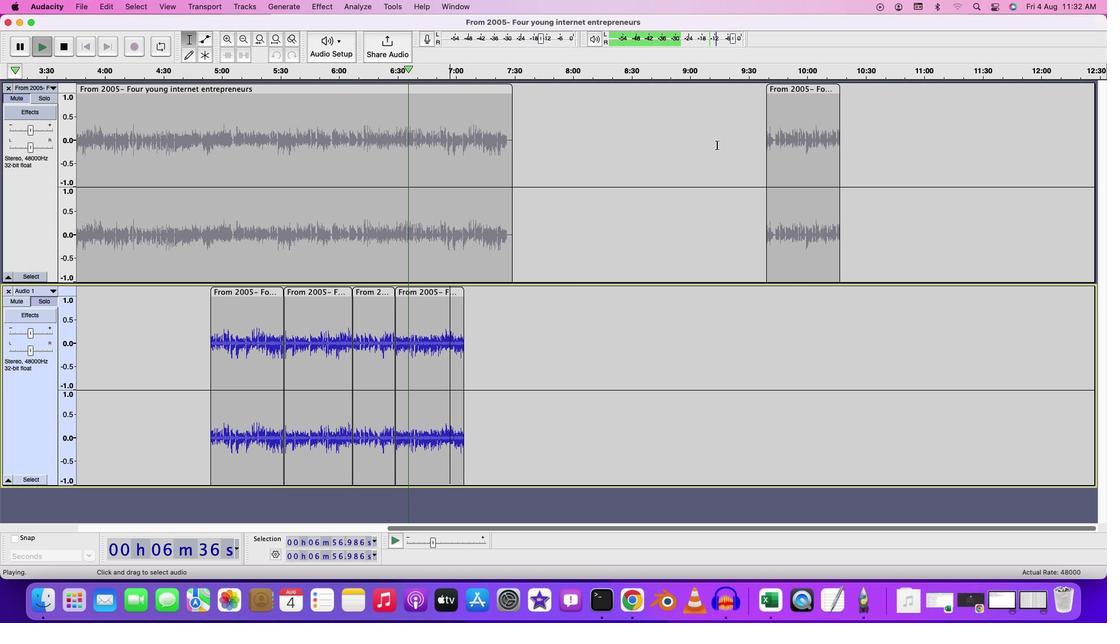 
Action: Key pressed Key.space
Screenshot: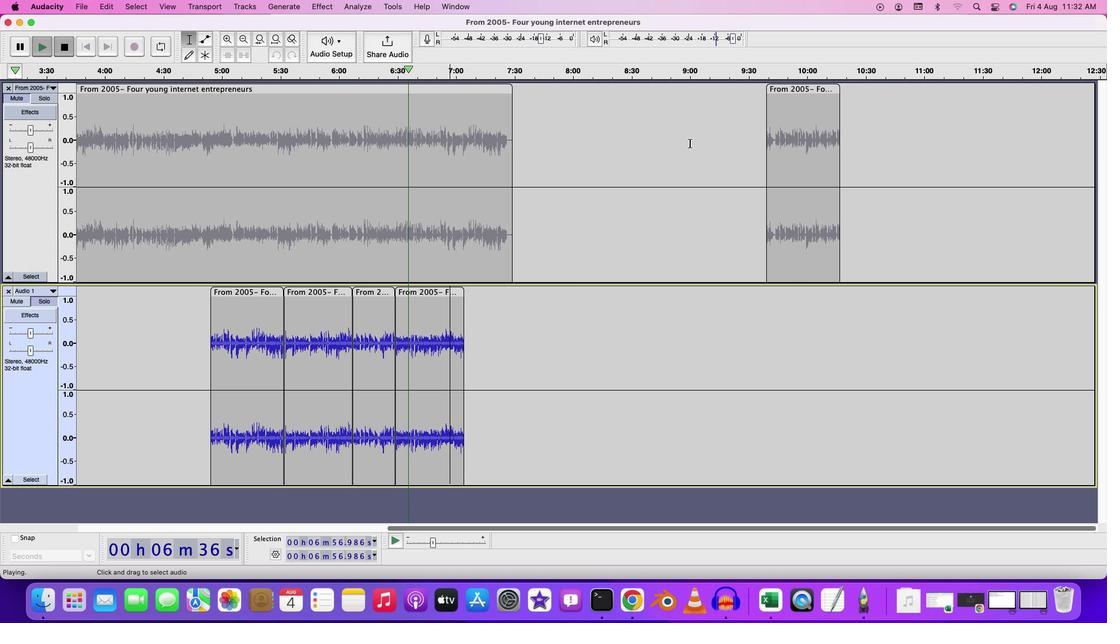 
Action: Mouse moved to (429, 537)
Screenshot: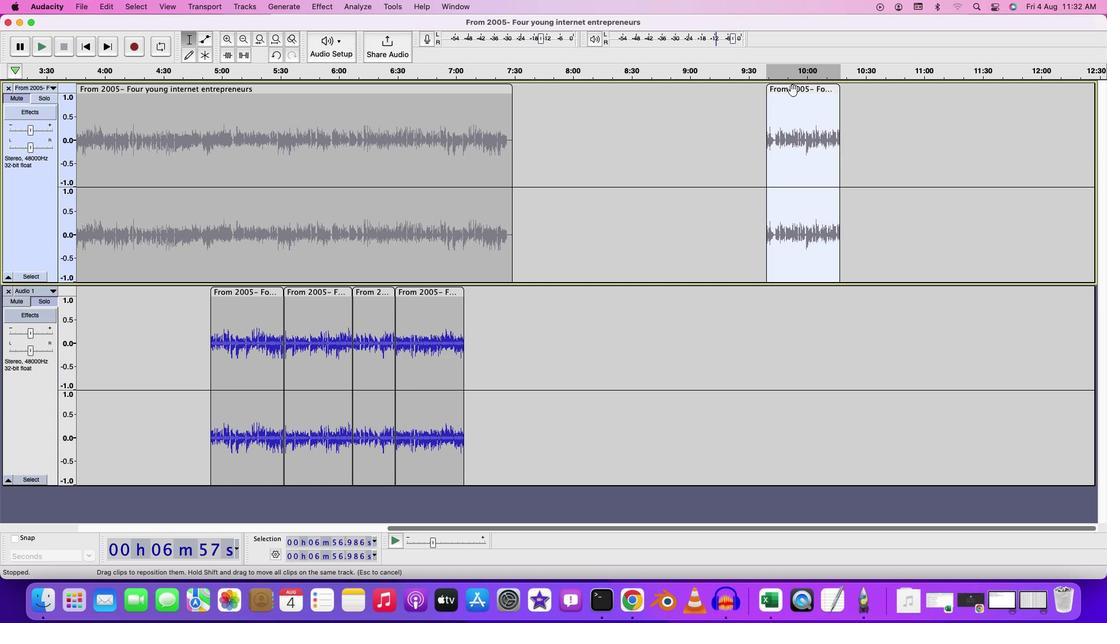 
Action: Mouse pressed left at (429, 537)
Screenshot: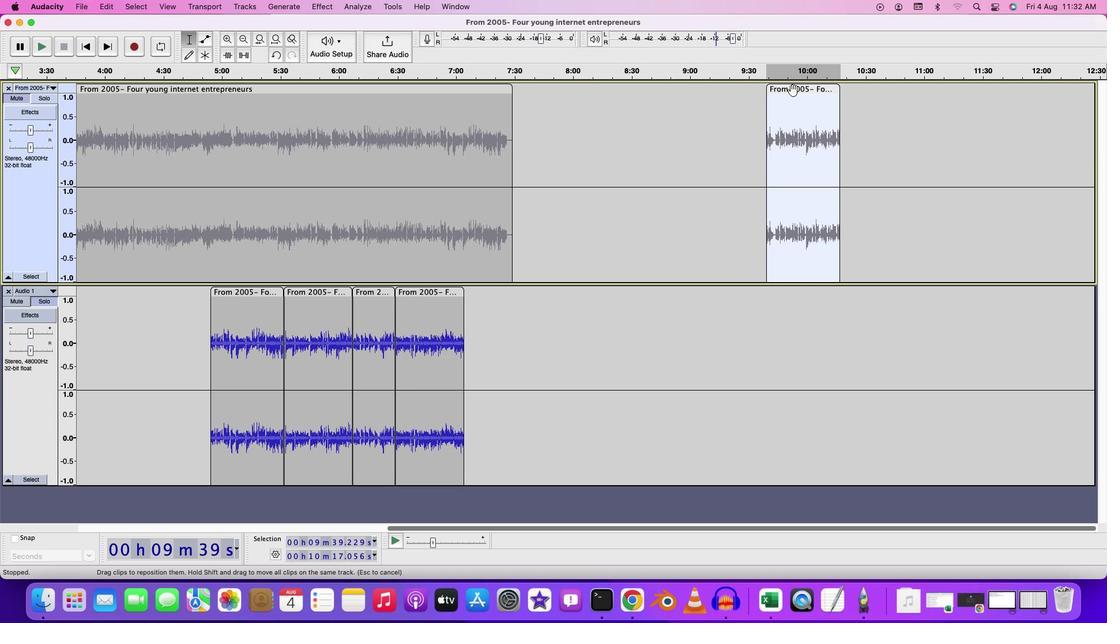 
Action: Mouse pressed left at (429, 537)
Screenshot: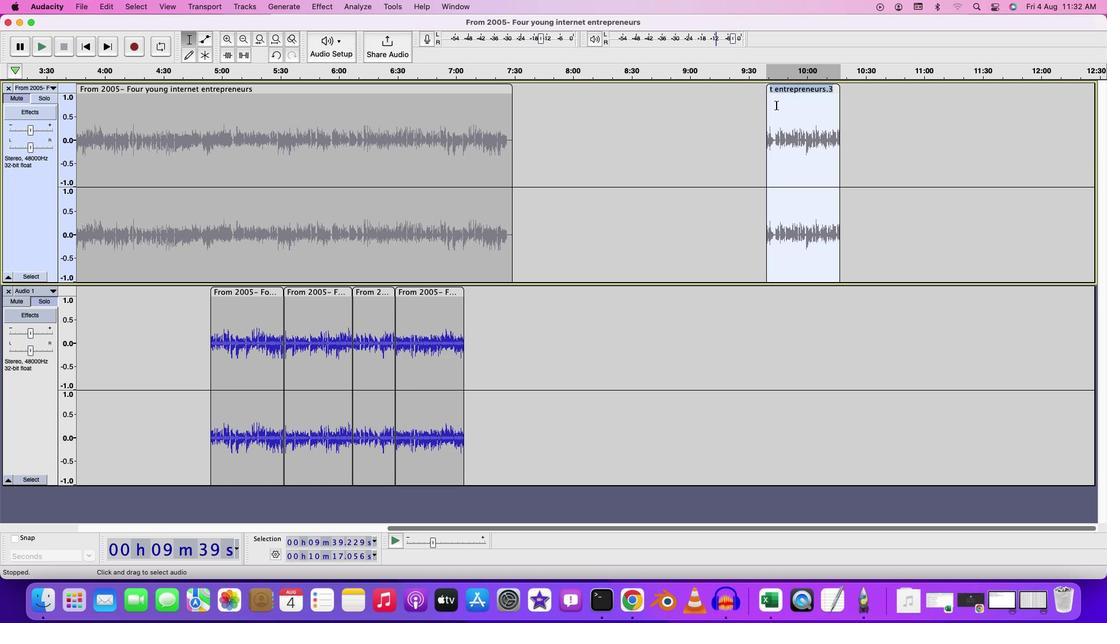 
Action: Mouse moved to (428, 536)
Screenshot: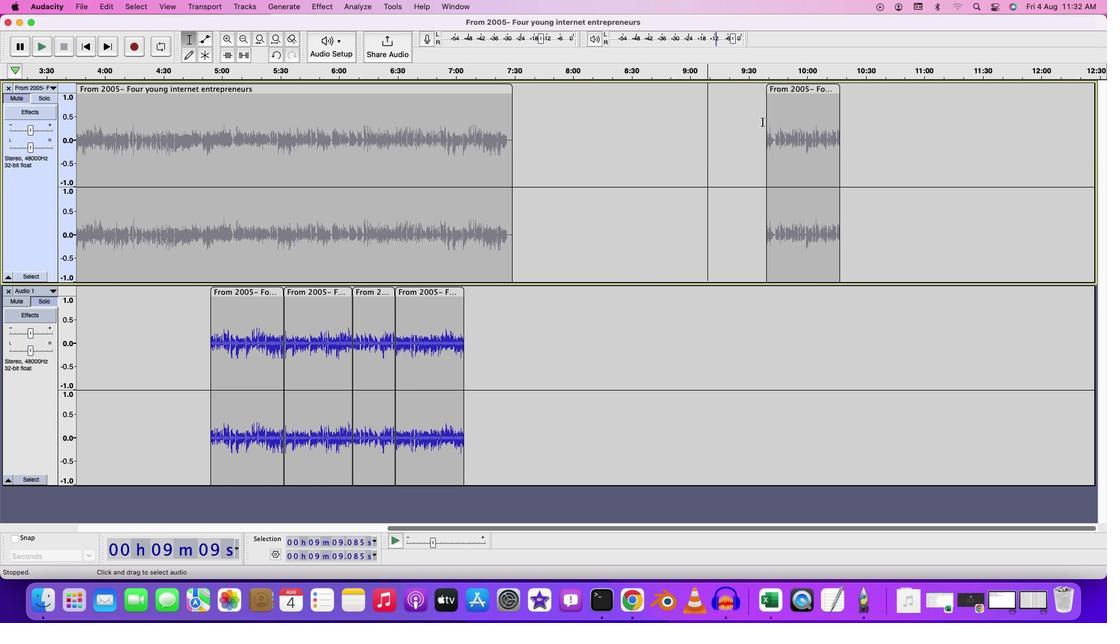 
Action: Mouse pressed left at (428, 536)
Screenshot: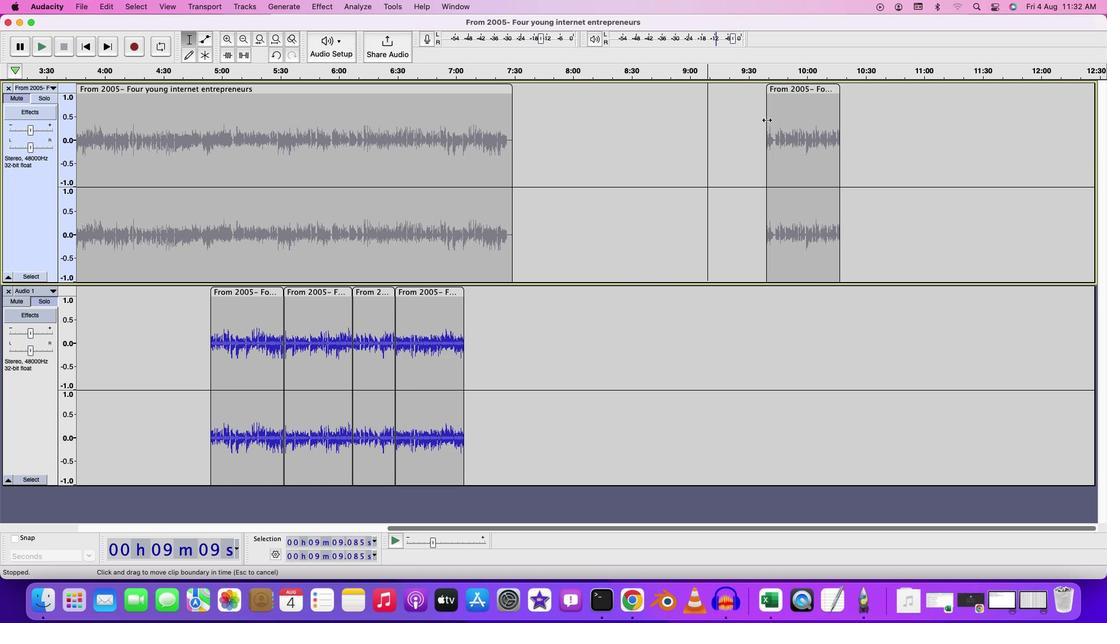 
Action: Mouse moved to (429, 537)
Screenshot: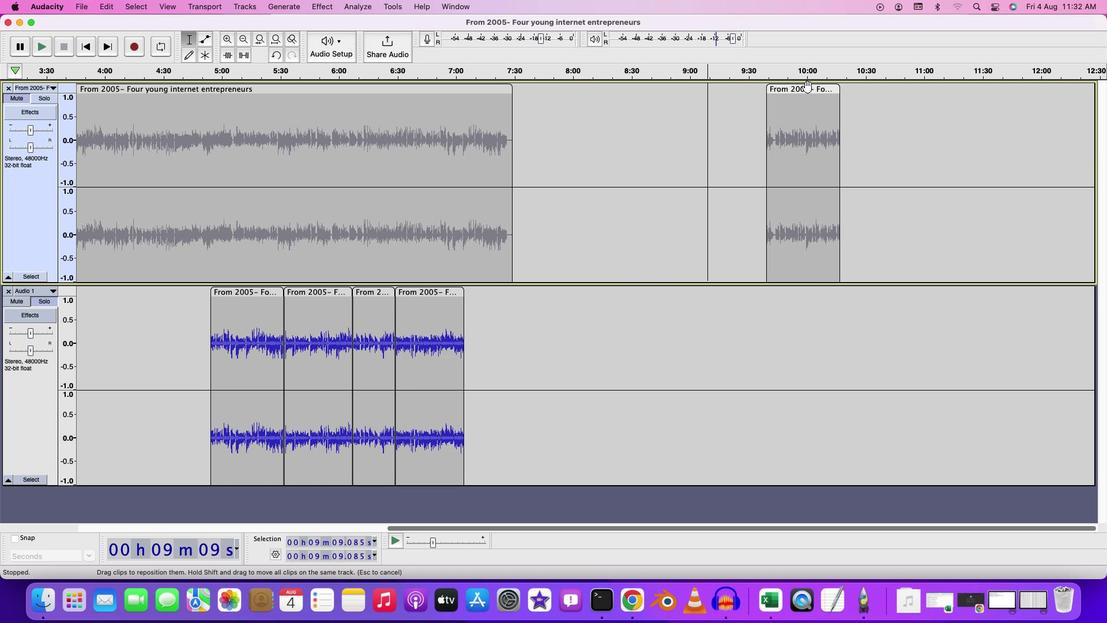 
Action: Mouse pressed left at (429, 537)
Screenshot: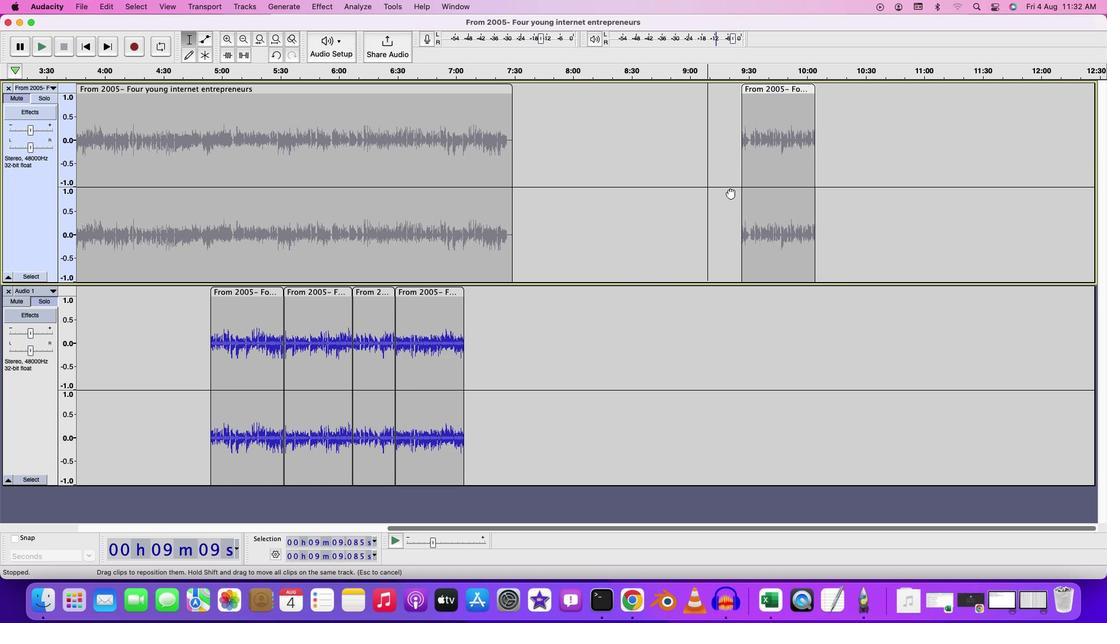 
Action: Mouse moved to (428, 534)
Screenshot: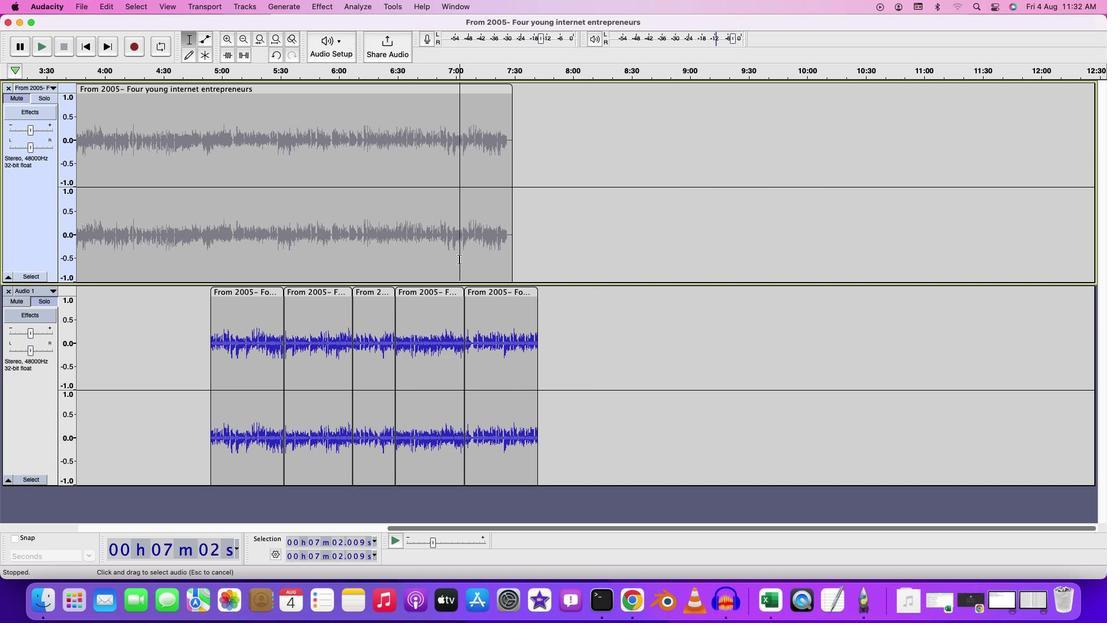
Action: Mouse pressed left at (428, 534)
Screenshot: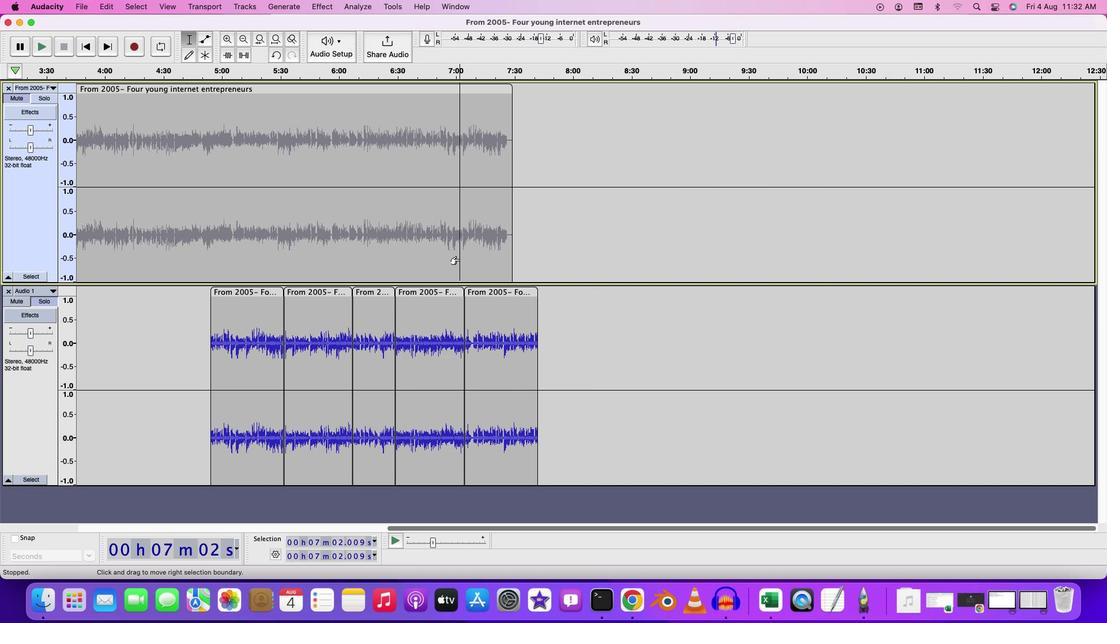 
Action: Mouse moved to (428, 534)
Screenshot: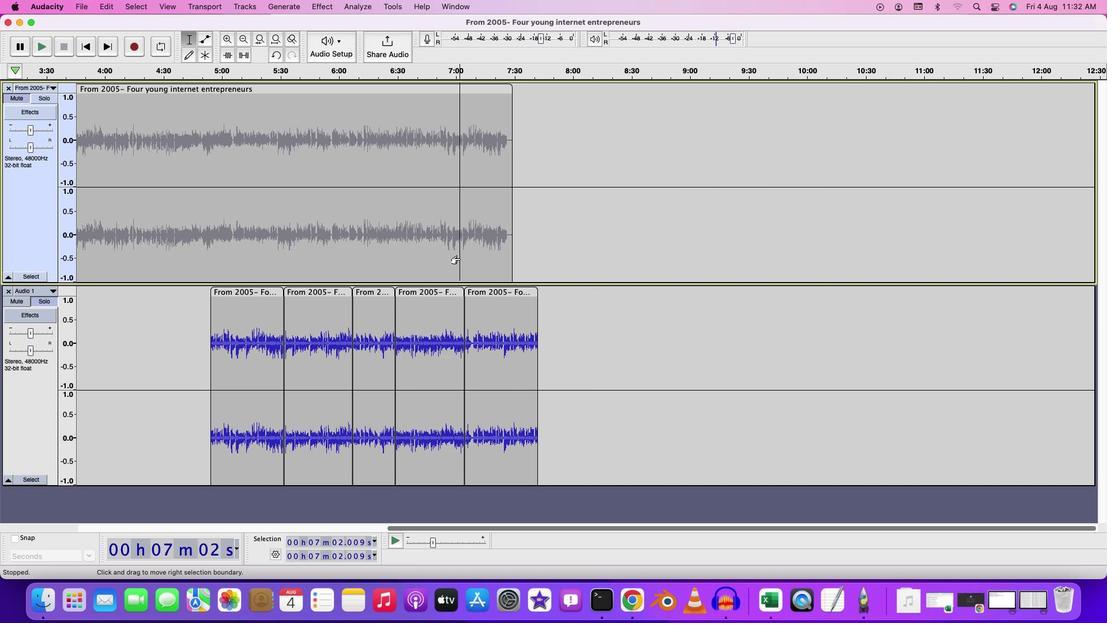 
Action: Key pressed Key.space
Screenshot: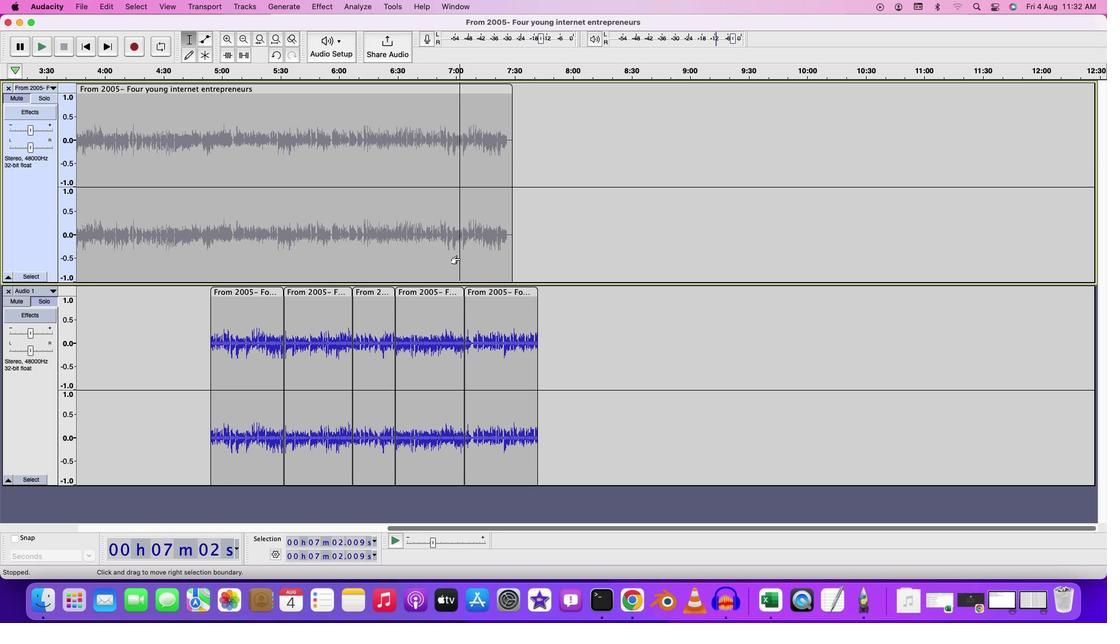 
Action: Mouse moved to (428, 535)
Screenshot: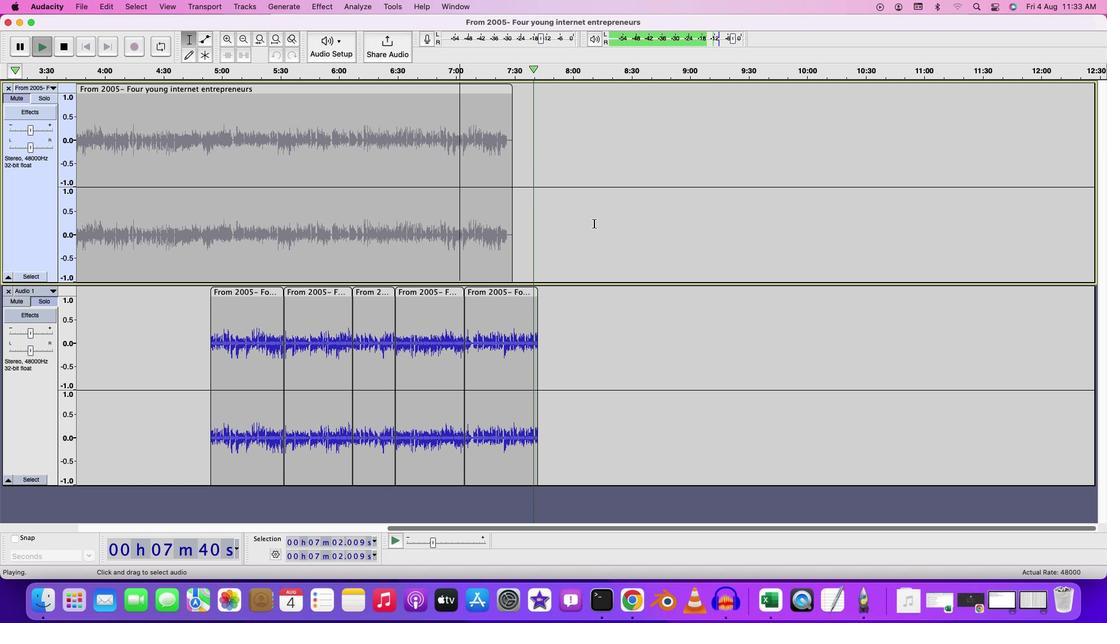 
Action: Key pressed Key.space
Screenshot: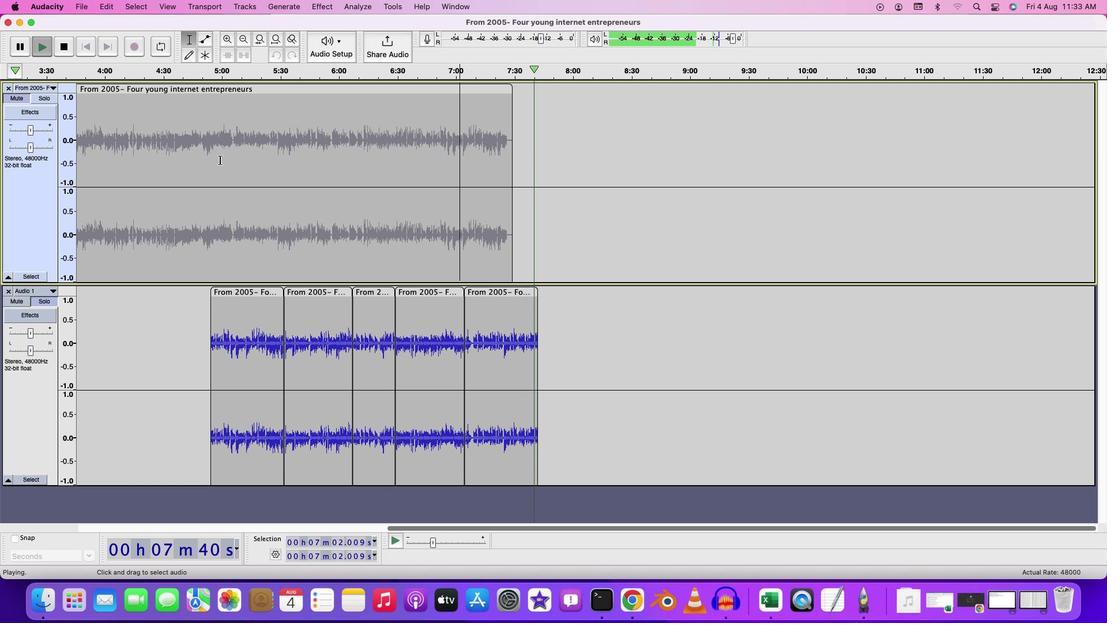 
Action: Mouse moved to (428, 537)
Screenshot: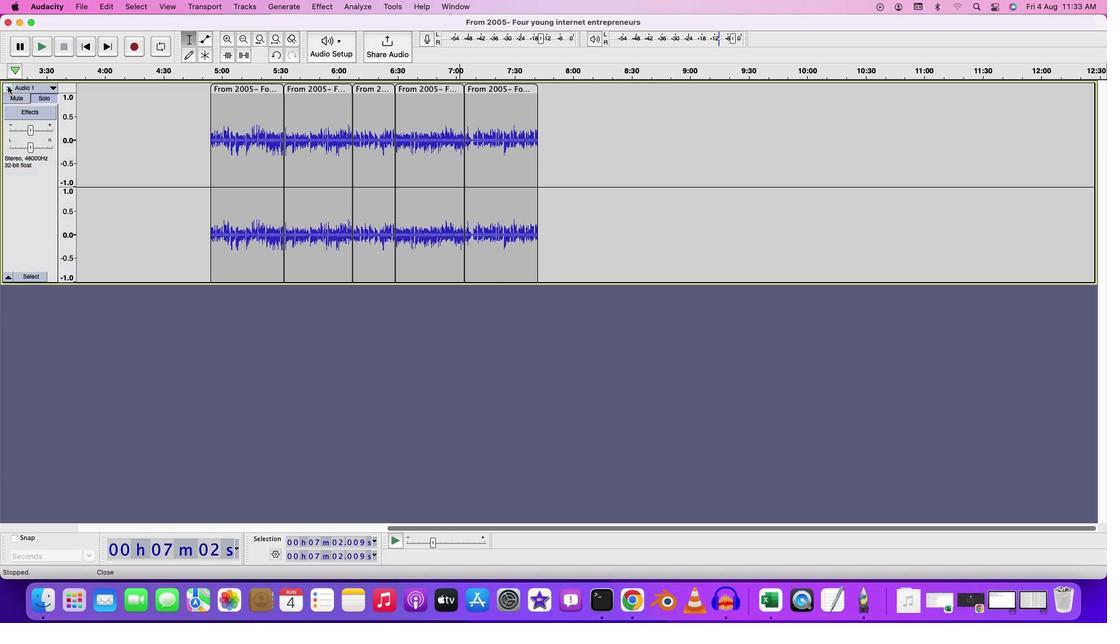 
Action: Mouse pressed left at (428, 537)
Screenshot: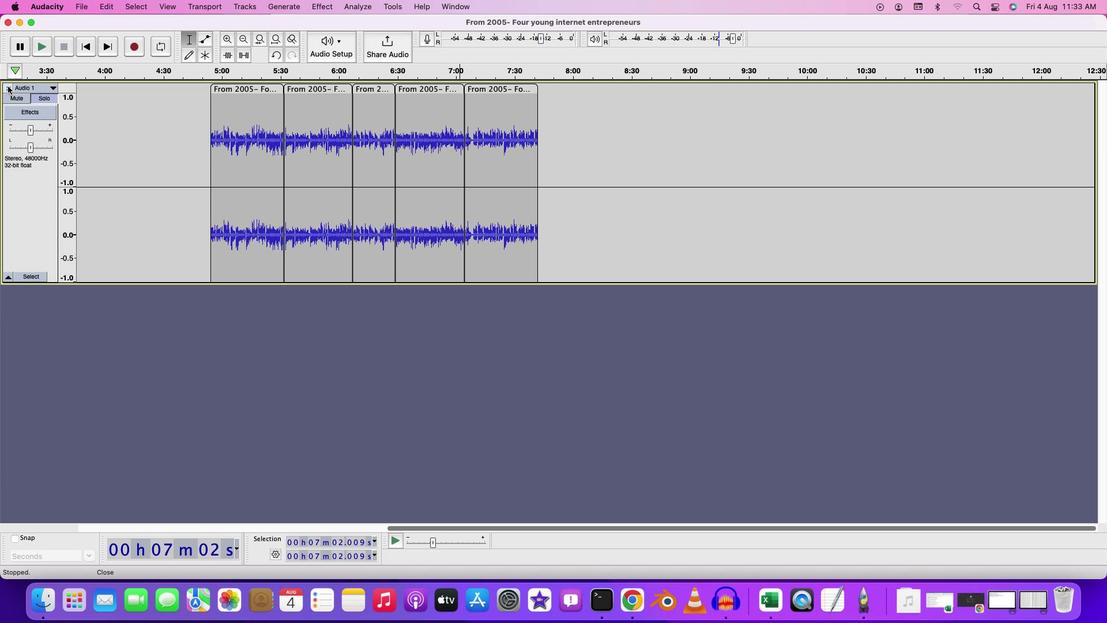 
Action: Mouse moved to (428, 536)
Screenshot: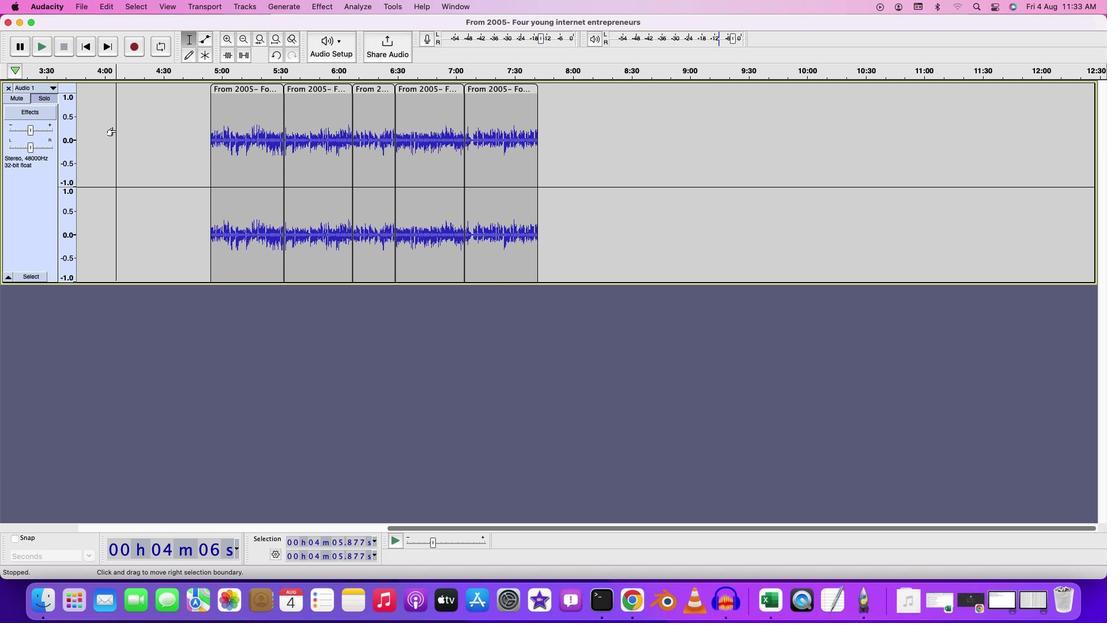
Action: Mouse pressed left at (428, 536)
Screenshot: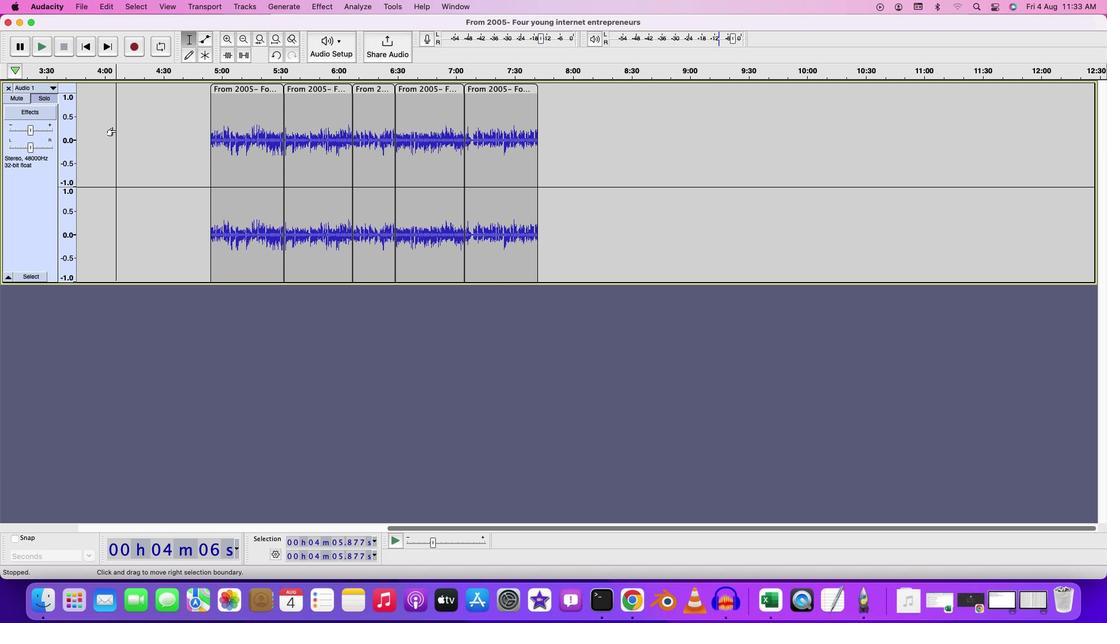 
Action: Mouse moved to (428, 537)
Screenshot: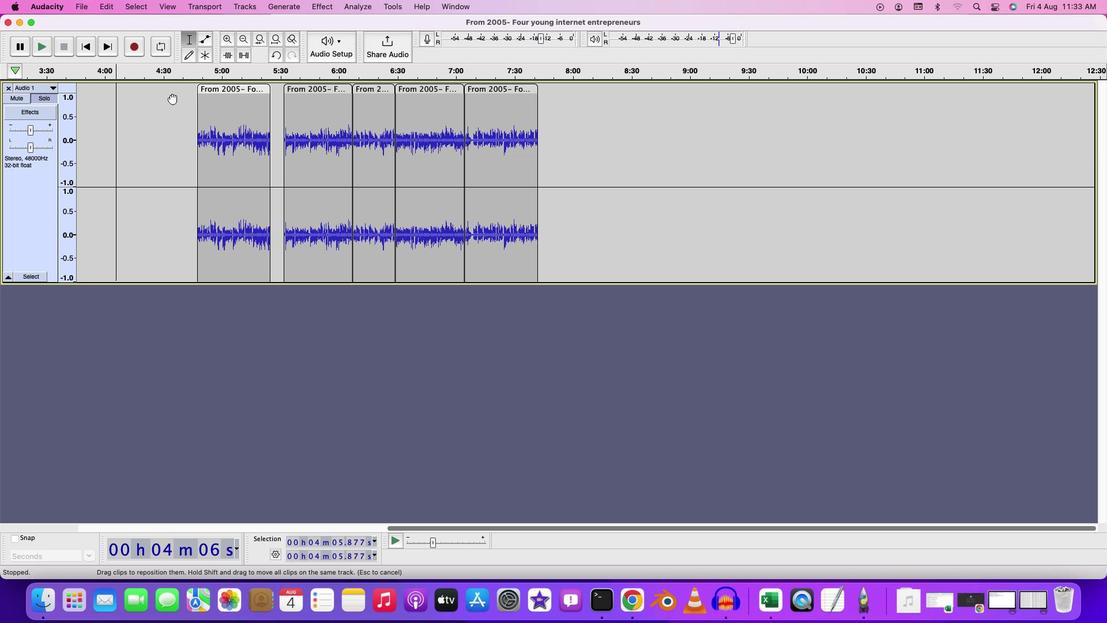 
Action: Mouse pressed left at (428, 537)
Screenshot: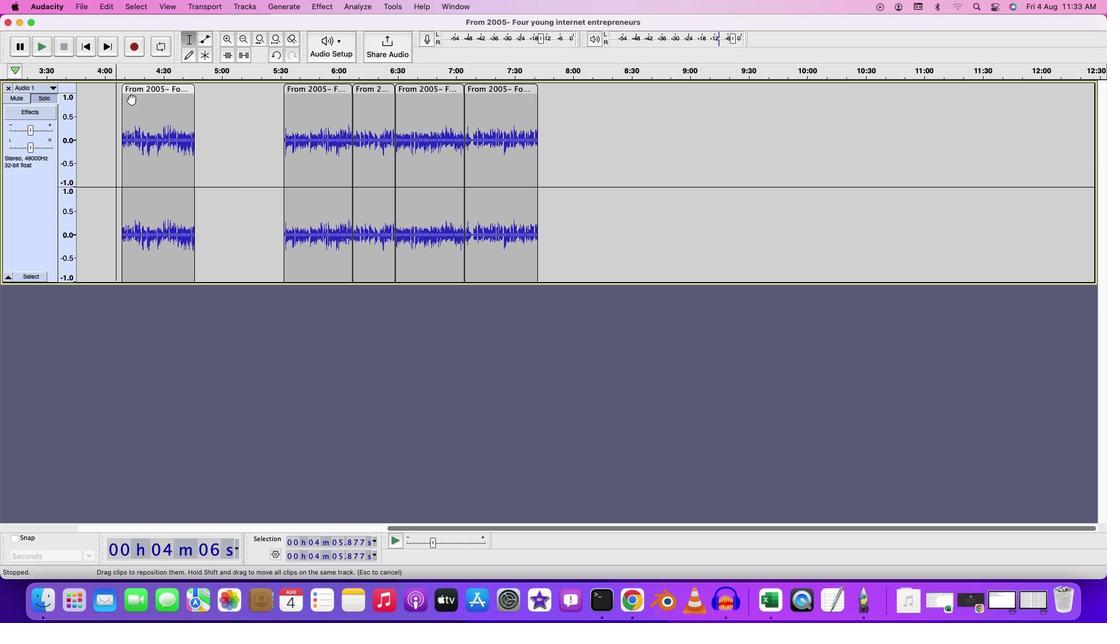 
Action: Mouse moved to (428, 537)
Screenshot: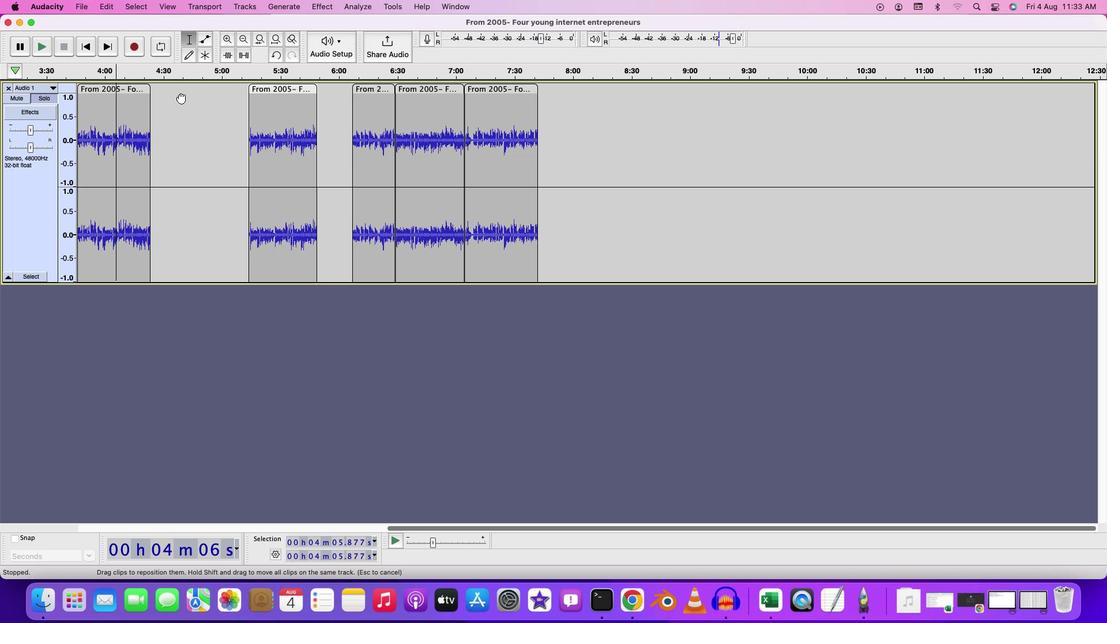 
Action: Mouse pressed left at (428, 537)
Screenshot: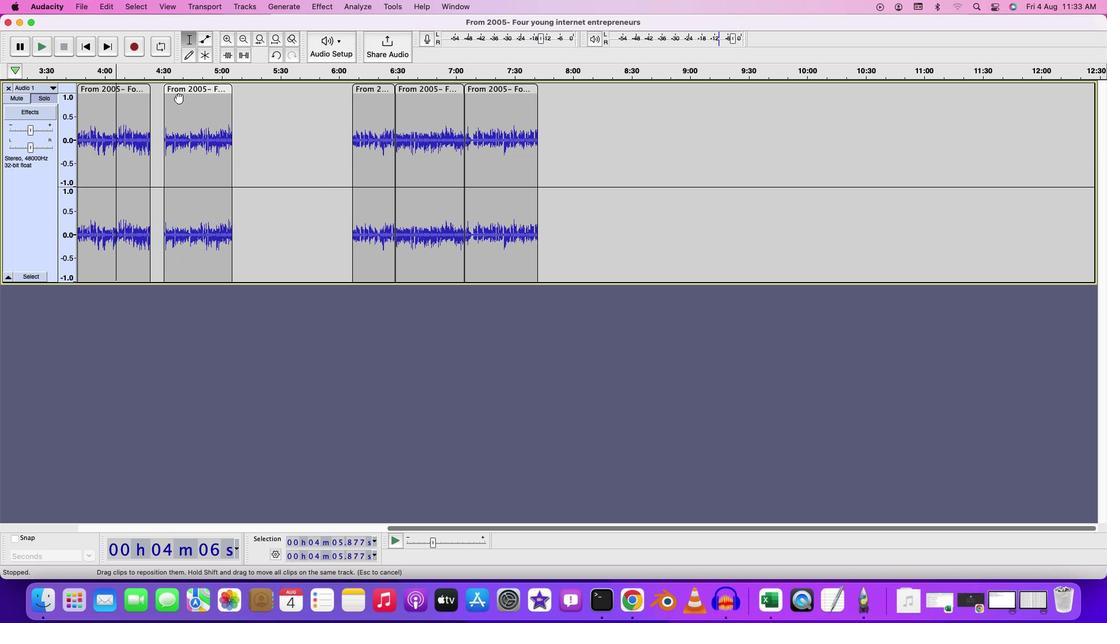 
Action: Mouse moved to (428, 537)
Screenshot: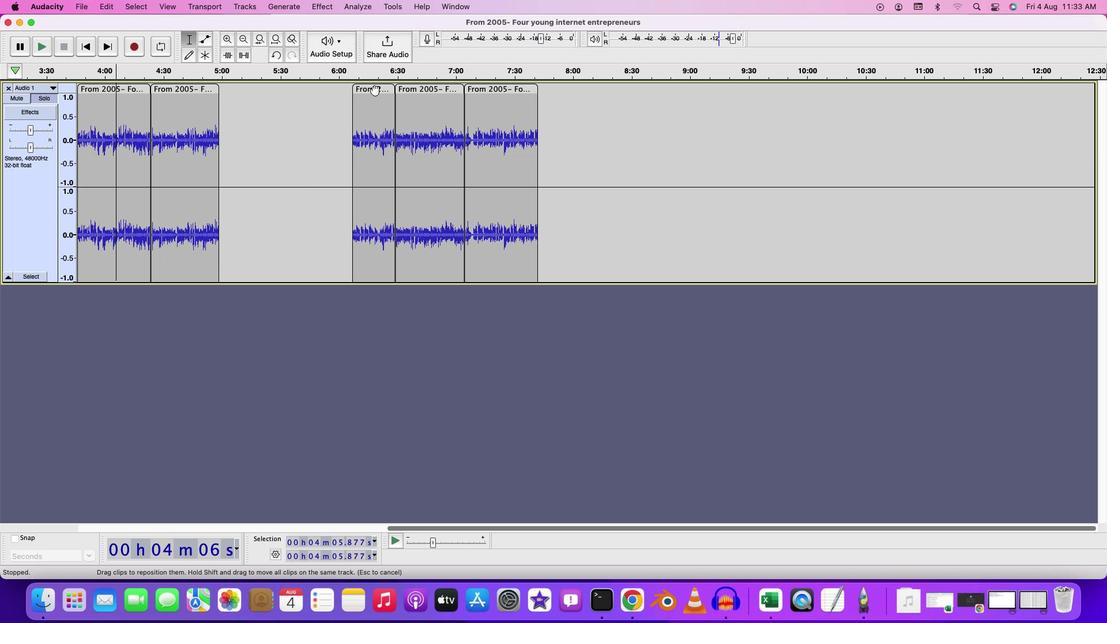 
Action: Mouse pressed left at (428, 537)
Screenshot: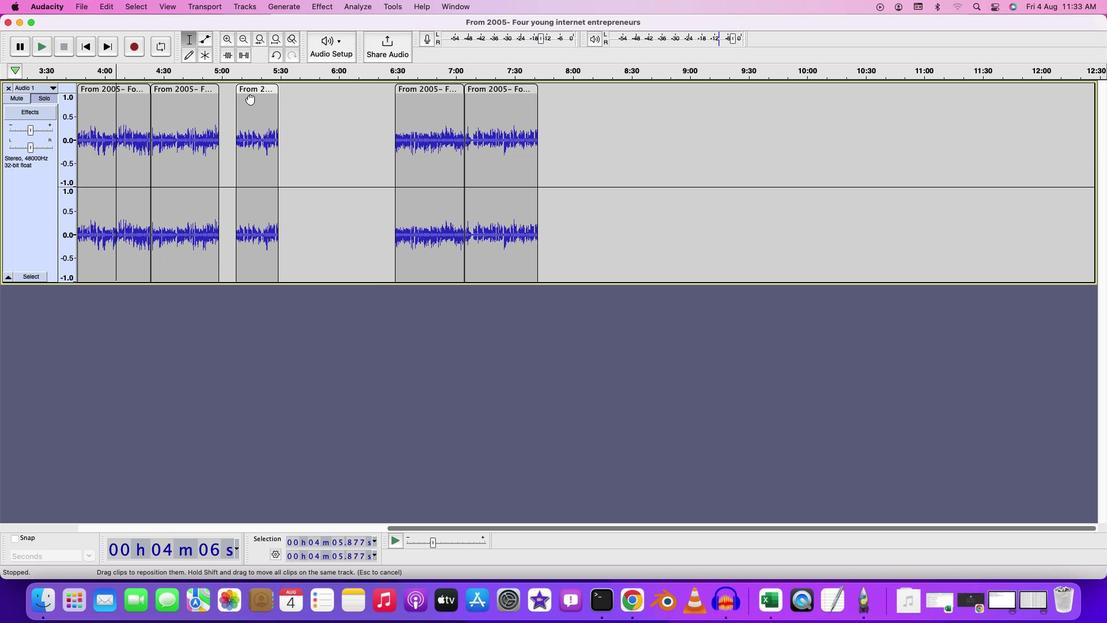 
Action: Mouse moved to (428, 537)
Screenshot: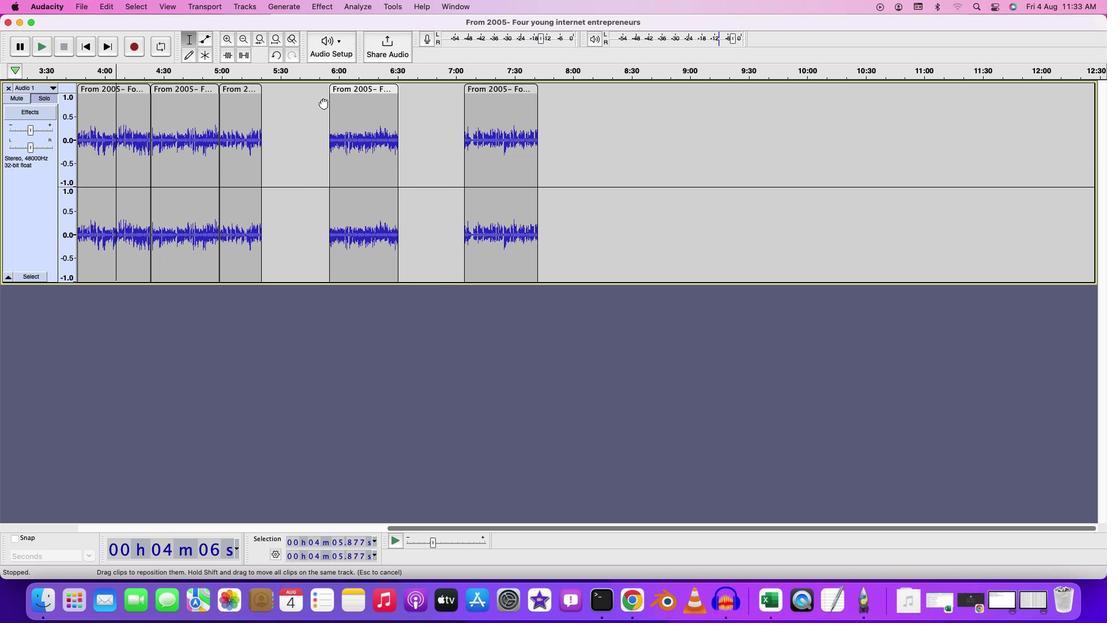 
Action: Mouse pressed left at (428, 537)
Screenshot: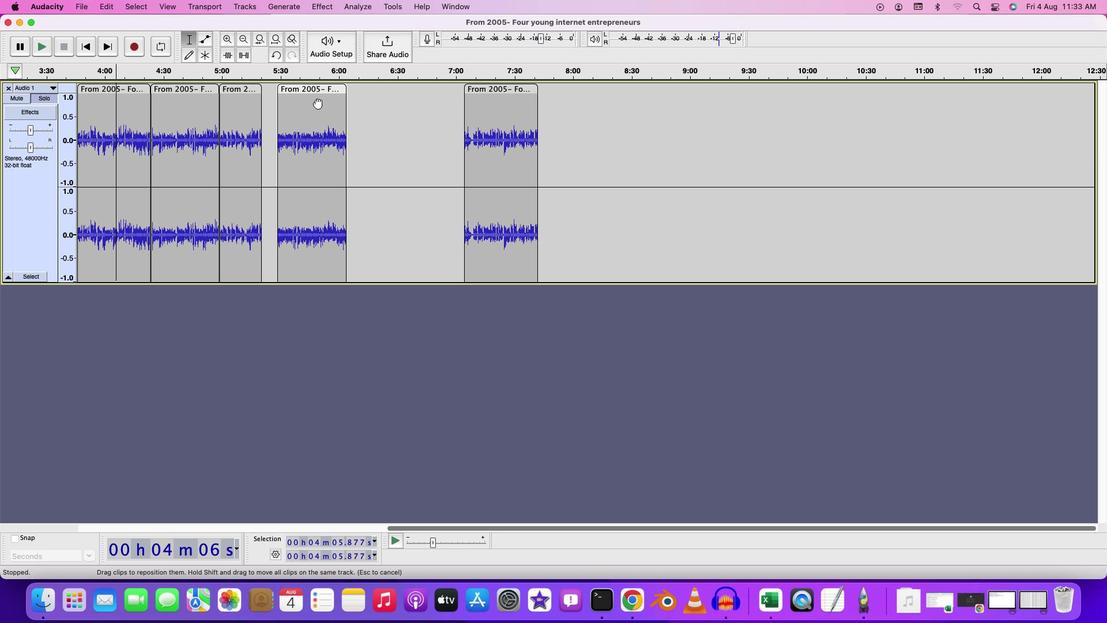 
Action: Mouse moved to (428, 537)
Screenshot: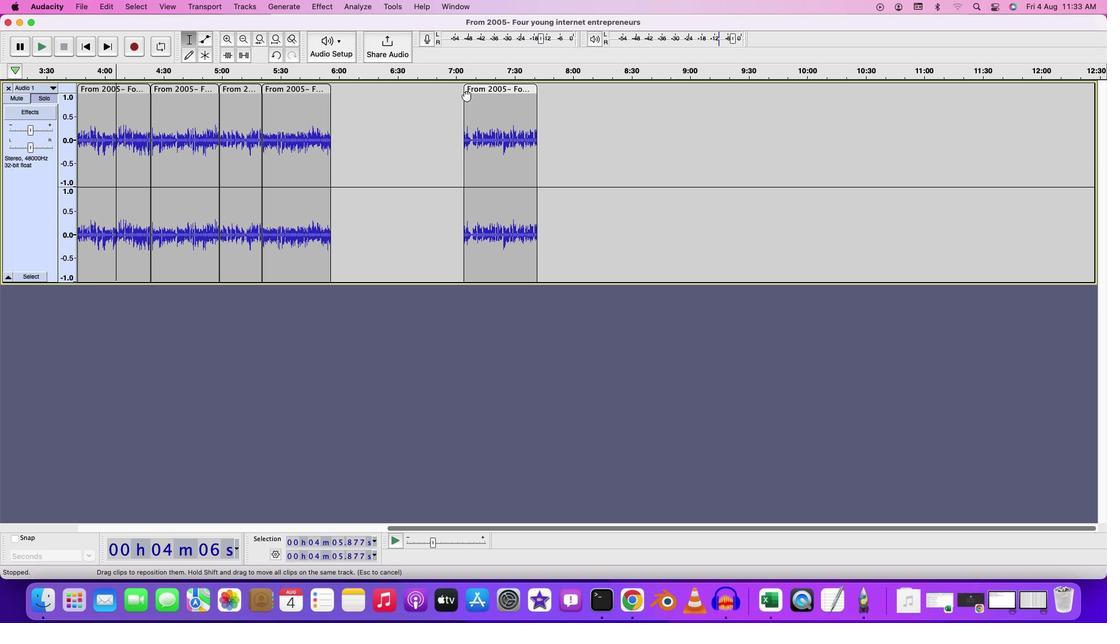 
Action: Mouse pressed left at (428, 537)
Screenshot: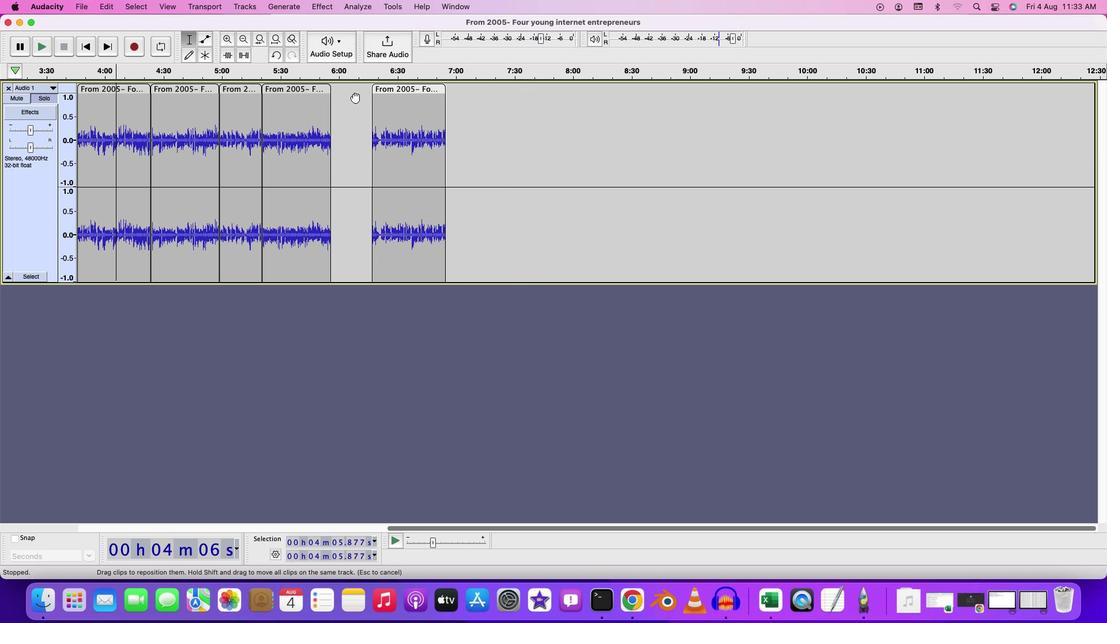 
Action: Mouse moved to (428, 538)
Screenshot: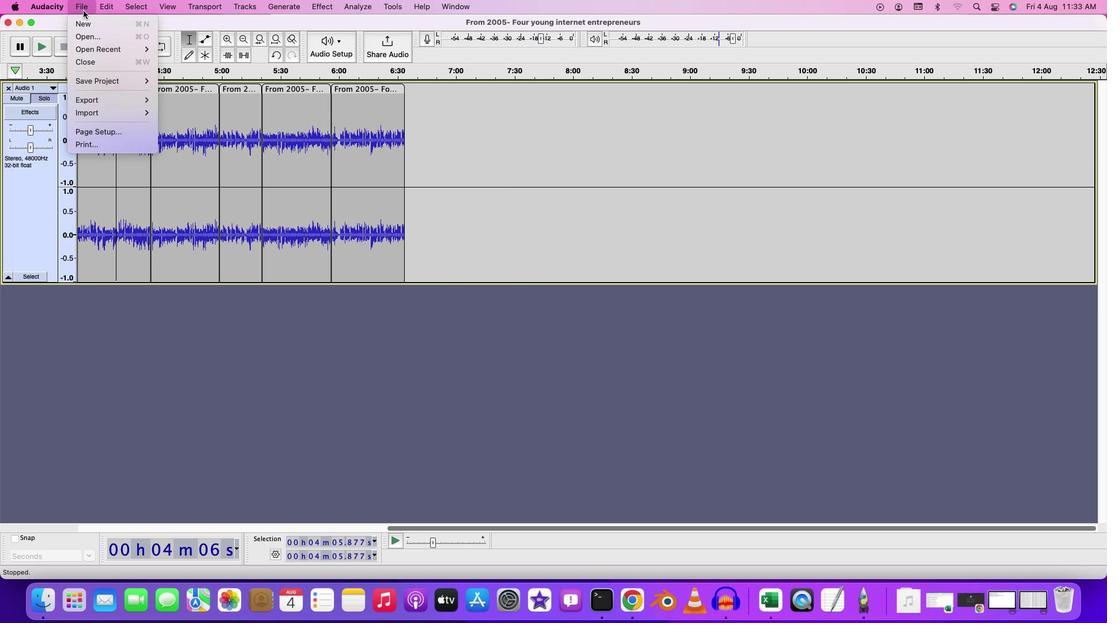 
Action: Mouse pressed left at (428, 538)
Screenshot: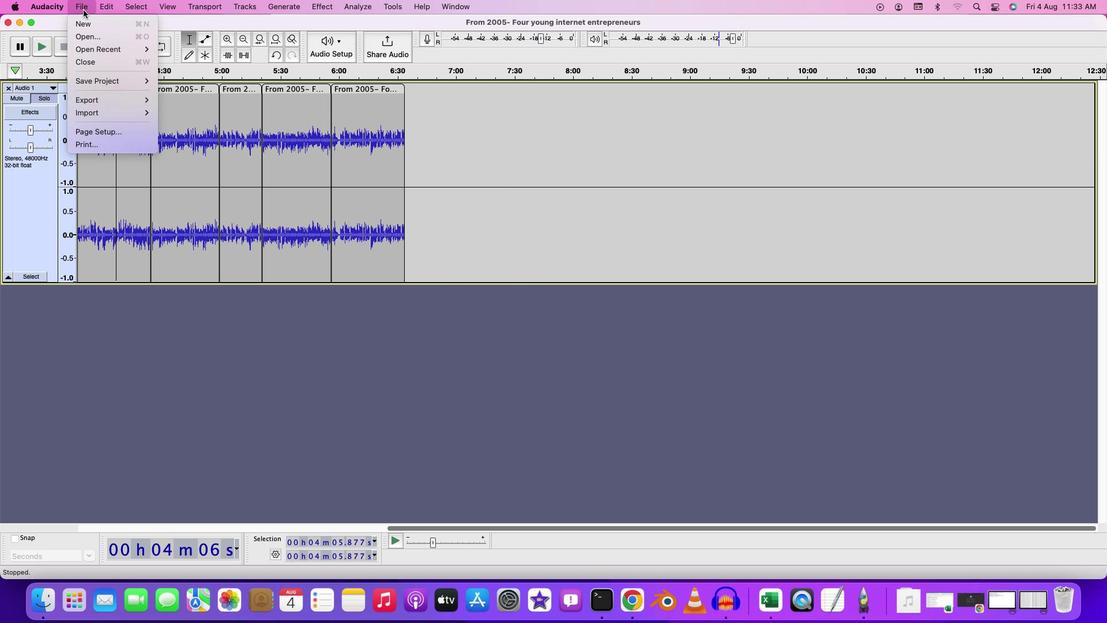 
Action: Mouse moved to (428, 537)
Screenshot: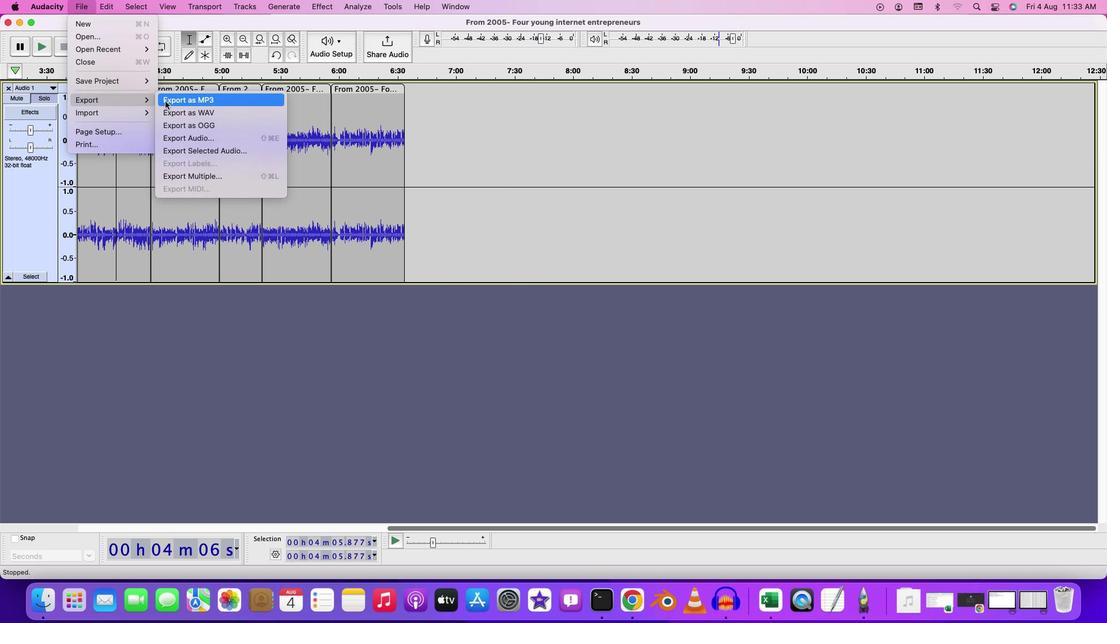 
Action: Mouse pressed left at (428, 537)
Screenshot: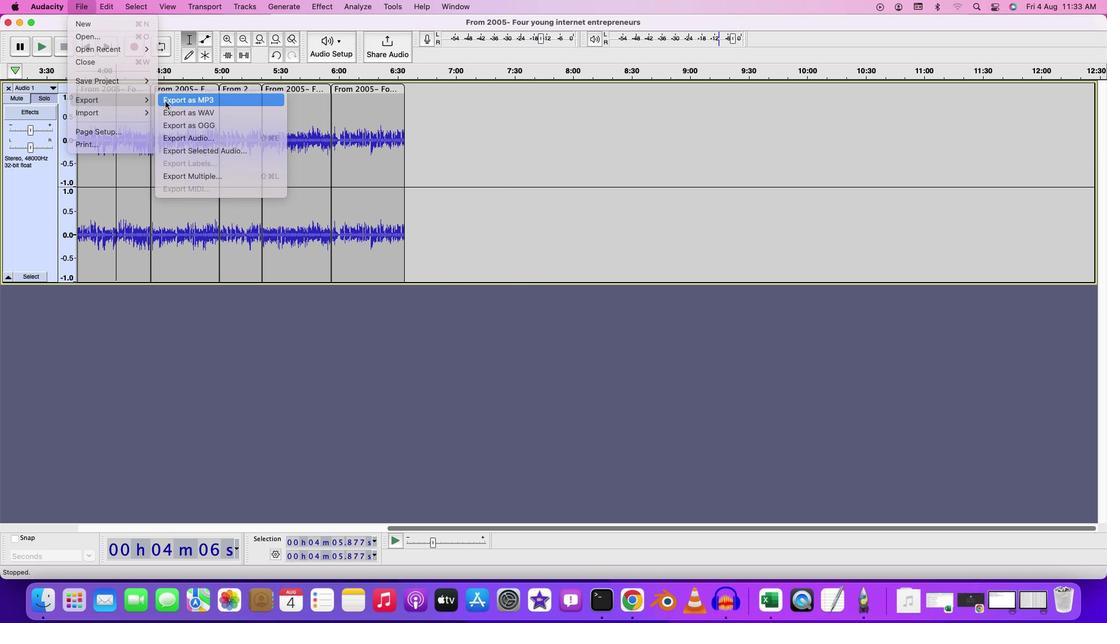 
Action: Mouse moved to (428, 536)
Screenshot: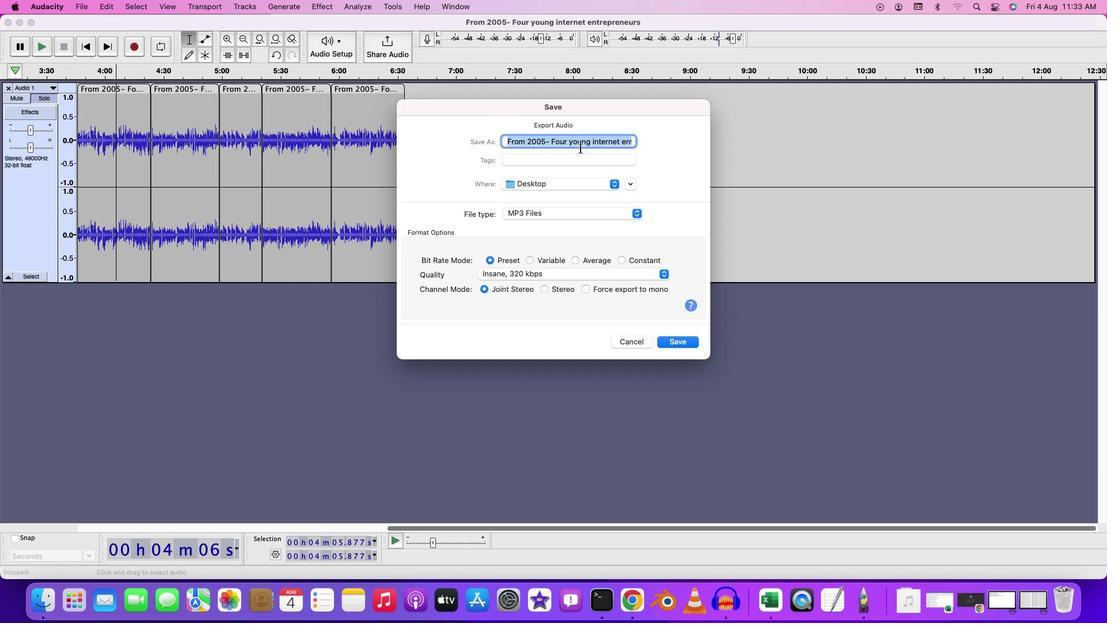 
Action: Key pressed Key.backspaceKey.shift'T''i''n''m''e'Key.backspaceKey.backspaceKey.backspace'm''e'Key.spaceKey.shift'S''h''i''f''t'
Screenshot: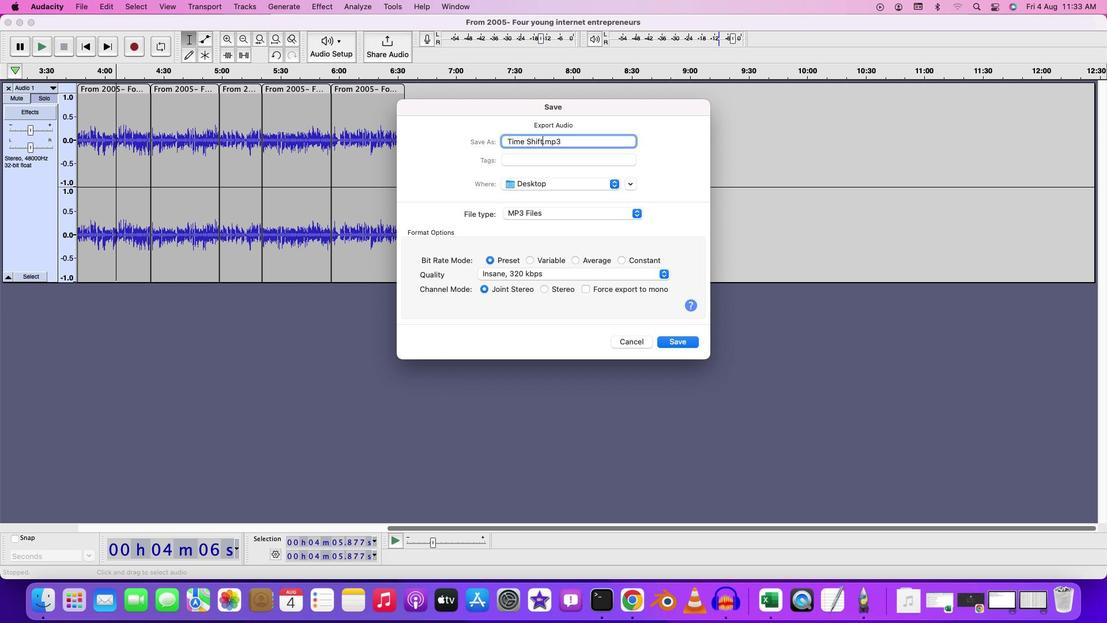 
Action: Mouse moved to (428, 533)
Screenshot: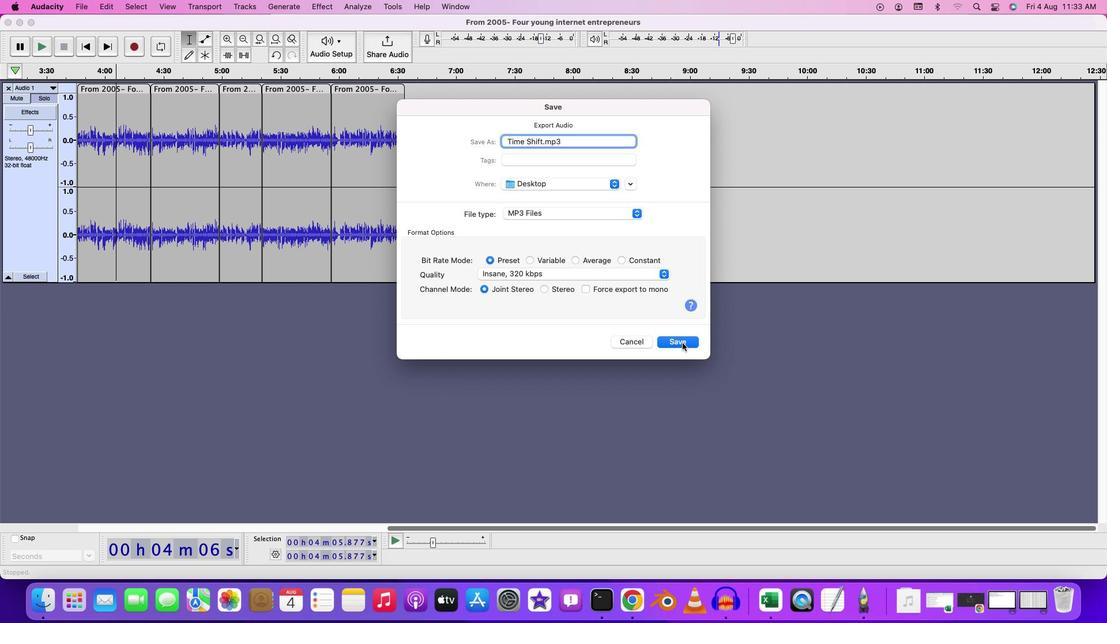 
Action: Mouse pressed left at (428, 533)
Screenshot: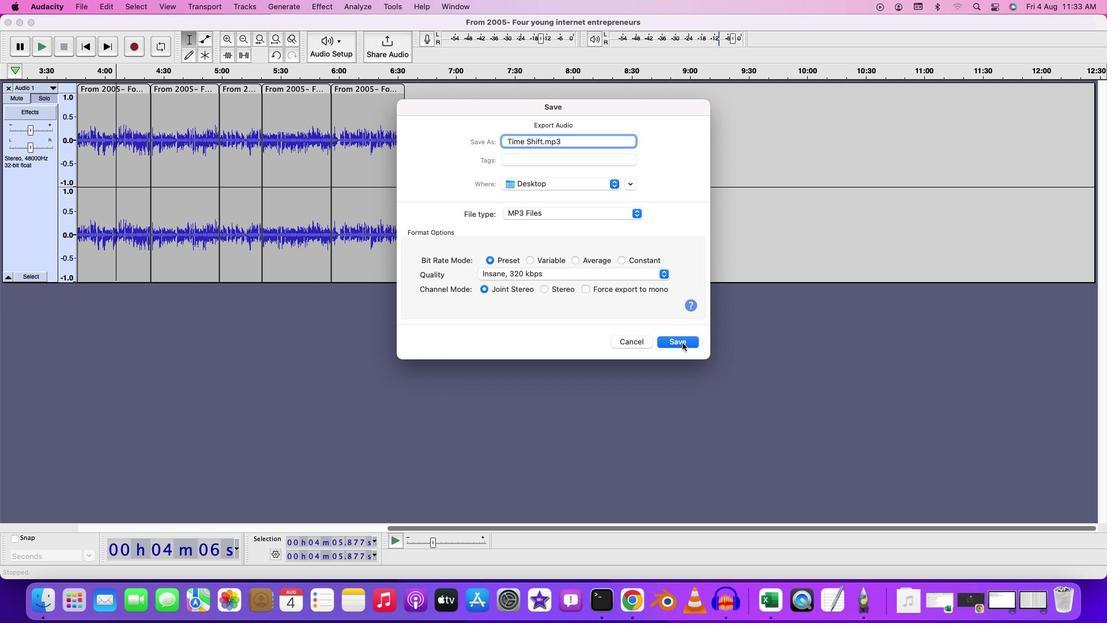 
Action: Mouse moved to (428, 532)
Screenshot: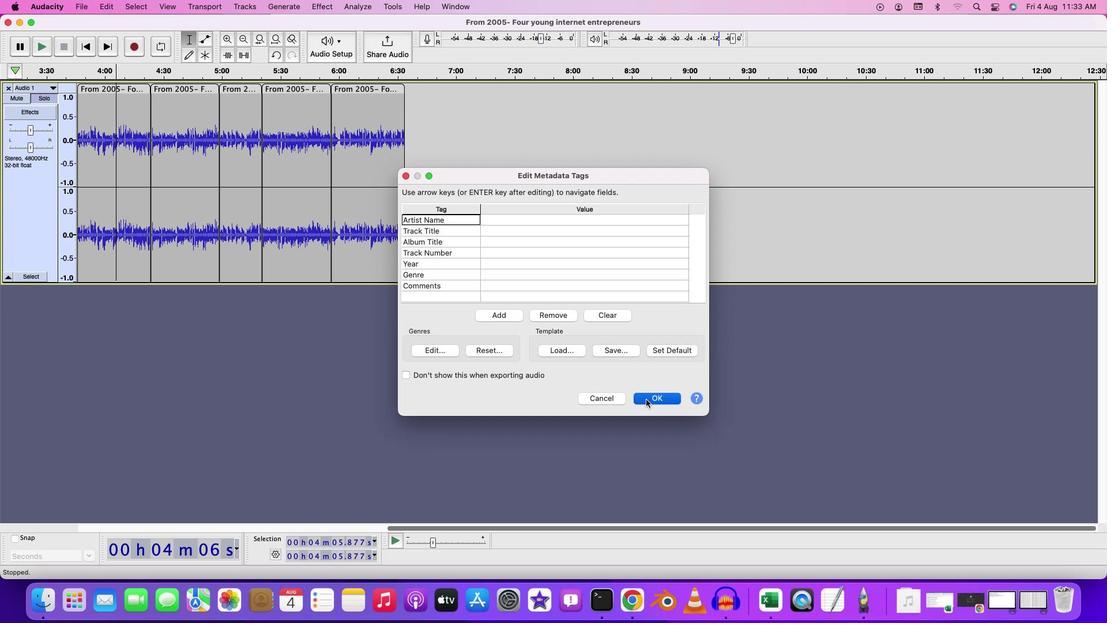 
Action: Mouse pressed left at (428, 532)
Screenshot: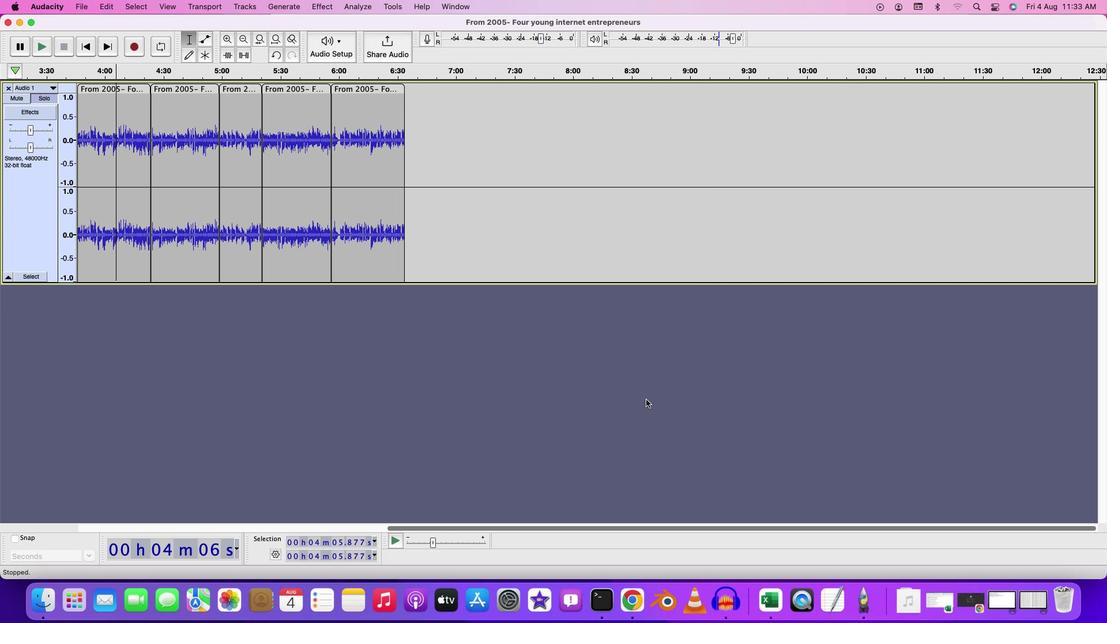 
Action: Mouse moved to (428, 533)
Screenshot: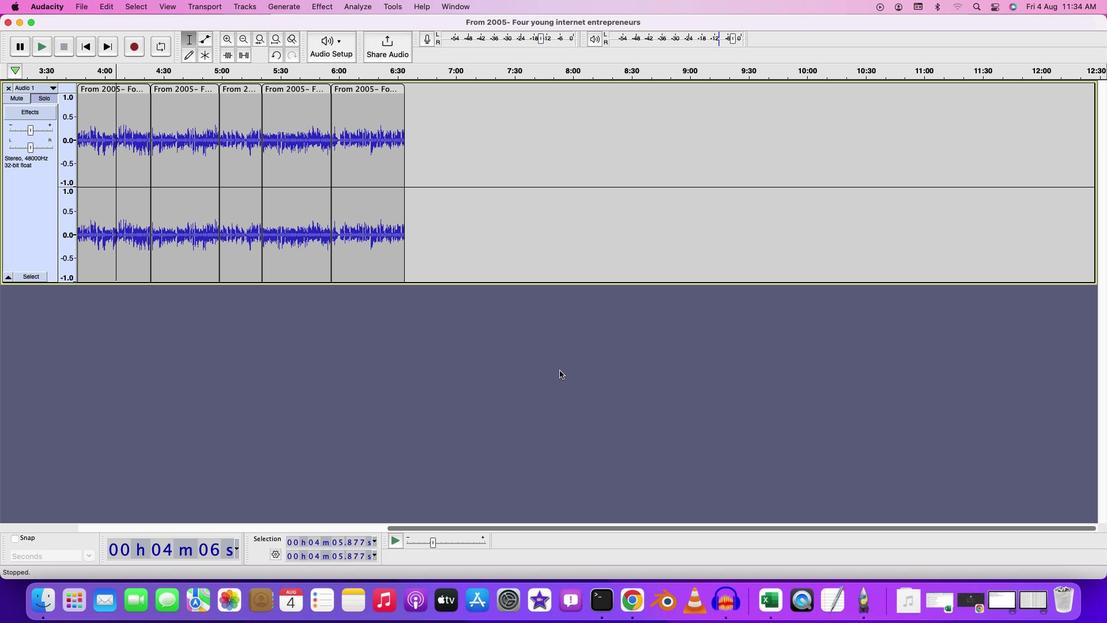 
